 Task: Book an Airbnb in a desert location and explore the unique landscapes.
Action: Mouse pressed left at (592, 84)
Screenshot: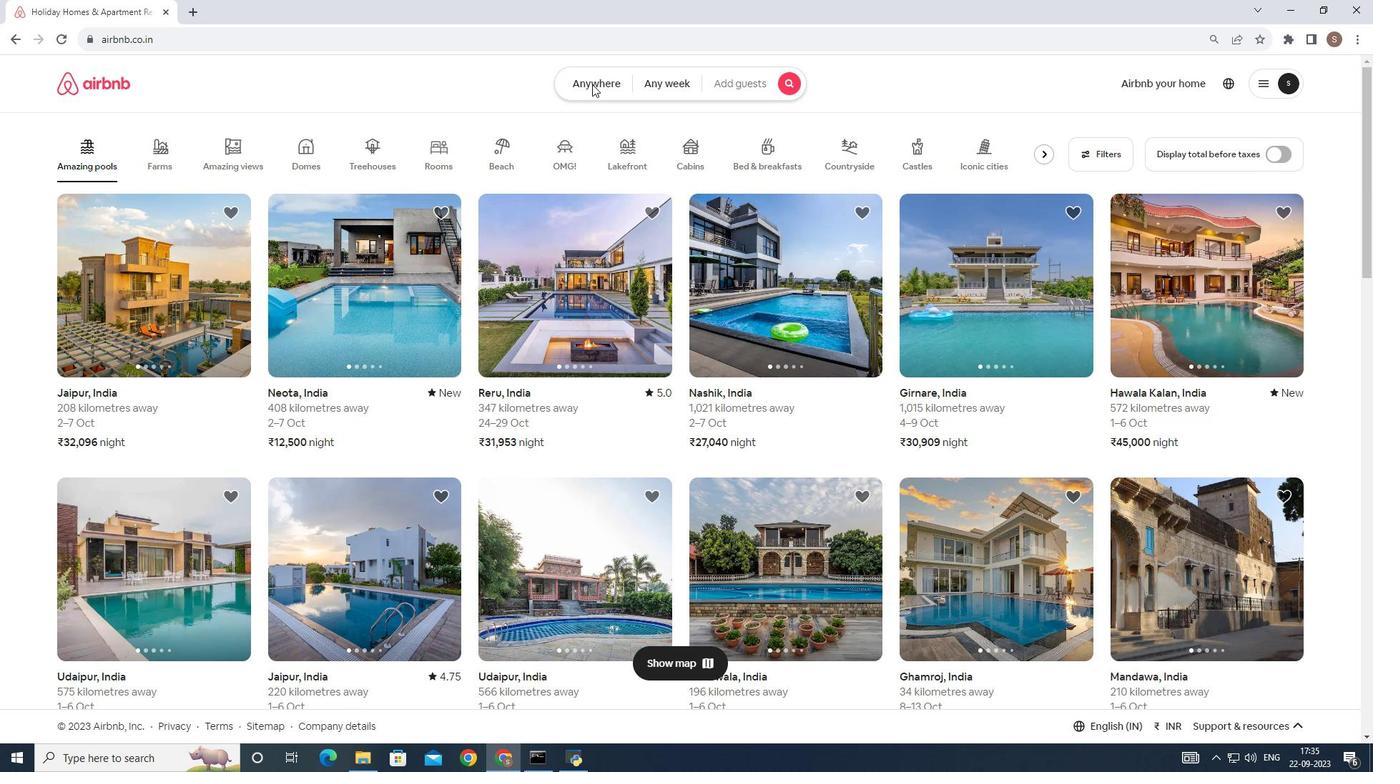 
Action: Mouse moved to (451, 132)
Screenshot: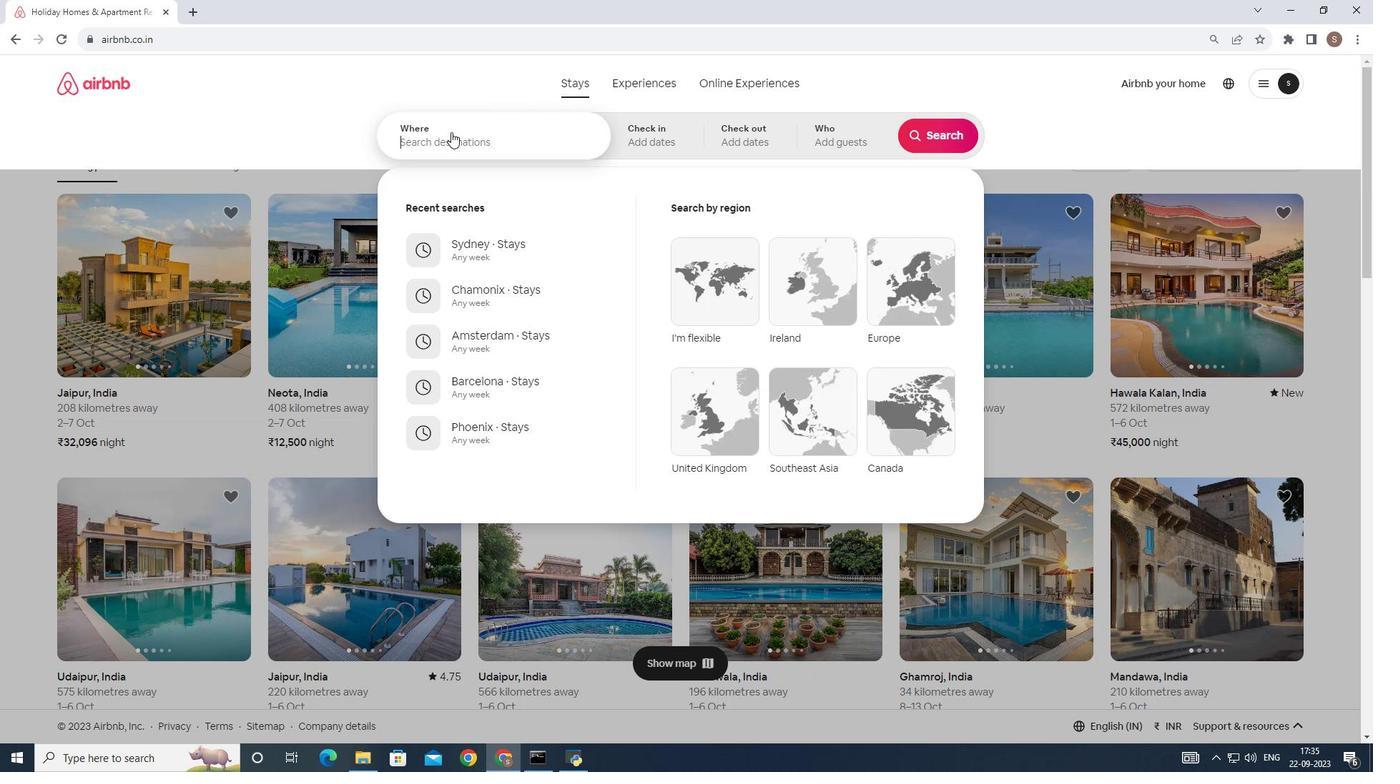 
Action: Mouse pressed left at (451, 132)
Screenshot: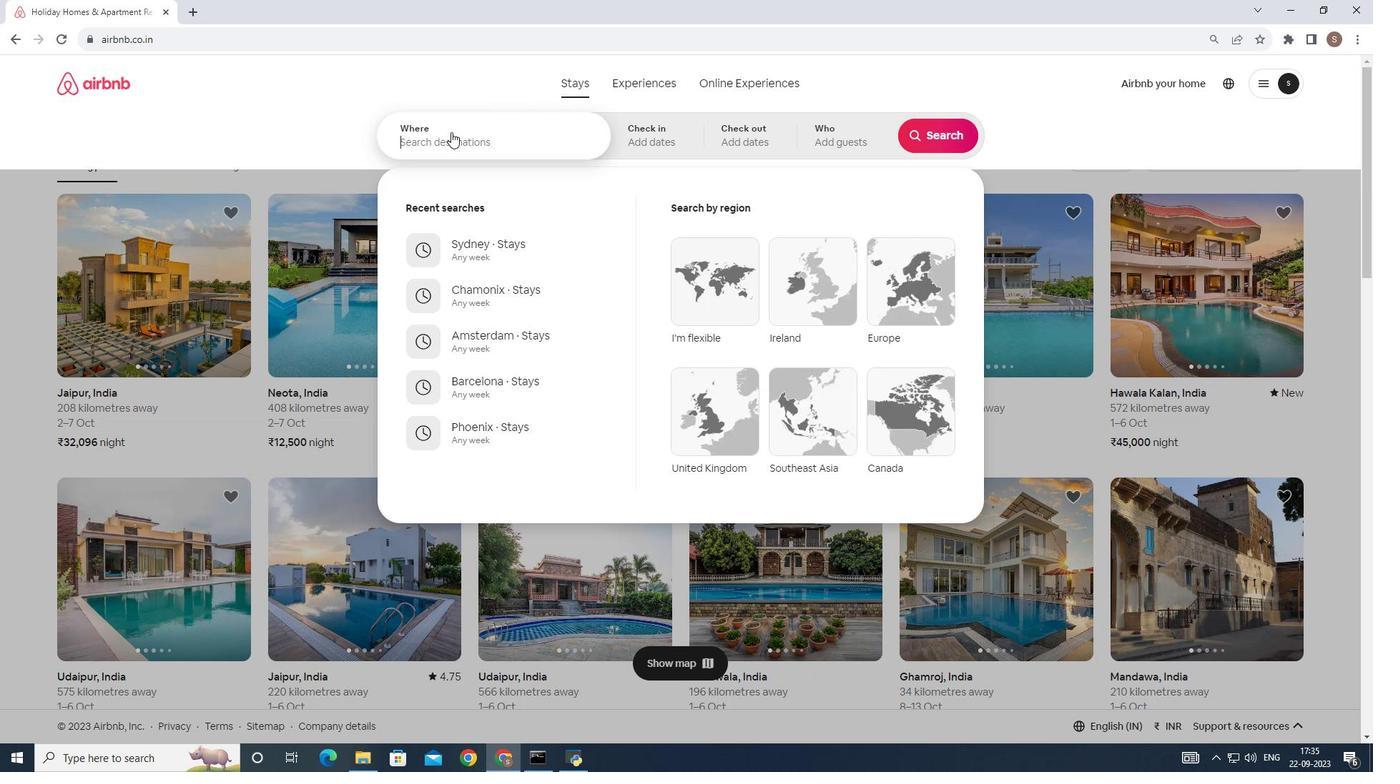 
Action: Key pressed dubai
Screenshot: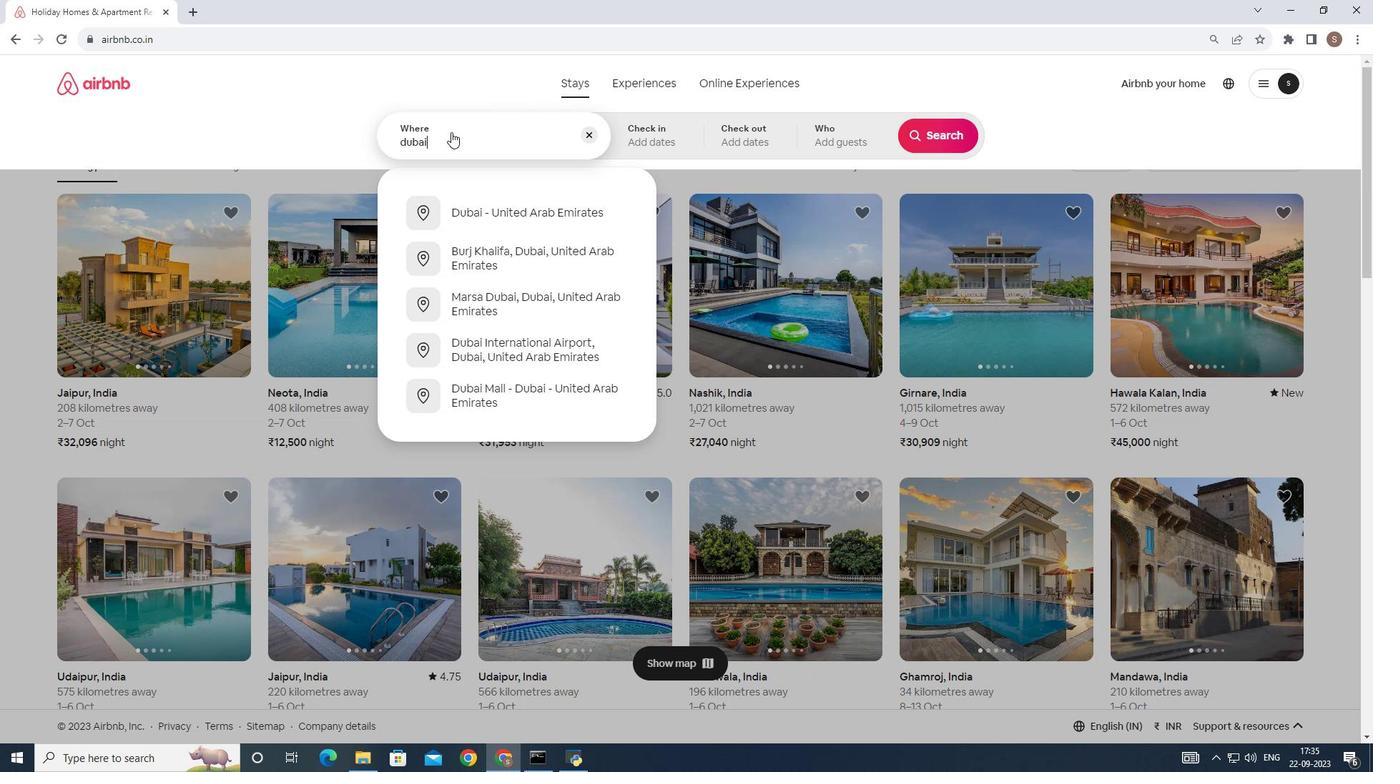 
Action: Mouse moved to (479, 202)
Screenshot: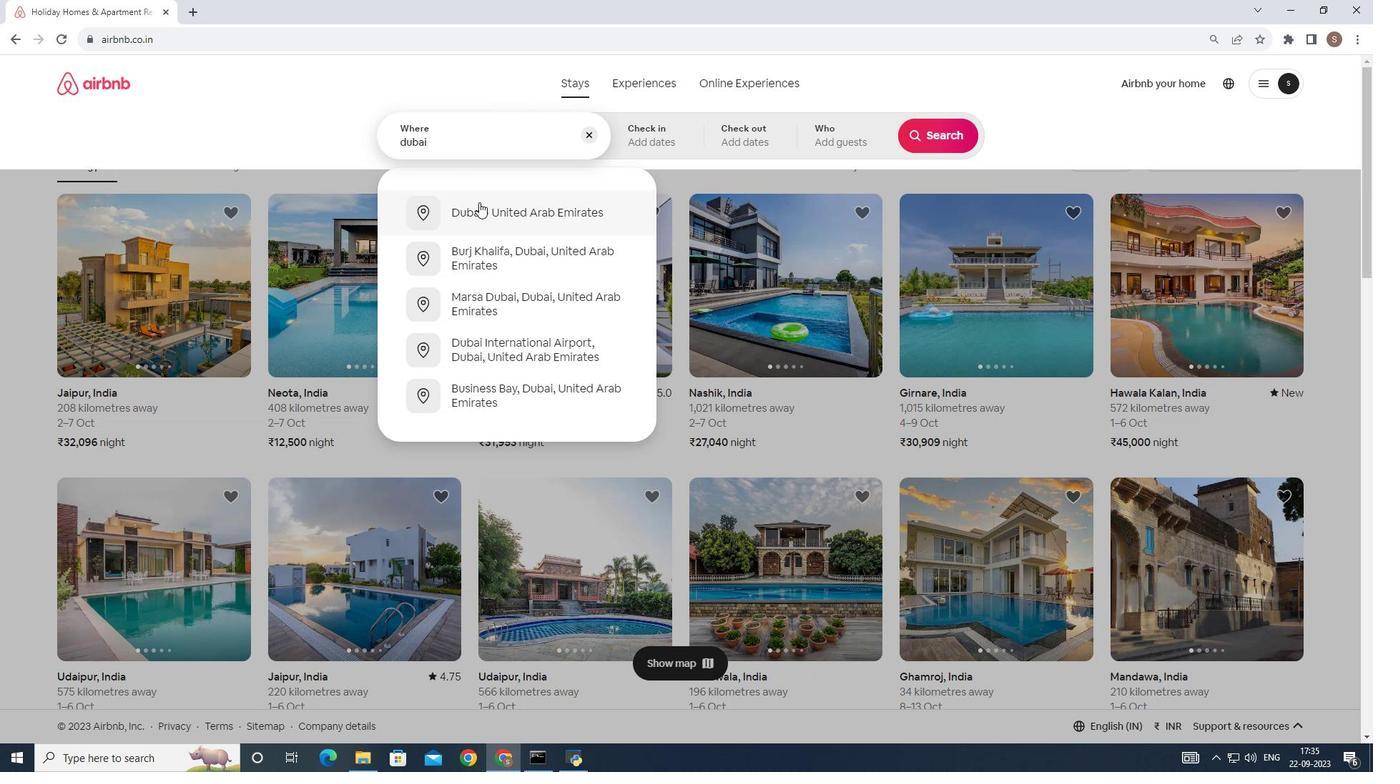 
Action: Mouse pressed left at (479, 202)
Screenshot: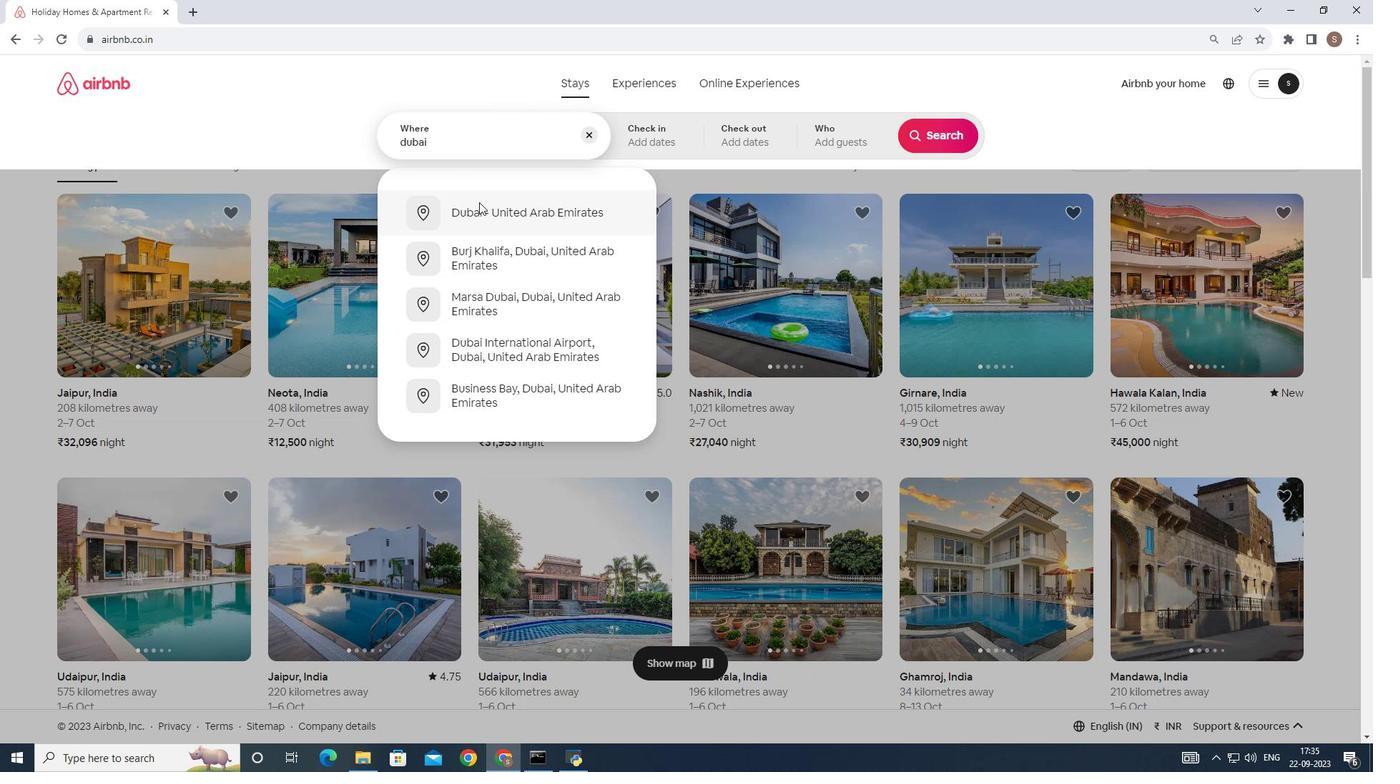 
Action: Mouse moved to (916, 143)
Screenshot: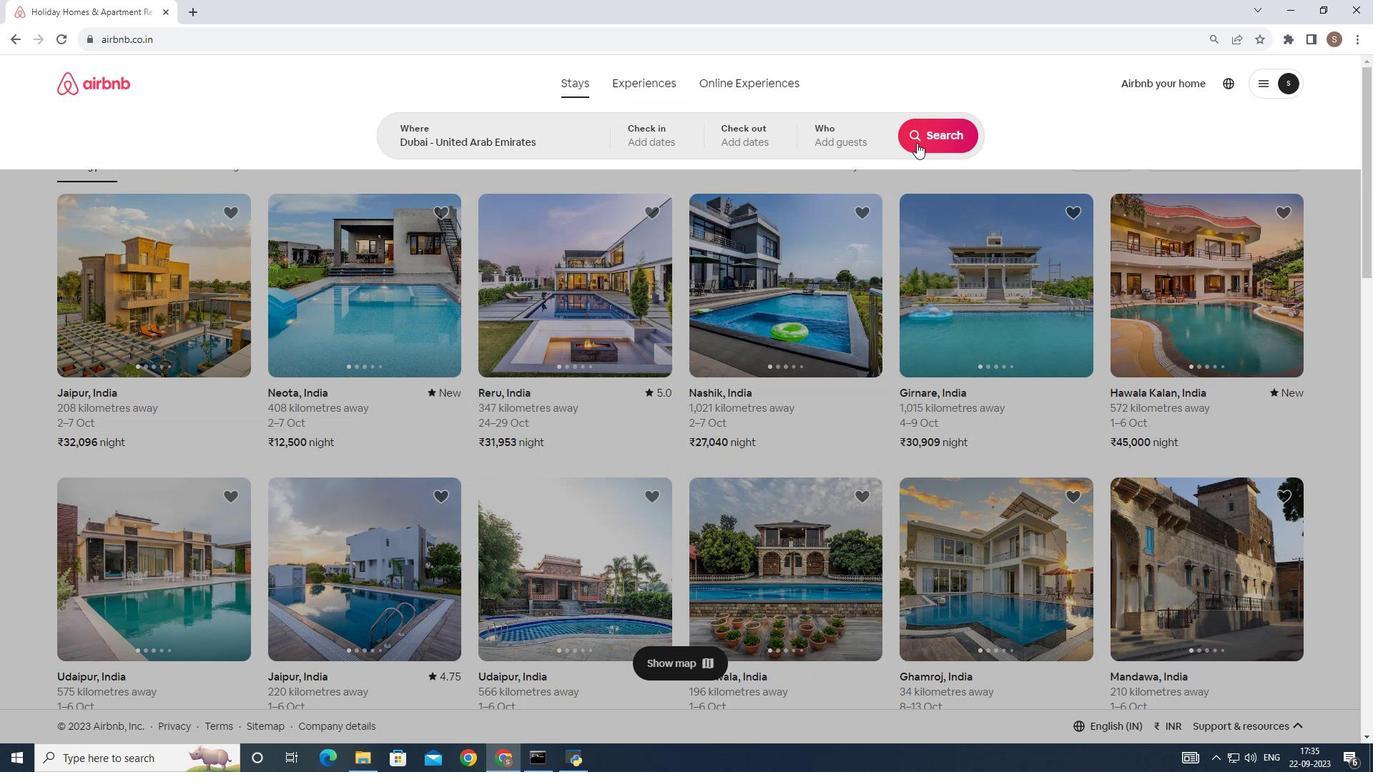 
Action: Mouse pressed left at (916, 143)
Screenshot: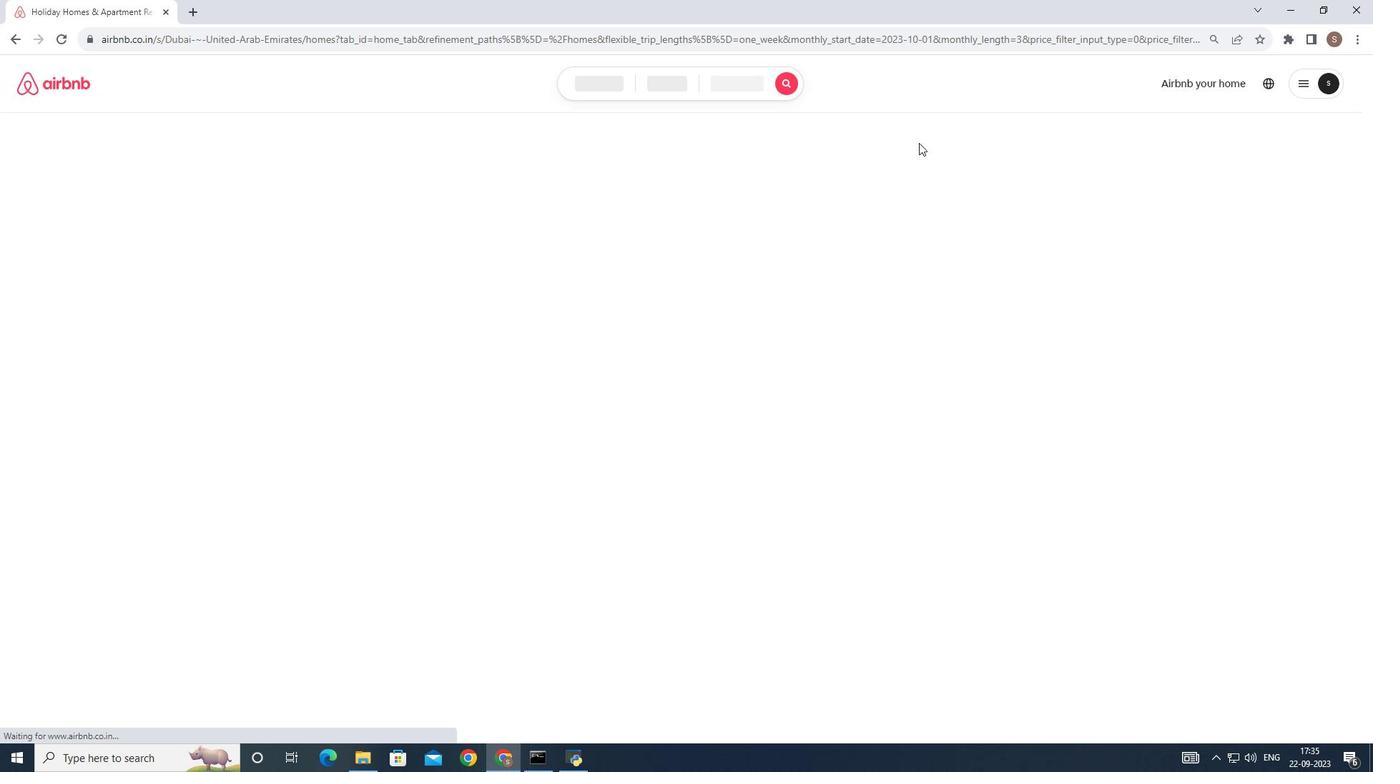 
Action: Mouse moved to (1087, 140)
Screenshot: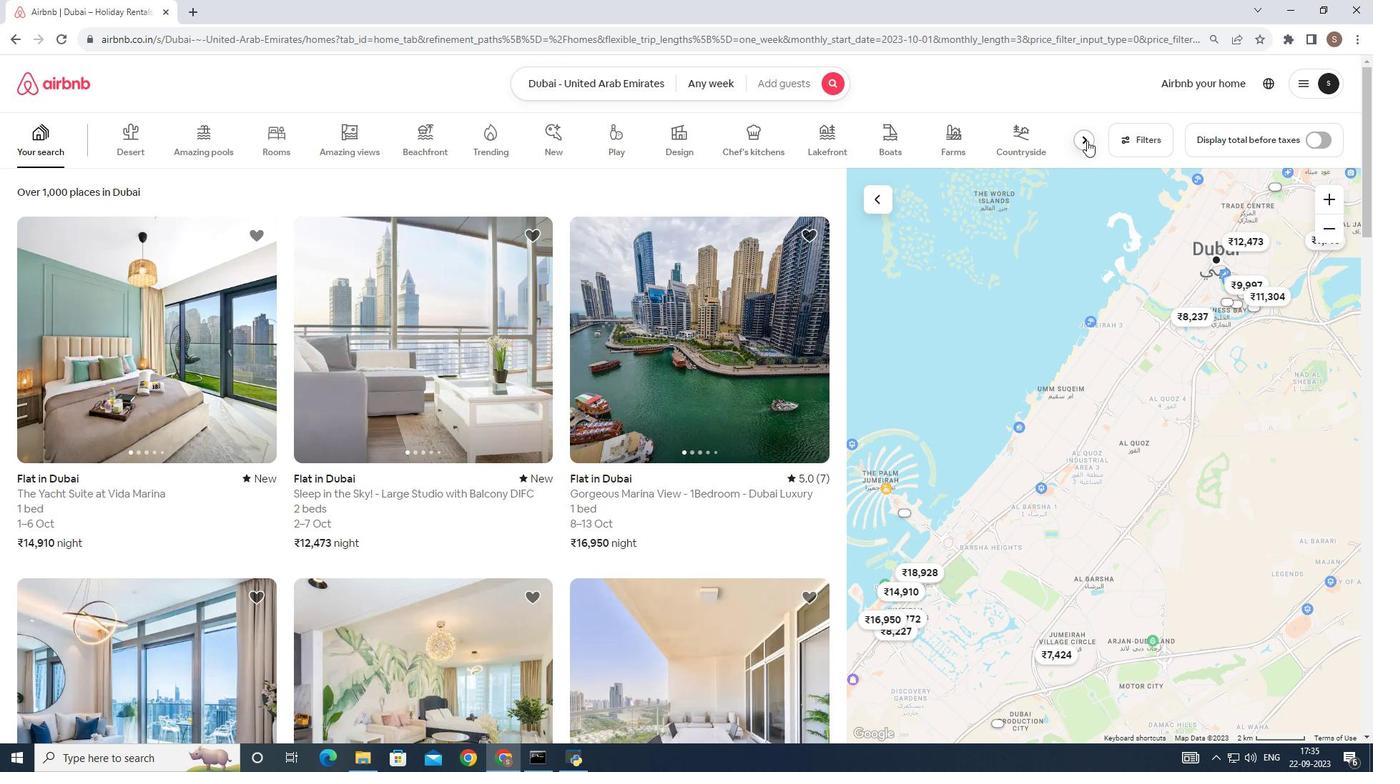 
Action: Mouse pressed left at (1087, 140)
Screenshot: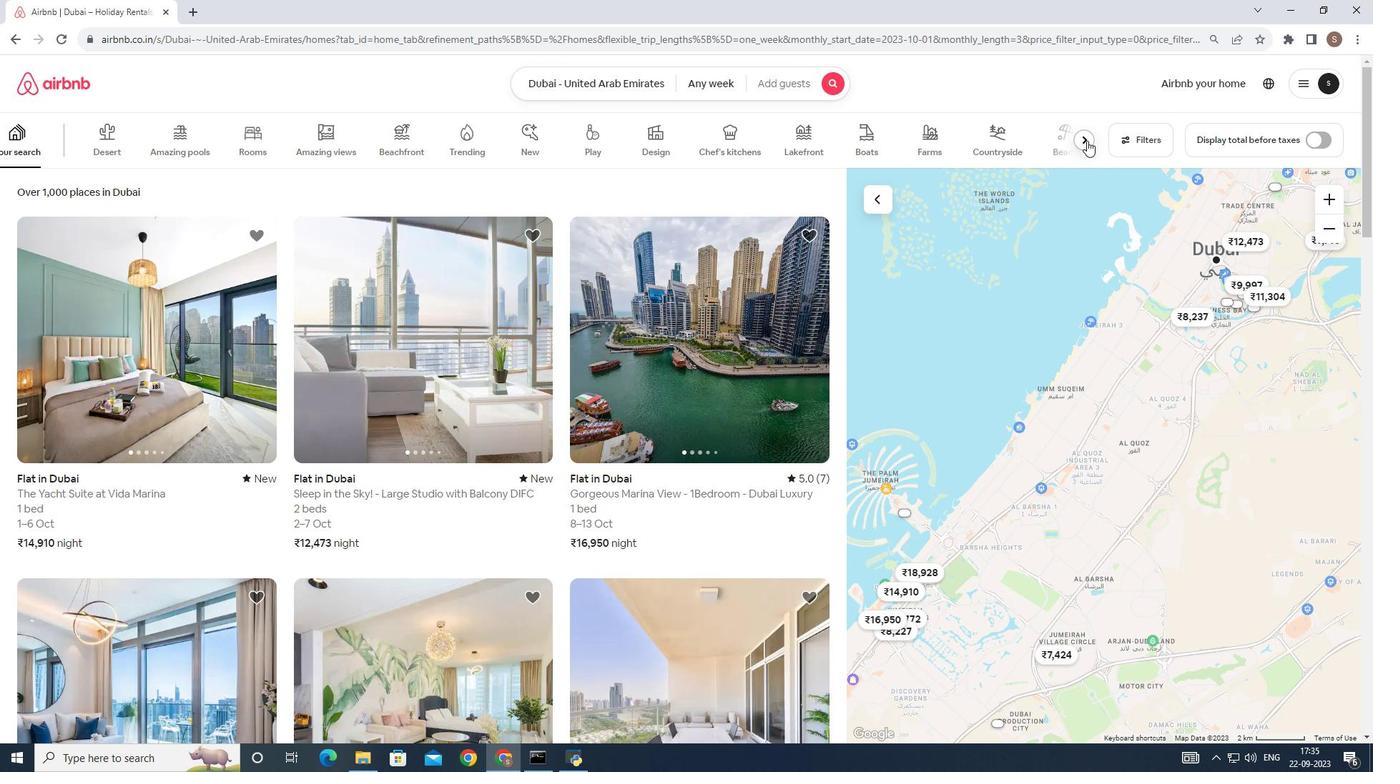 
Action: Mouse moved to (296, 156)
Screenshot: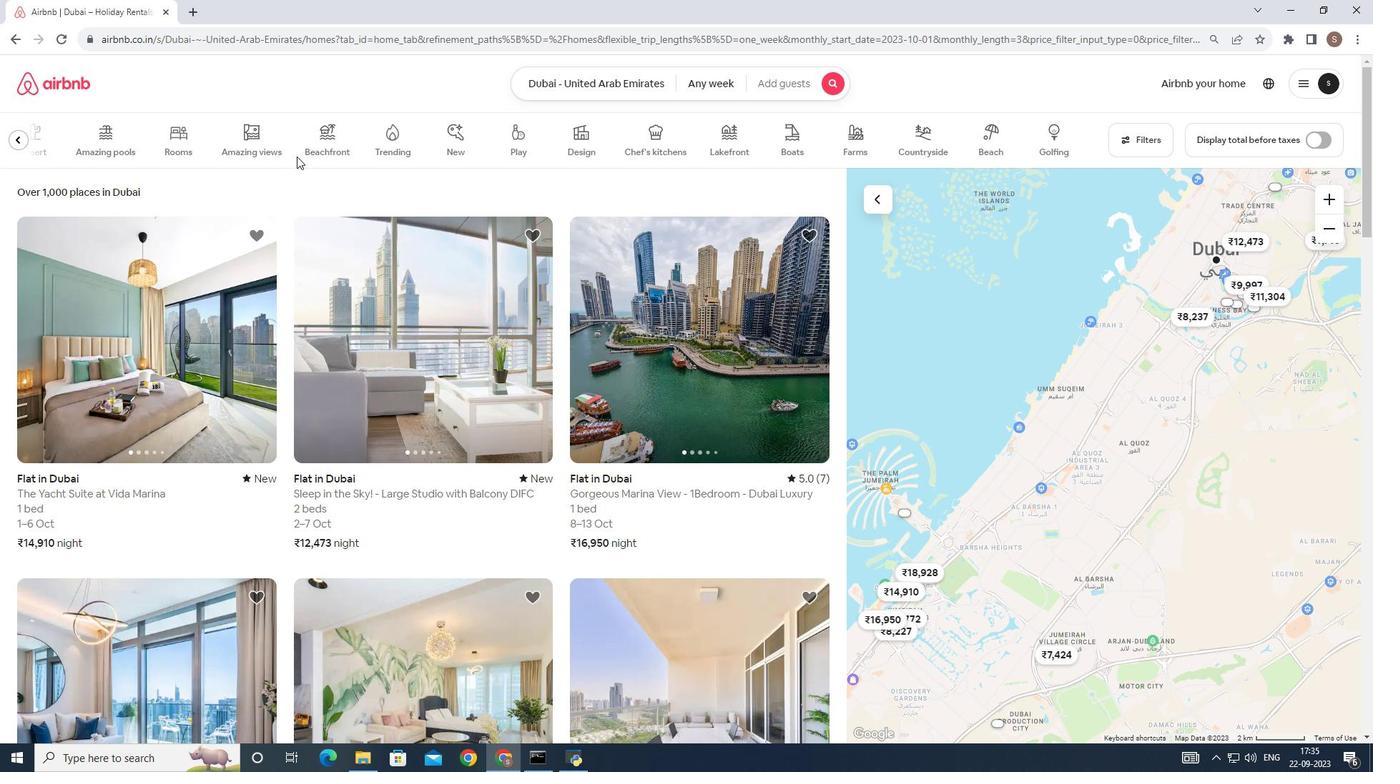 
Action: Mouse pressed left at (296, 156)
Screenshot: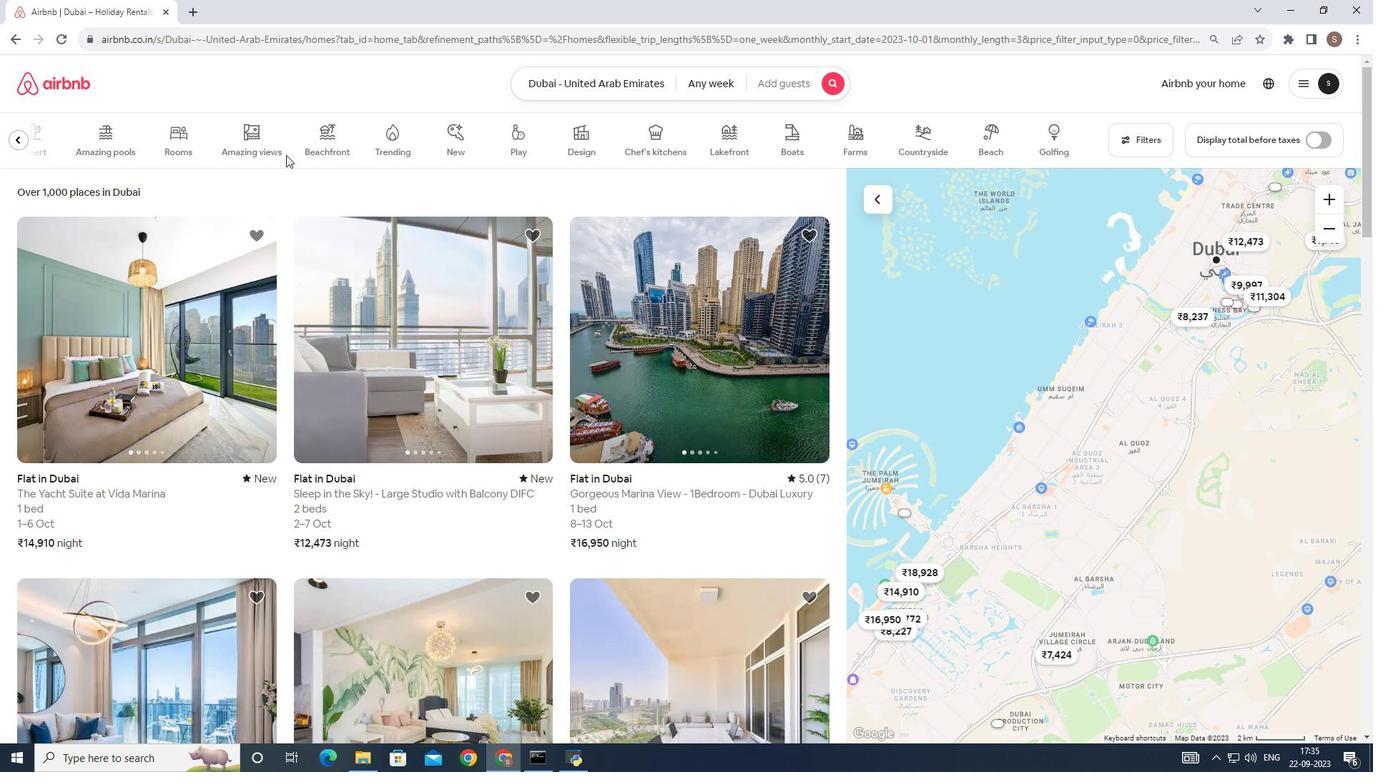 
Action: Mouse moved to (271, 148)
Screenshot: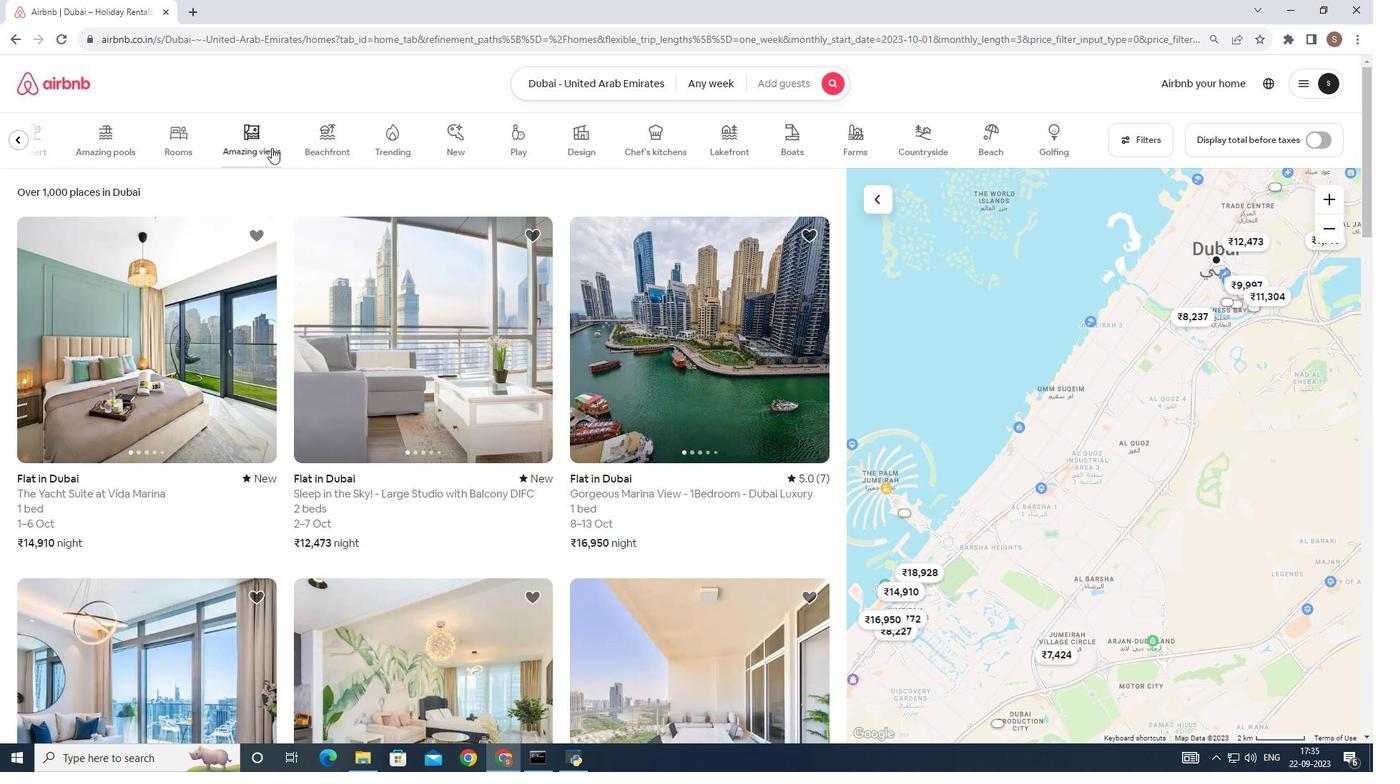 
Action: Mouse pressed left at (271, 148)
Screenshot: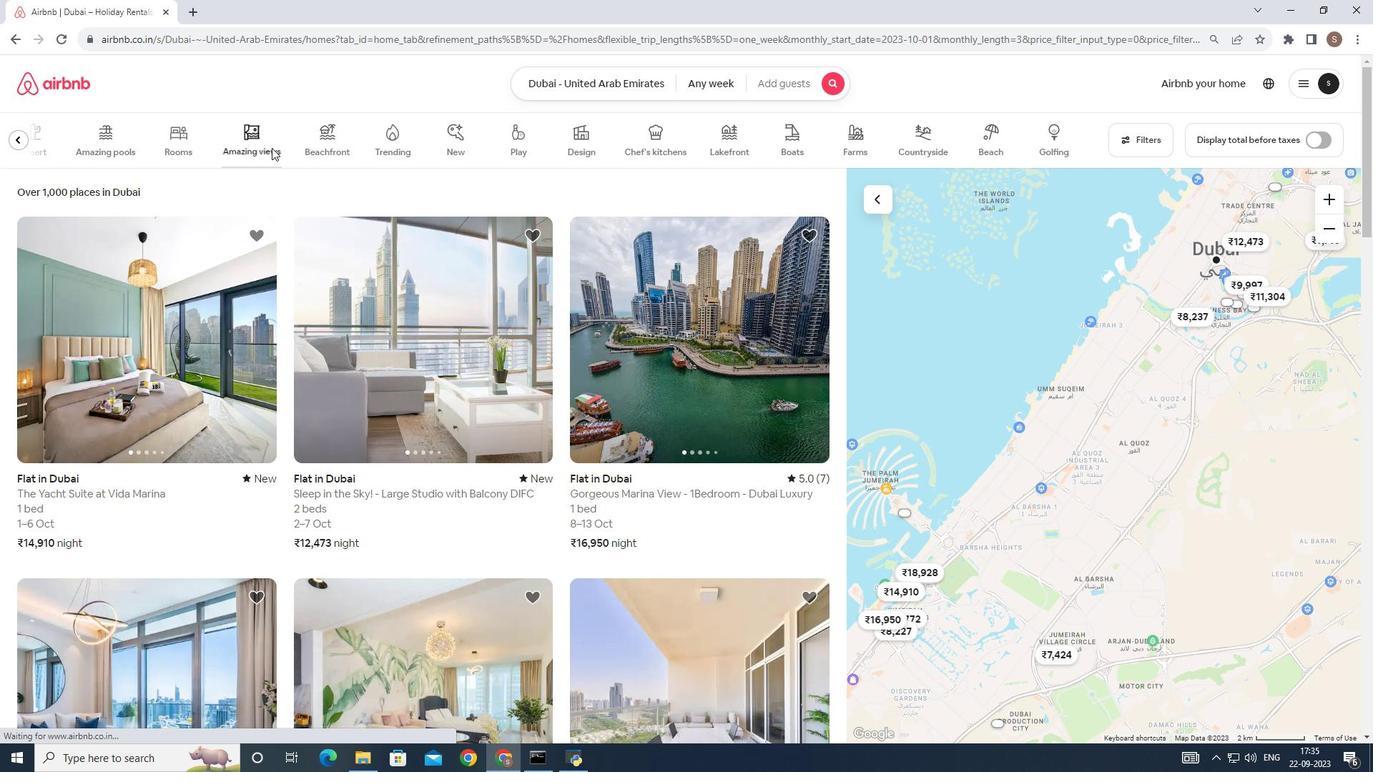 
Action: Mouse moved to (614, 381)
Screenshot: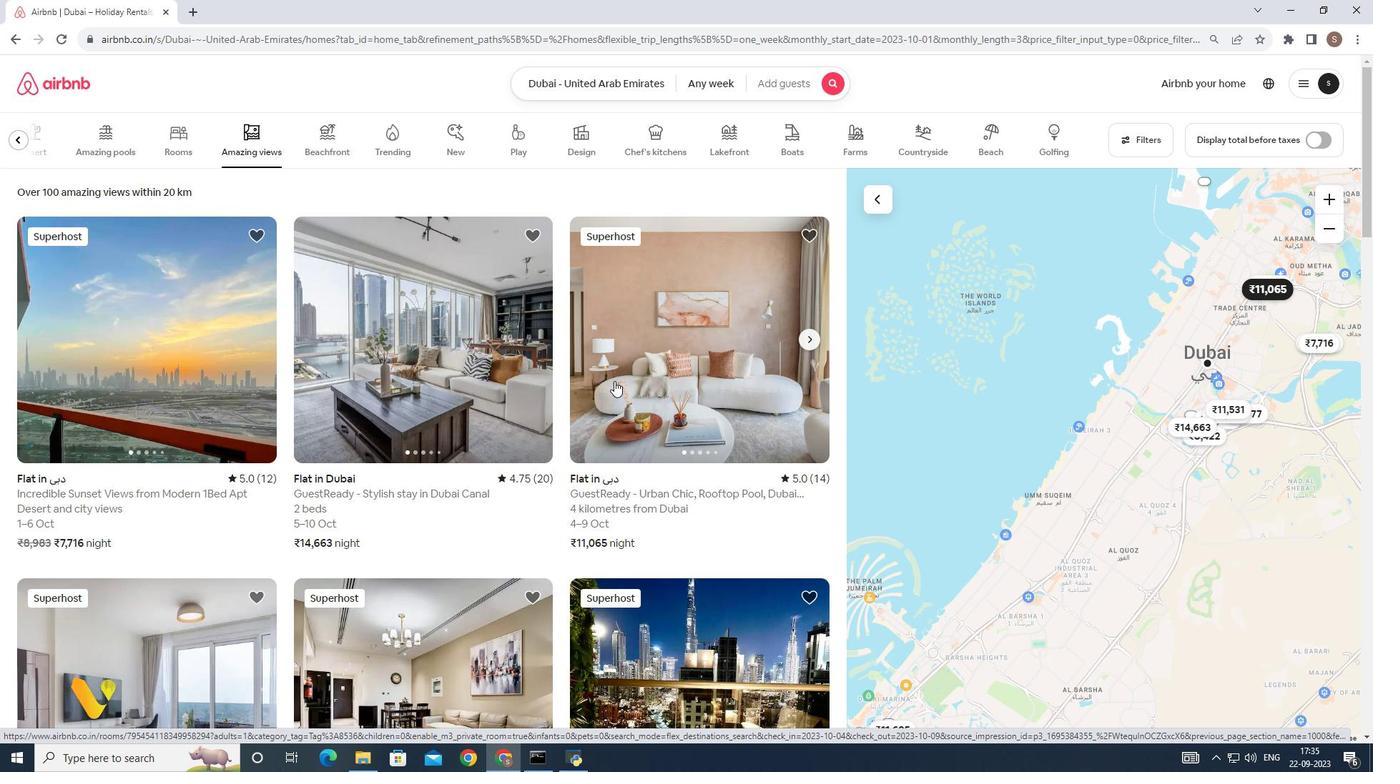 
Action: Mouse pressed left at (614, 381)
Screenshot: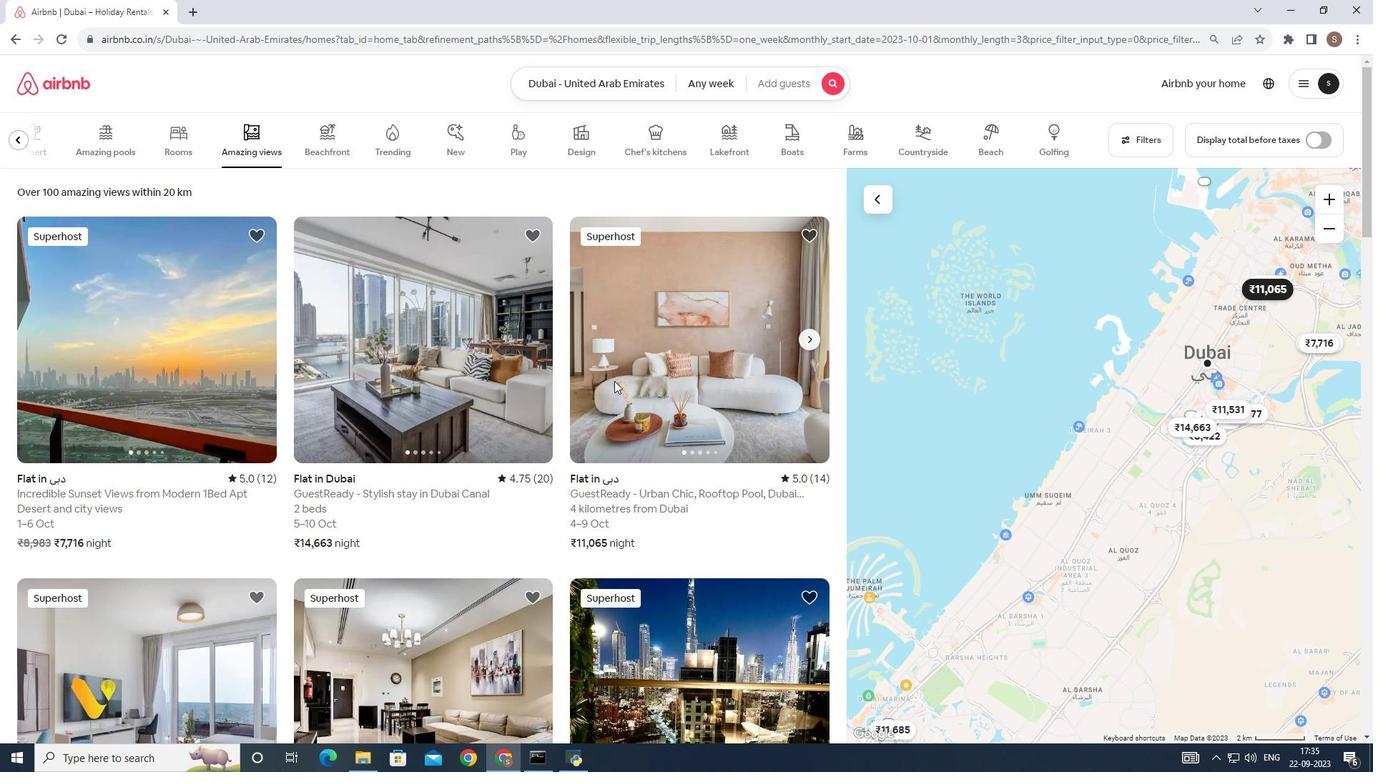 
Action: Mouse scrolled (614, 380) with delta (0, 0)
Screenshot: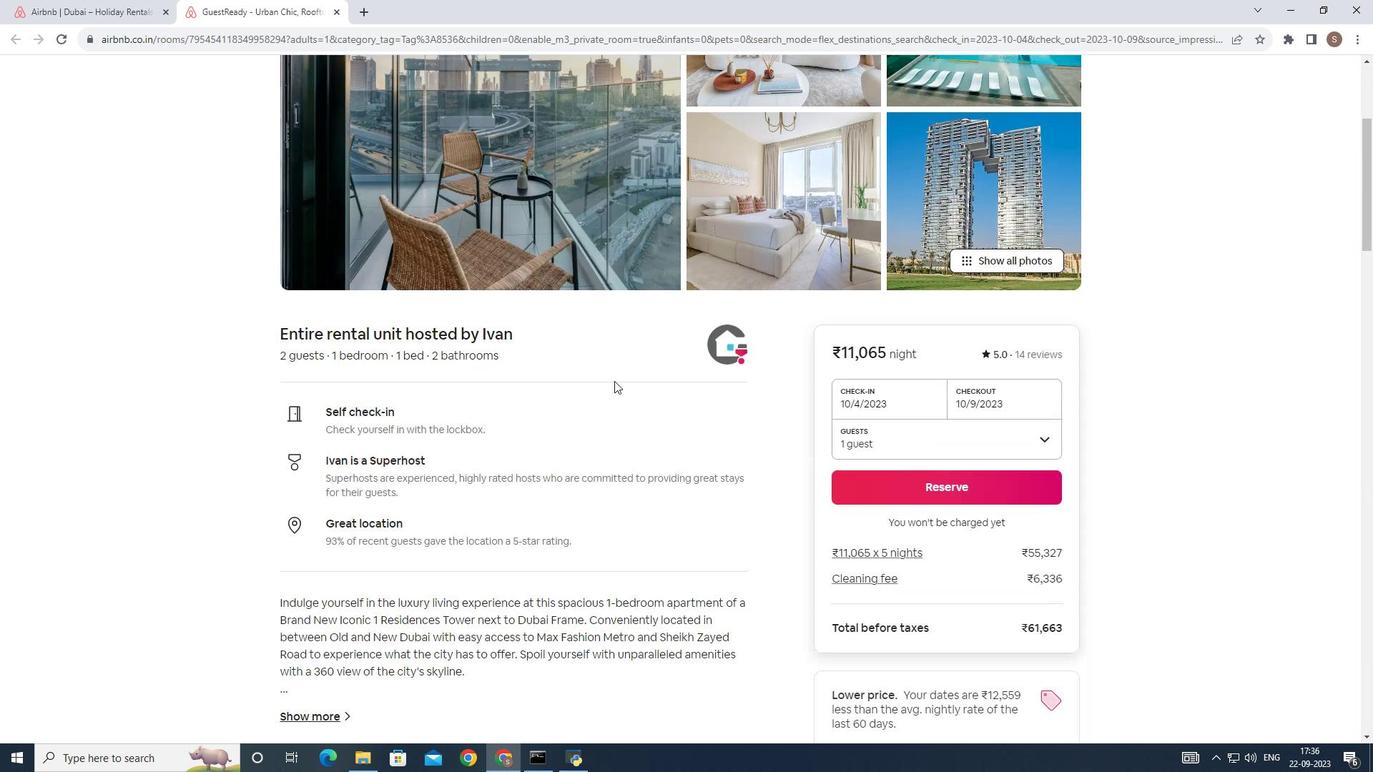 
Action: Mouse scrolled (614, 380) with delta (0, 0)
Screenshot: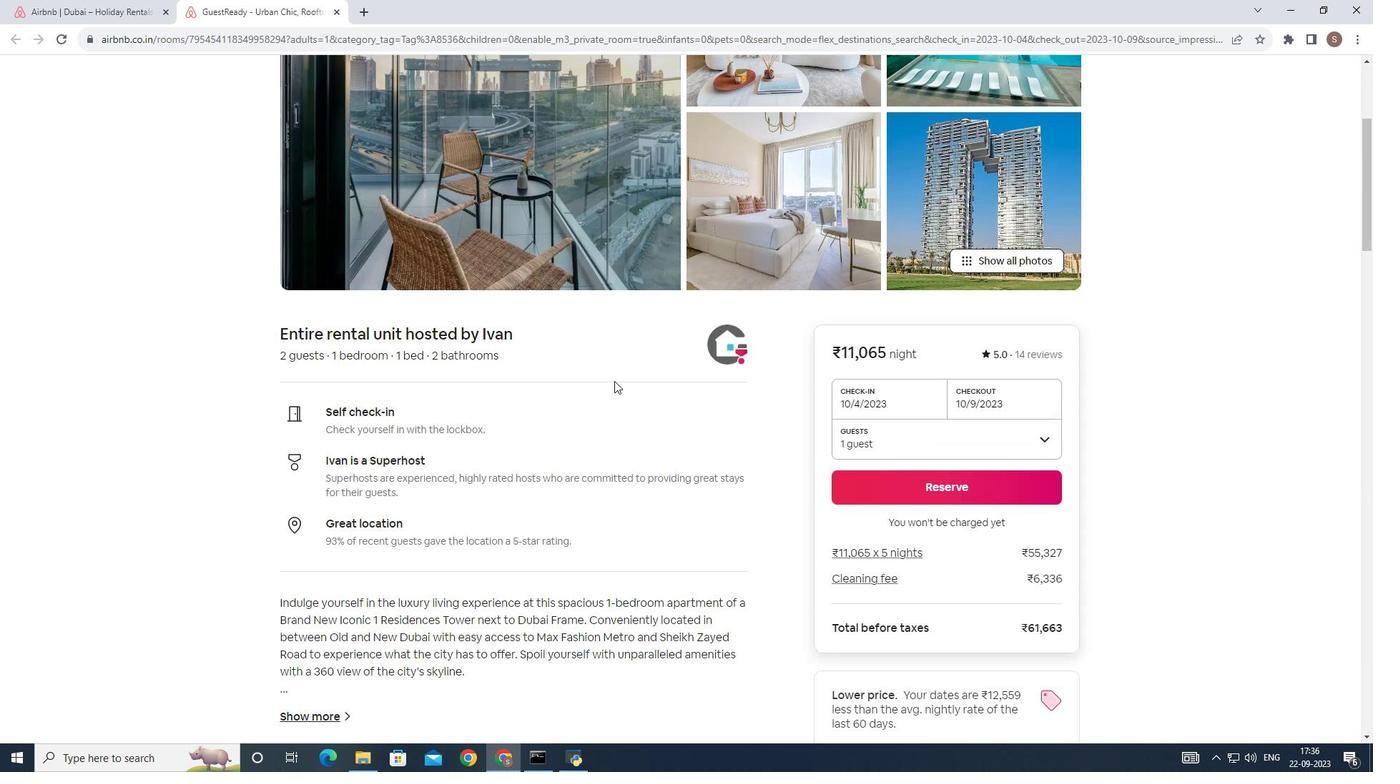 
Action: Mouse scrolled (614, 380) with delta (0, 0)
Screenshot: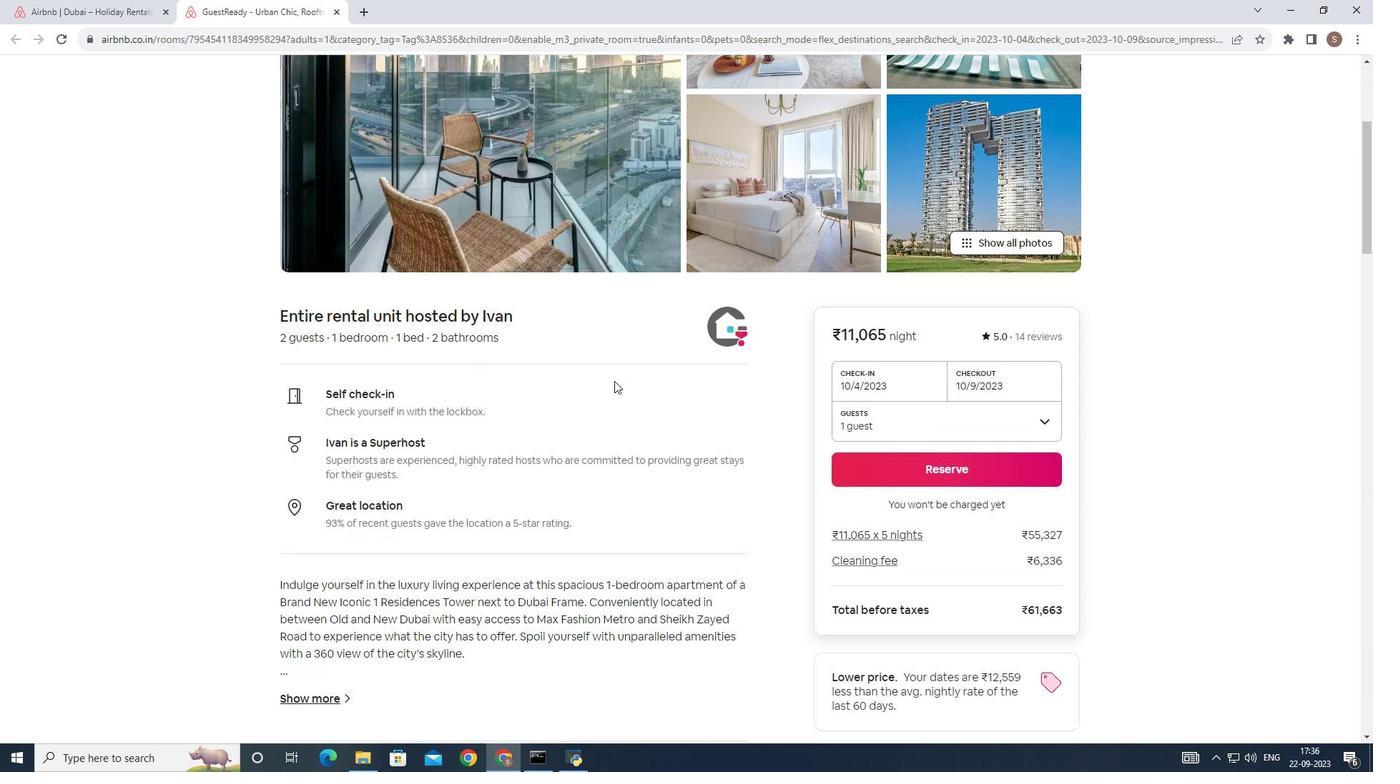 
Action: Mouse scrolled (614, 380) with delta (0, 0)
Screenshot: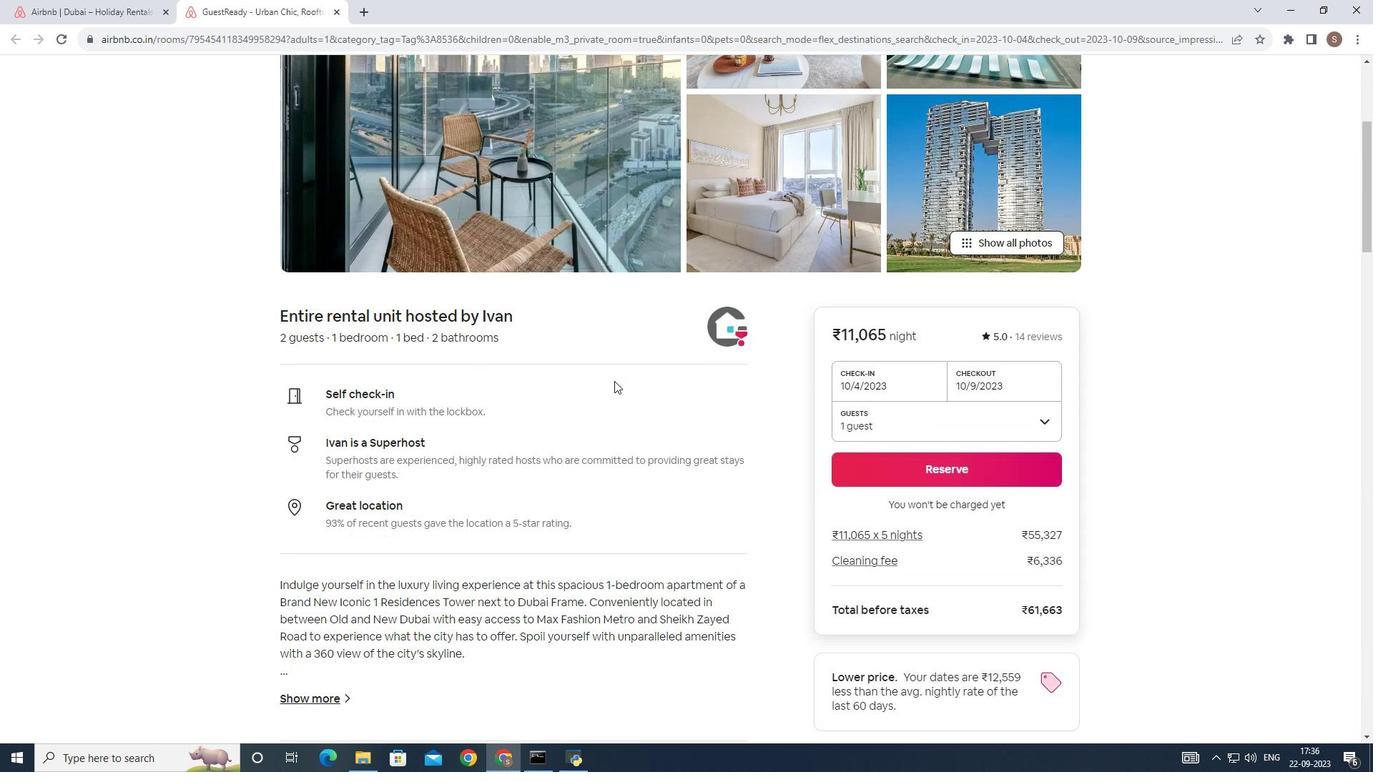 
Action: Mouse scrolled (614, 380) with delta (0, 0)
Screenshot: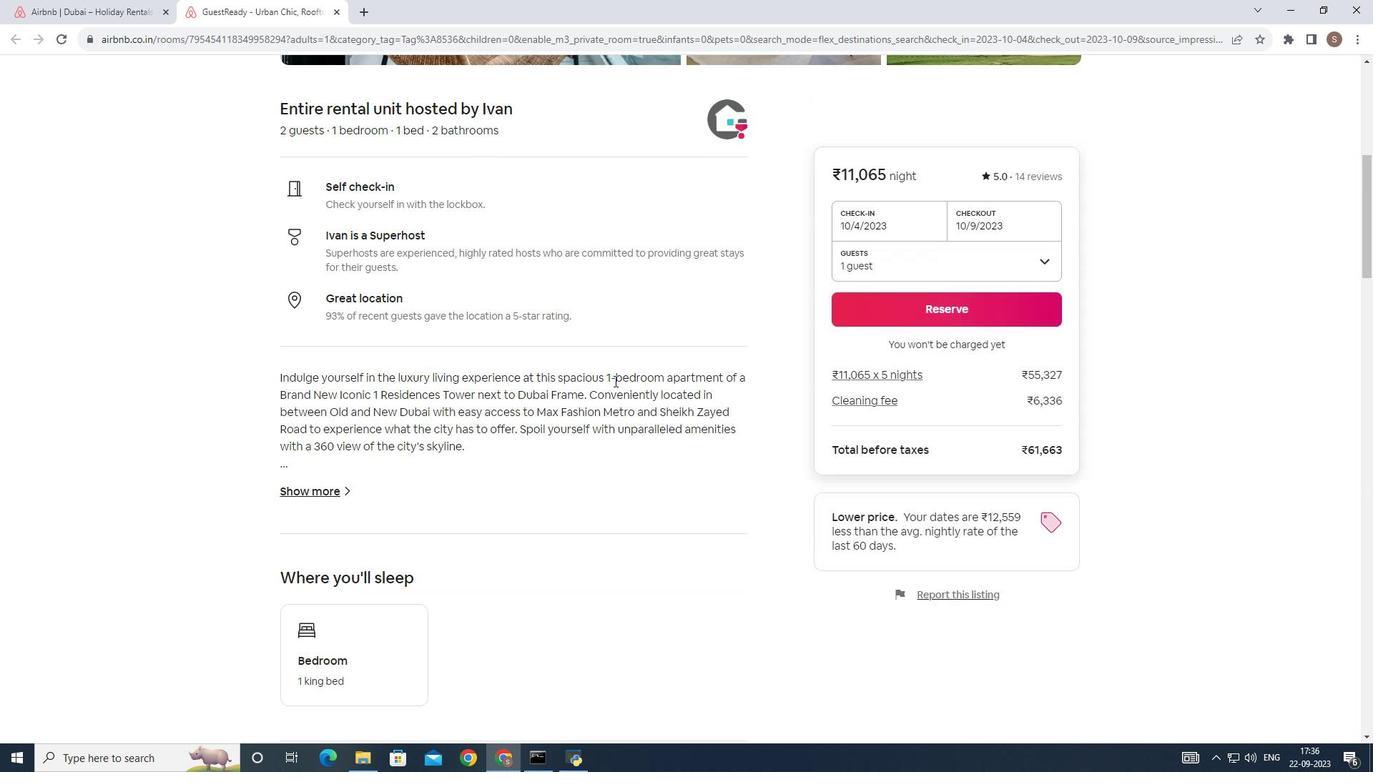 
Action: Mouse scrolled (614, 380) with delta (0, 0)
Screenshot: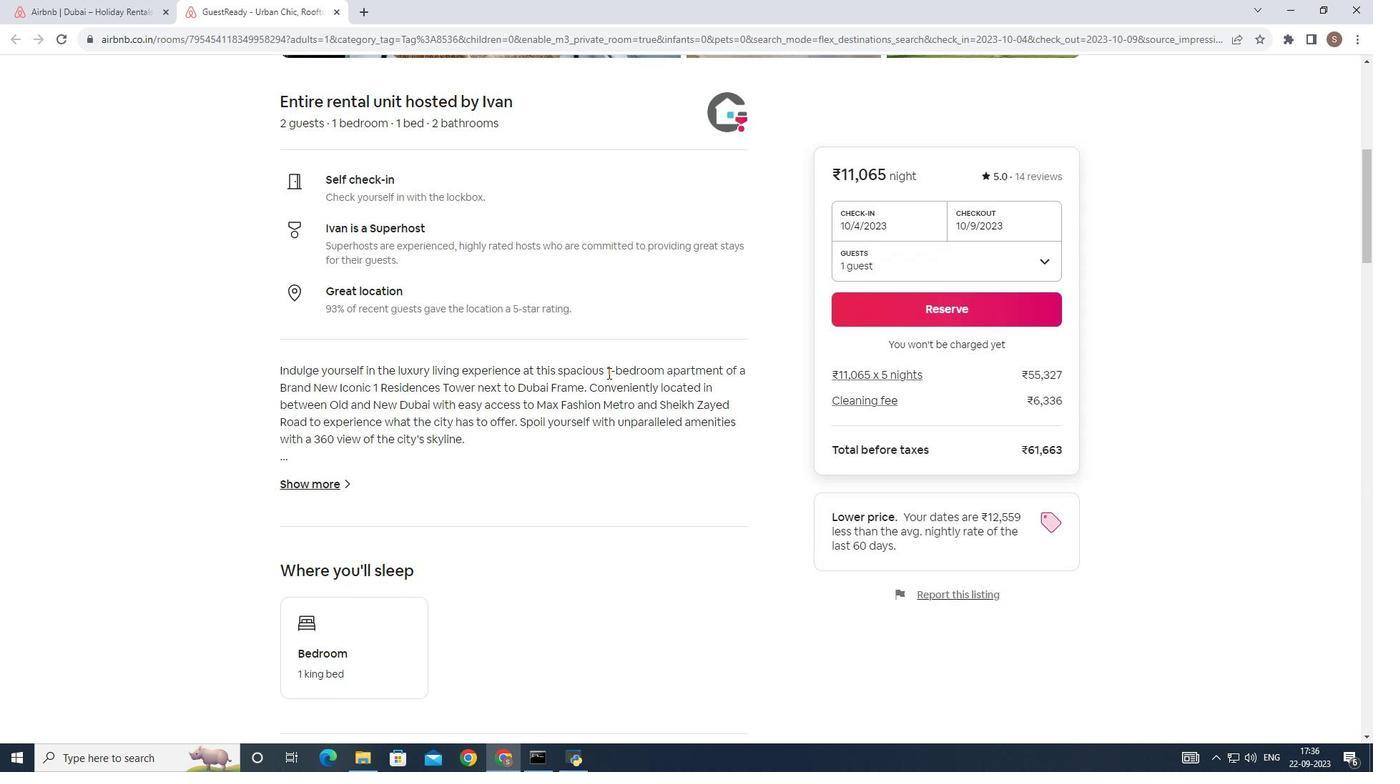 
Action: Mouse scrolled (614, 380) with delta (0, 0)
Screenshot: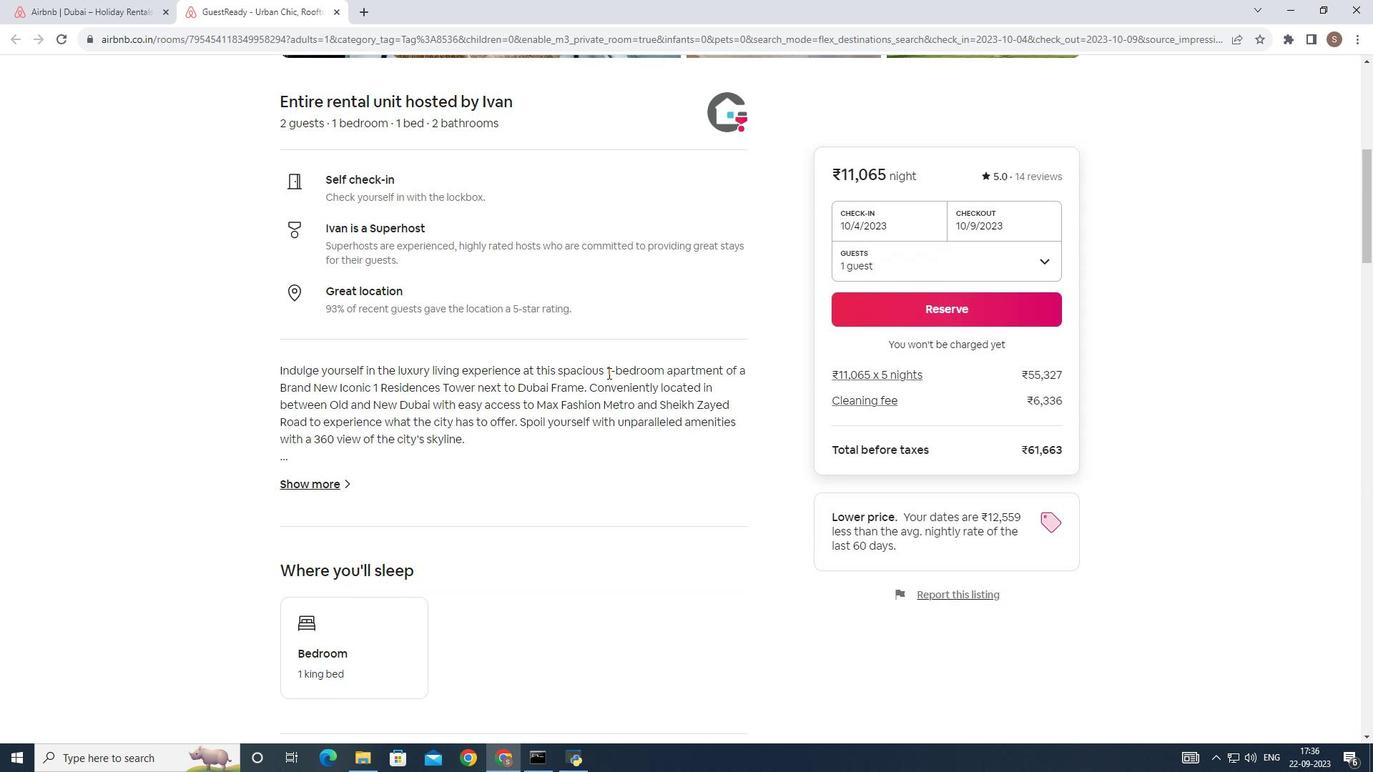
Action: Mouse moved to (350, 482)
Screenshot: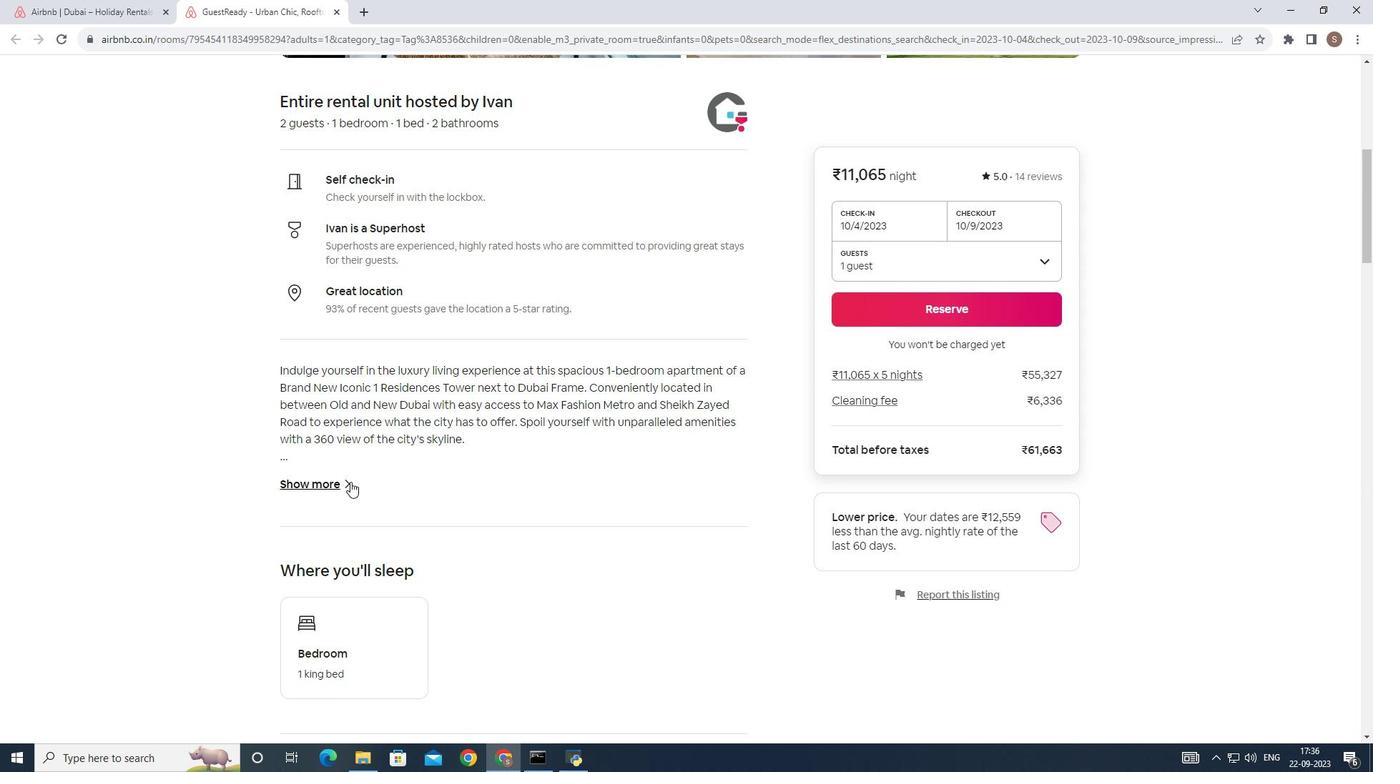 
Action: Mouse pressed left at (350, 482)
Screenshot: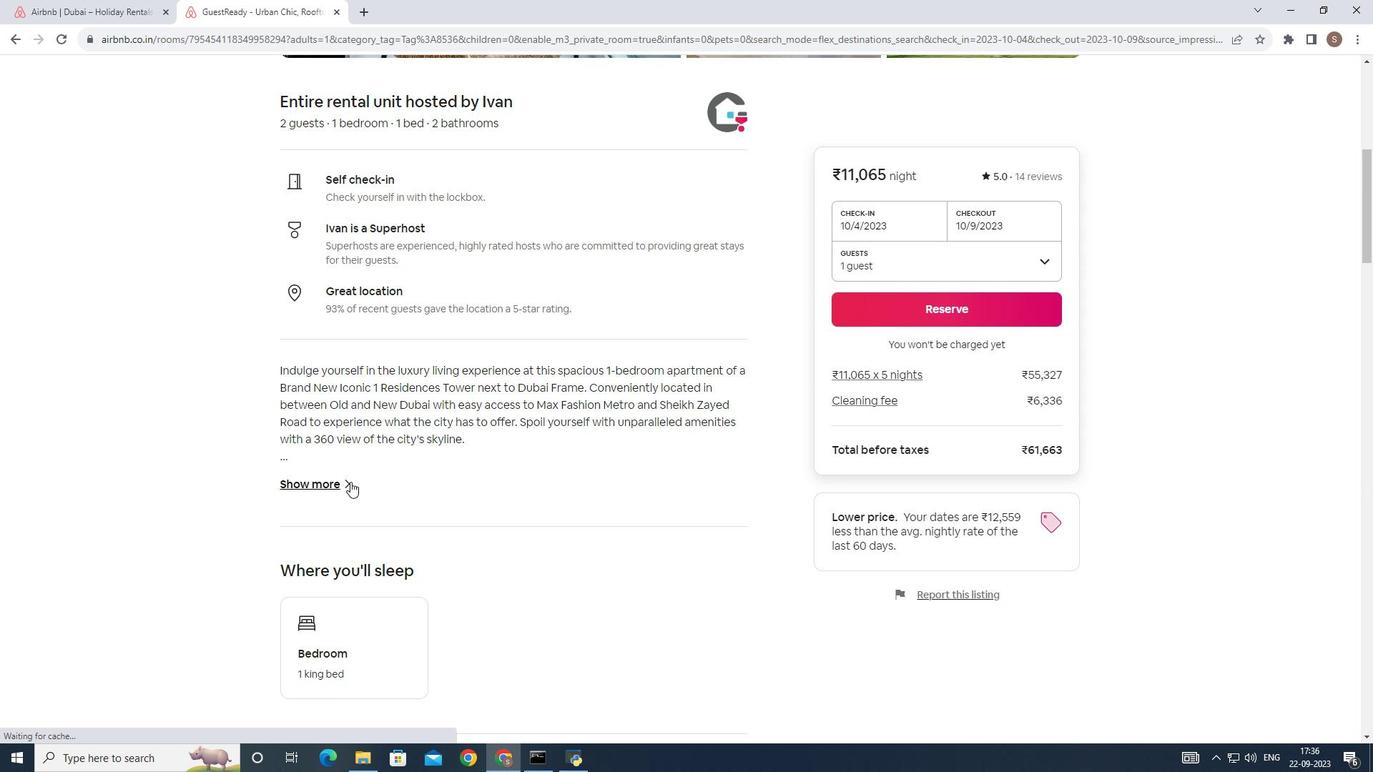 
Action: Mouse moved to (511, 394)
Screenshot: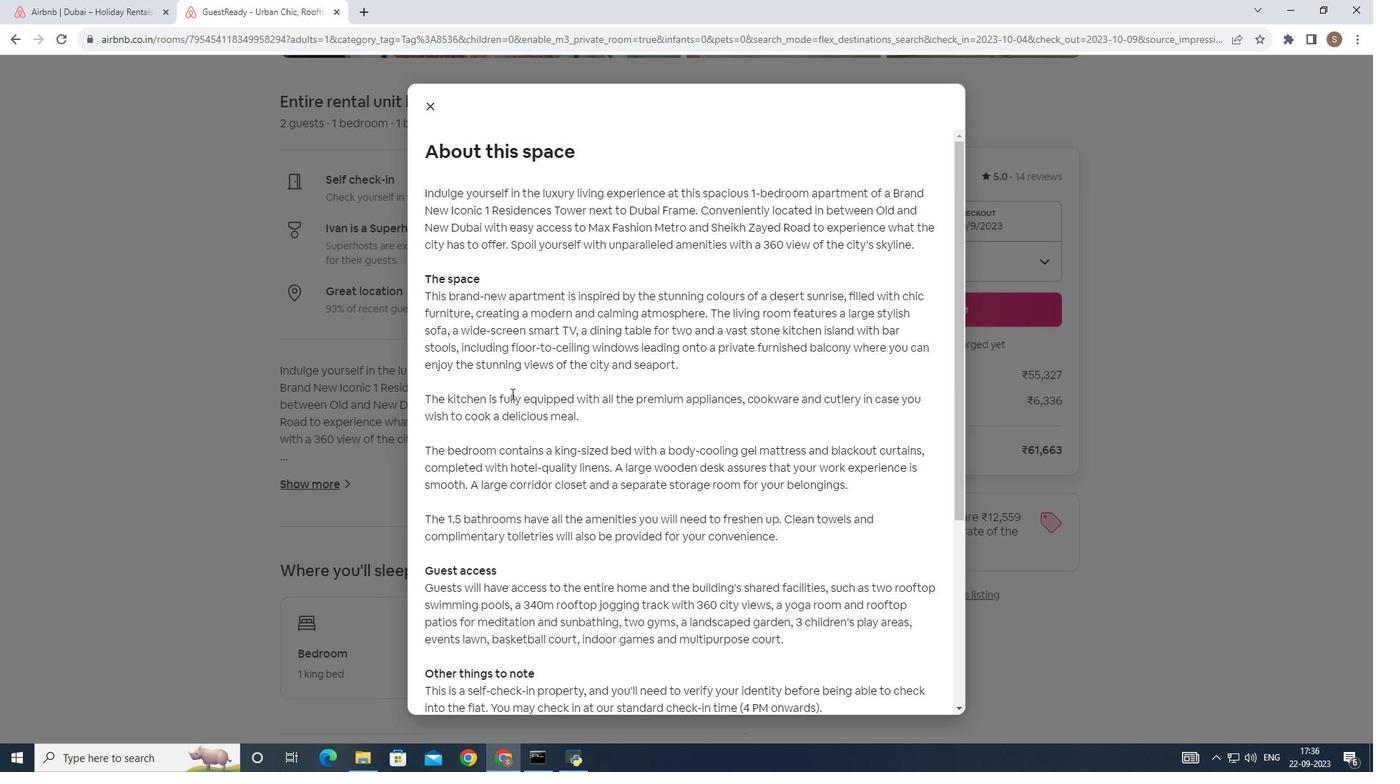 
Action: Mouse scrolled (511, 393) with delta (0, 0)
Screenshot: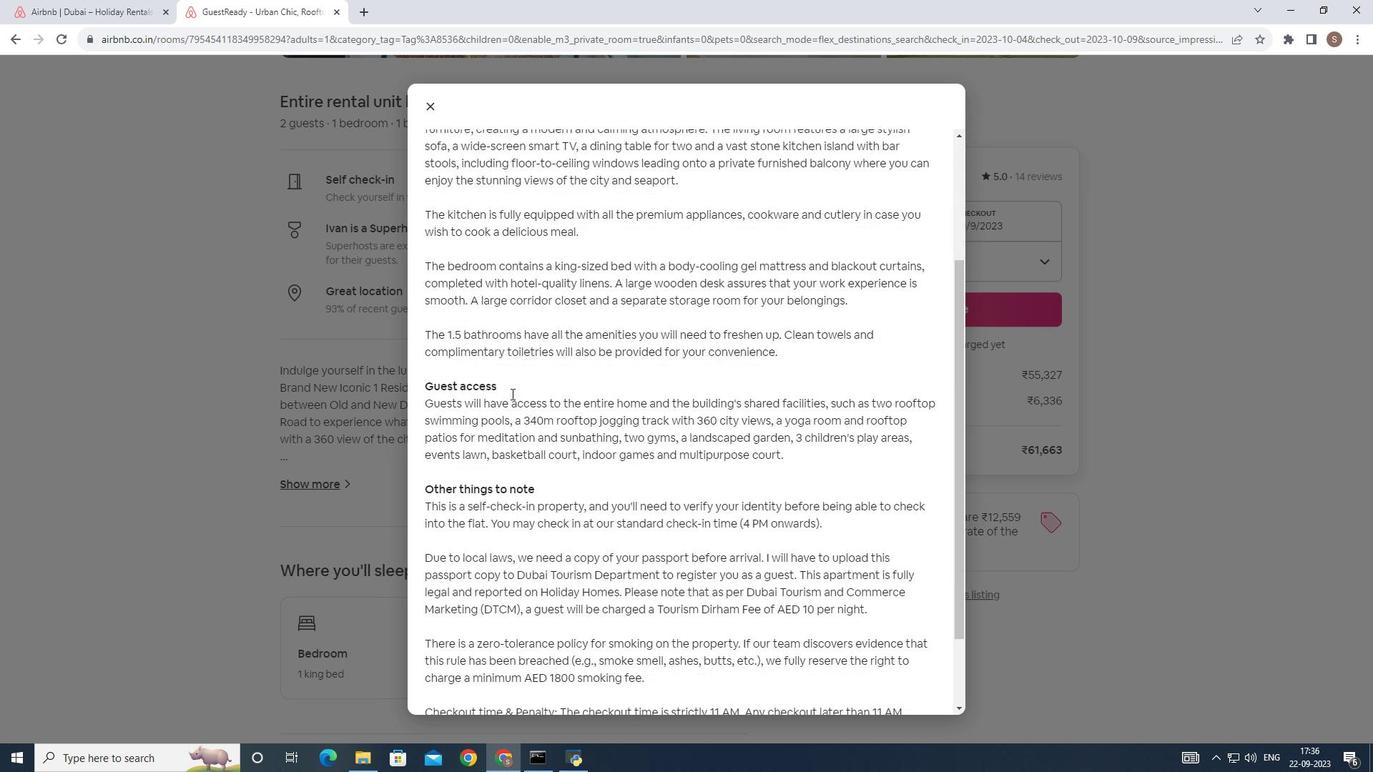 
Action: Mouse scrolled (511, 393) with delta (0, 0)
Screenshot: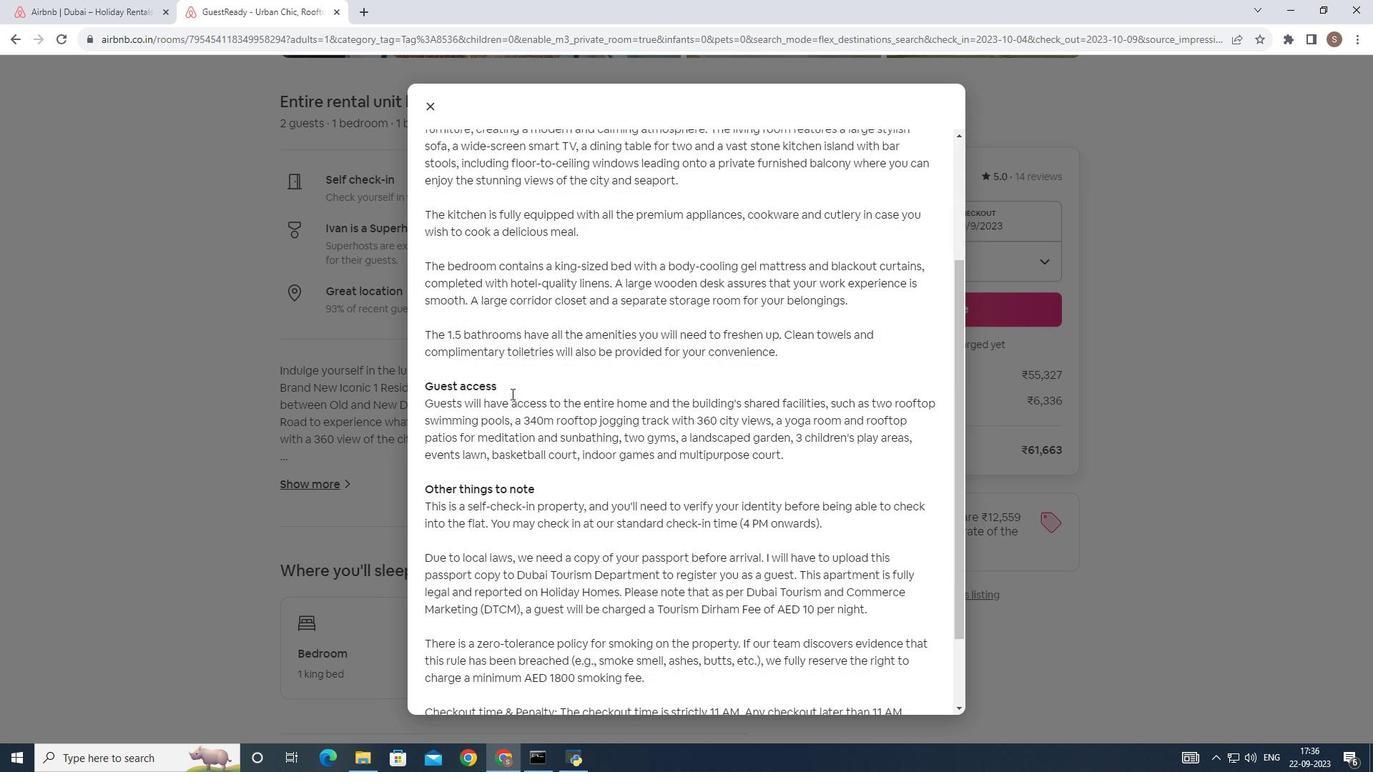 
Action: Mouse scrolled (511, 393) with delta (0, 0)
Screenshot: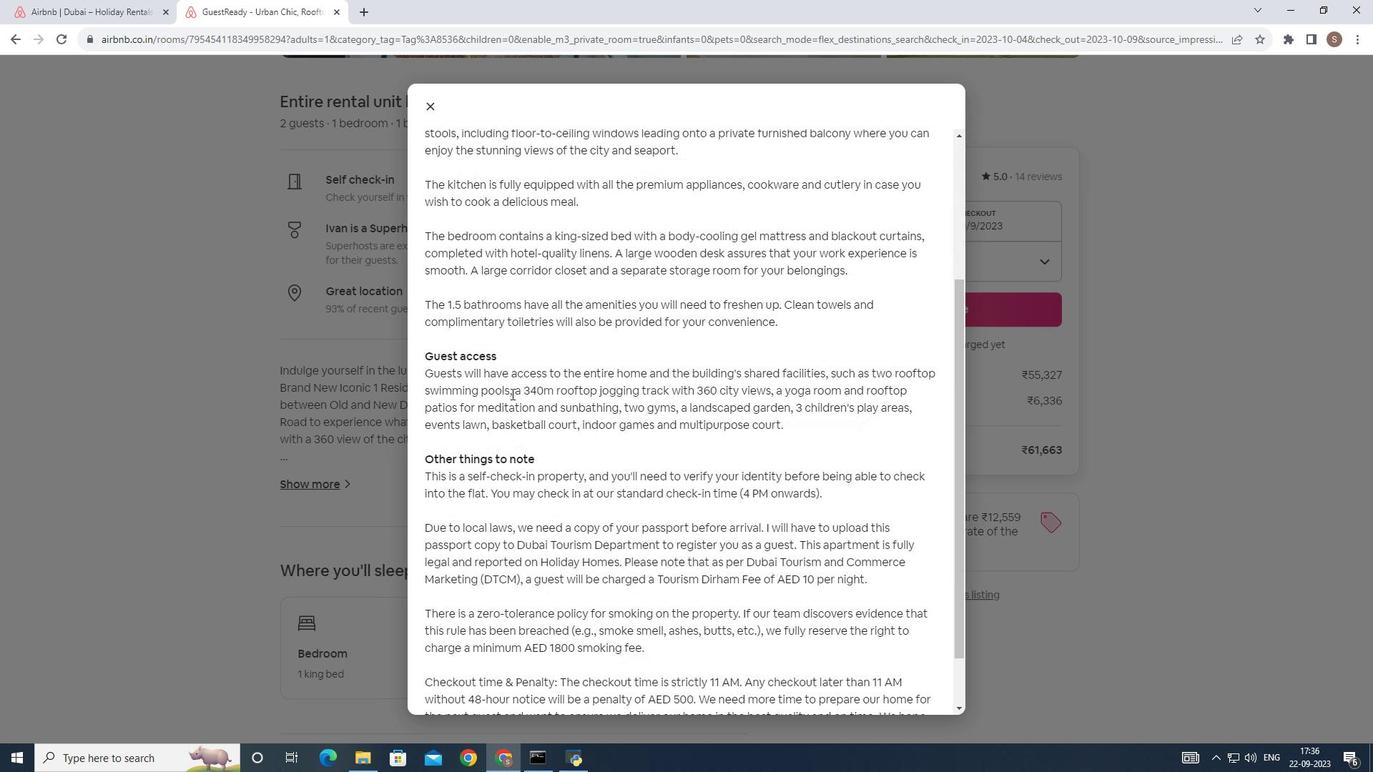 
Action: Mouse scrolled (511, 393) with delta (0, 0)
Screenshot: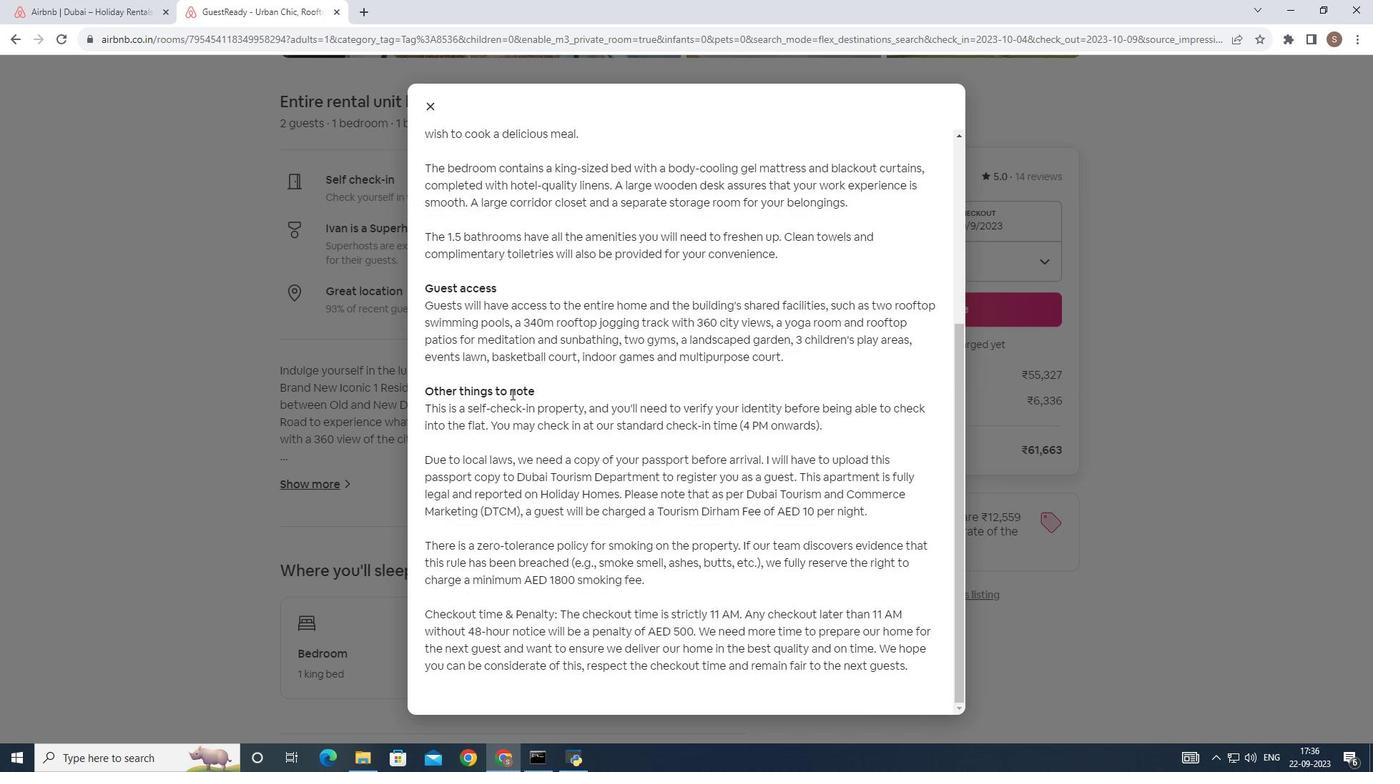 
Action: Mouse scrolled (511, 393) with delta (0, 0)
Screenshot: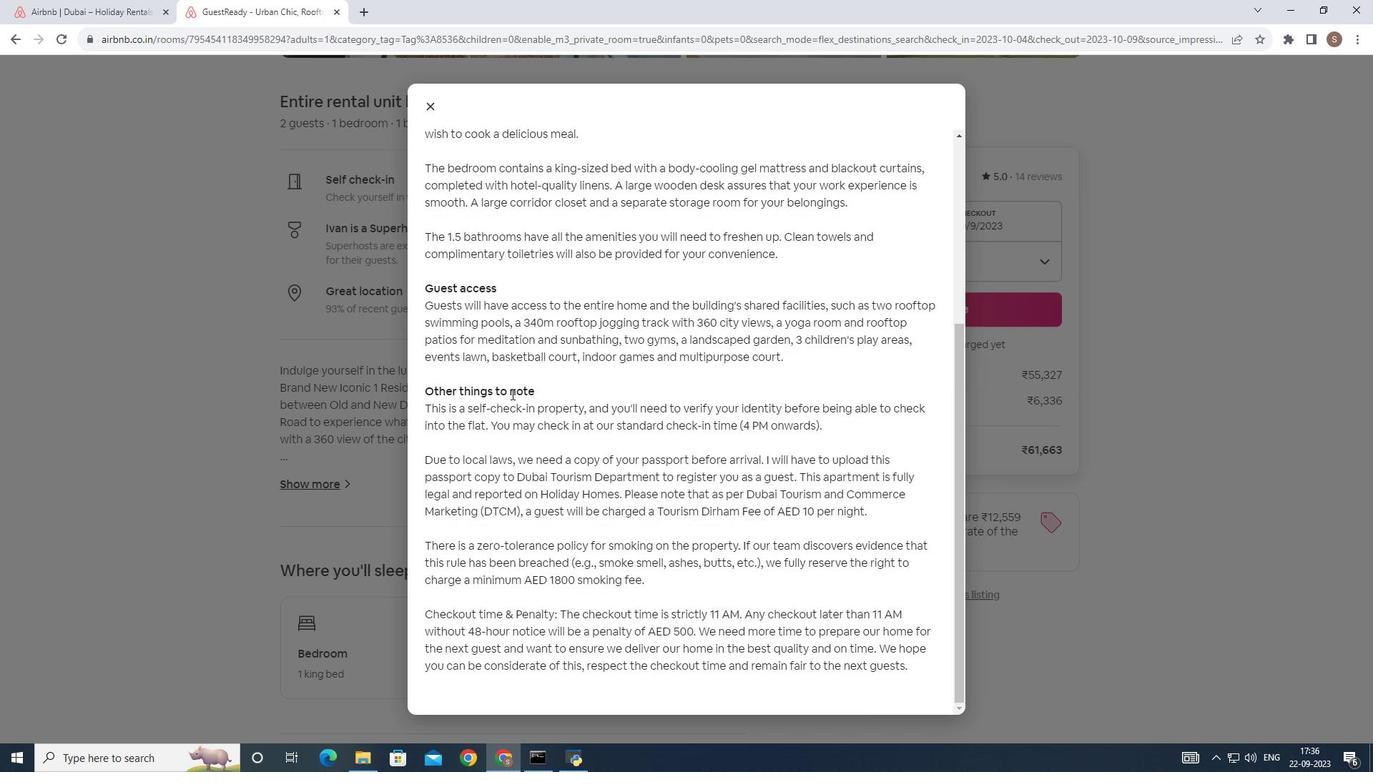 
Action: Mouse scrolled (511, 393) with delta (0, 0)
Screenshot: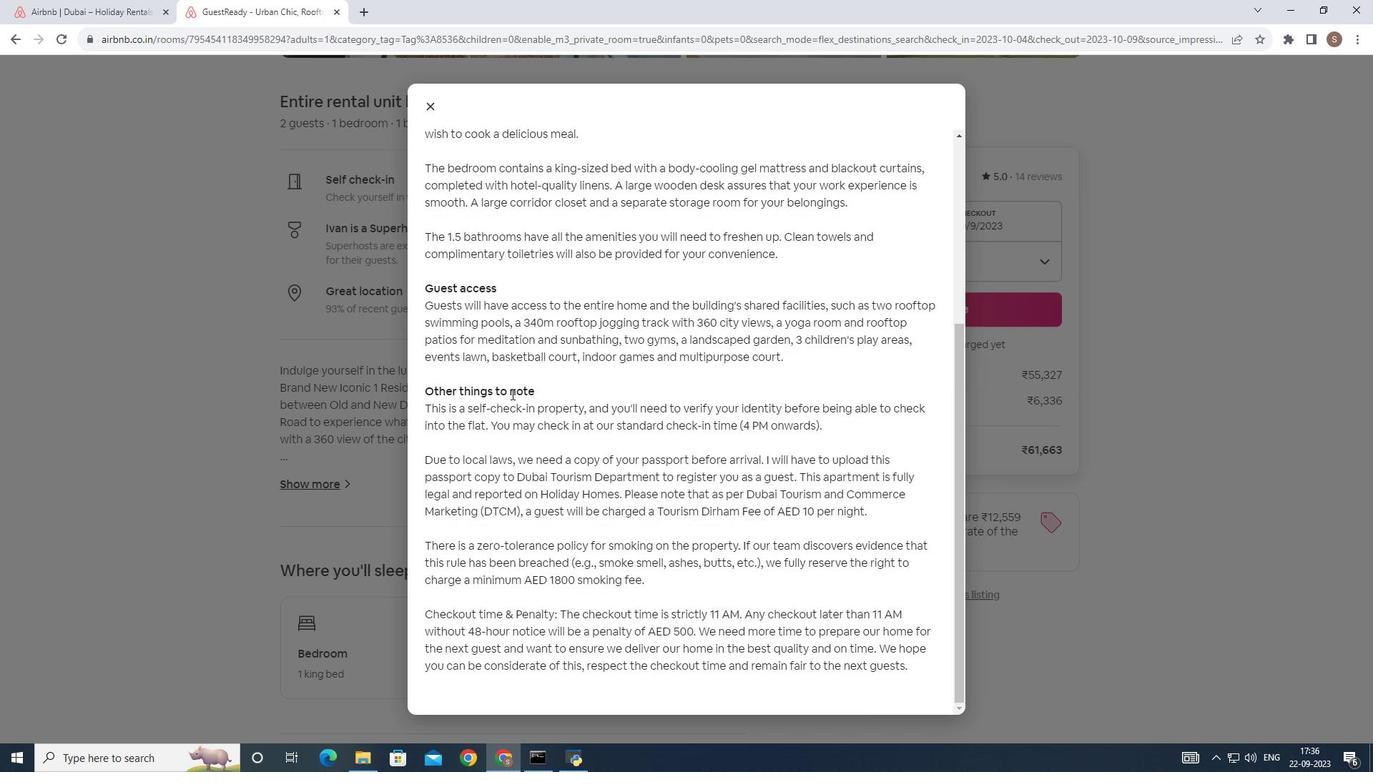 
Action: Mouse scrolled (511, 393) with delta (0, 0)
Screenshot: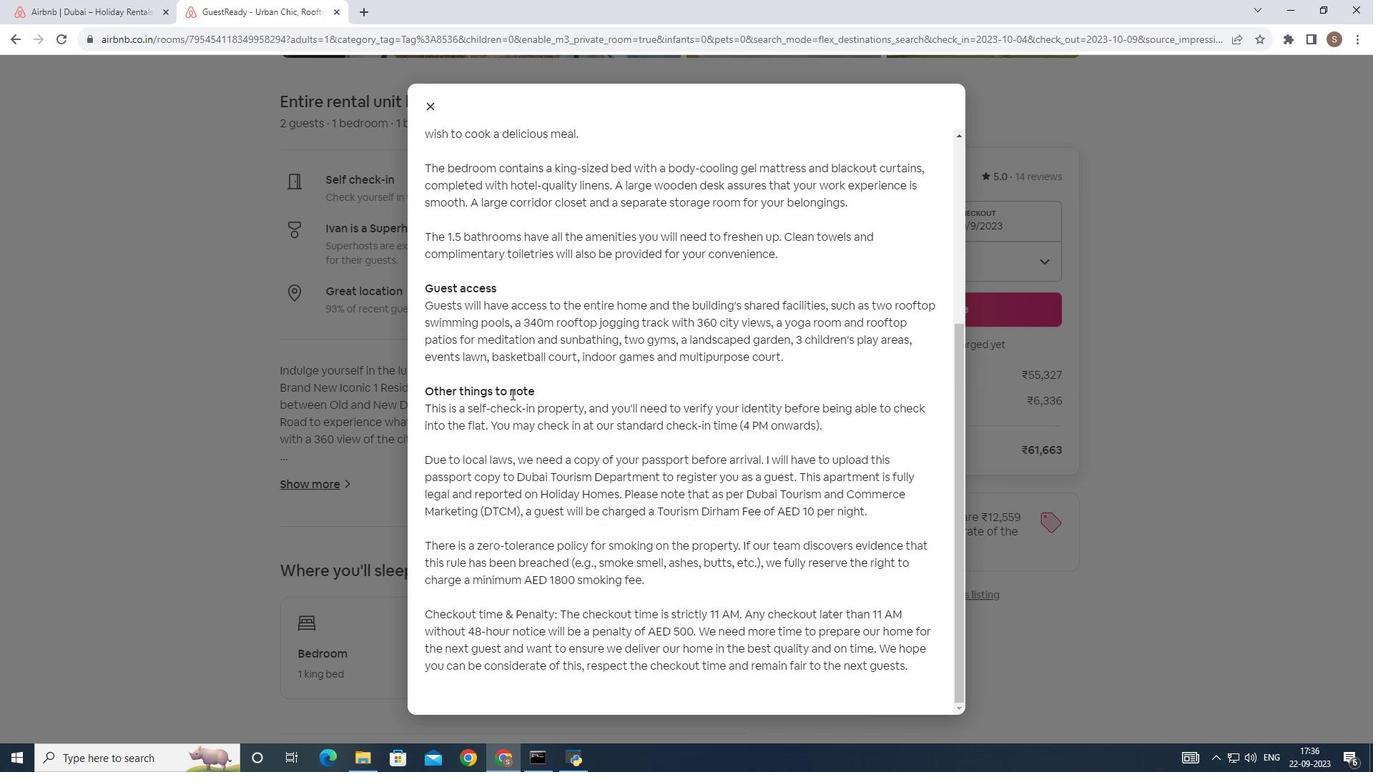 
Action: Mouse scrolled (511, 393) with delta (0, 0)
Screenshot: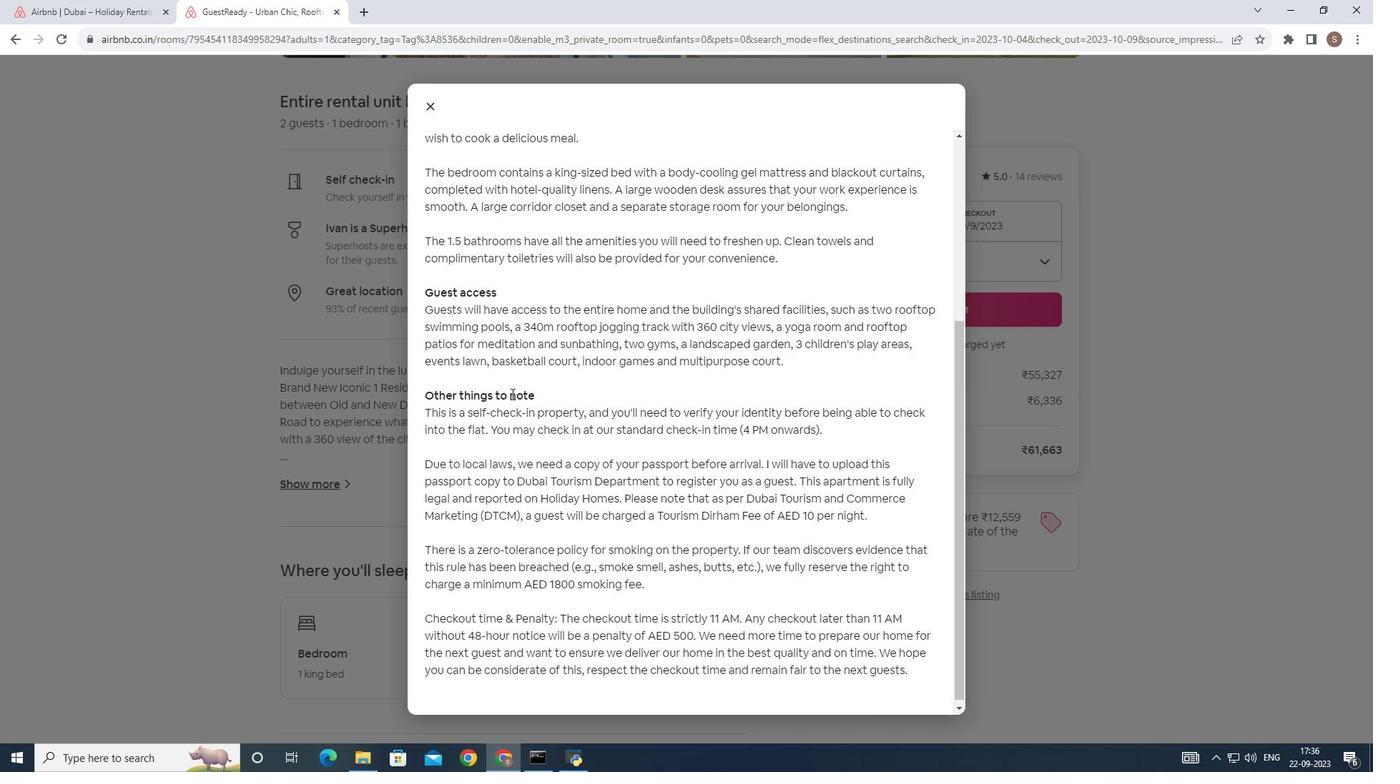
Action: Mouse scrolled (511, 394) with delta (0, 0)
Screenshot: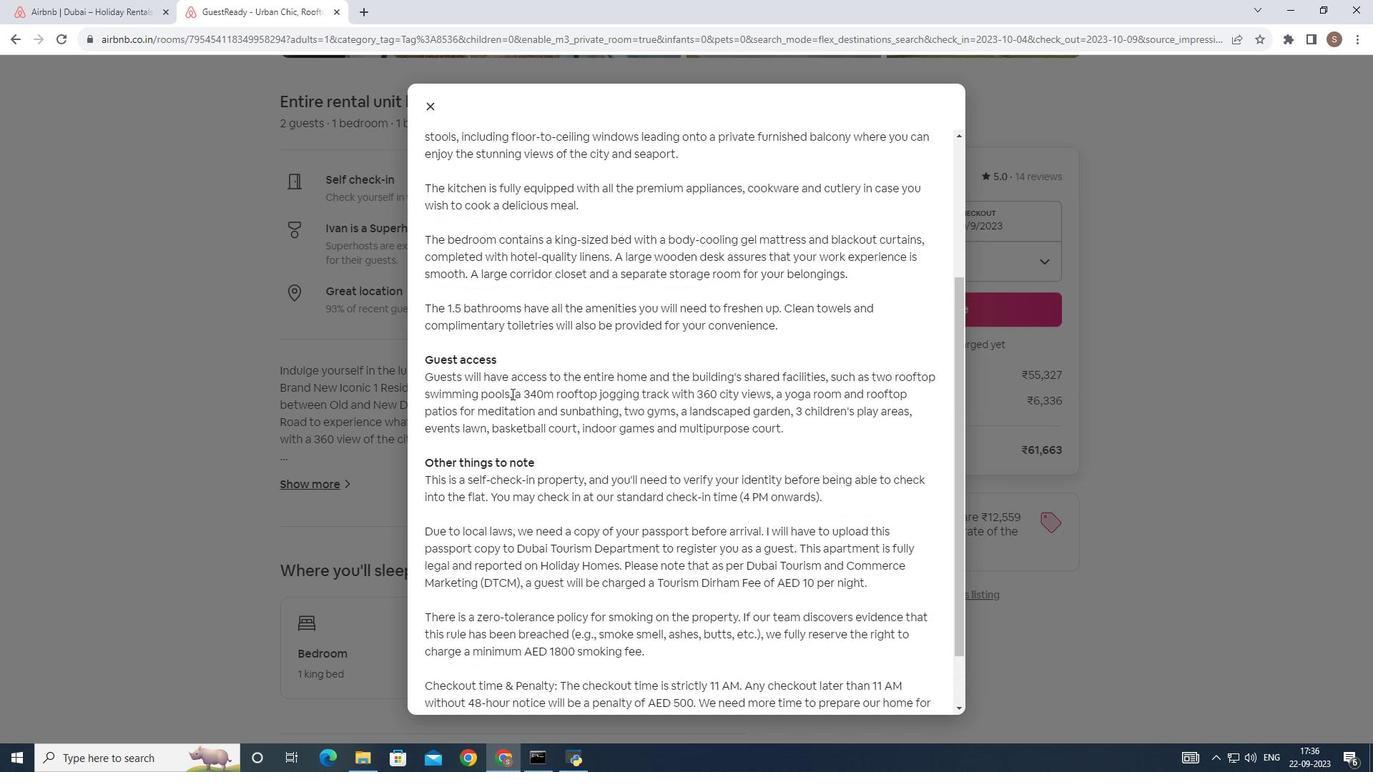 
Action: Mouse scrolled (511, 393) with delta (0, 0)
Screenshot: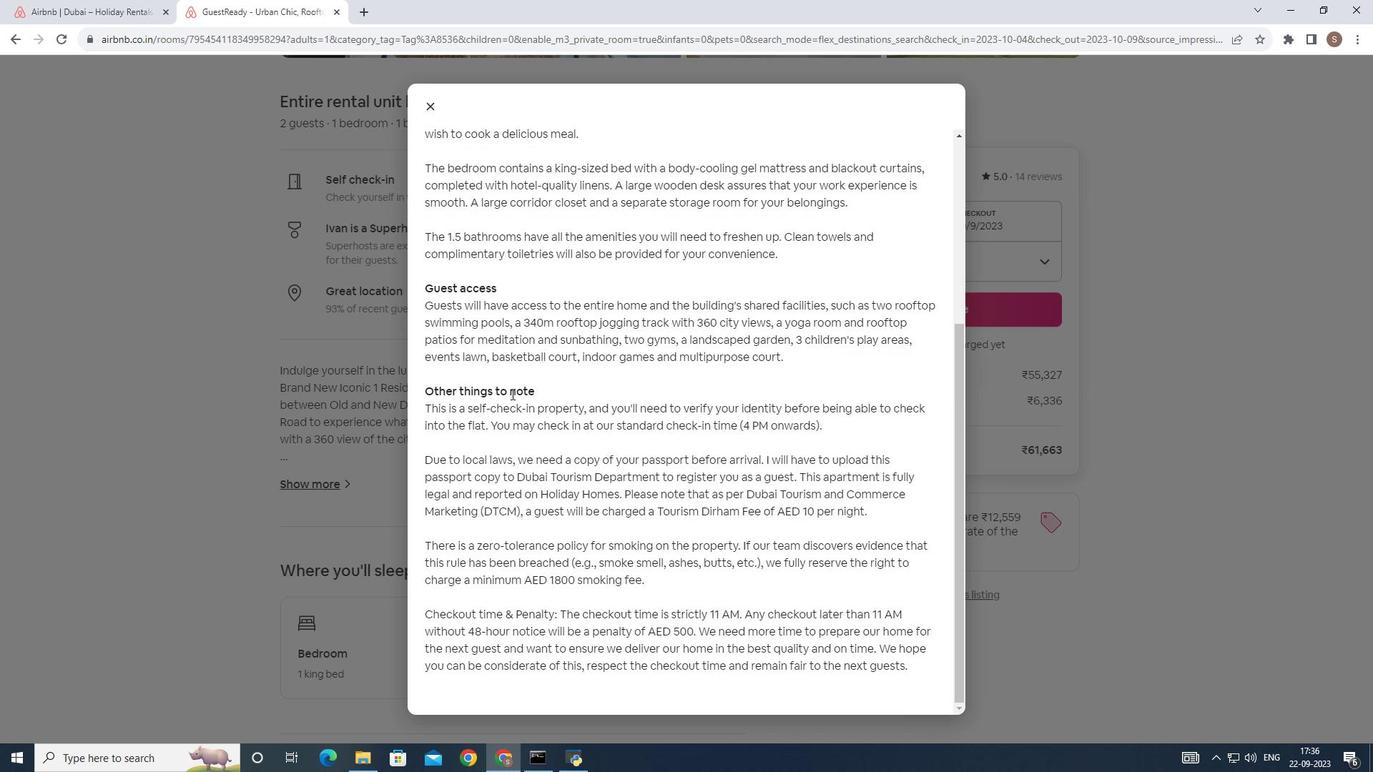 
Action: Mouse scrolled (511, 393) with delta (0, 0)
Screenshot: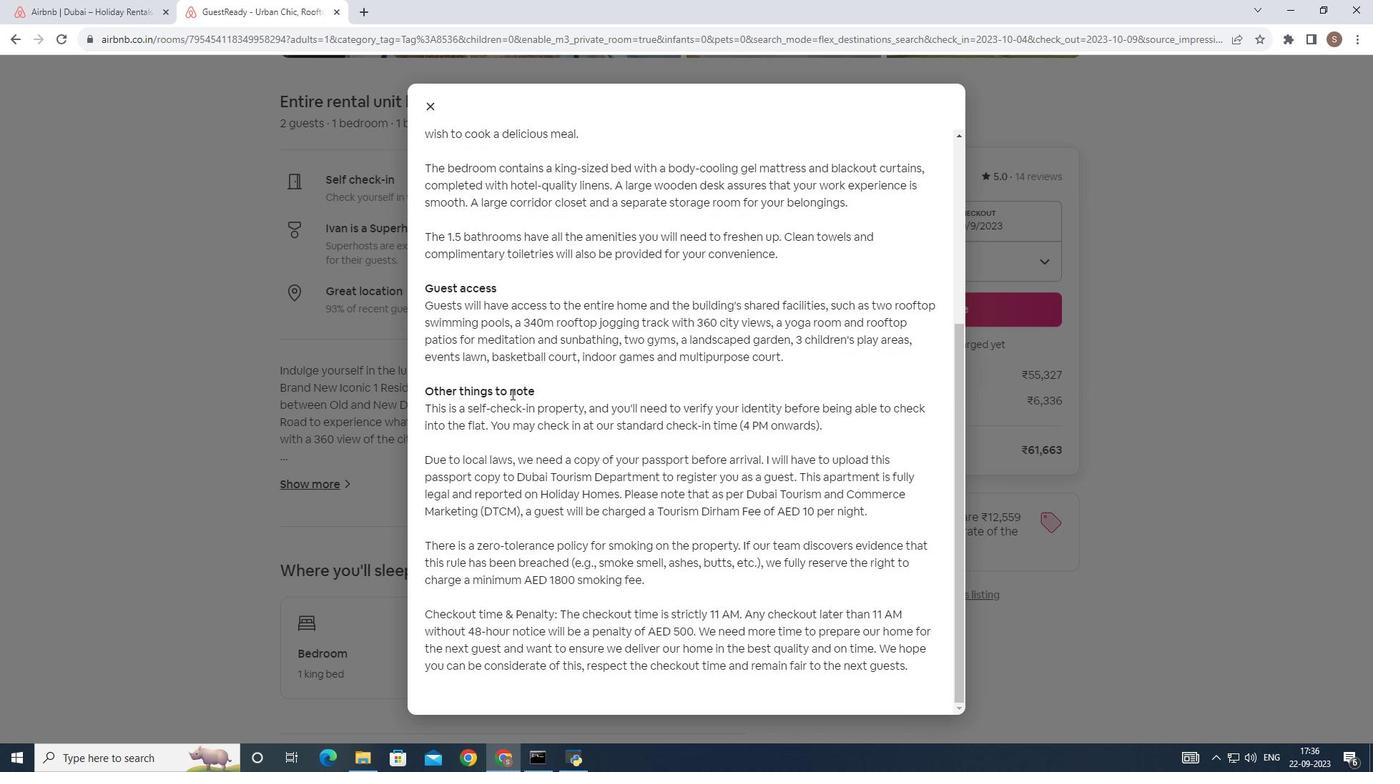 
Action: Mouse scrolled (511, 393) with delta (0, 0)
Screenshot: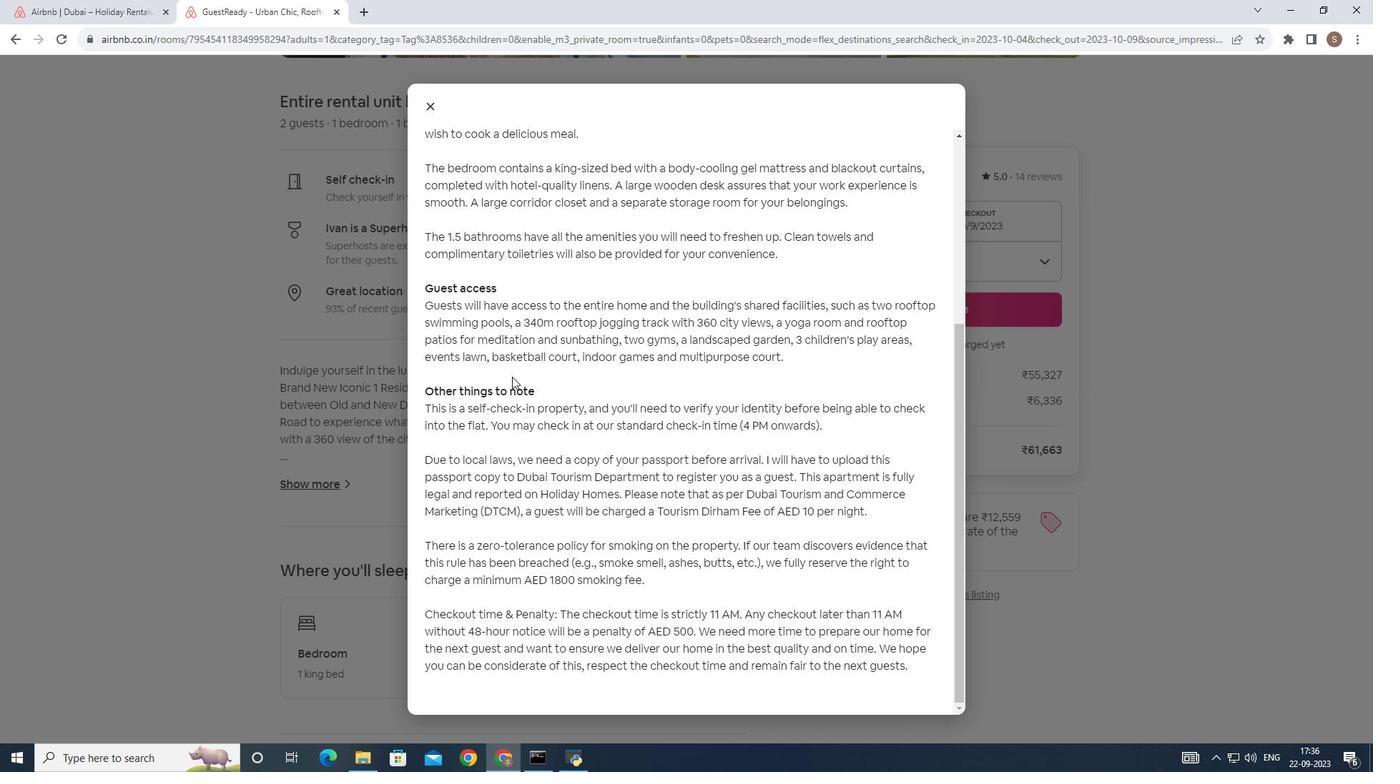 
Action: Mouse moved to (509, 350)
Screenshot: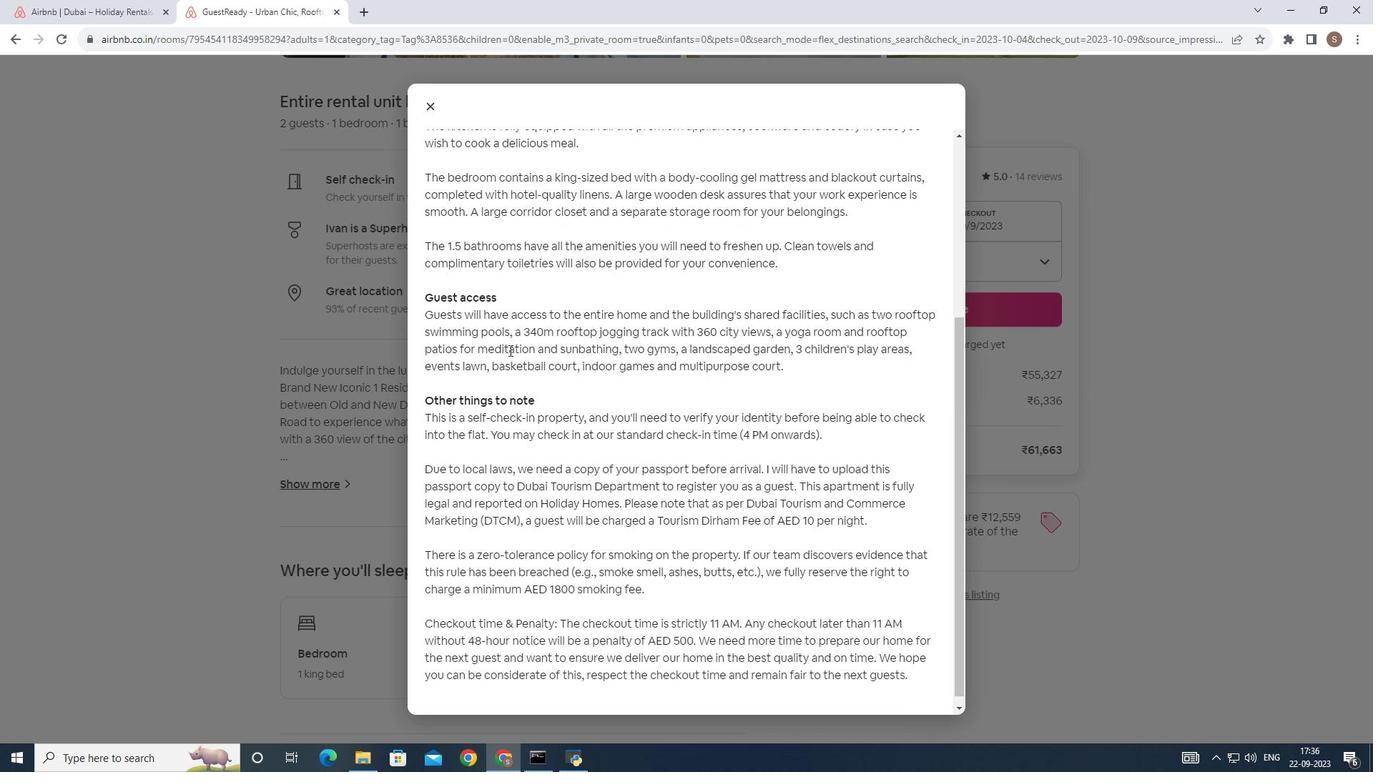 
Action: Mouse scrolled (509, 351) with delta (0, 0)
Screenshot: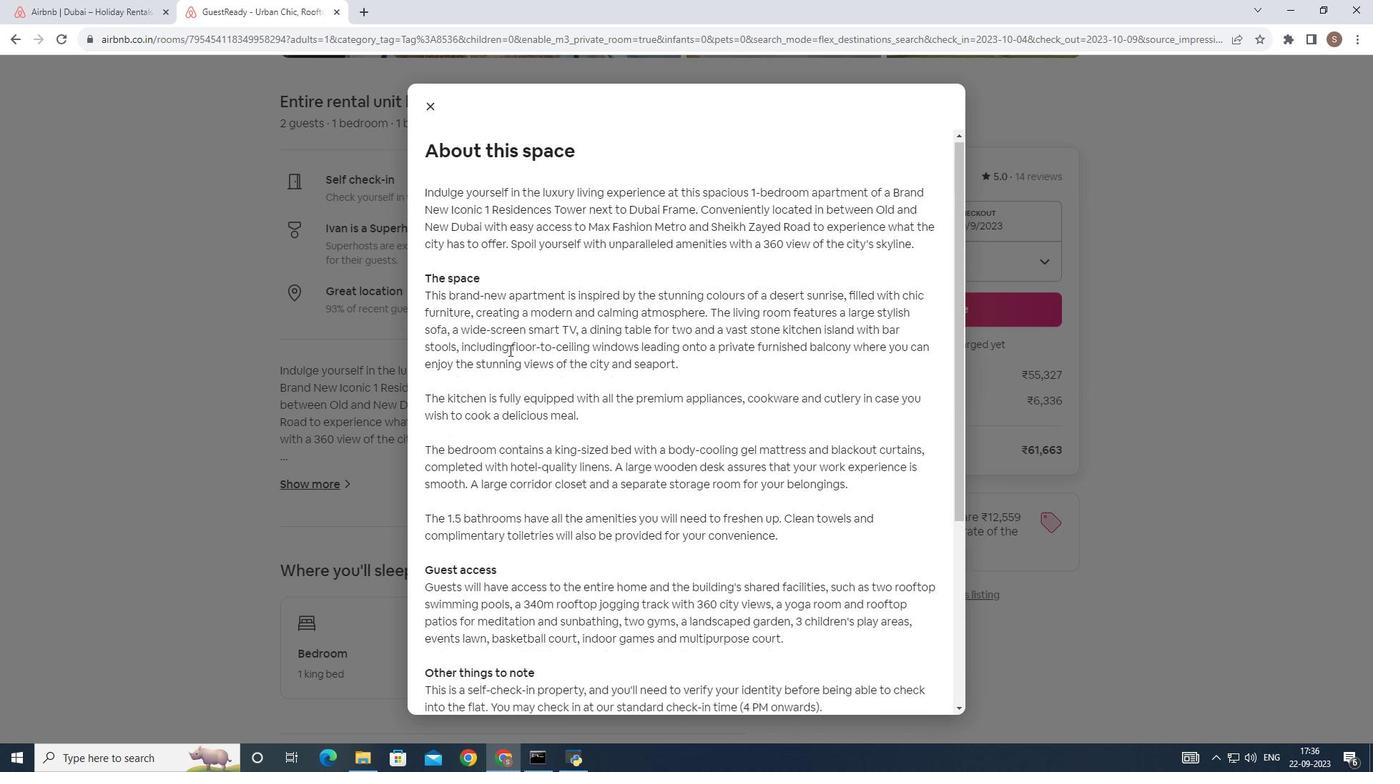 
Action: Mouse scrolled (509, 351) with delta (0, 0)
Screenshot: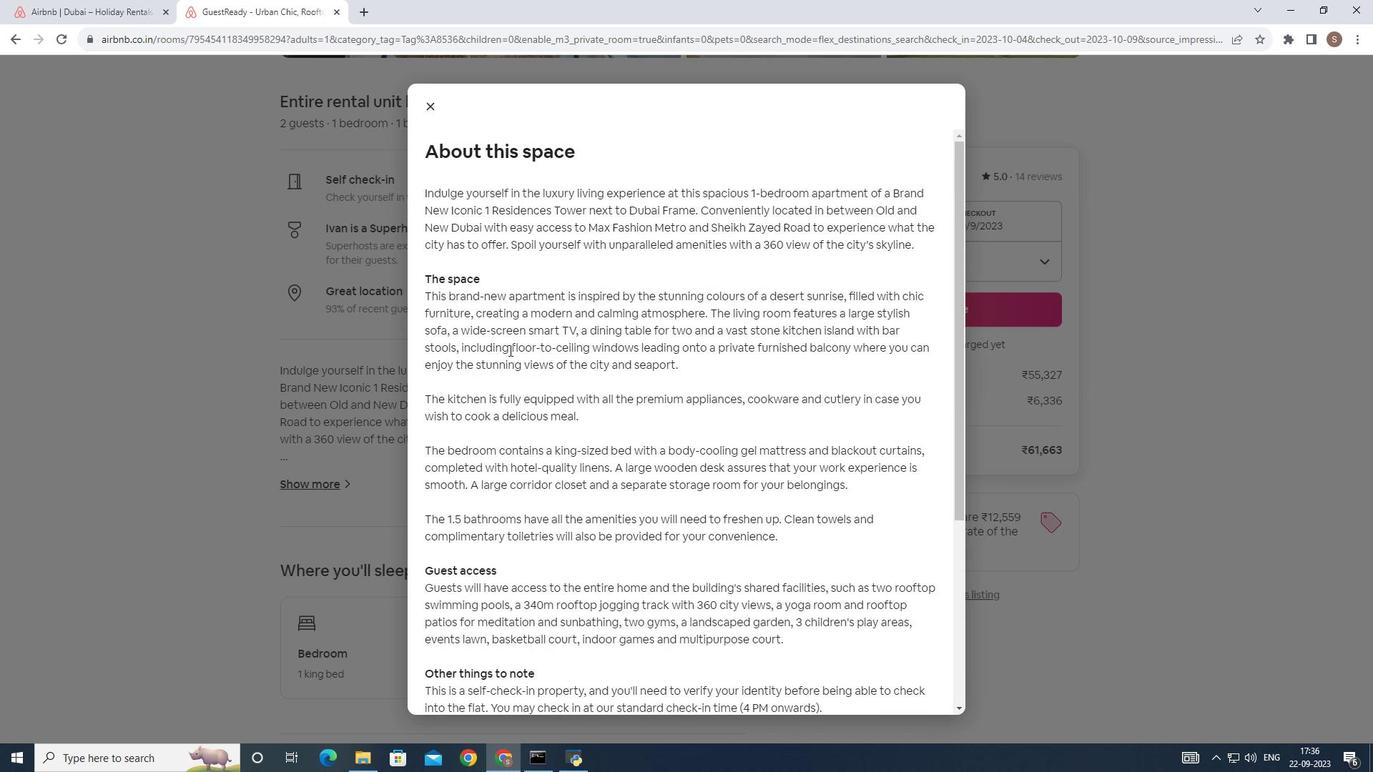 
Action: Mouse scrolled (509, 351) with delta (0, 0)
Screenshot: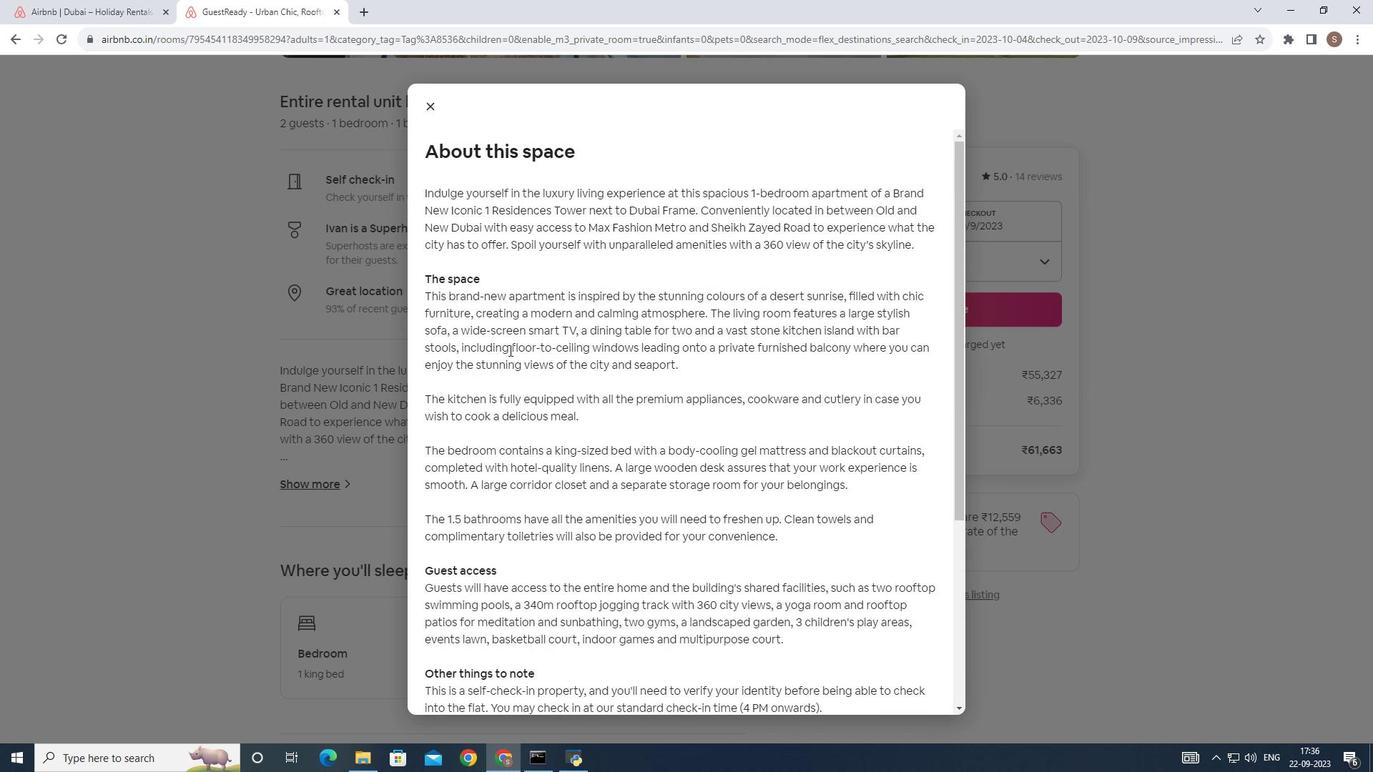 
Action: Mouse scrolled (509, 351) with delta (0, 0)
Screenshot: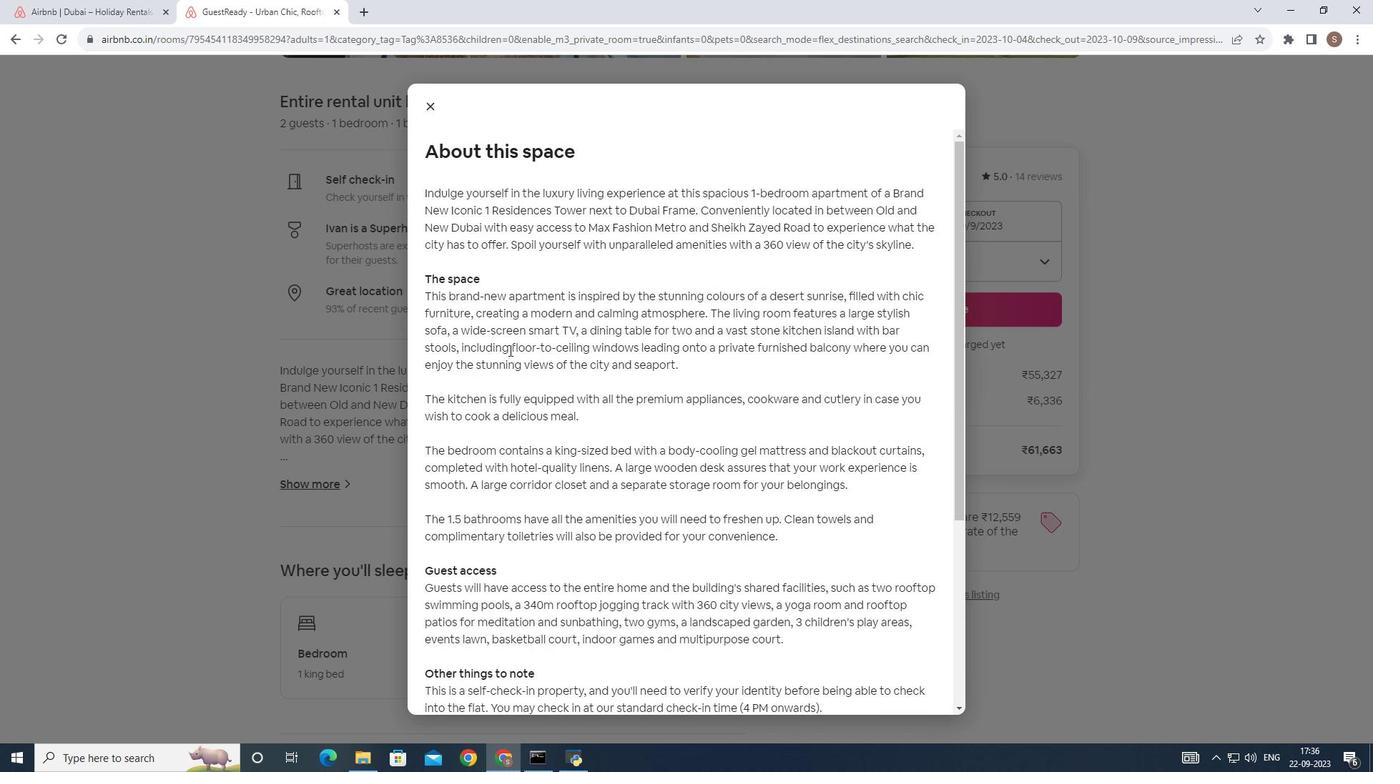 
Action: Mouse scrolled (509, 351) with delta (0, 0)
Screenshot: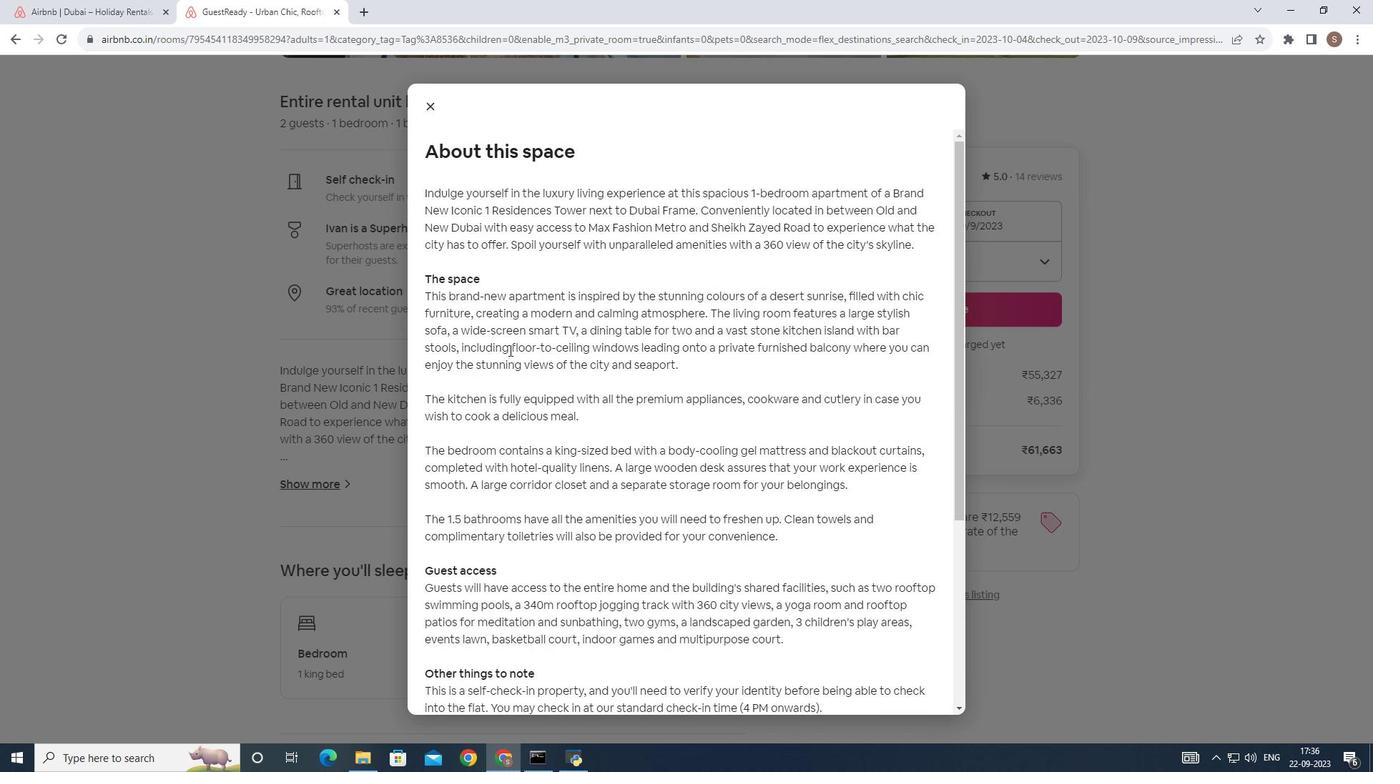 
Action: Mouse scrolled (509, 351) with delta (0, 0)
Screenshot: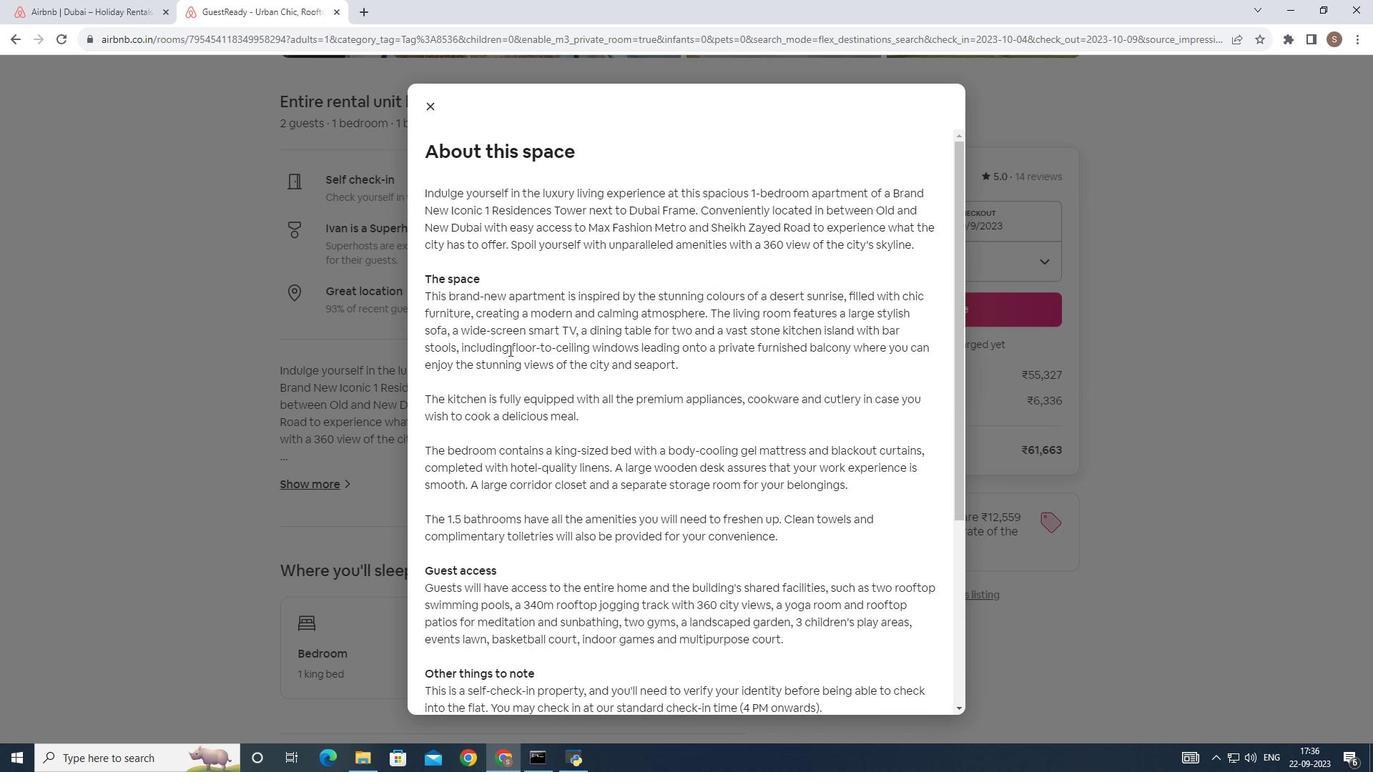
Action: Mouse scrolled (509, 351) with delta (0, 0)
Screenshot: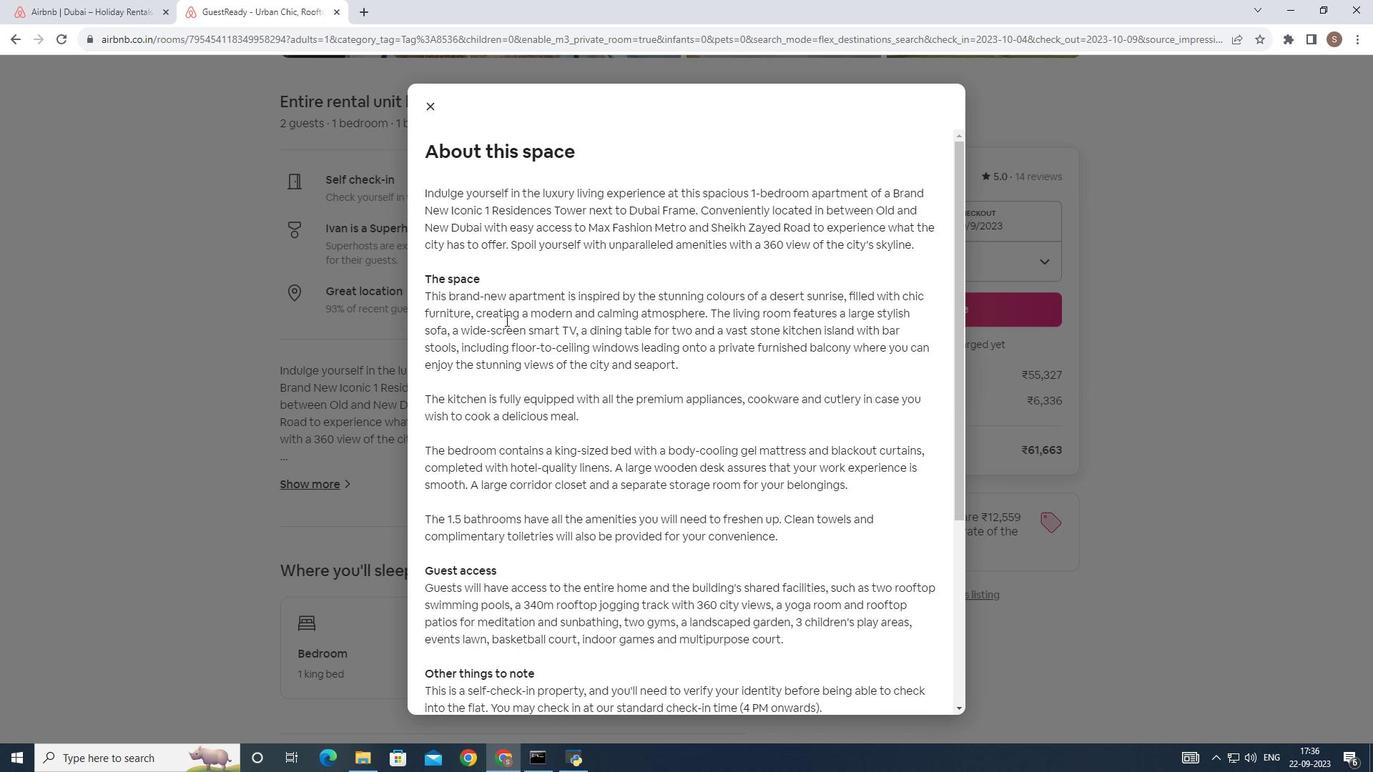 
Action: Mouse scrolled (509, 351) with delta (0, 0)
Screenshot: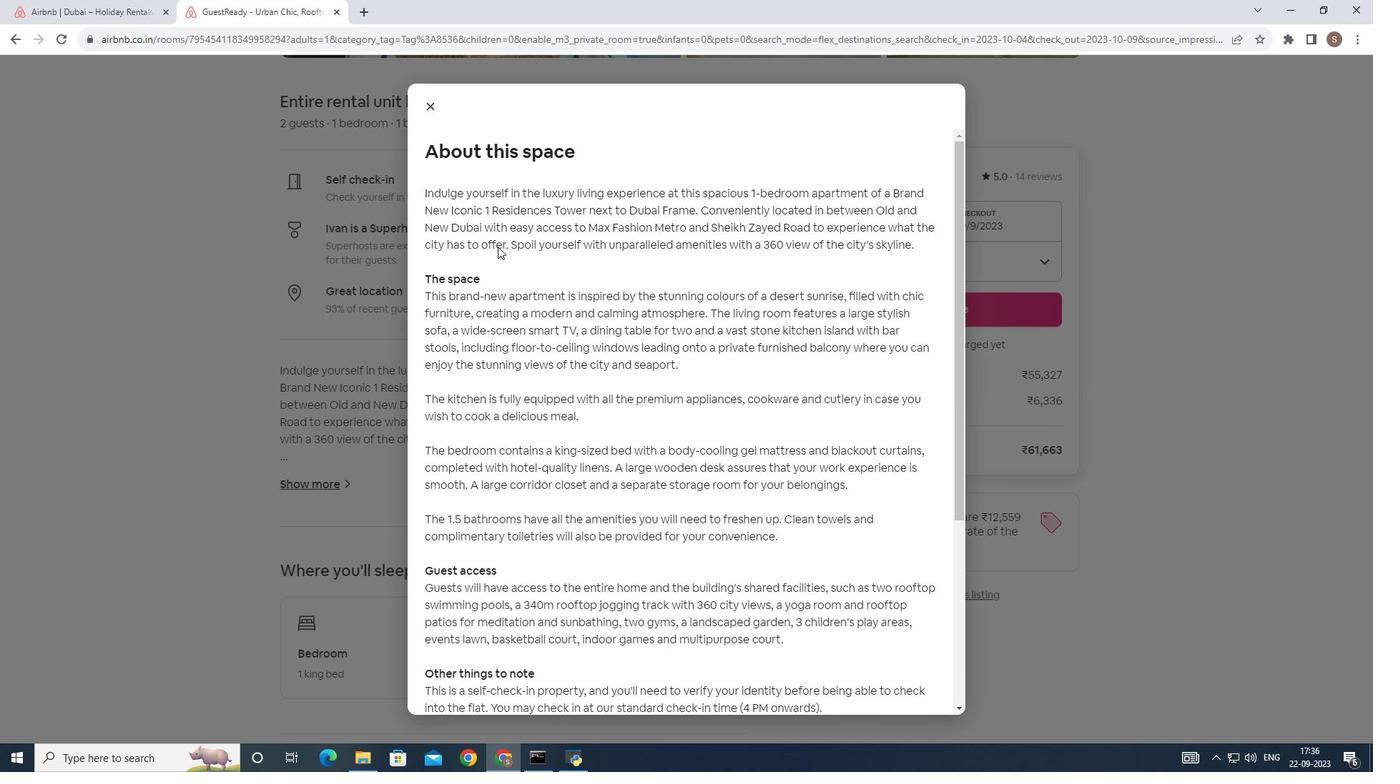 
Action: Mouse scrolled (509, 351) with delta (0, 0)
Screenshot: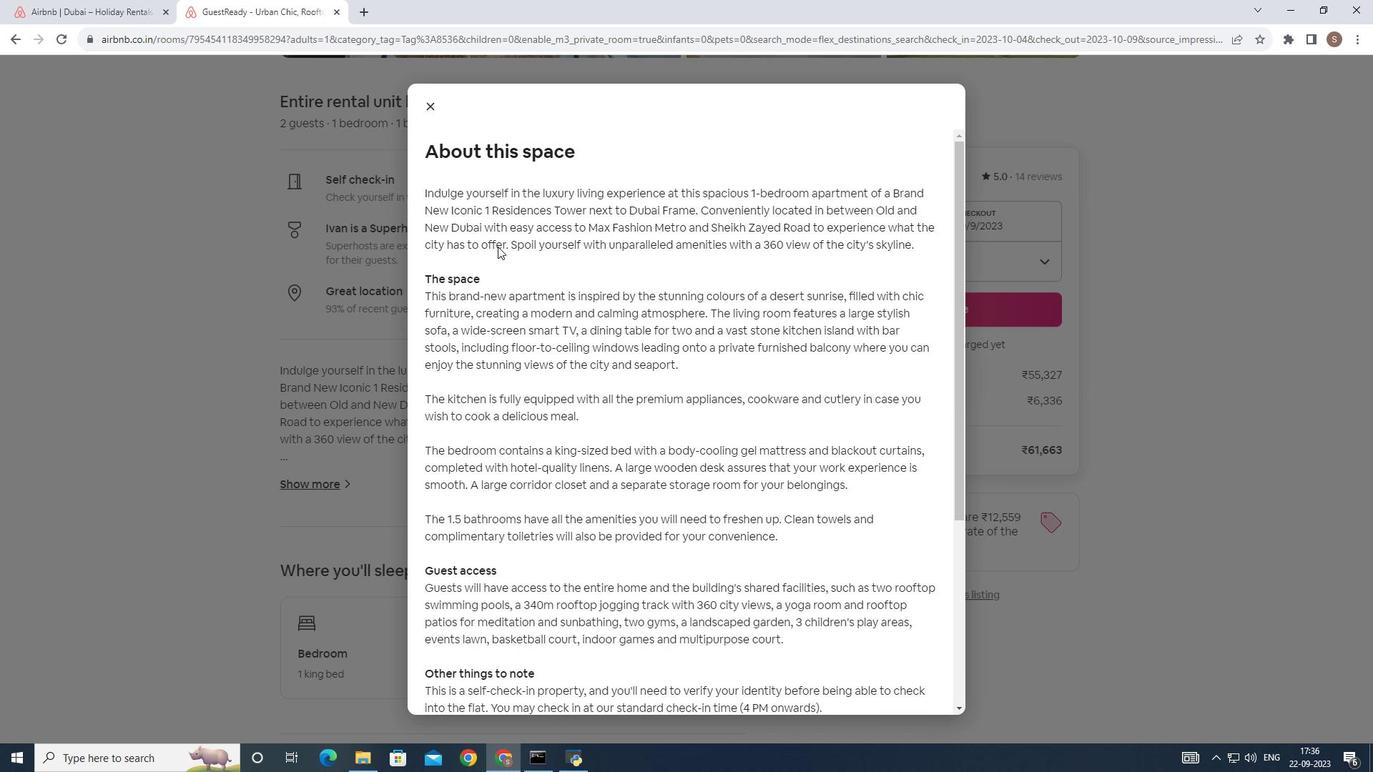 
Action: Mouse scrolled (509, 351) with delta (0, 0)
Screenshot: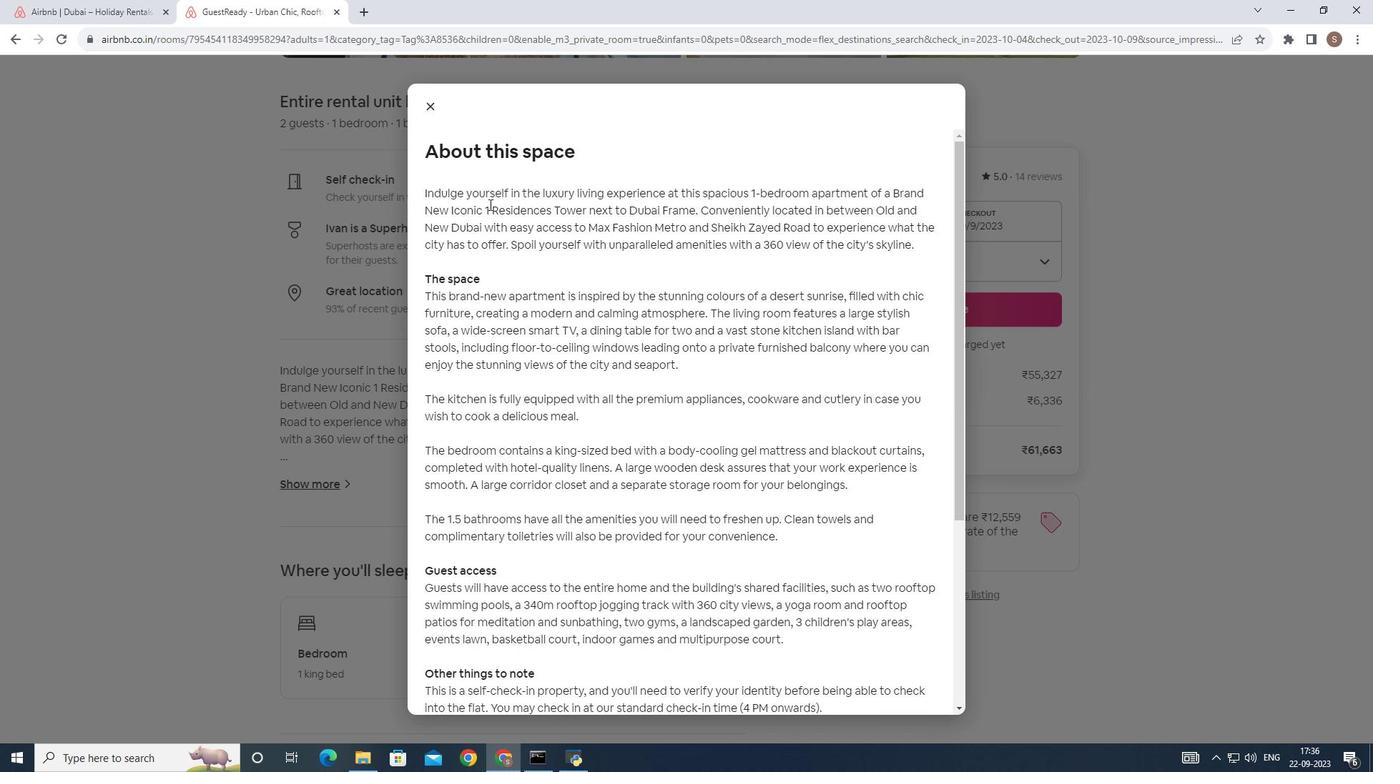 
Action: Mouse moved to (432, 107)
Screenshot: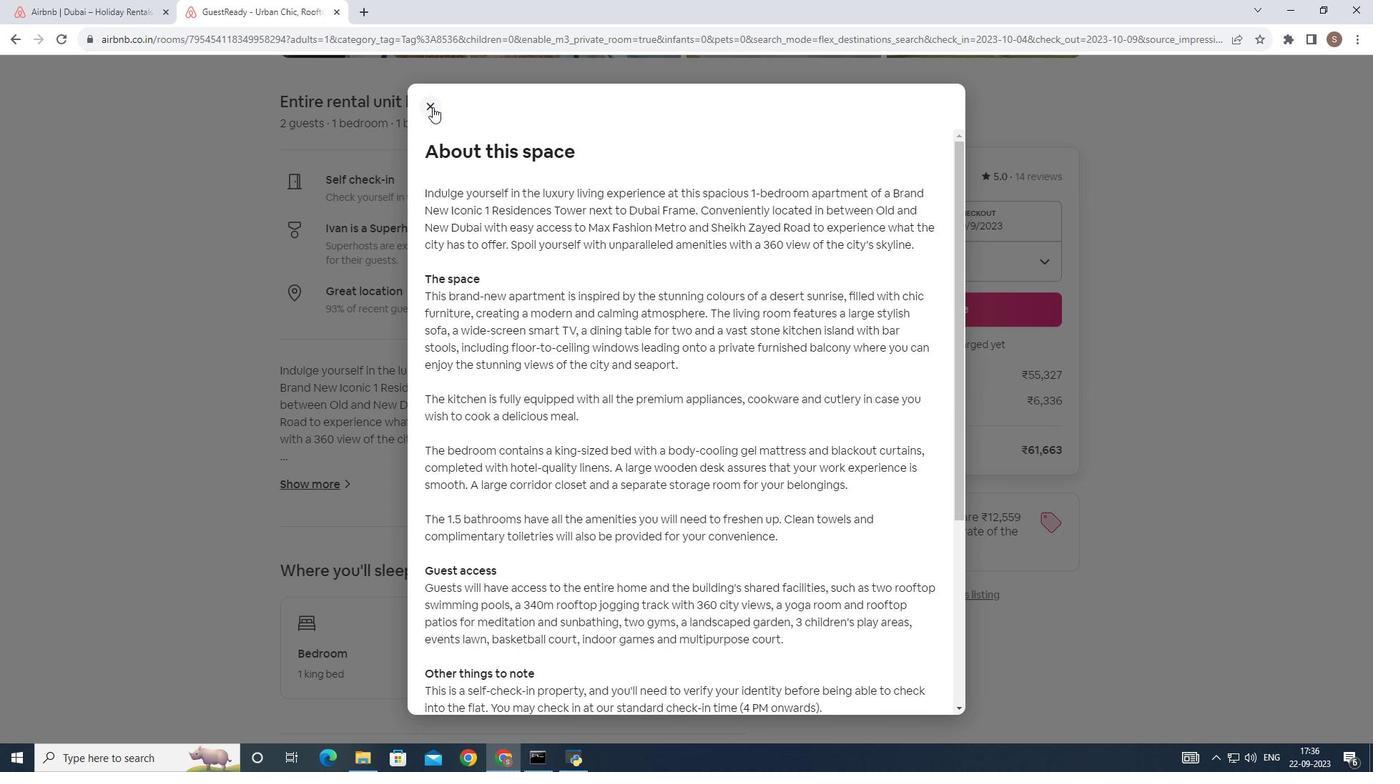 
Action: Mouse pressed left at (432, 107)
Screenshot: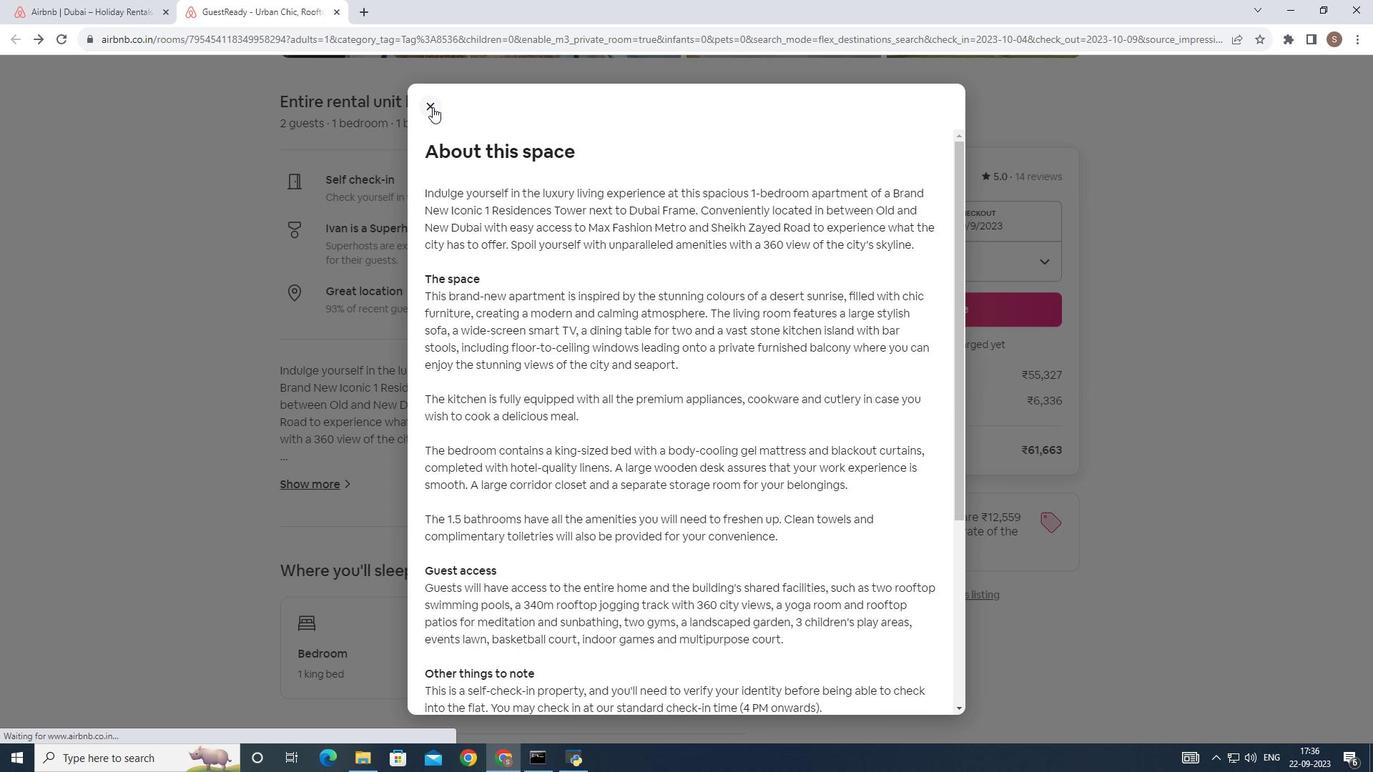 
Action: Mouse moved to (351, 392)
Screenshot: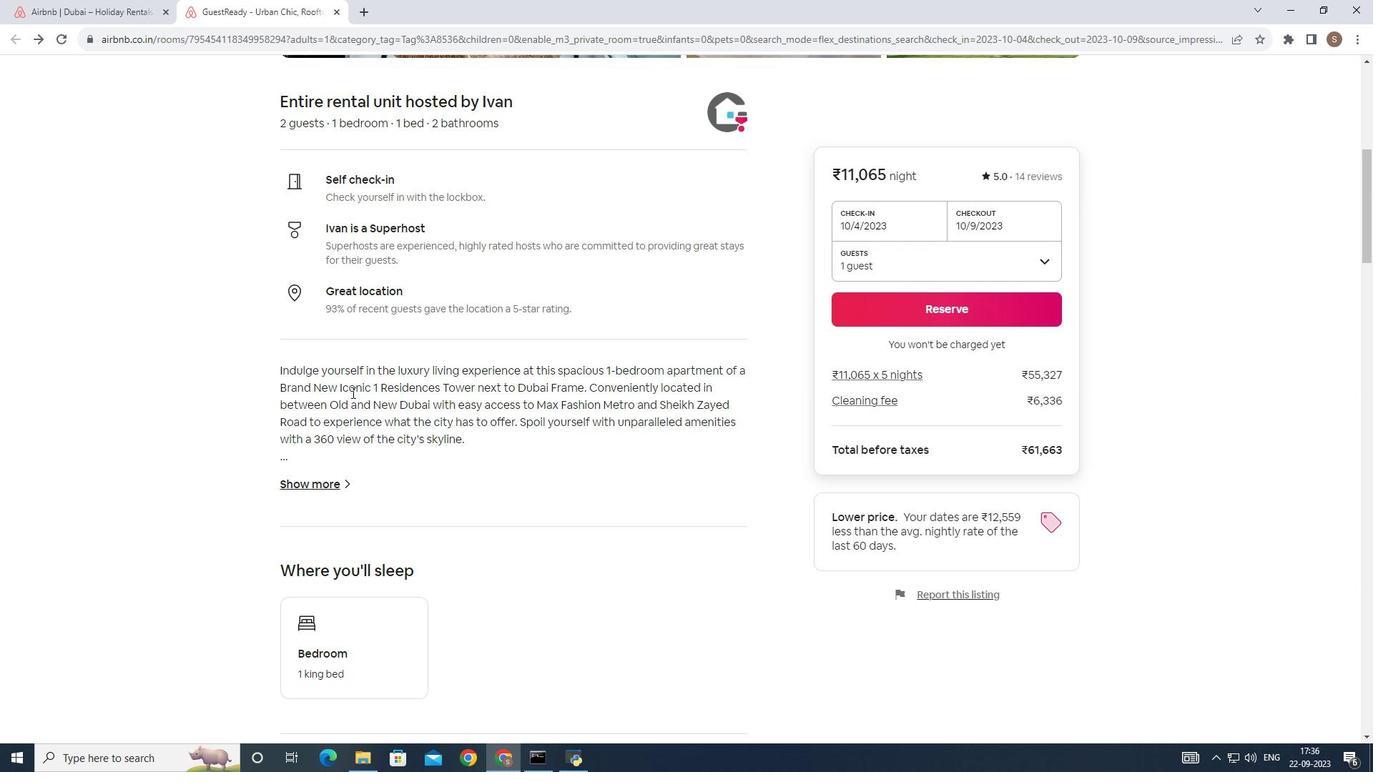 
Action: Mouse scrolled (351, 391) with delta (0, 0)
Screenshot: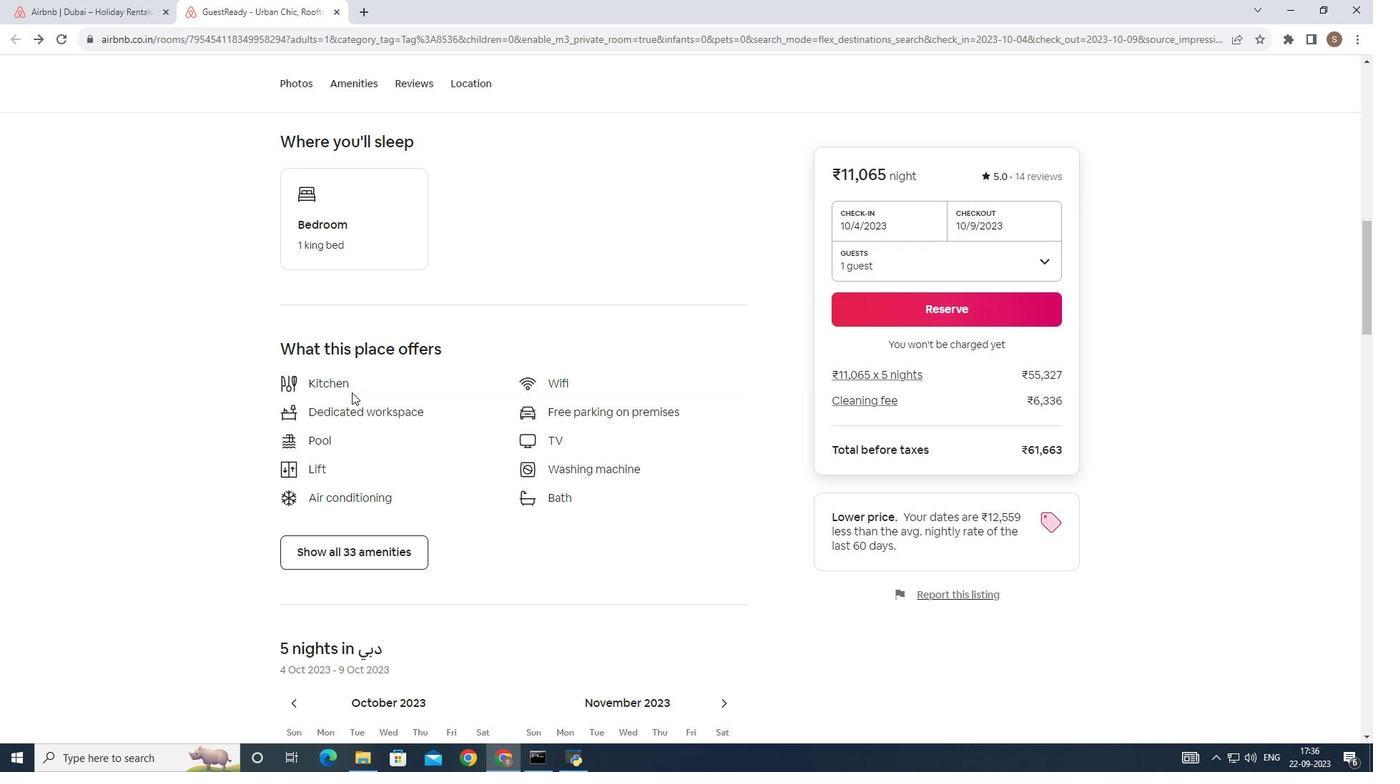 
Action: Mouse scrolled (351, 391) with delta (0, 0)
Screenshot: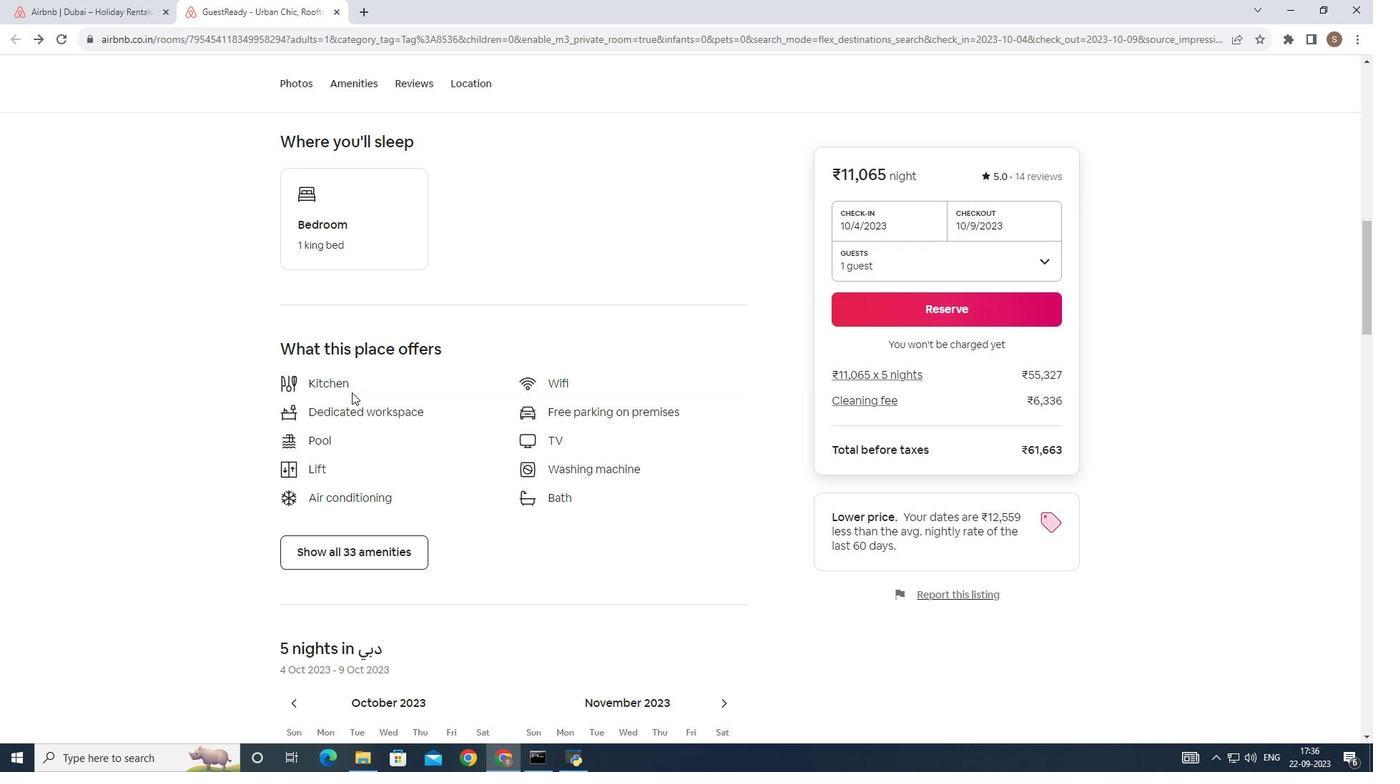 
Action: Mouse scrolled (351, 391) with delta (0, 0)
Screenshot: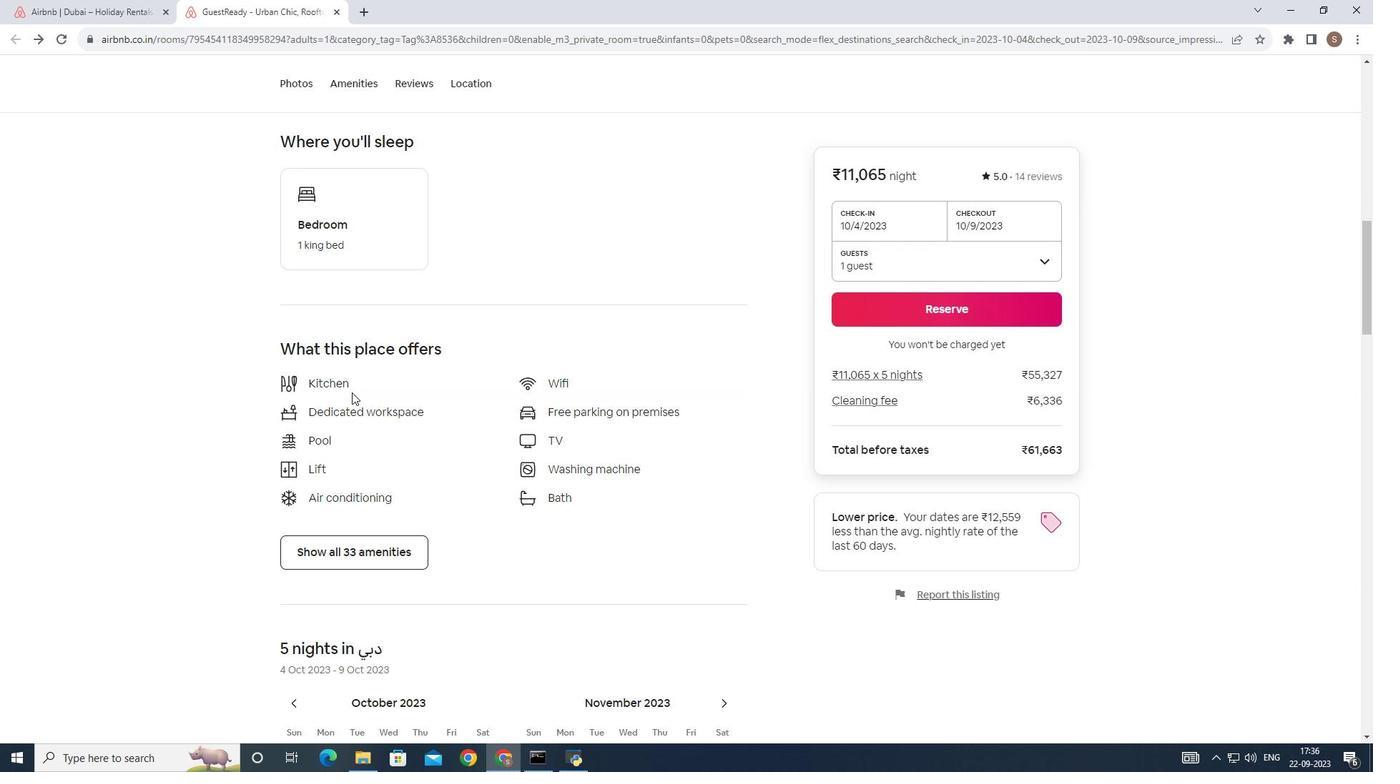 
Action: Mouse scrolled (351, 391) with delta (0, 0)
Screenshot: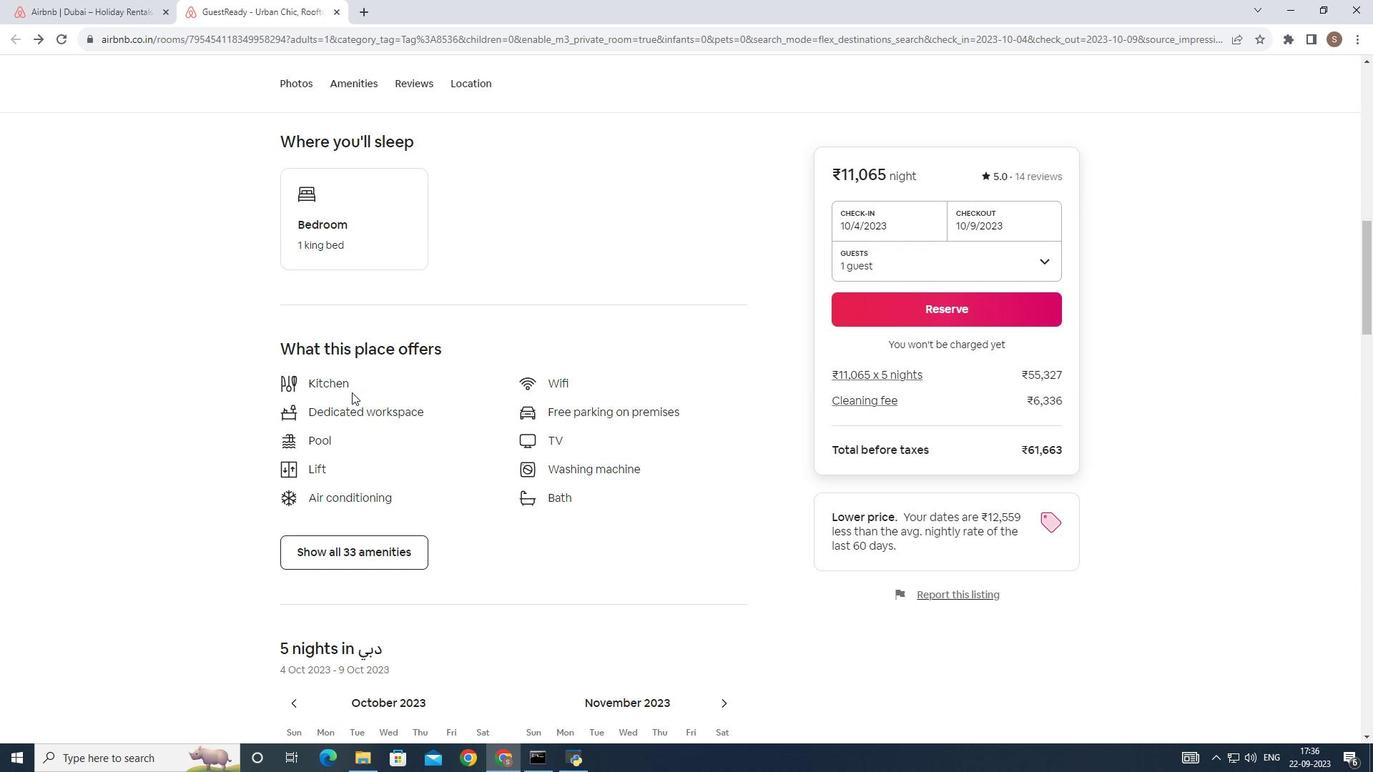 
Action: Mouse scrolled (351, 391) with delta (0, 0)
Screenshot: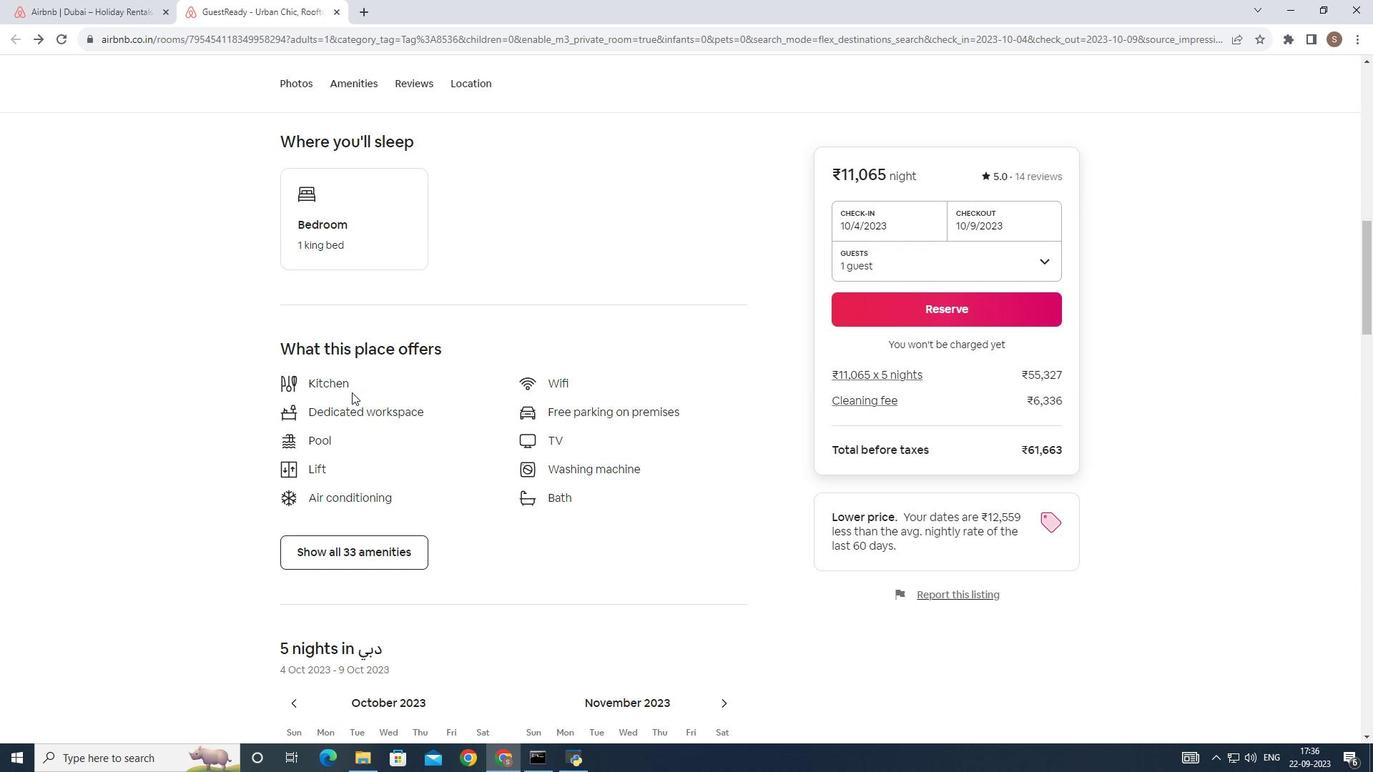 
Action: Mouse scrolled (351, 391) with delta (0, 0)
Screenshot: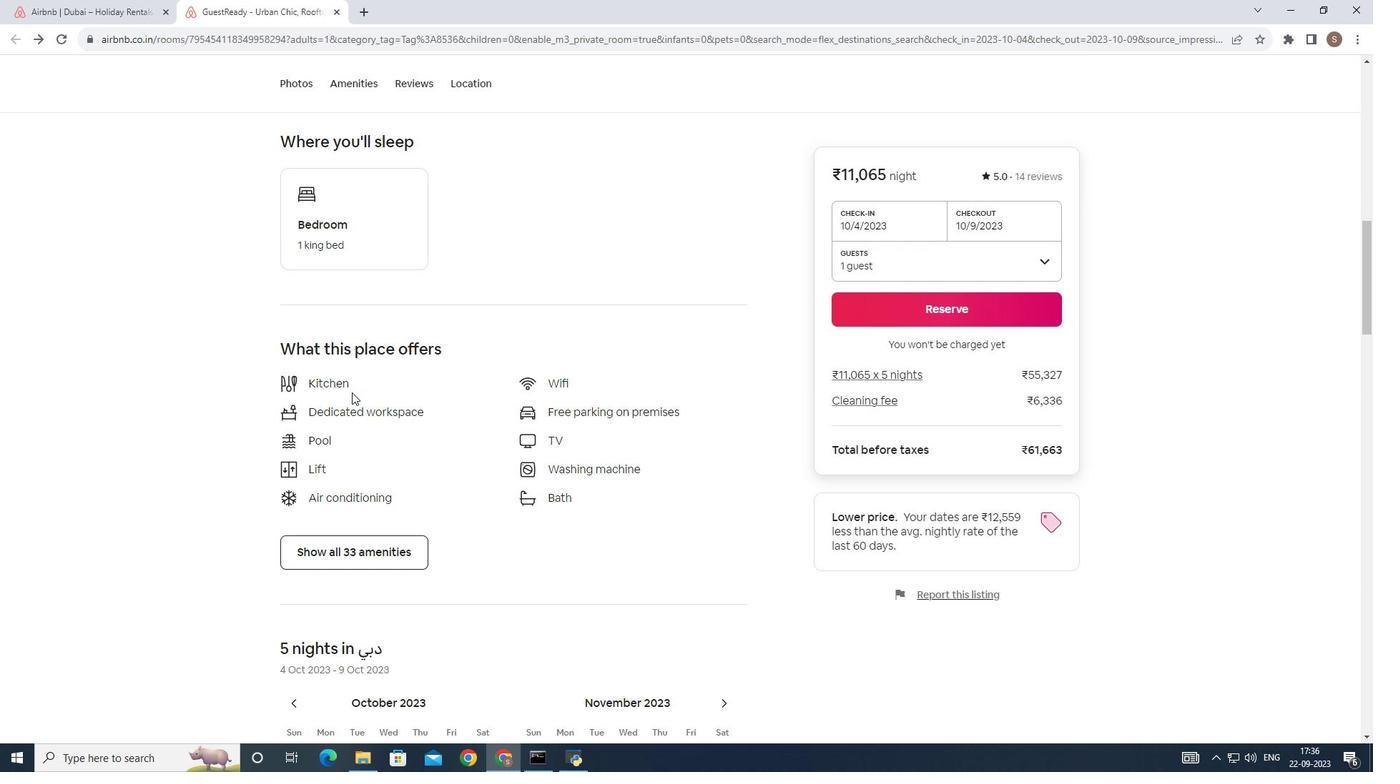 
Action: Mouse scrolled (351, 391) with delta (0, 0)
Screenshot: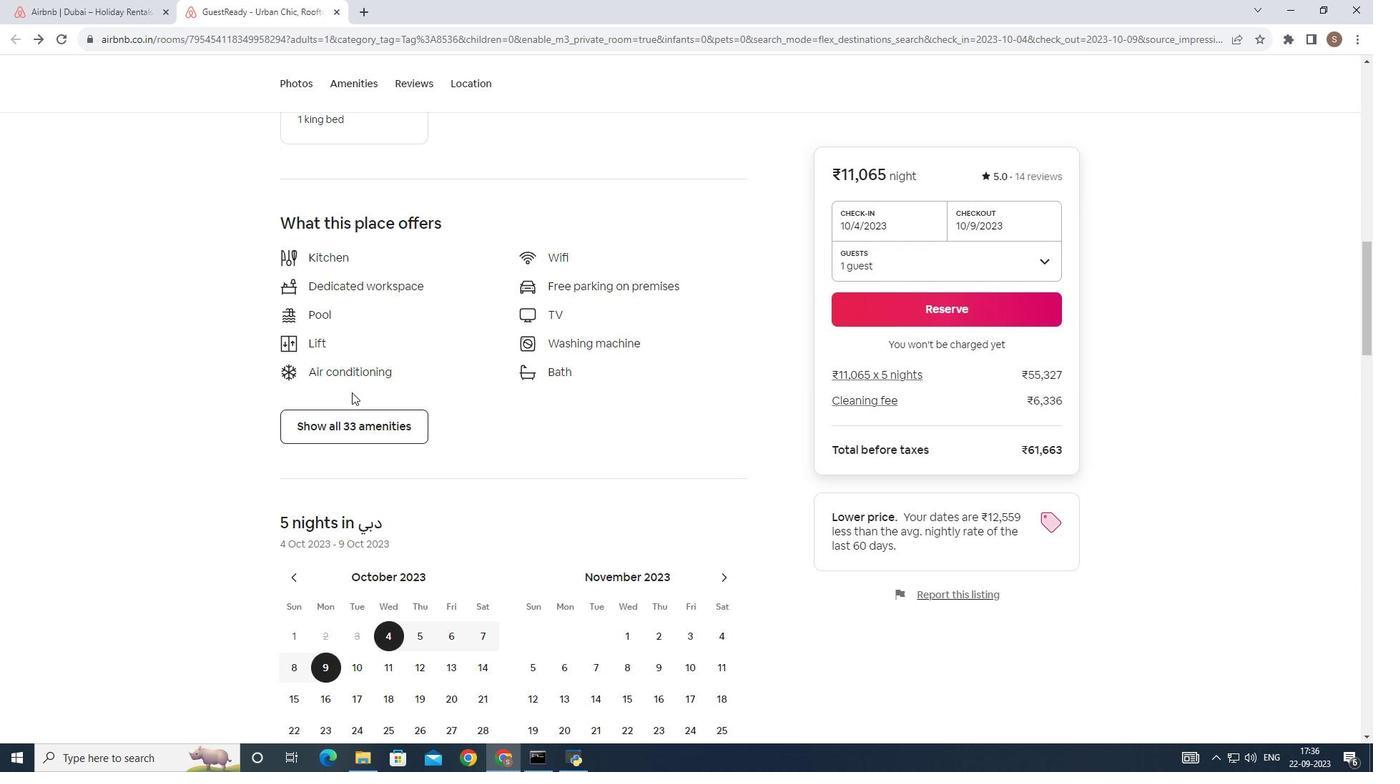 
Action: Mouse scrolled (351, 391) with delta (0, 0)
Screenshot: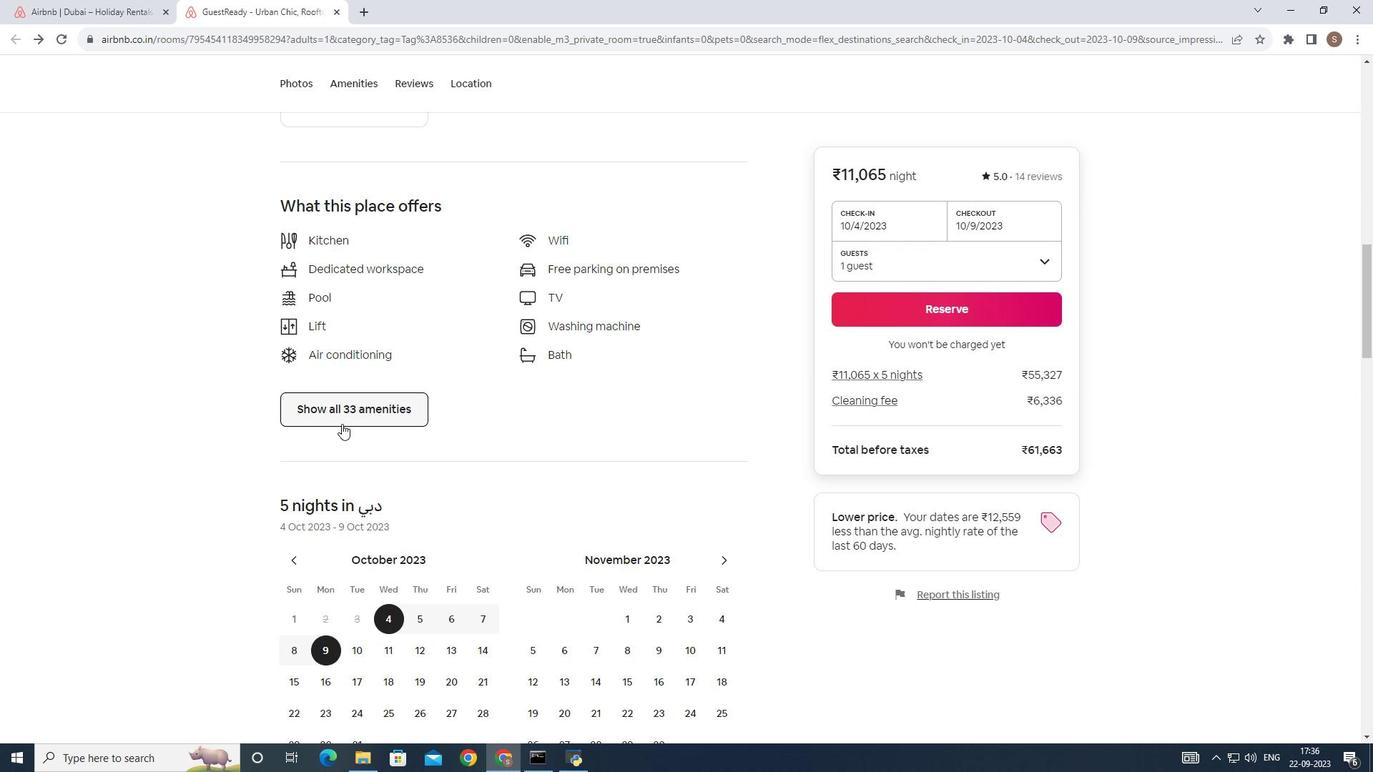 
Action: Mouse moved to (341, 424)
Screenshot: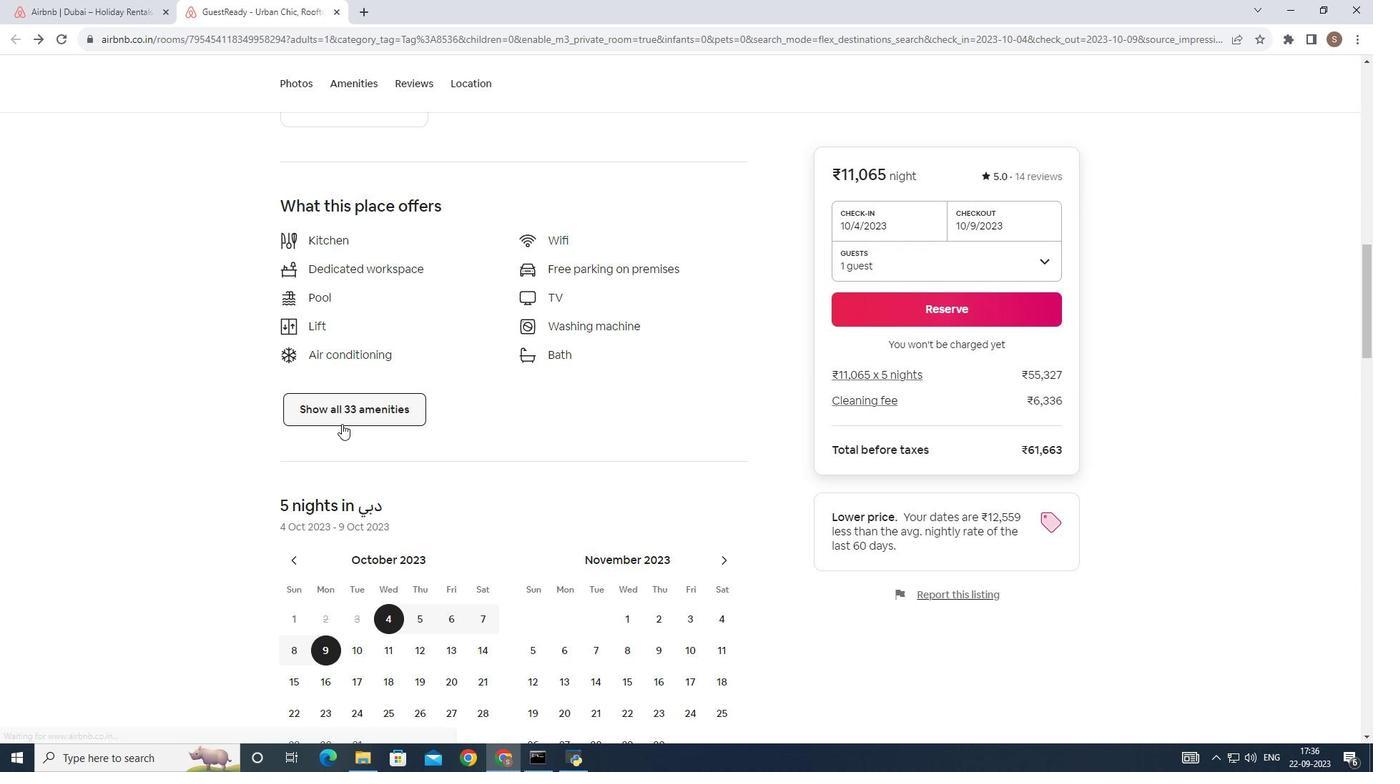
Action: Mouse pressed left at (341, 424)
Screenshot: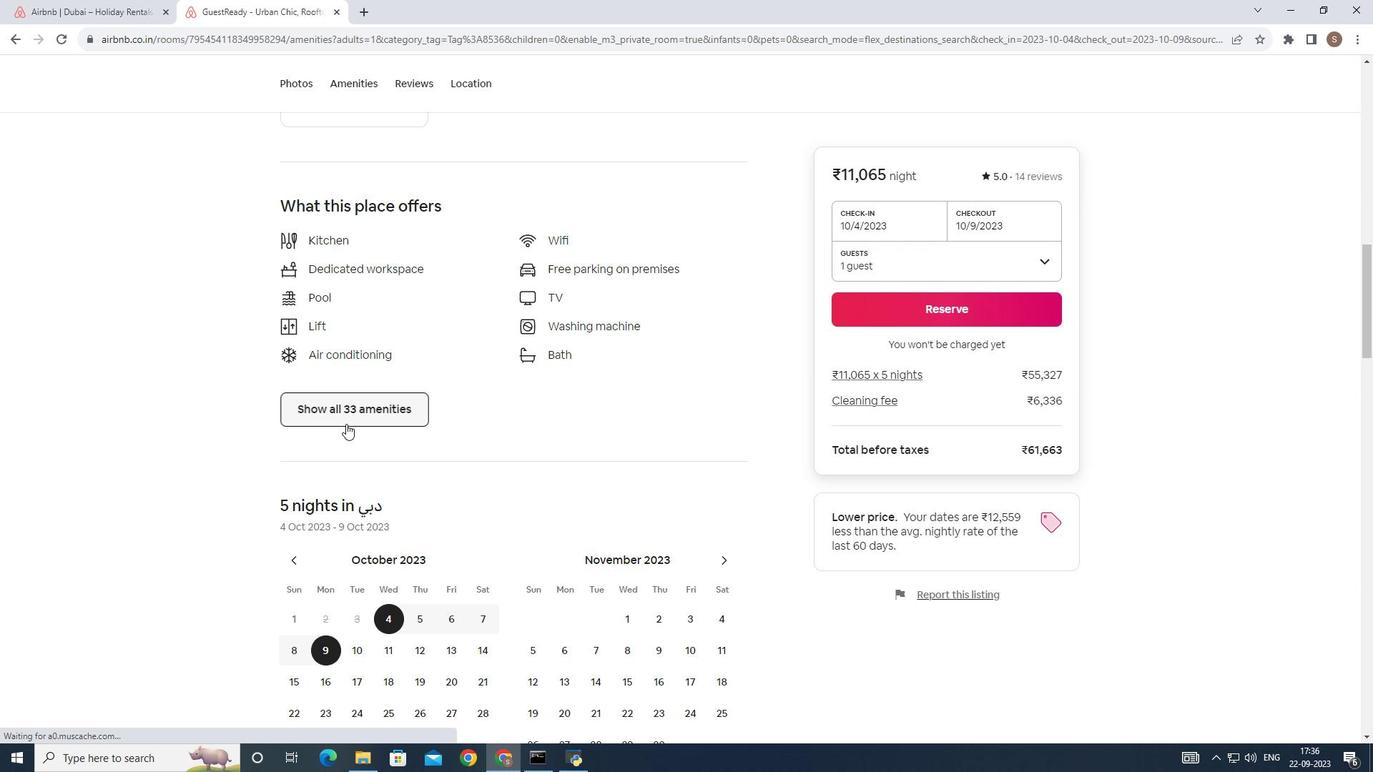 
Action: Mouse moved to (441, 392)
Screenshot: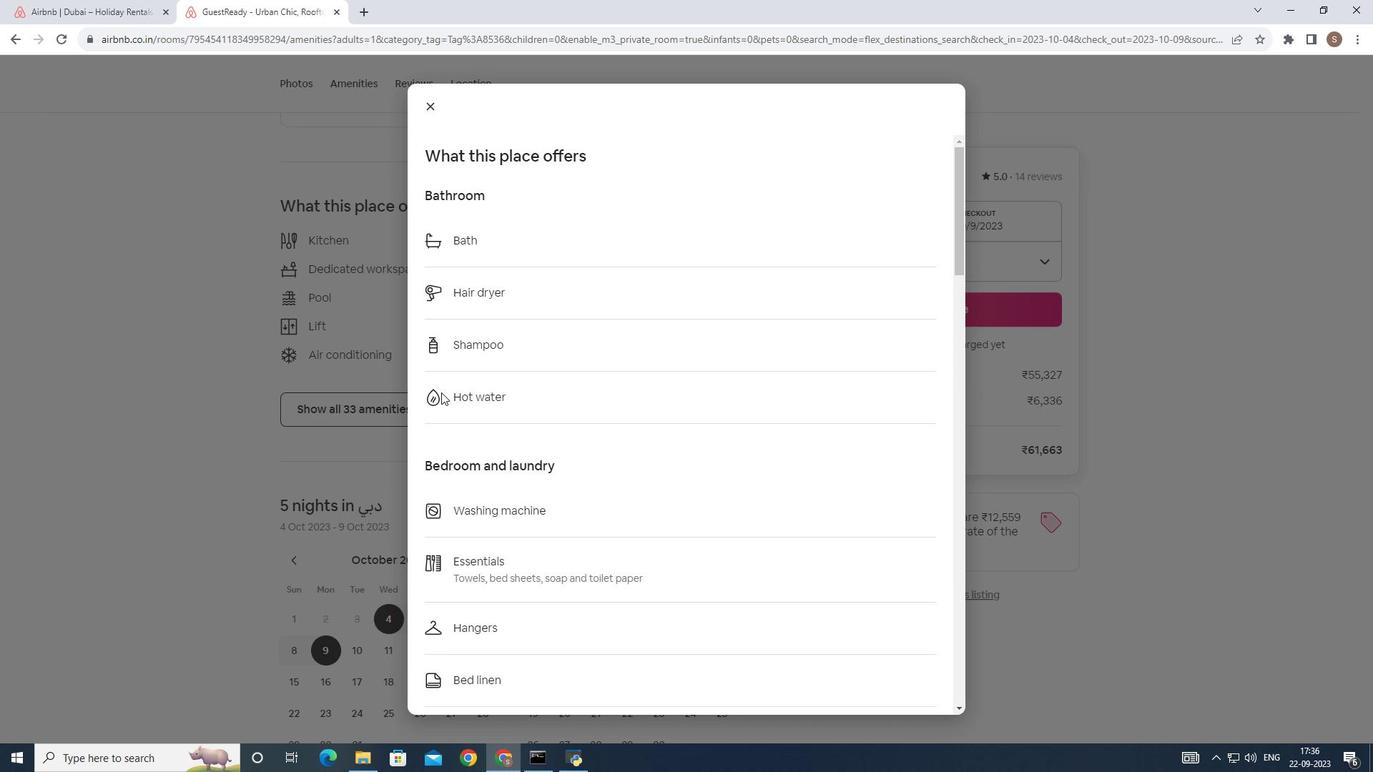 
Action: Mouse scrolled (441, 391) with delta (0, 0)
Screenshot: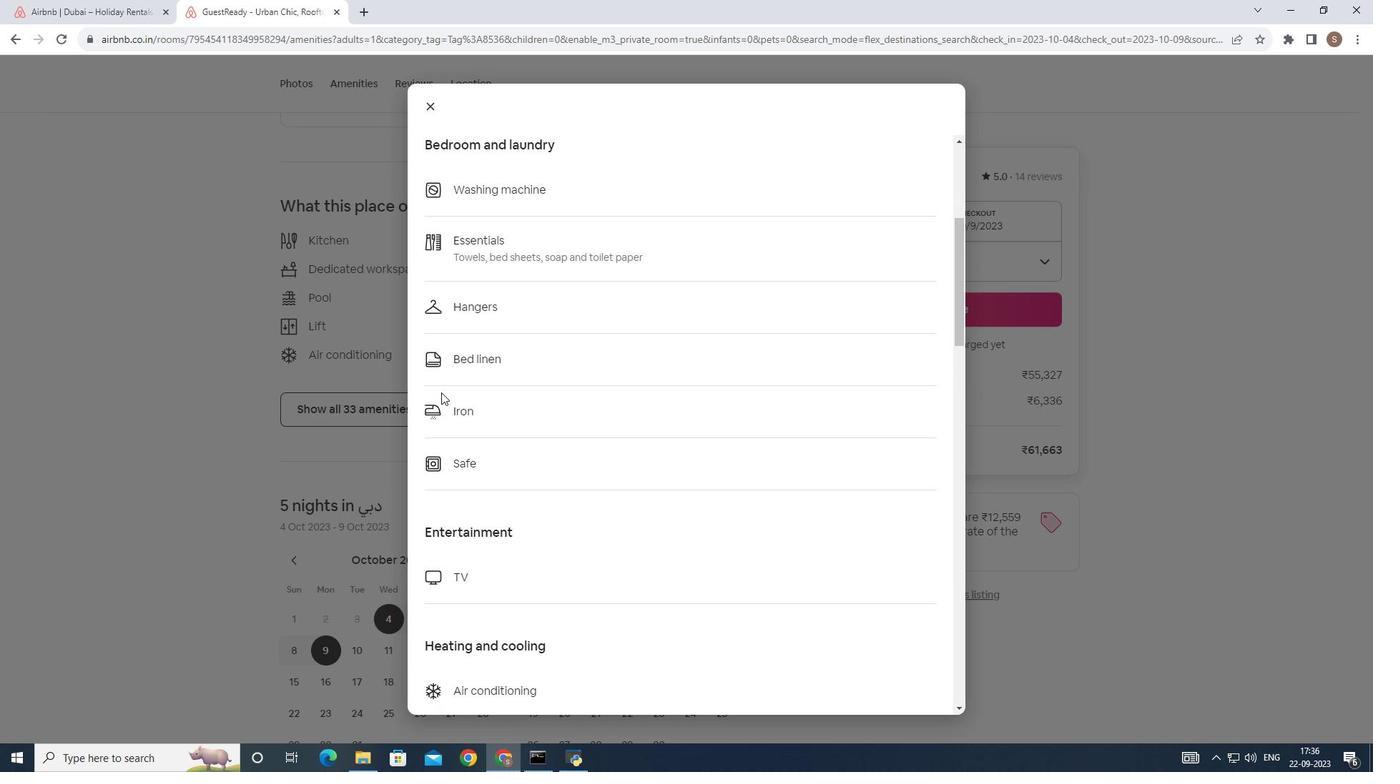 
Action: Mouse scrolled (441, 391) with delta (0, 0)
Screenshot: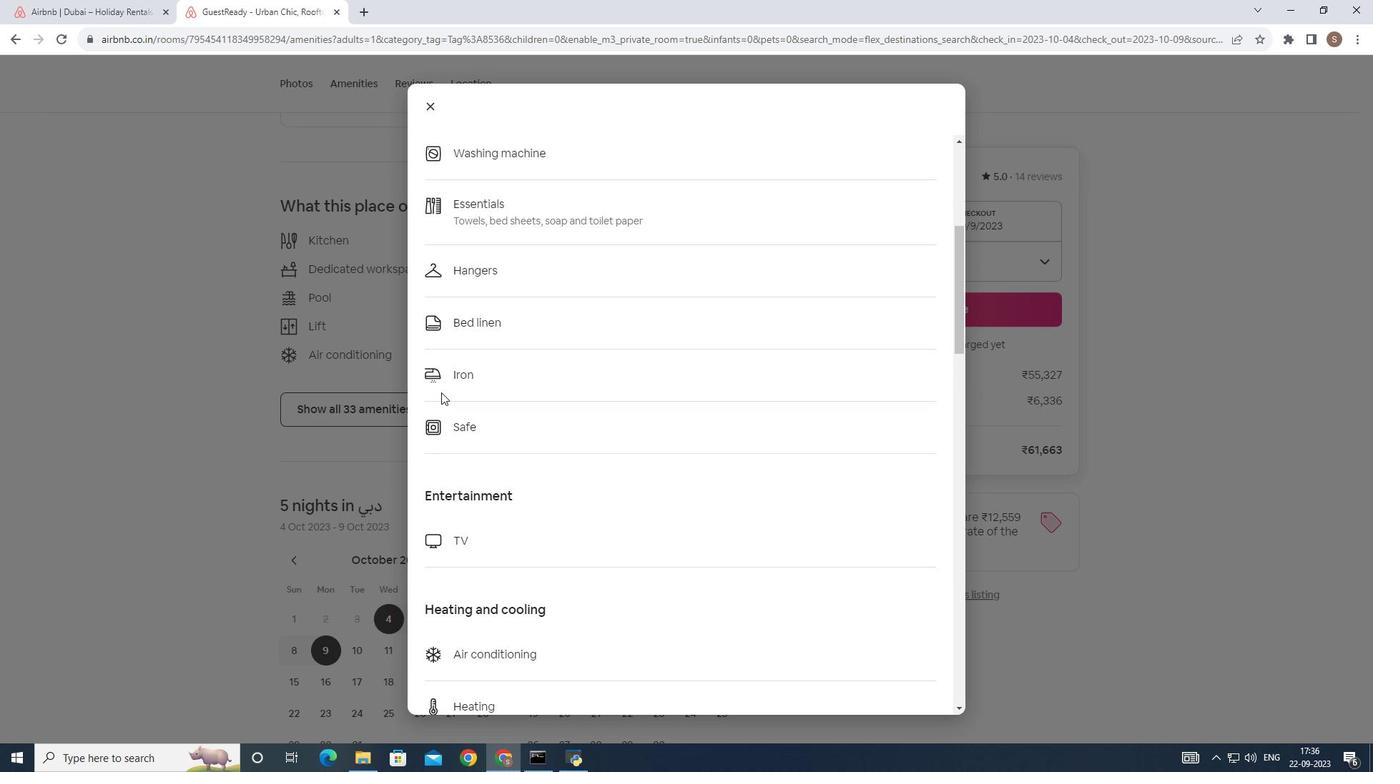 
Action: Mouse scrolled (441, 391) with delta (0, 0)
Screenshot: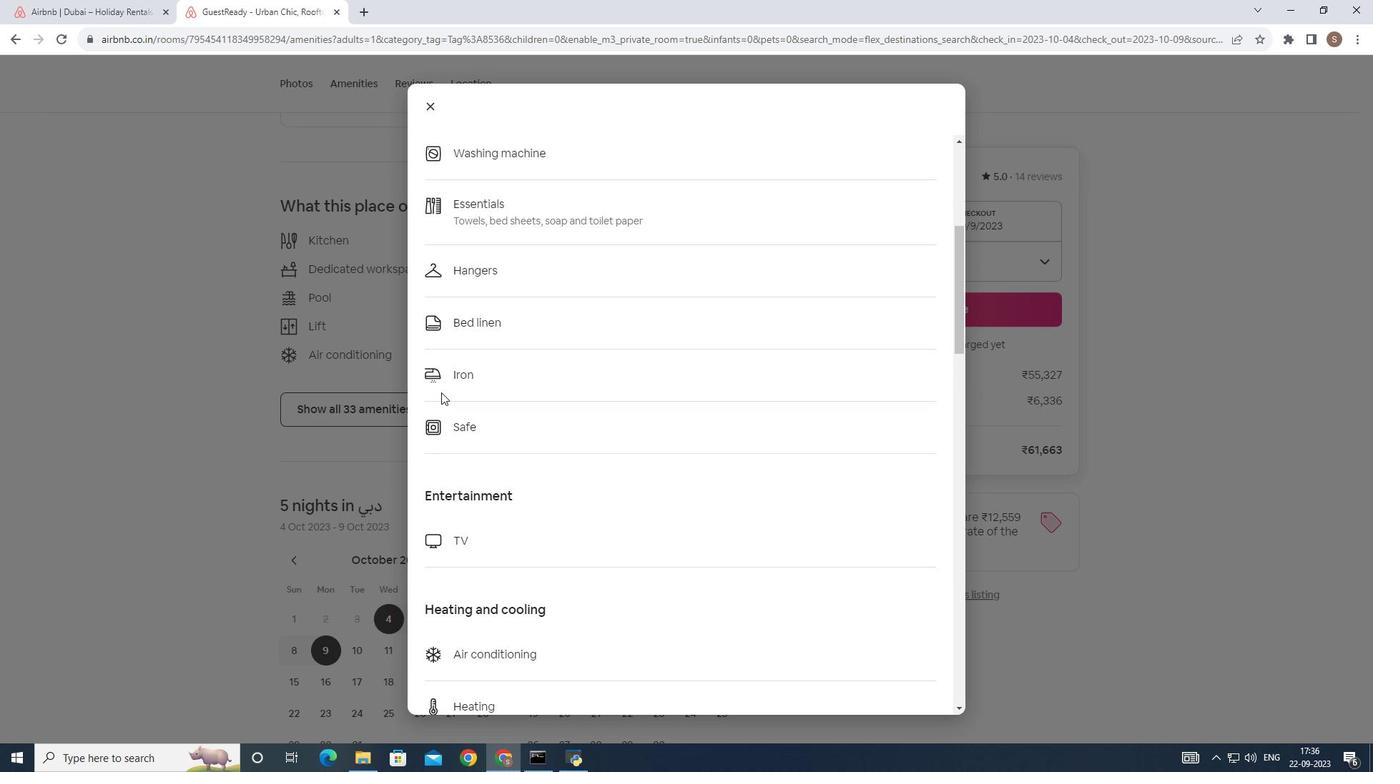 
Action: Mouse scrolled (441, 391) with delta (0, 0)
Screenshot: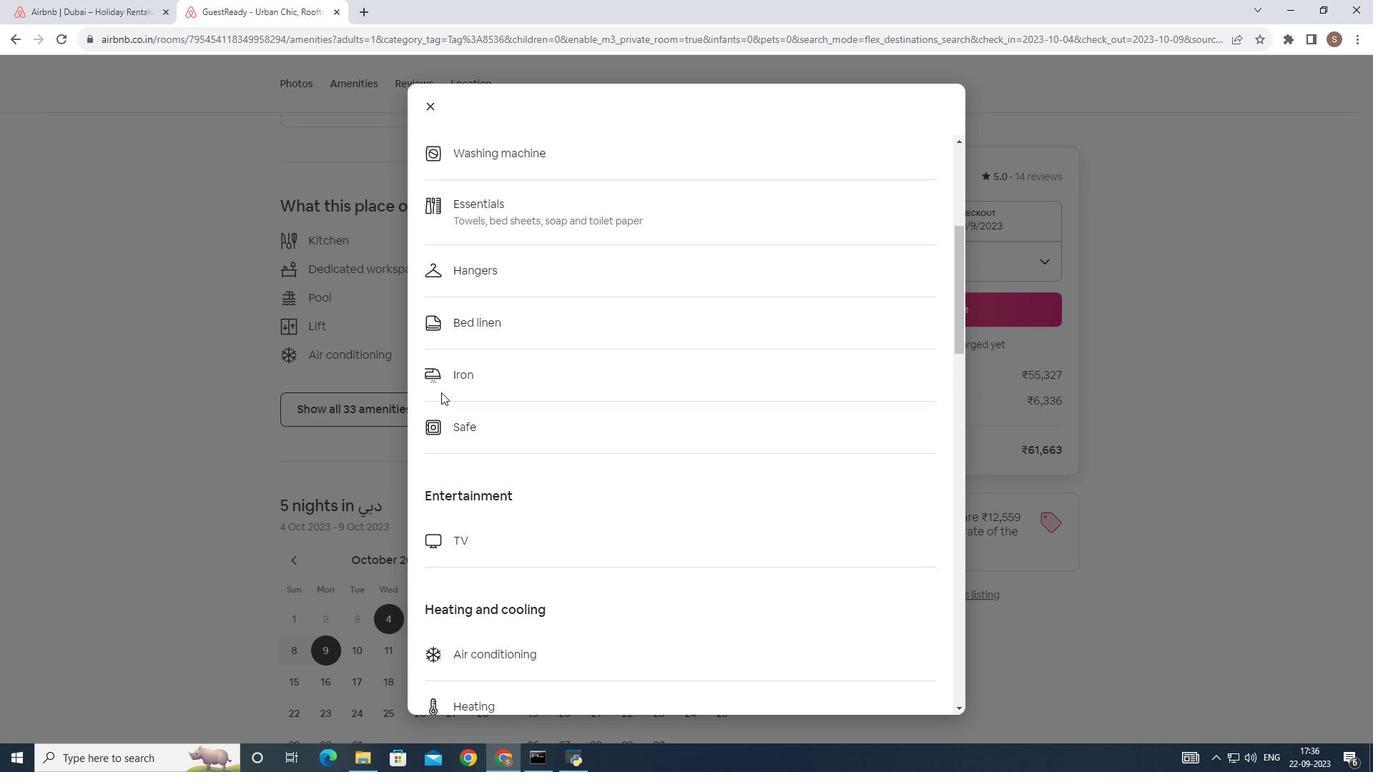 
Action: Mouse scrolled (441, 391) with delta (0, 0)
Screenshot: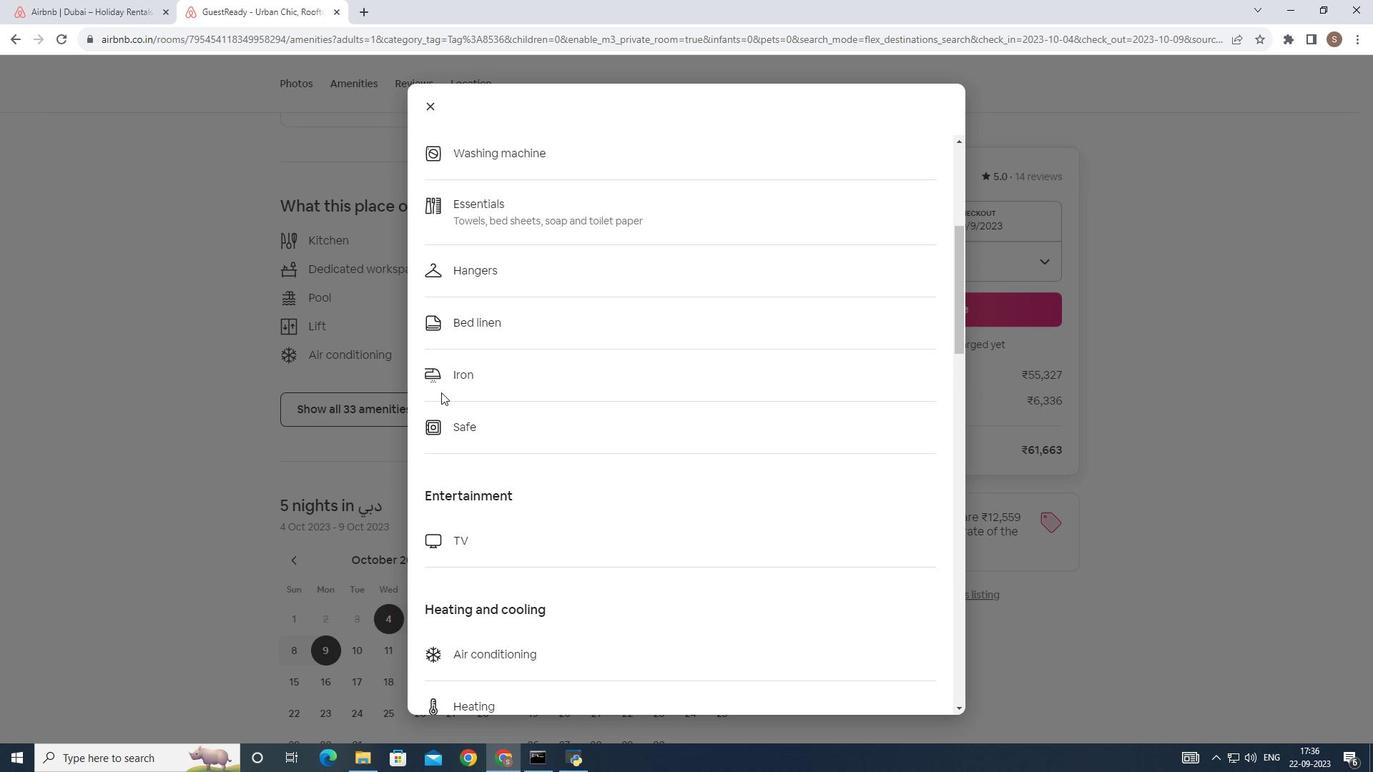 
Action: Mouse scrolled (441, 391) with delta (0, 0)
Screenshot: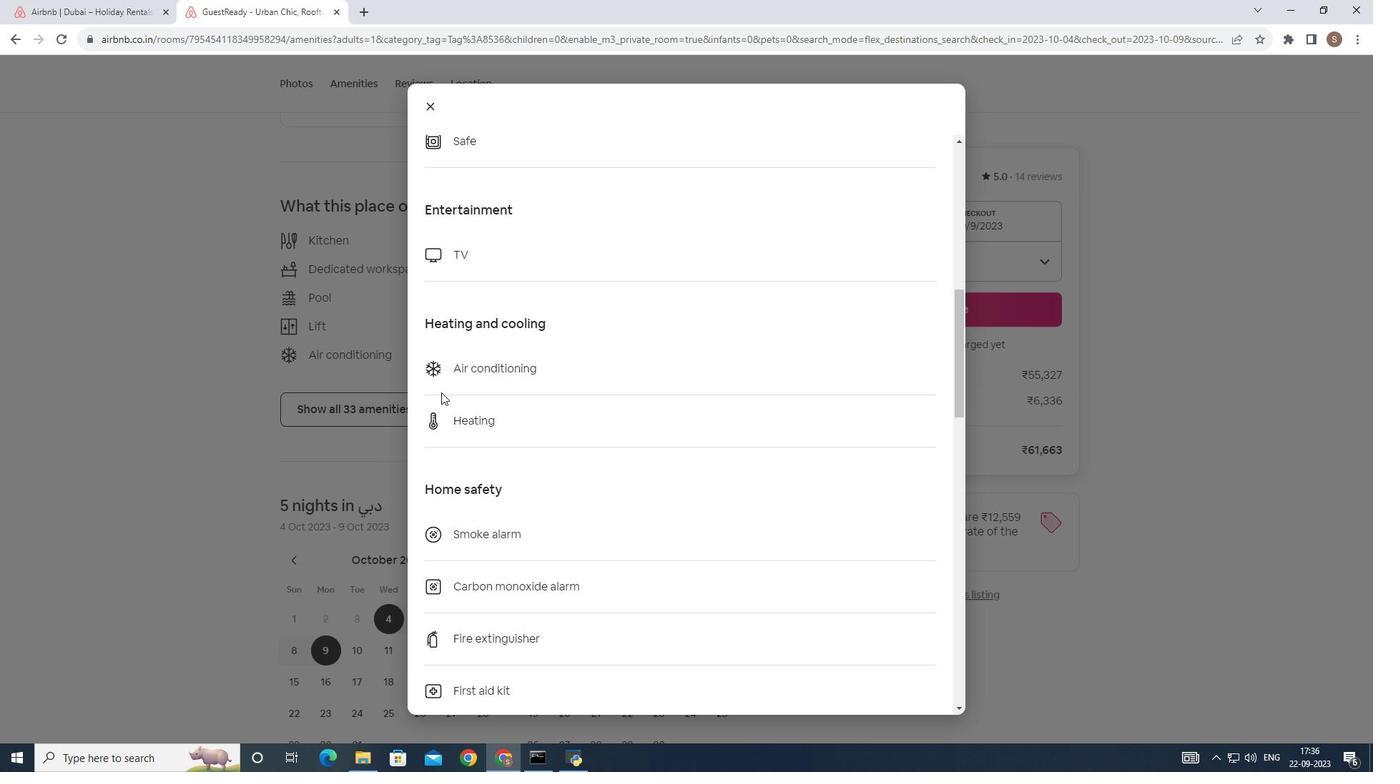
Action: Mouse scrolled (441, 391) with delta (0, 0)
Screenshot: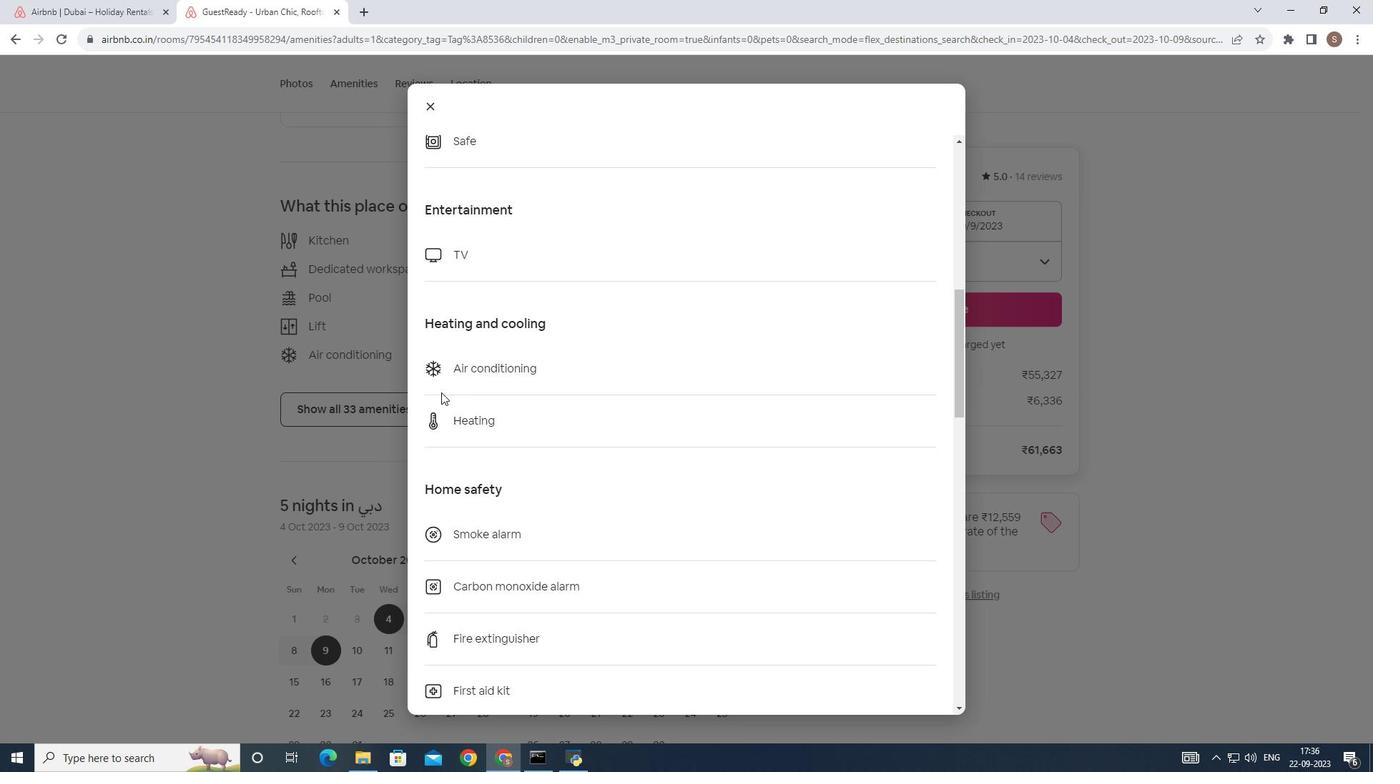 
Action: Mouse scrolled (441, 391) with delta (0, 0)
Screenshot: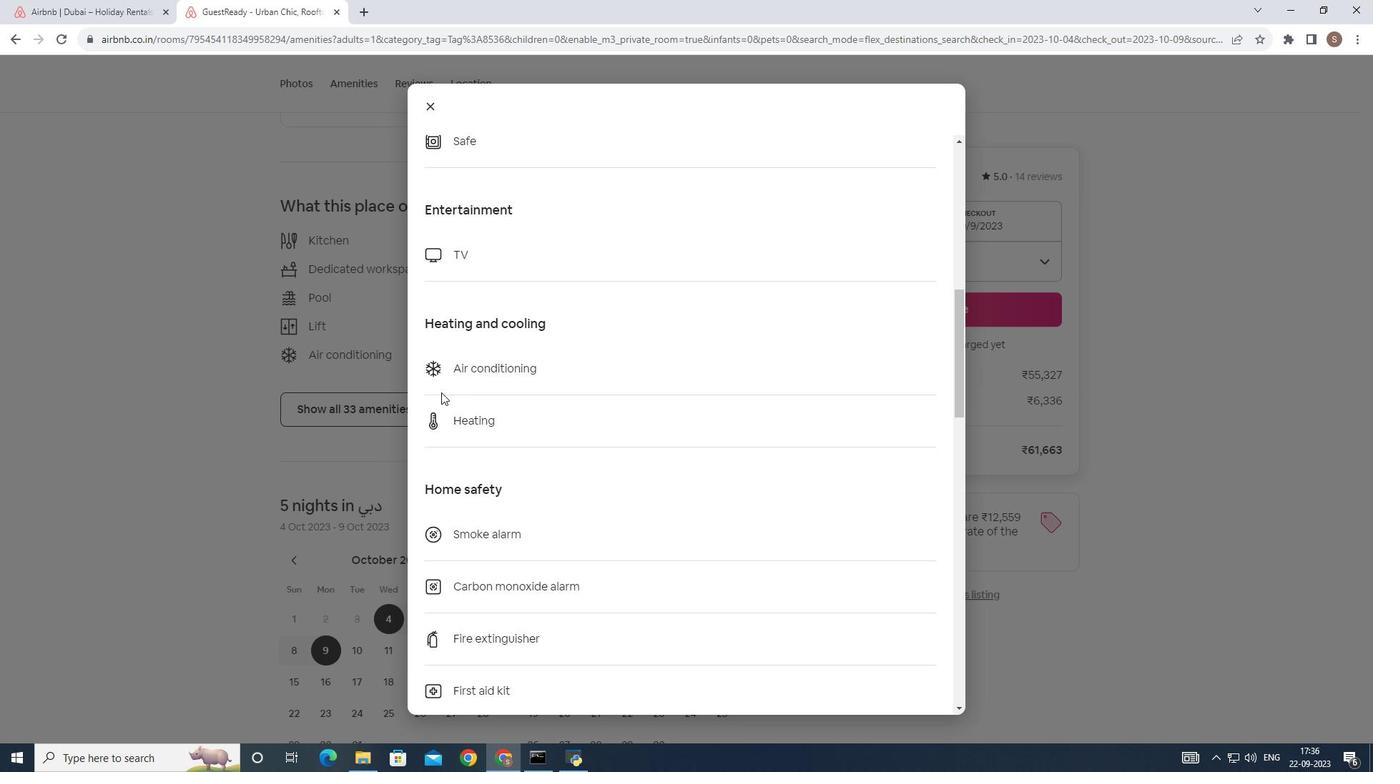 
Action: Mouse scrolled (441, 391) with delta (0, 0)
Screenshot: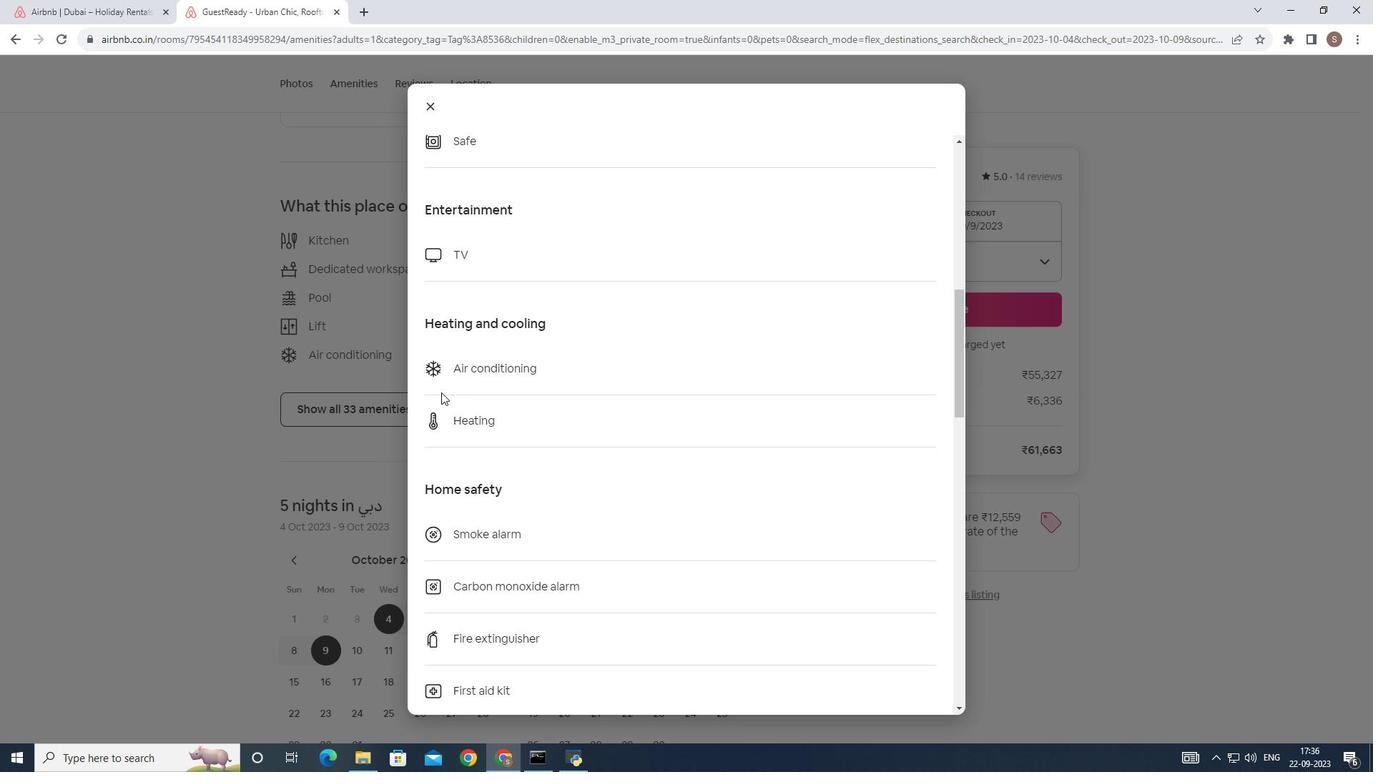 
Action: Mouse scrolled (441, 391) with delta (0, 0)
Screenshot: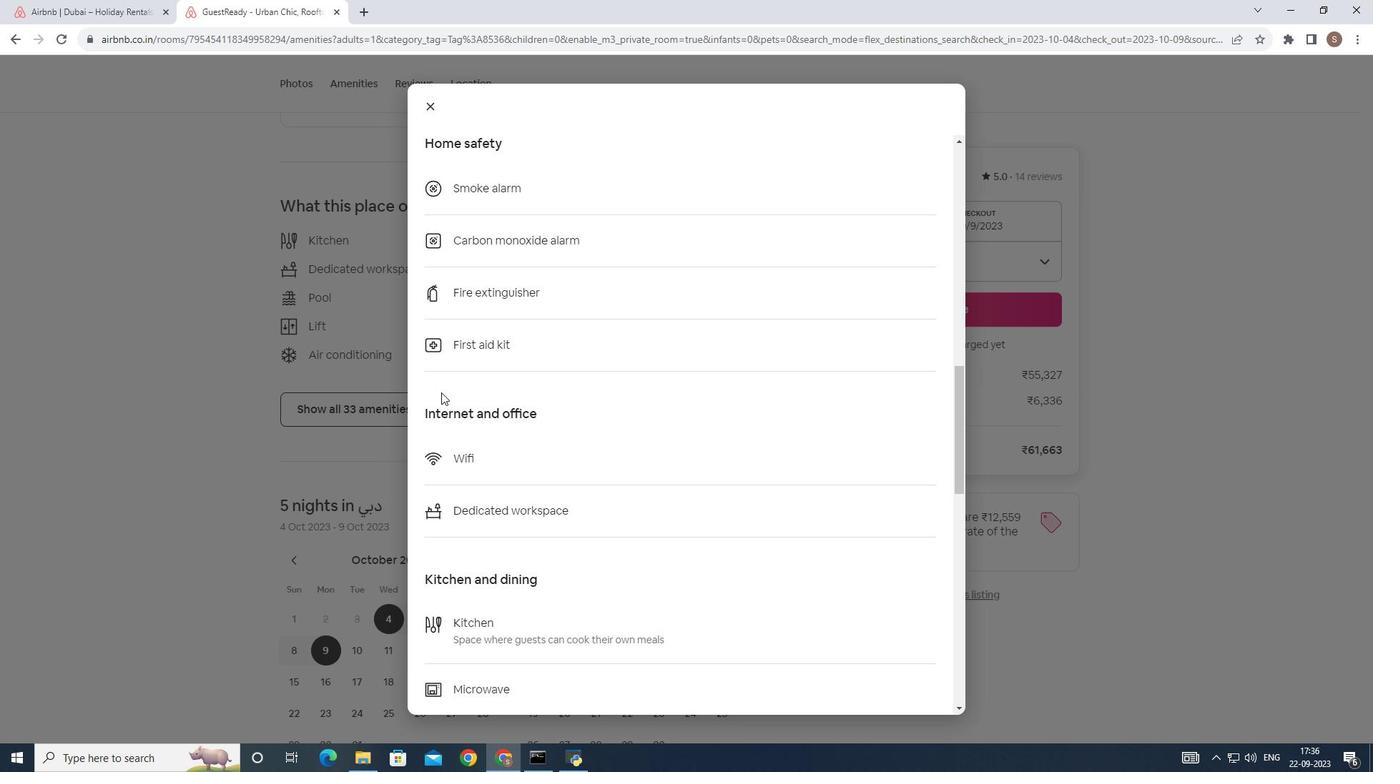
Action: Mouse scrolled (441, 391) with delta (0, 0)
Screenshot: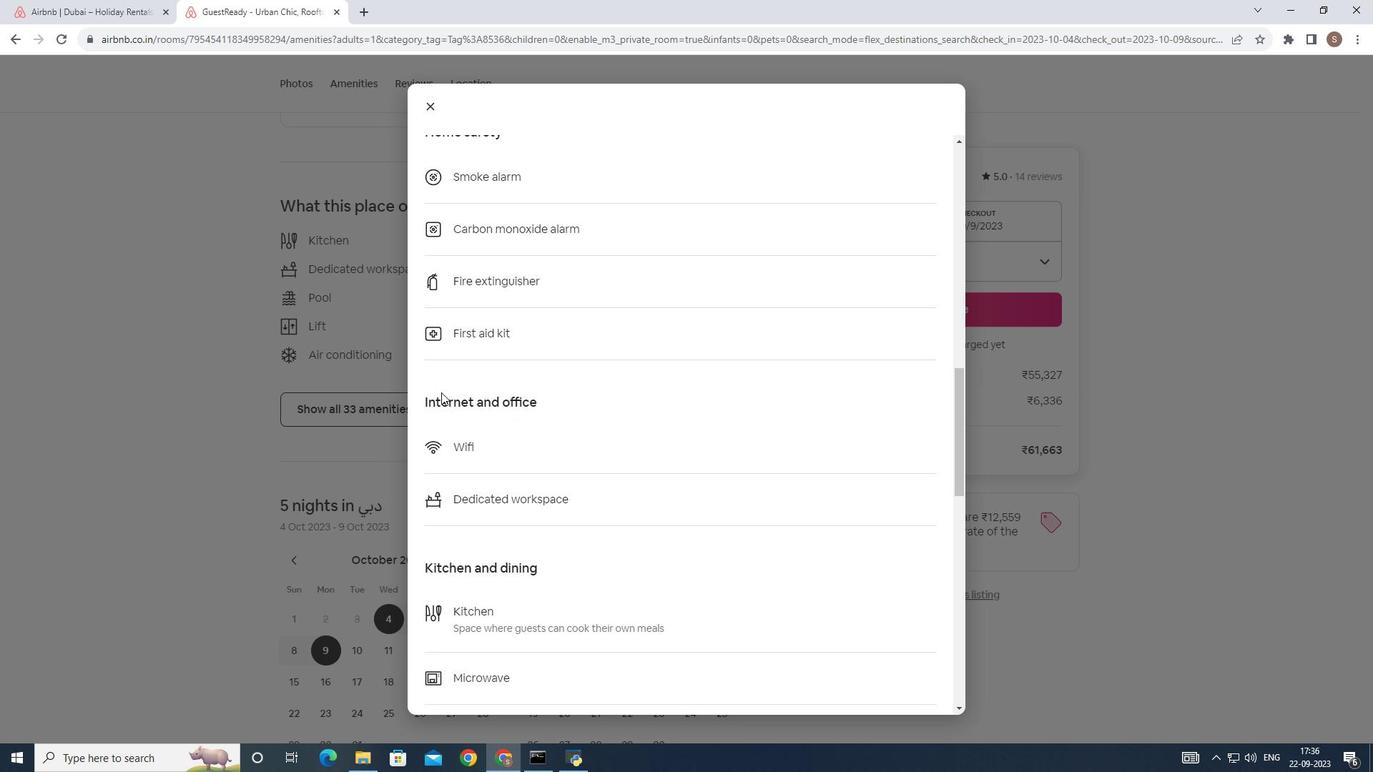 
Action: Mouse scrolled (441, 391) with delta (0, 0)
Screenshot: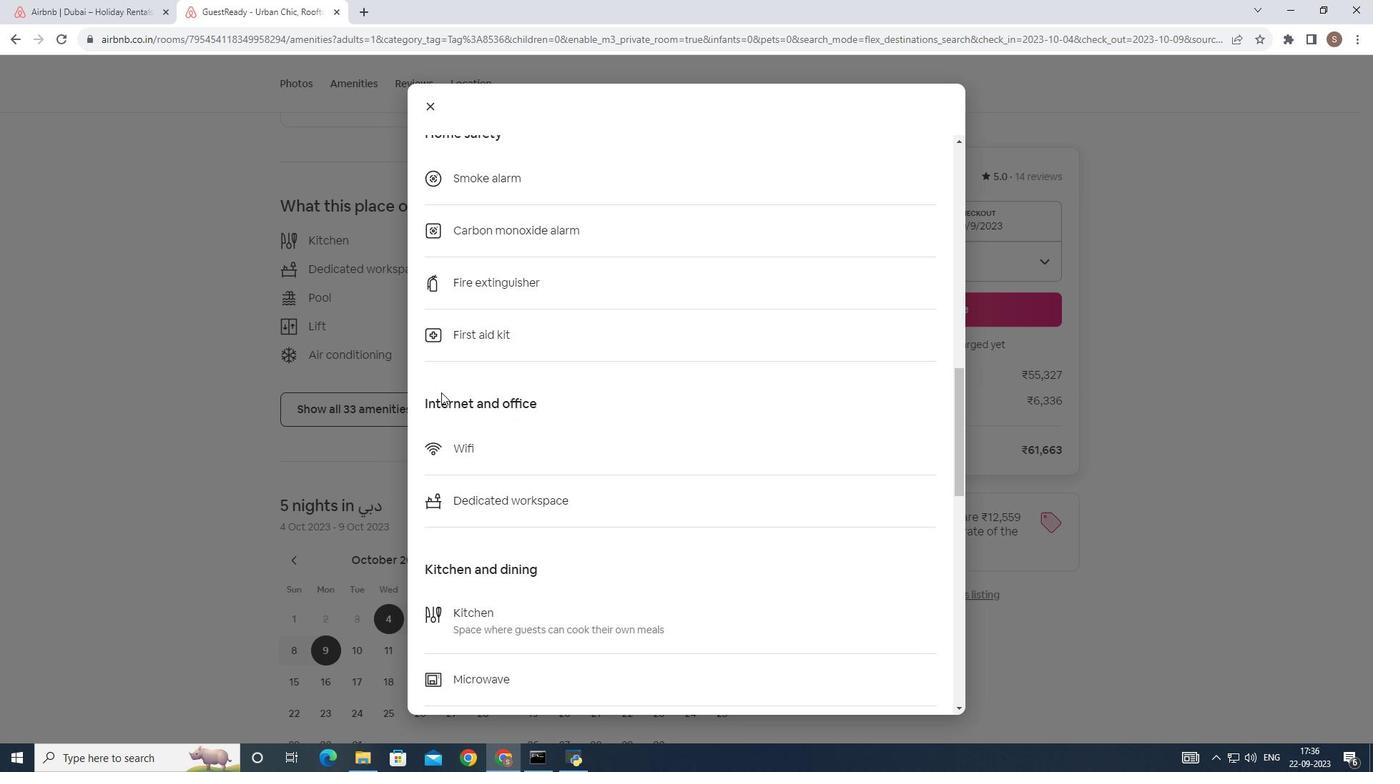
Action: Mouse scrolled (441, 391) with delta (0, 0)
Screenshot: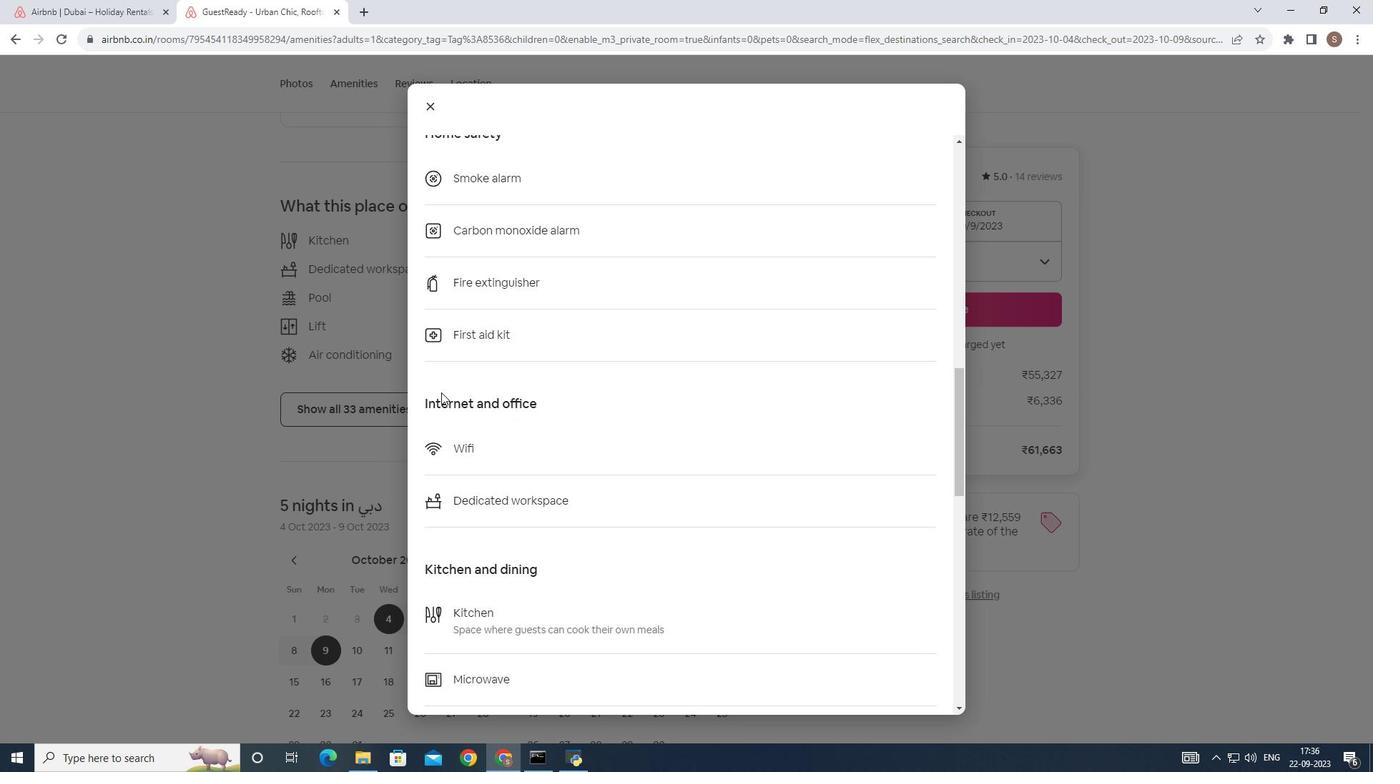 
Action: Mouse scrolled (441, 391) with delta (0, 0)
Screenshot: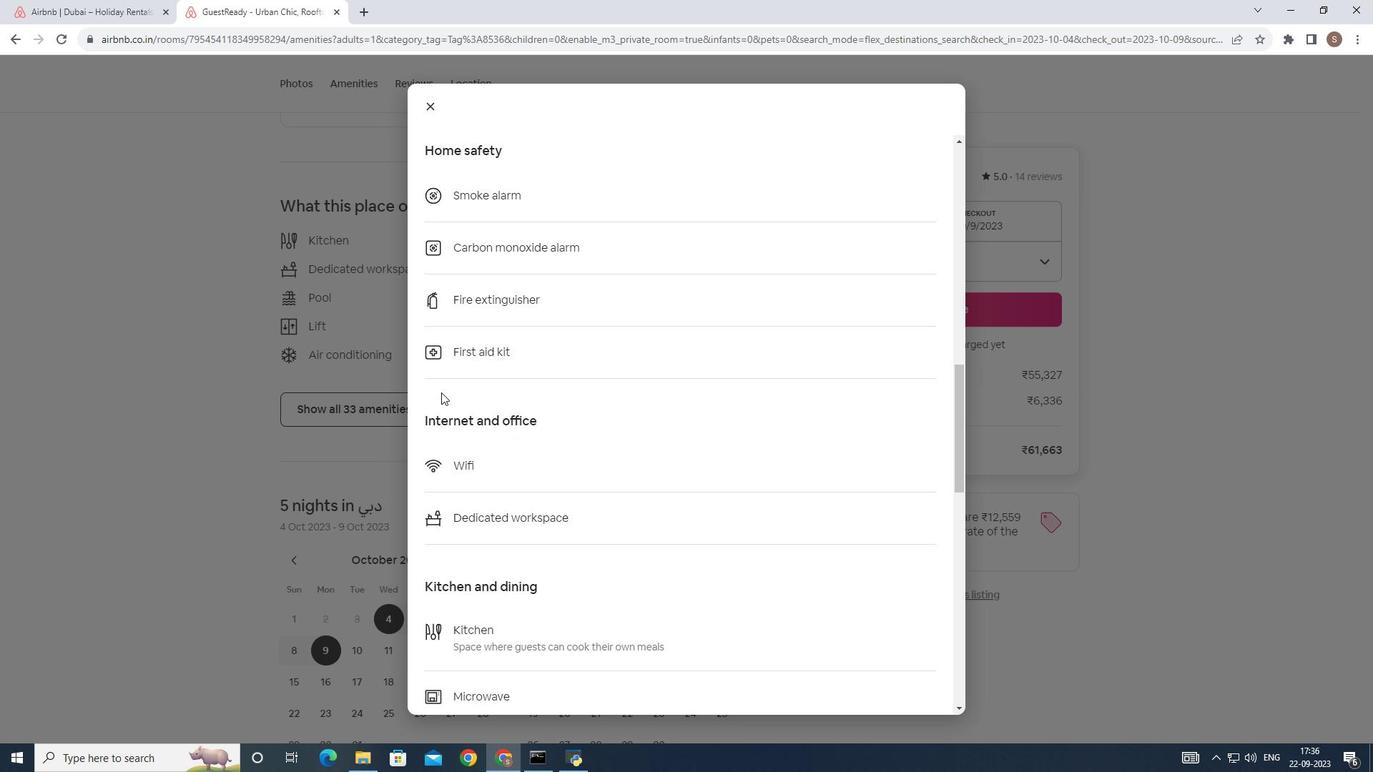 
Action: Mouse scrolled (441, 393) with delta (0, 0)
Screenshot: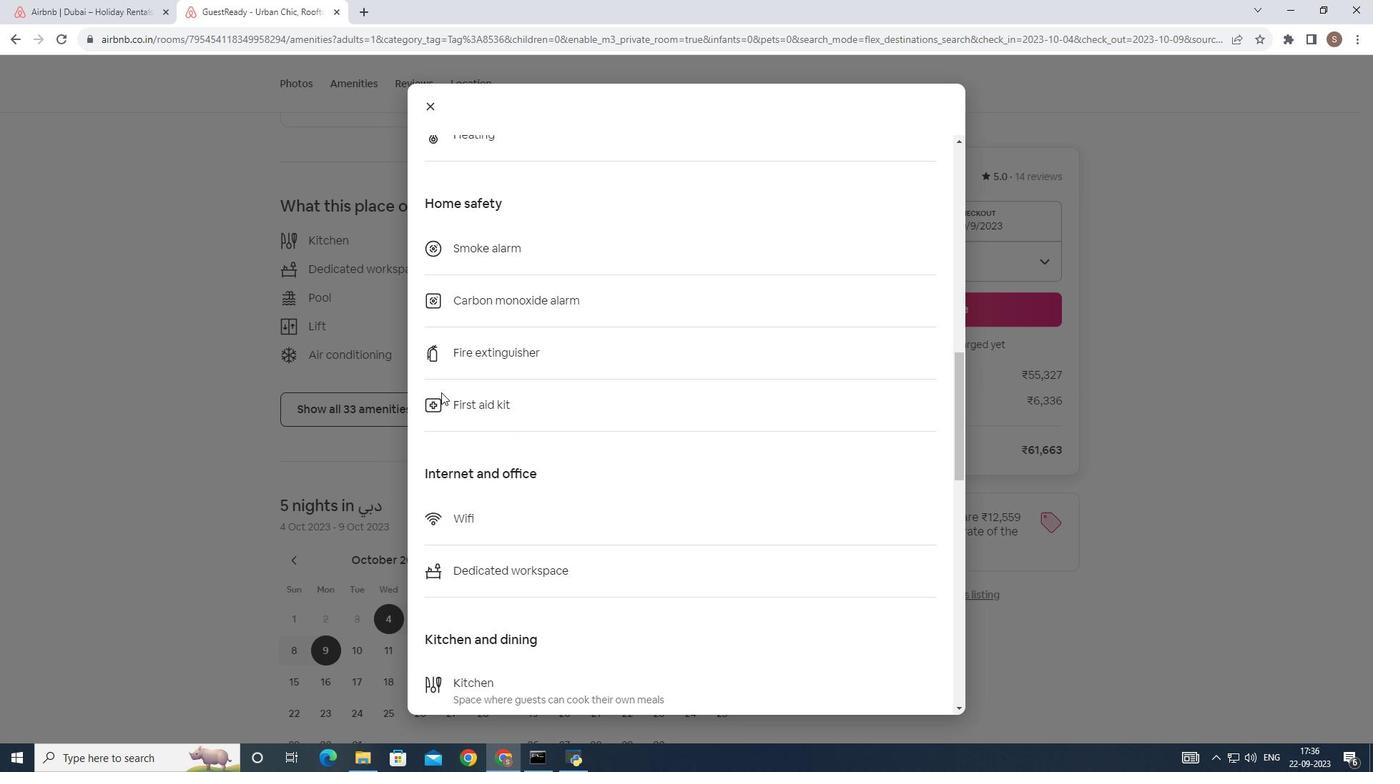 
Action: Mouse scrolled (441, 391) with delta (0, 0)
Screenshot: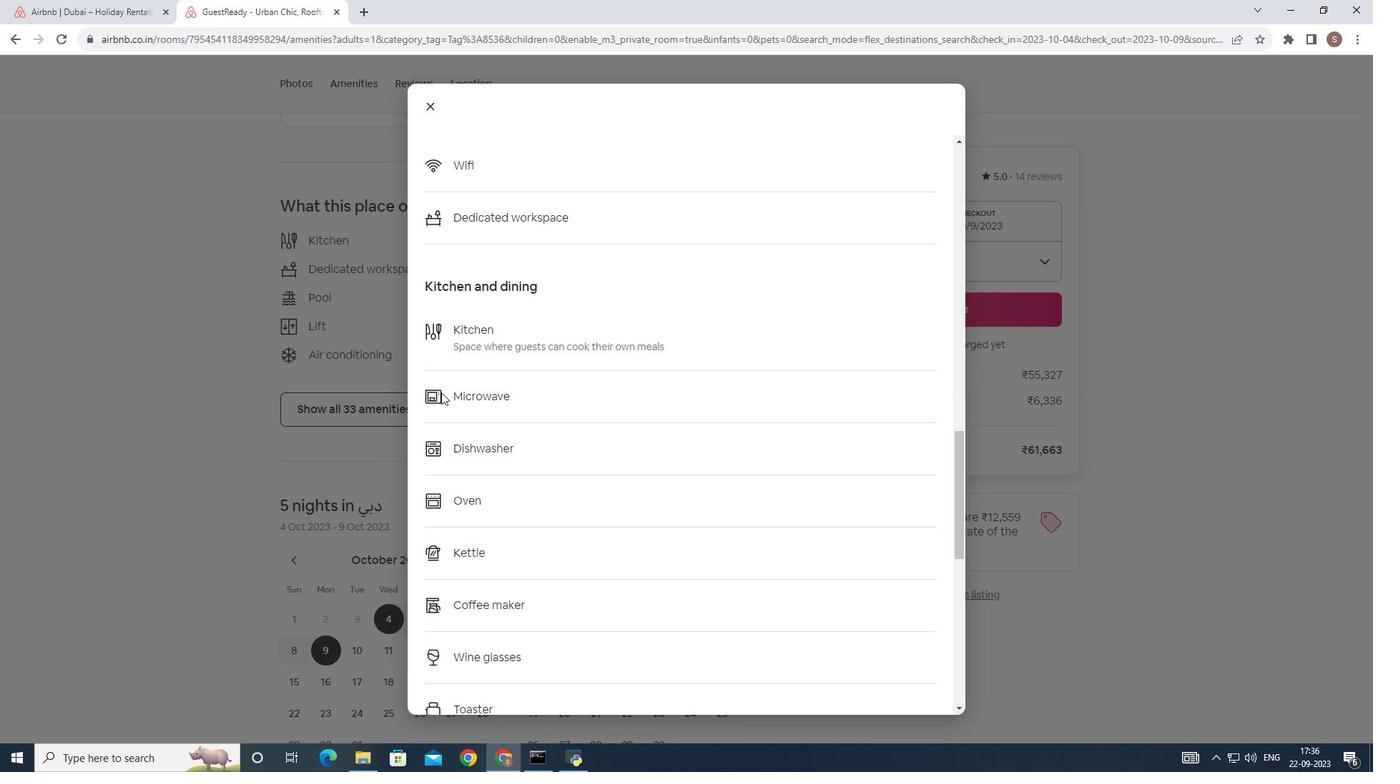 
Action: Mouse scrolled (441, 391) with delta (0, 0)
Screenshot: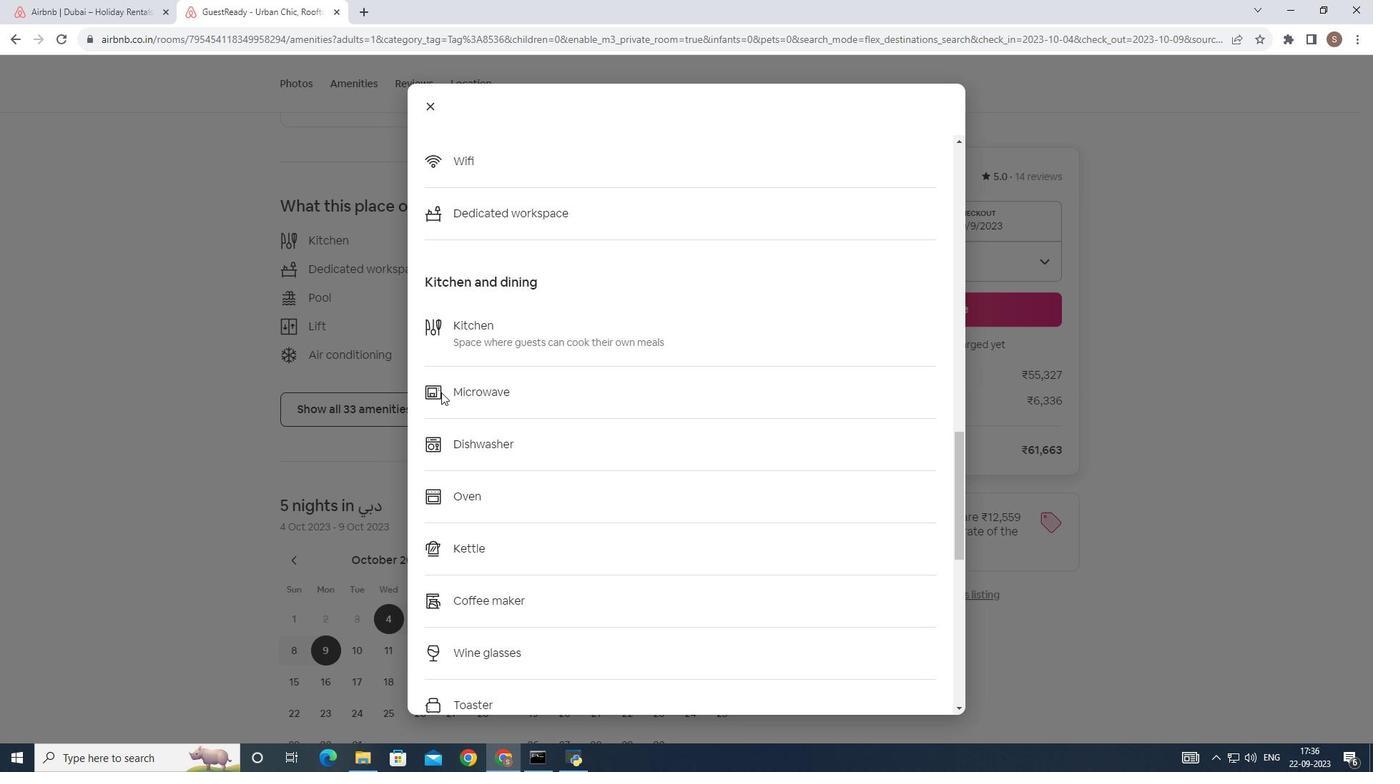 
Action: Mouse scrolled (441, 391) with delta (0, 0)
Screenshot: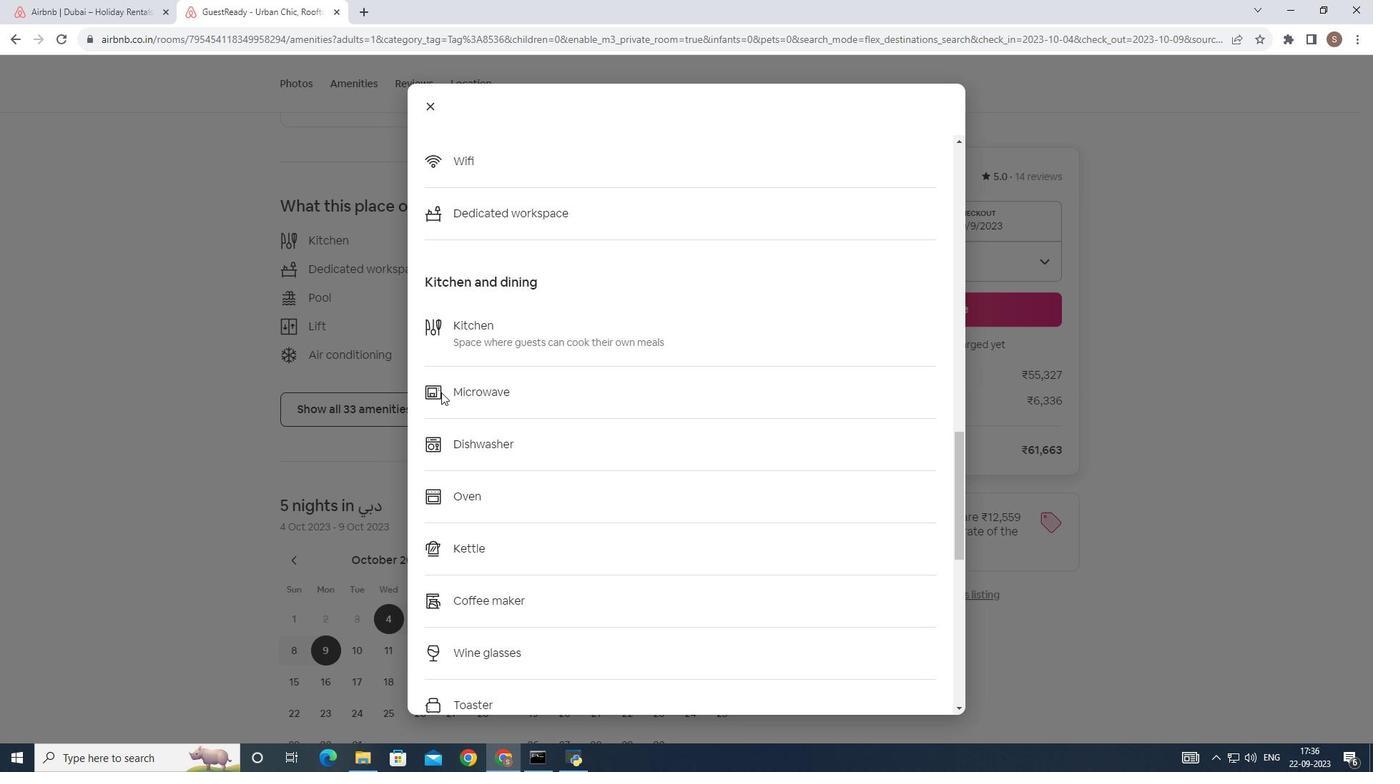 
Action: Mouse scrolled (441, 391) with delta (0, 0)
Screenshot: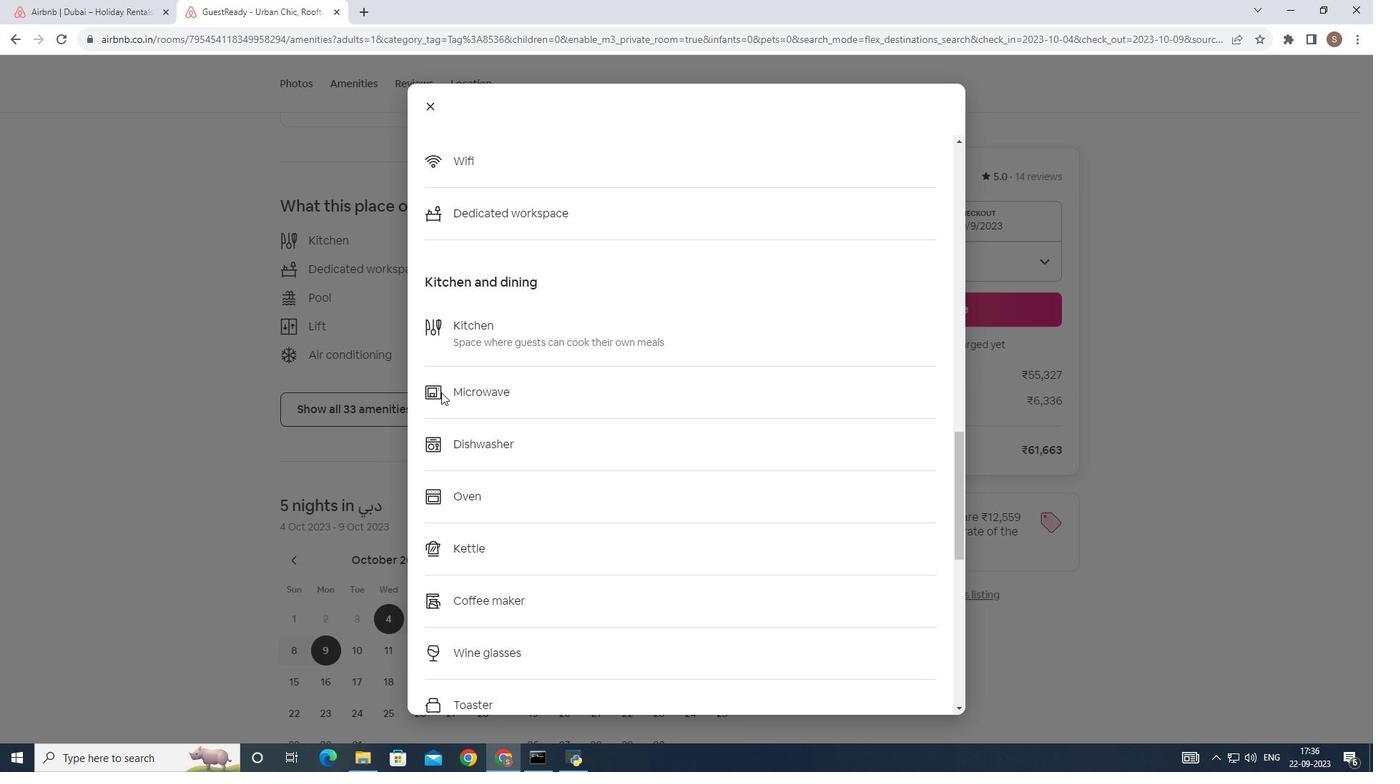 
Action: Mouse scrolled (441, 391) with delta (0, 0)
Screenshot: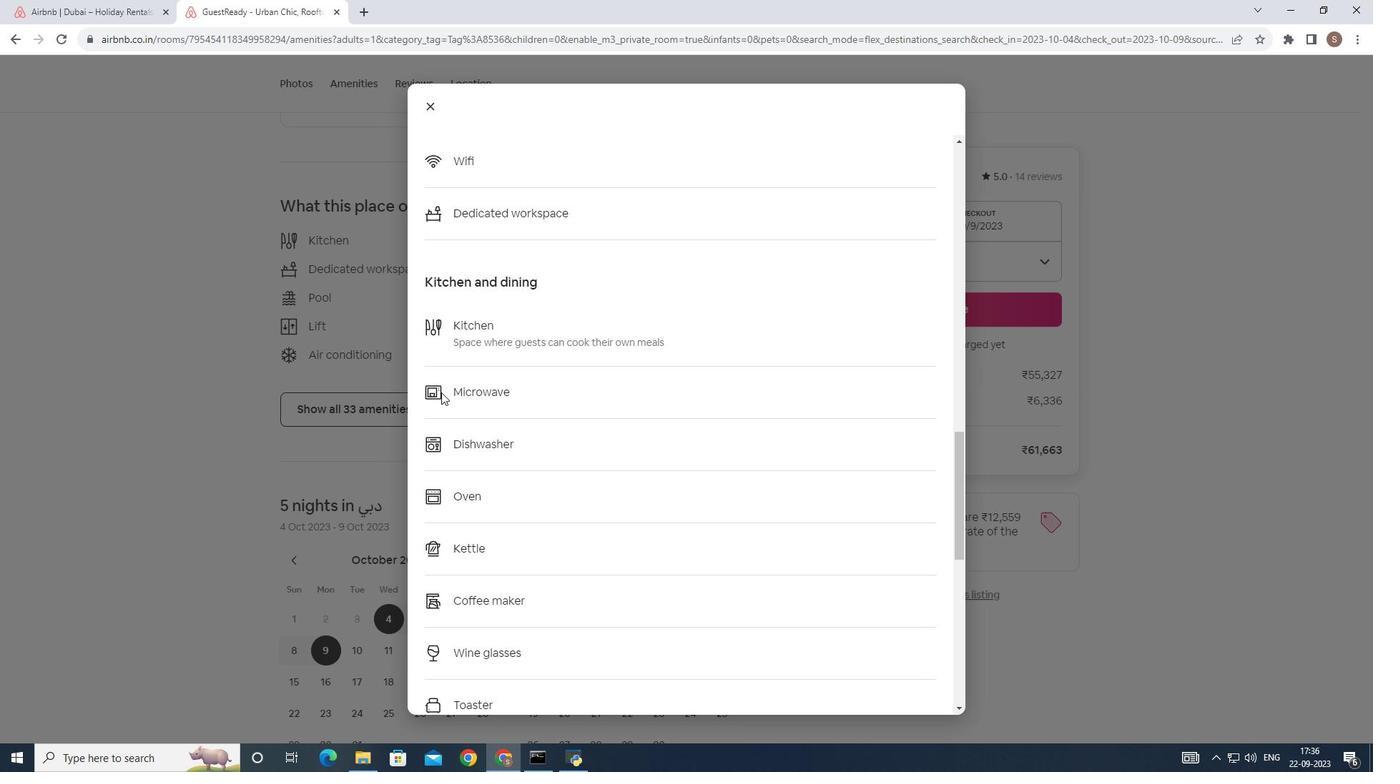 
Action: Mouse scrolled (441, 391) with delta (0, 0)
Screenshot: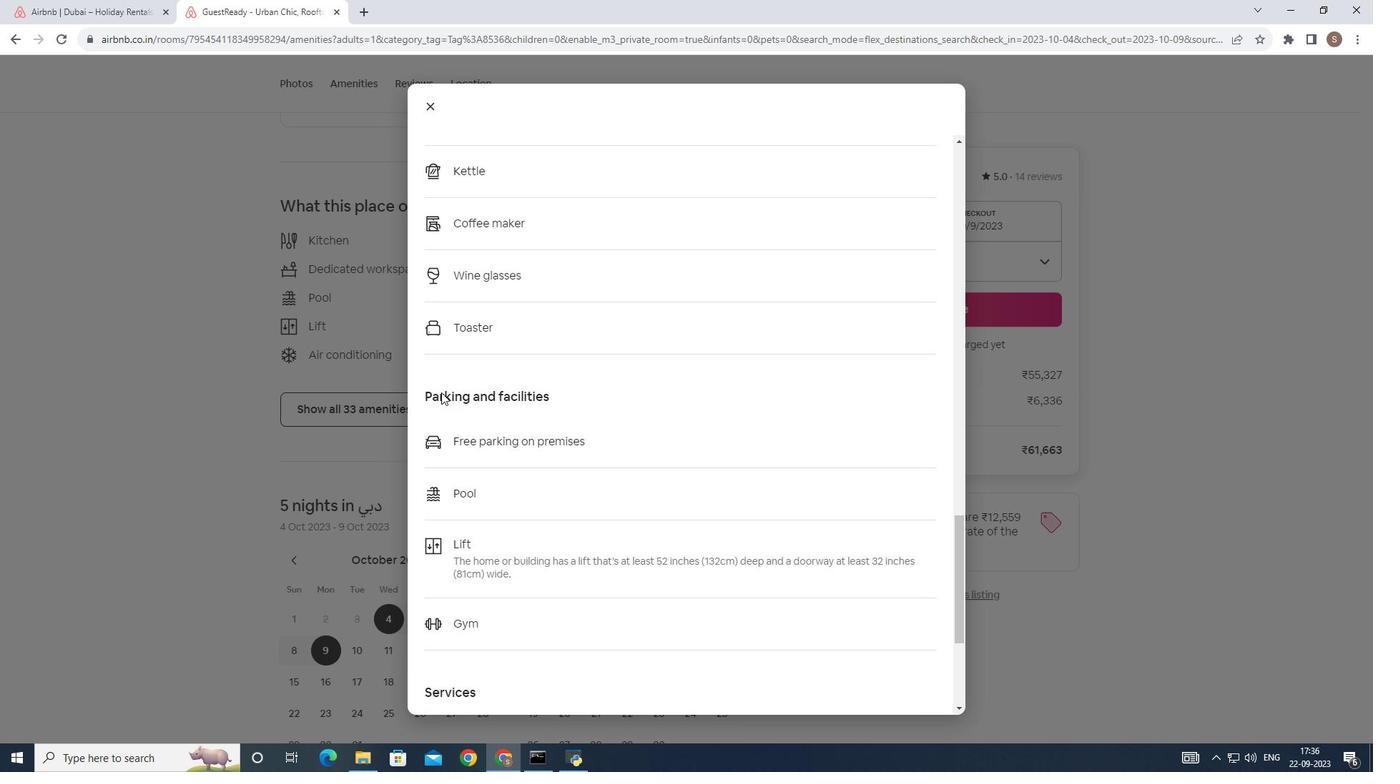 
Action: Mouse scrolled (441, 391) with delta (0, 0)
Screenshot: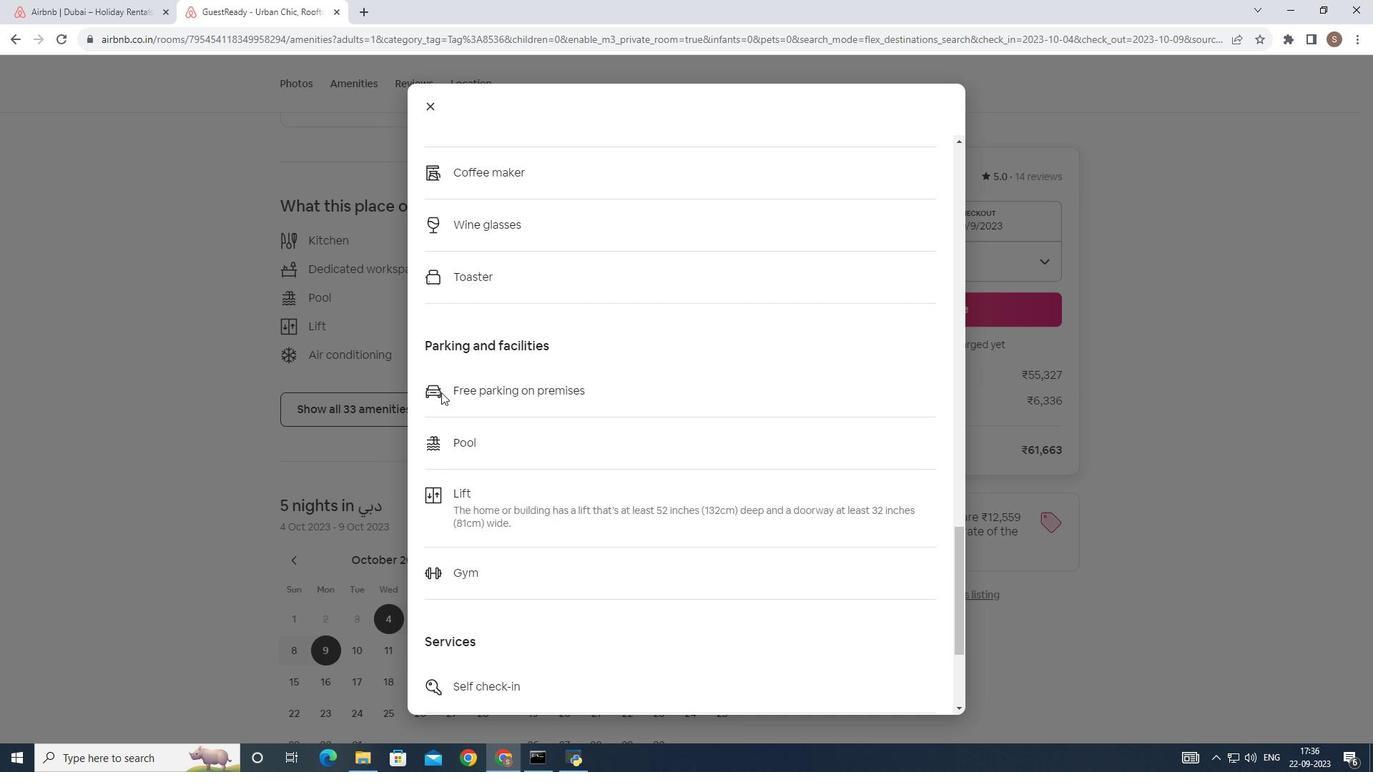 
Action: Mouse scrolled (441, 391) with delta (0, 0)
Screenshot: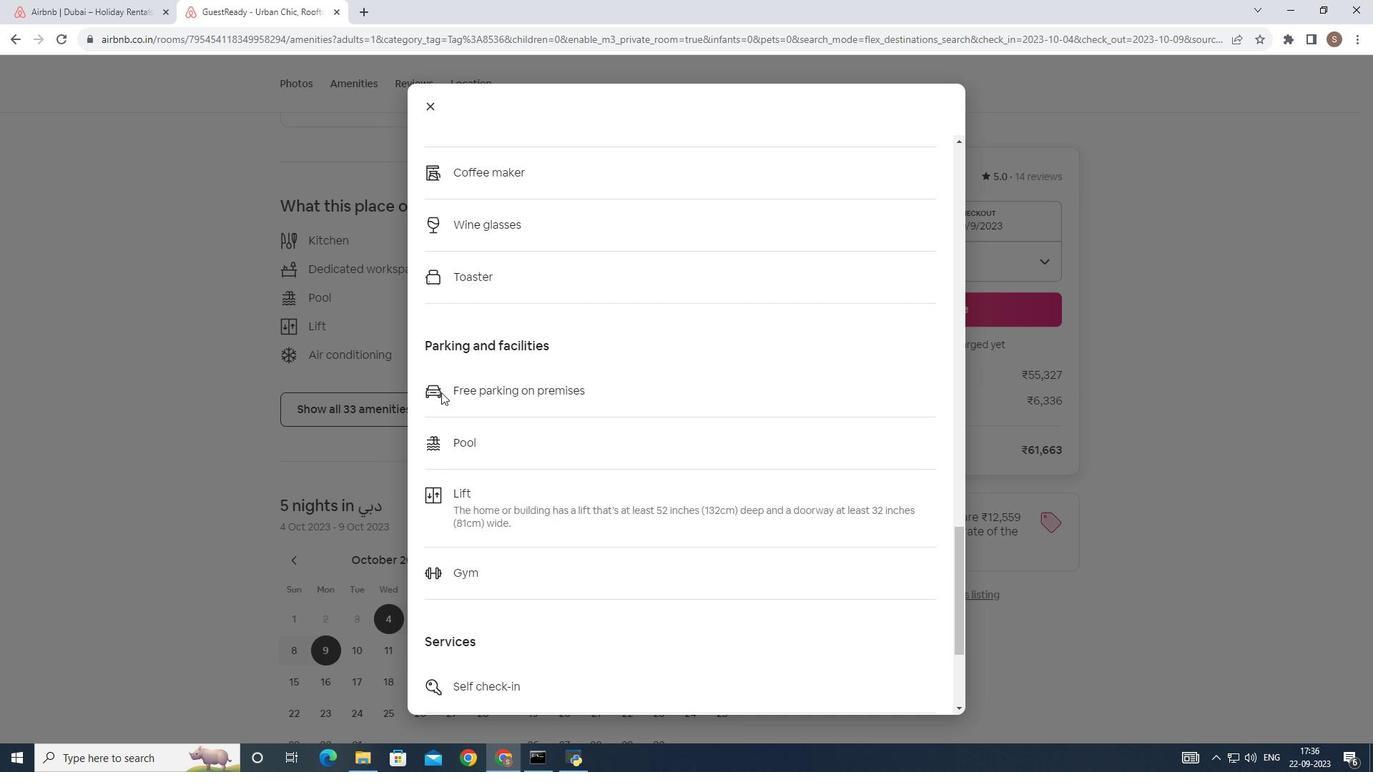 
Action: Mouse scrolled (441, 391) with delta (0, 0)
Screenshot: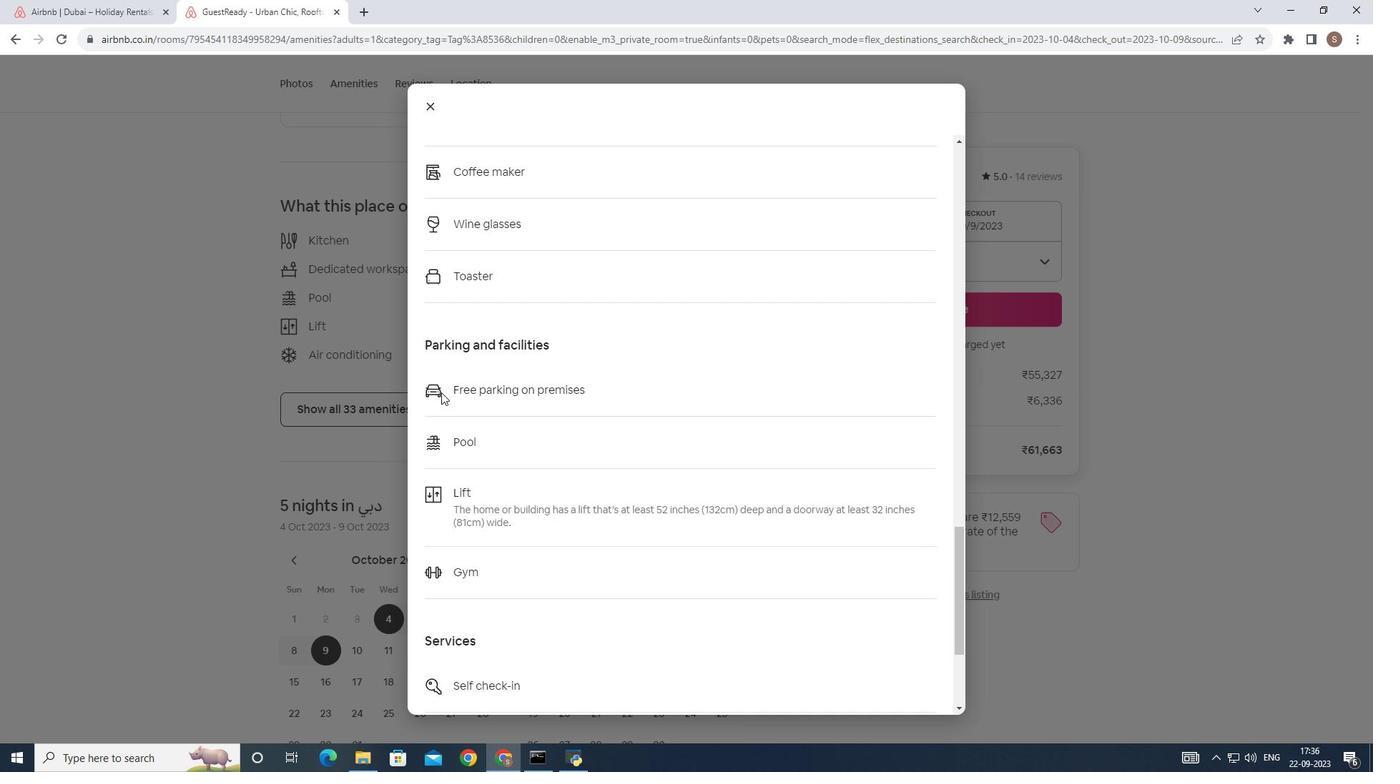 
Action: Mouse scrolled (441, 391) with delta (0, 0)
Screenshot: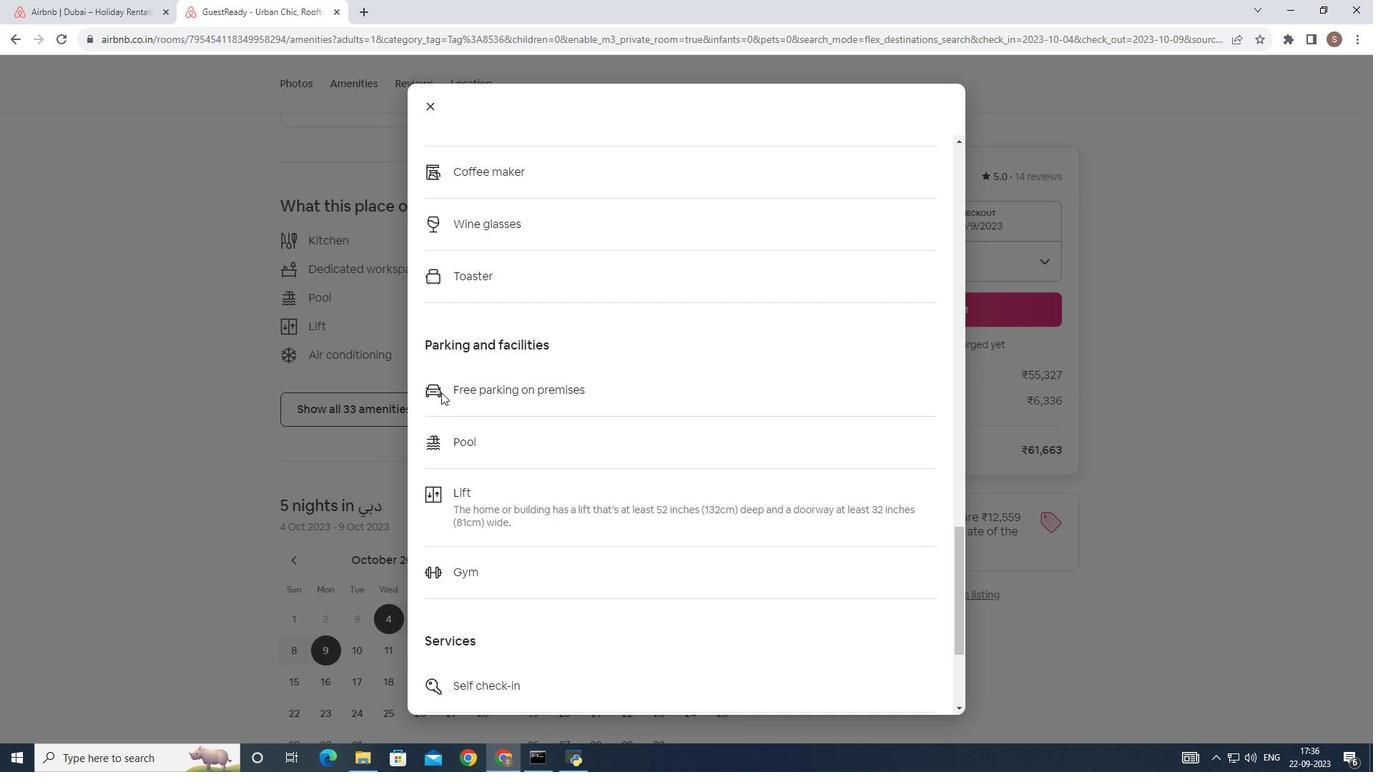 
Action: Mouse scrolled (441, 391) with delta (0, 0)
Screenshot: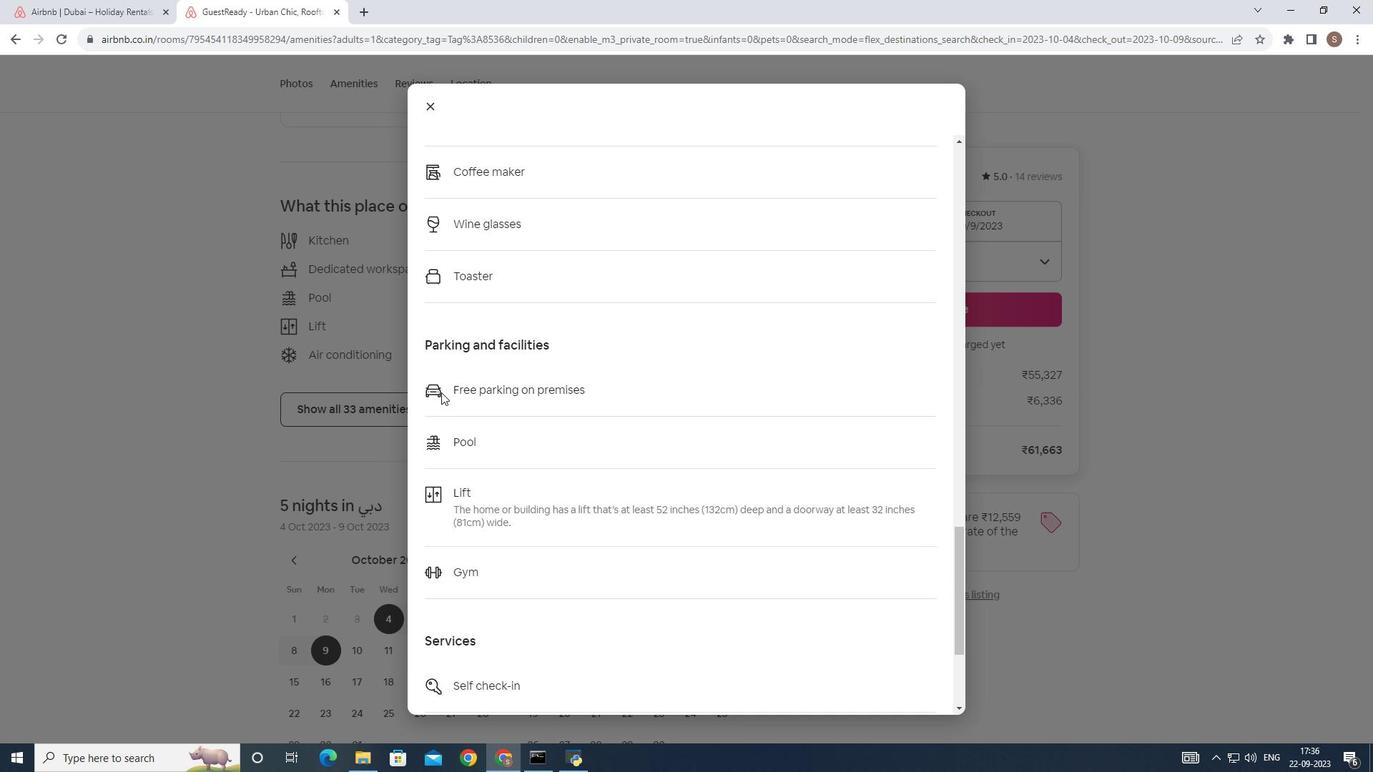 
Action: Mouse scrolled (441, 391) with delta (0, 0)
Screenshot: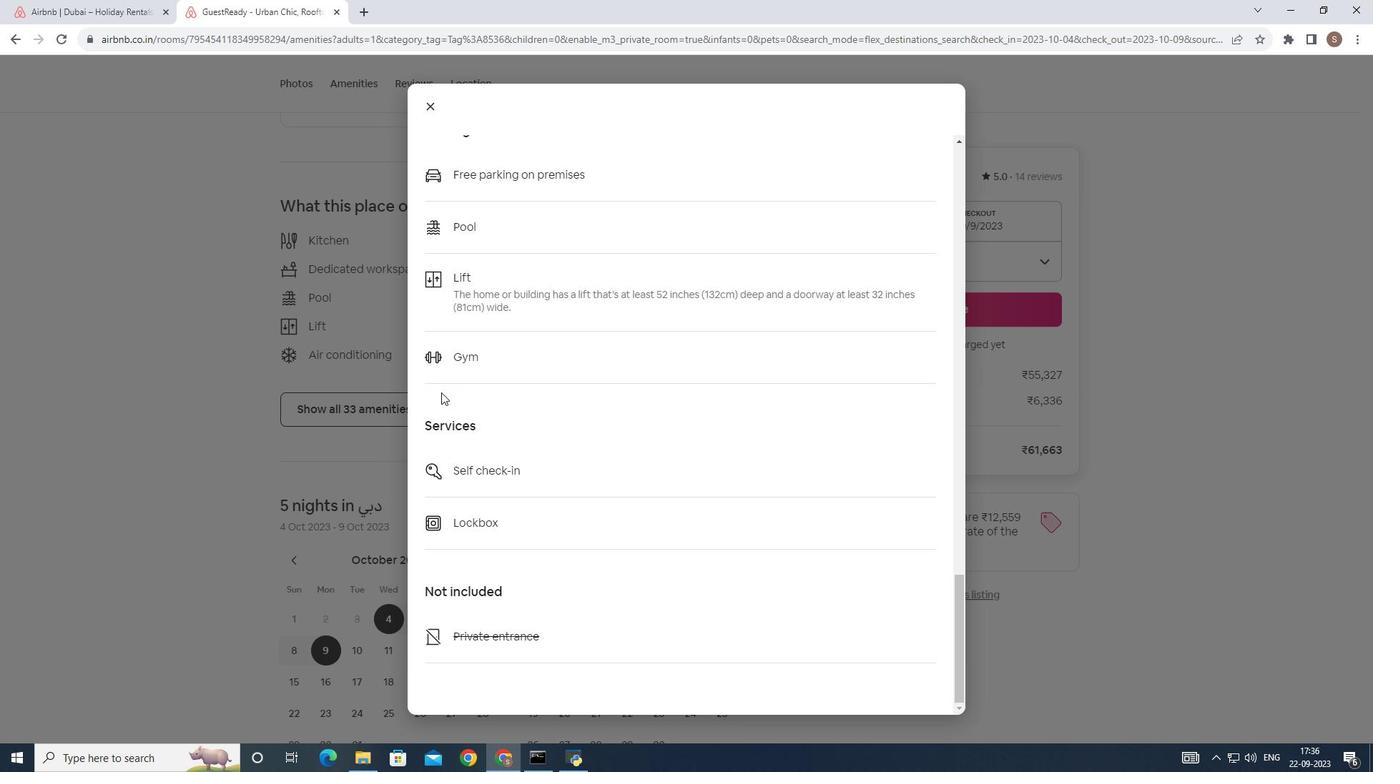 
Action: Mouse scrolled (441, 391) with delta (0, 0)
Screenshot: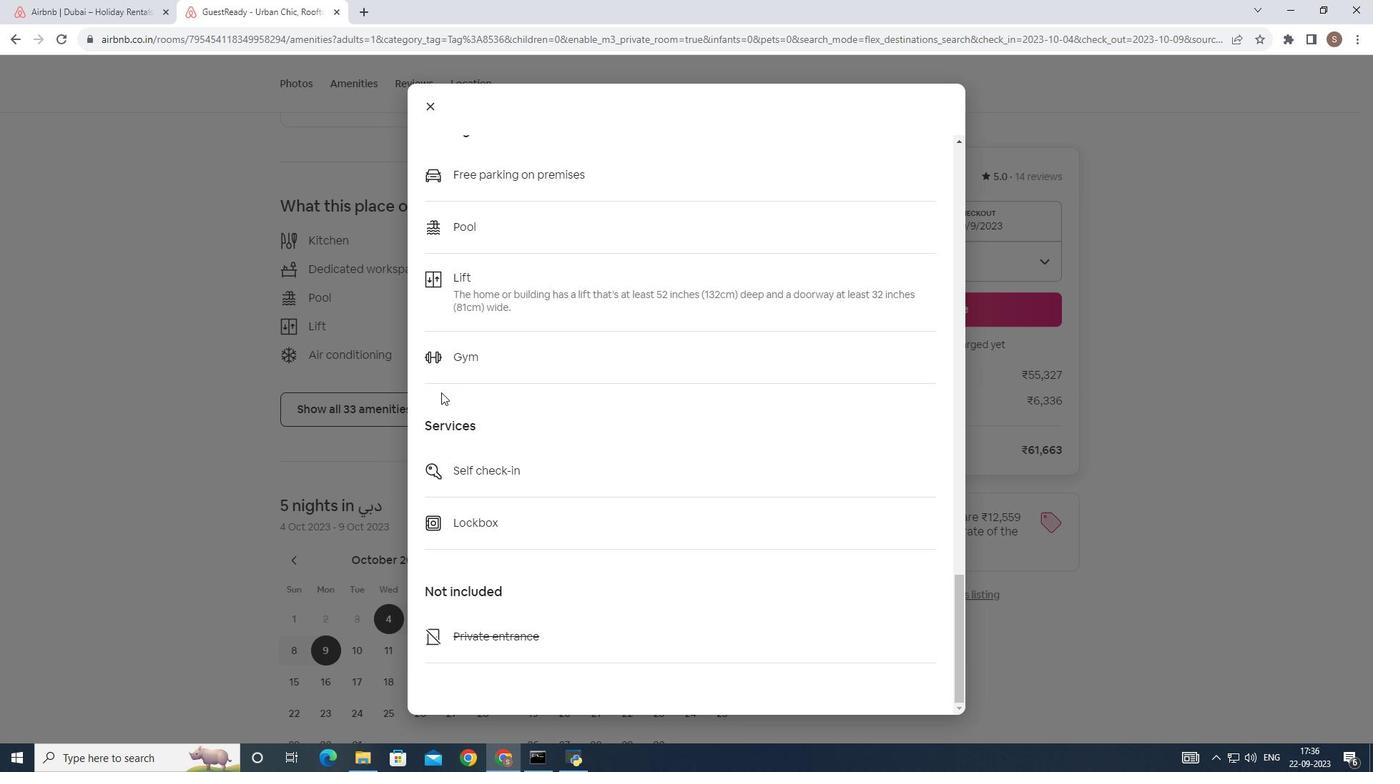 
Action: Mouse scrolled (441, 391) with delta (0, 0)
Screenshot: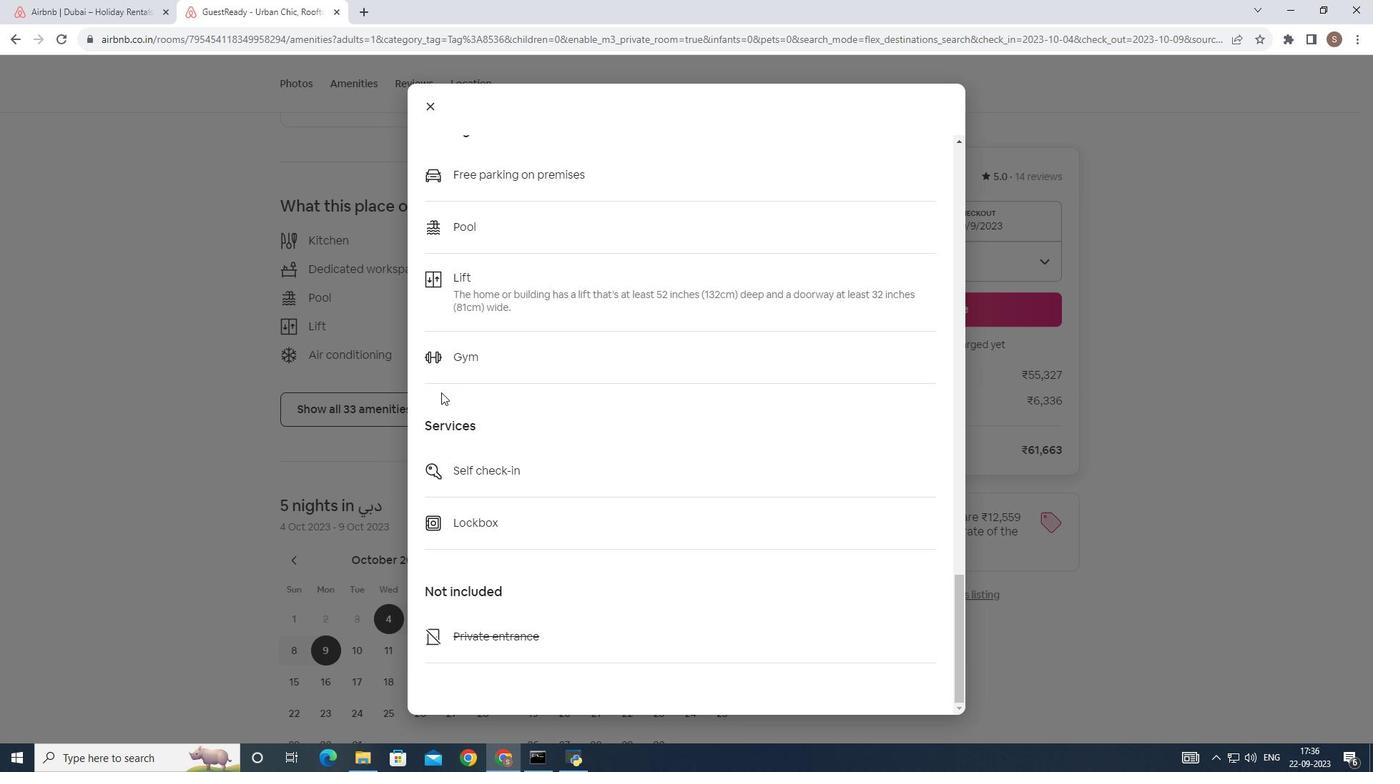 
Action: Mouse scrolled (441, 391) with delta (0, 0)
Screenshot: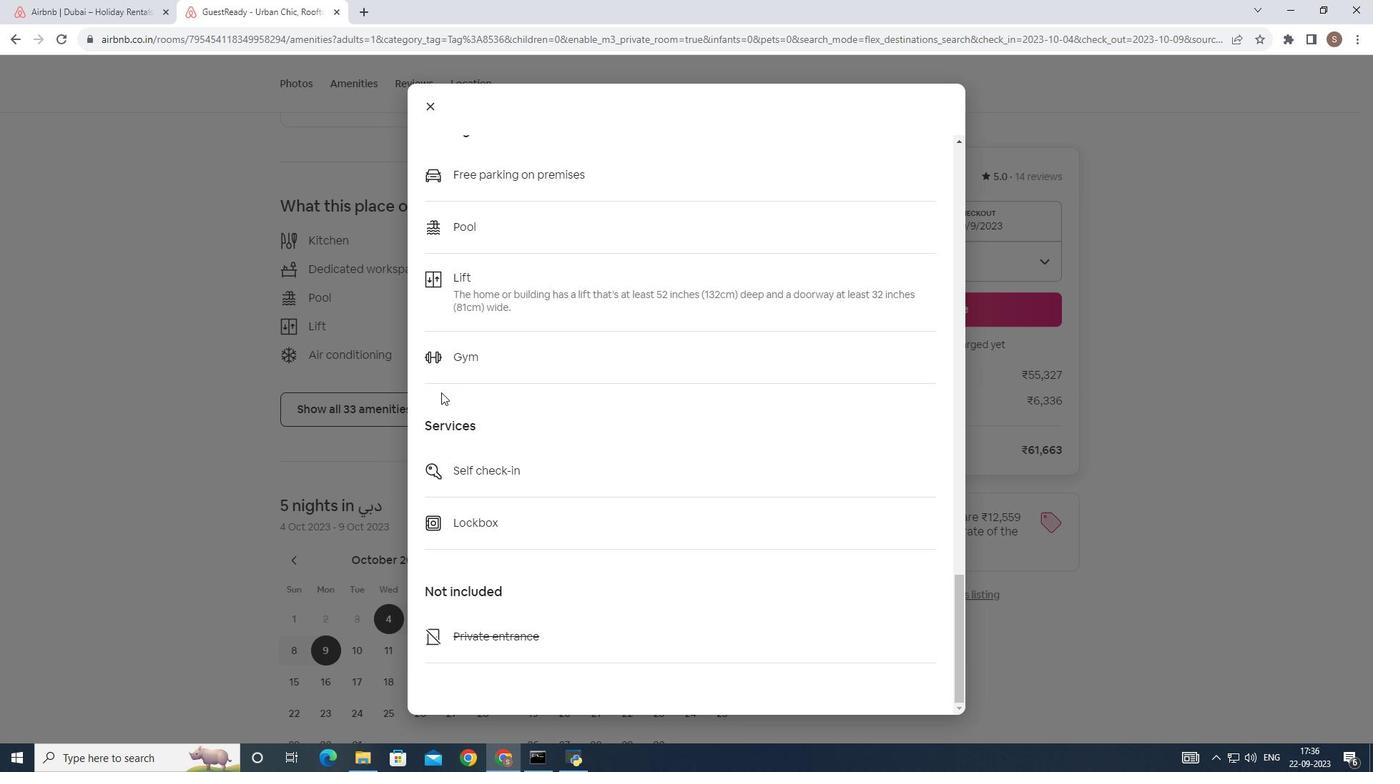
Action: Mouse scrolled (441, 391) with delta (0, 0)
Screenshot: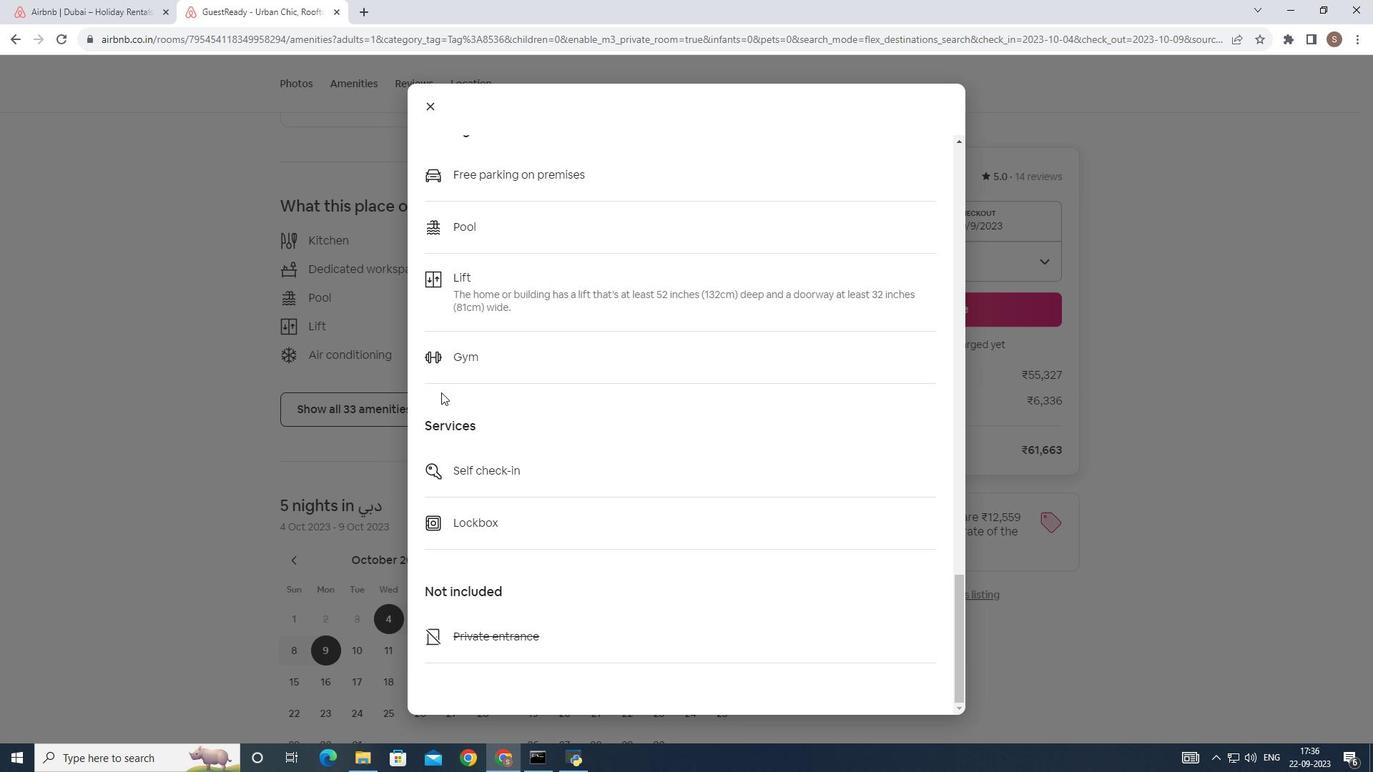 
Action: Mouse scrolled (441, 391) with delta (0, 0)
Screenshot: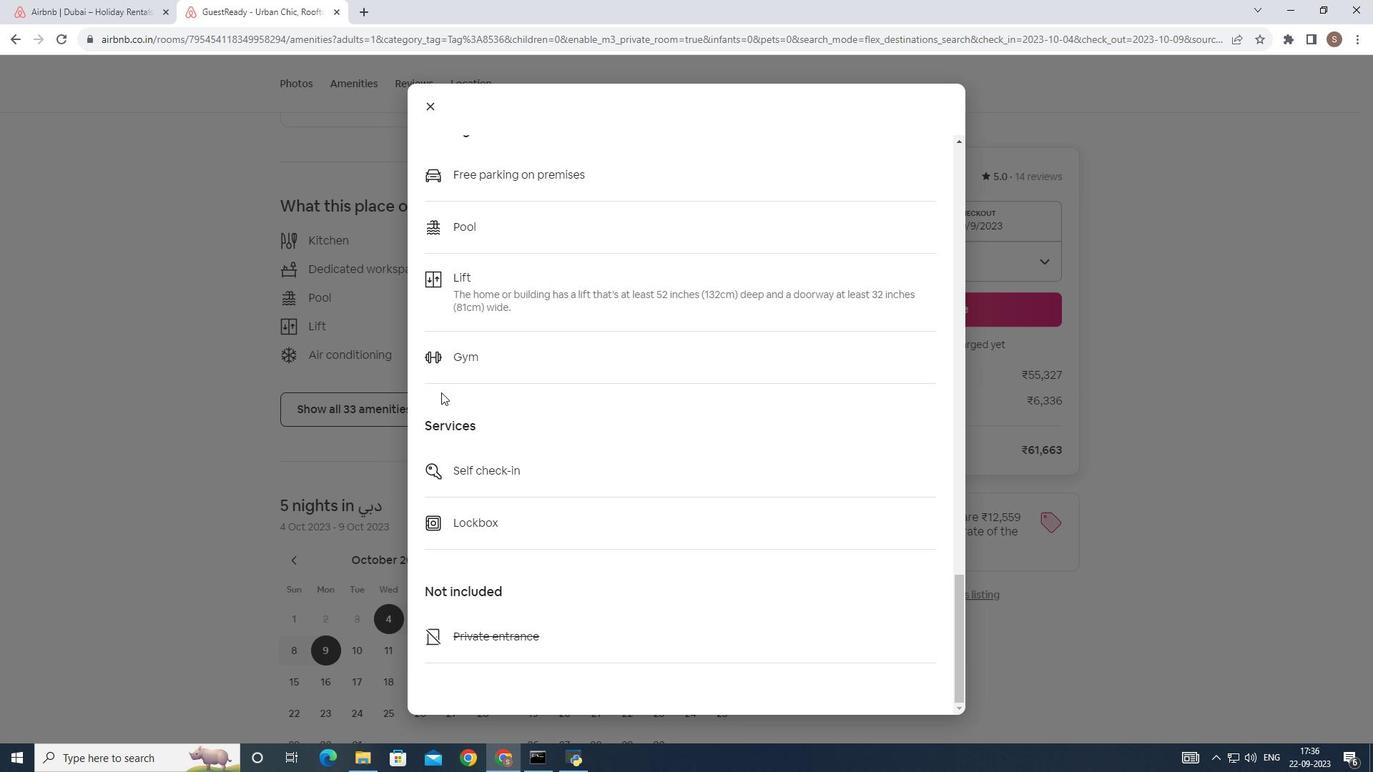 
Action: Mouse scrolled (441, 391) with delta (0, 0)
Screenshot: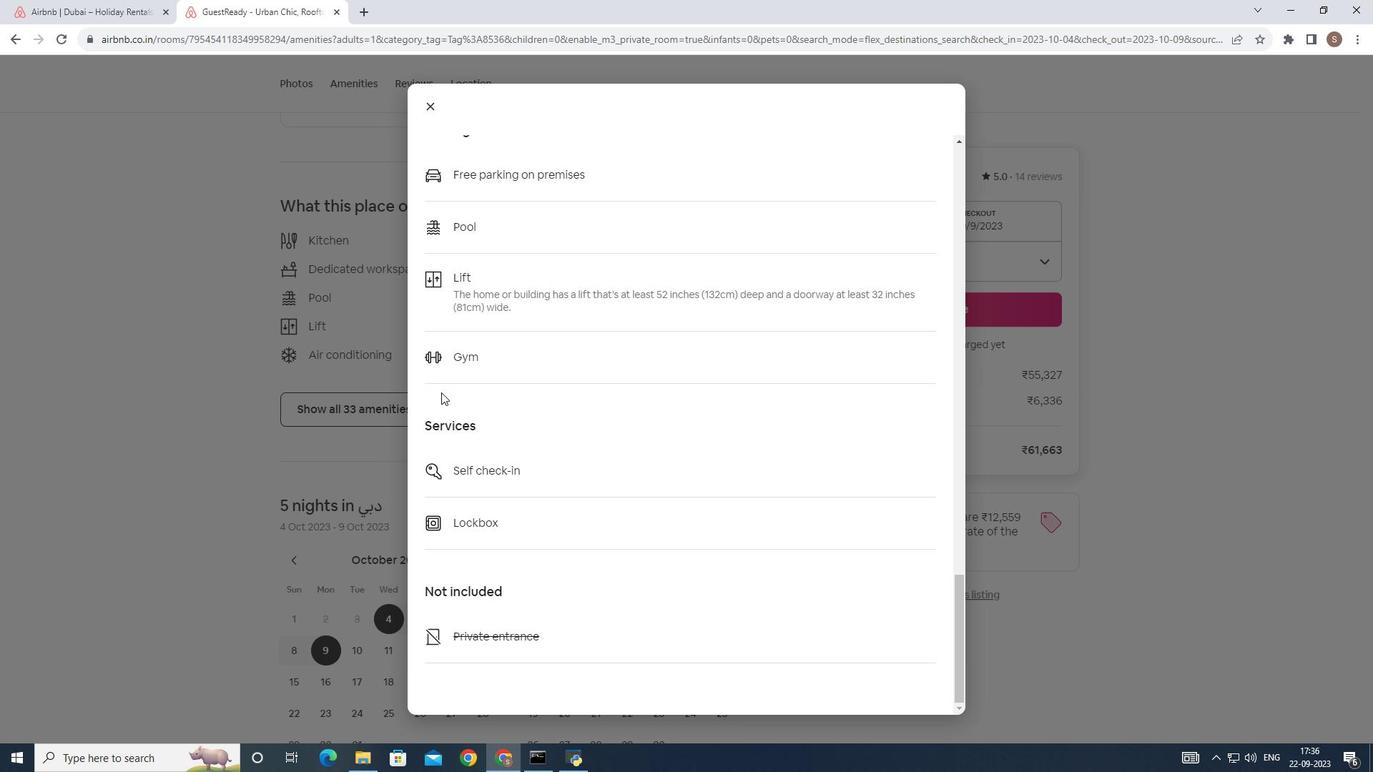 
Action: Mouse moved to (442, 391)
Screenshot: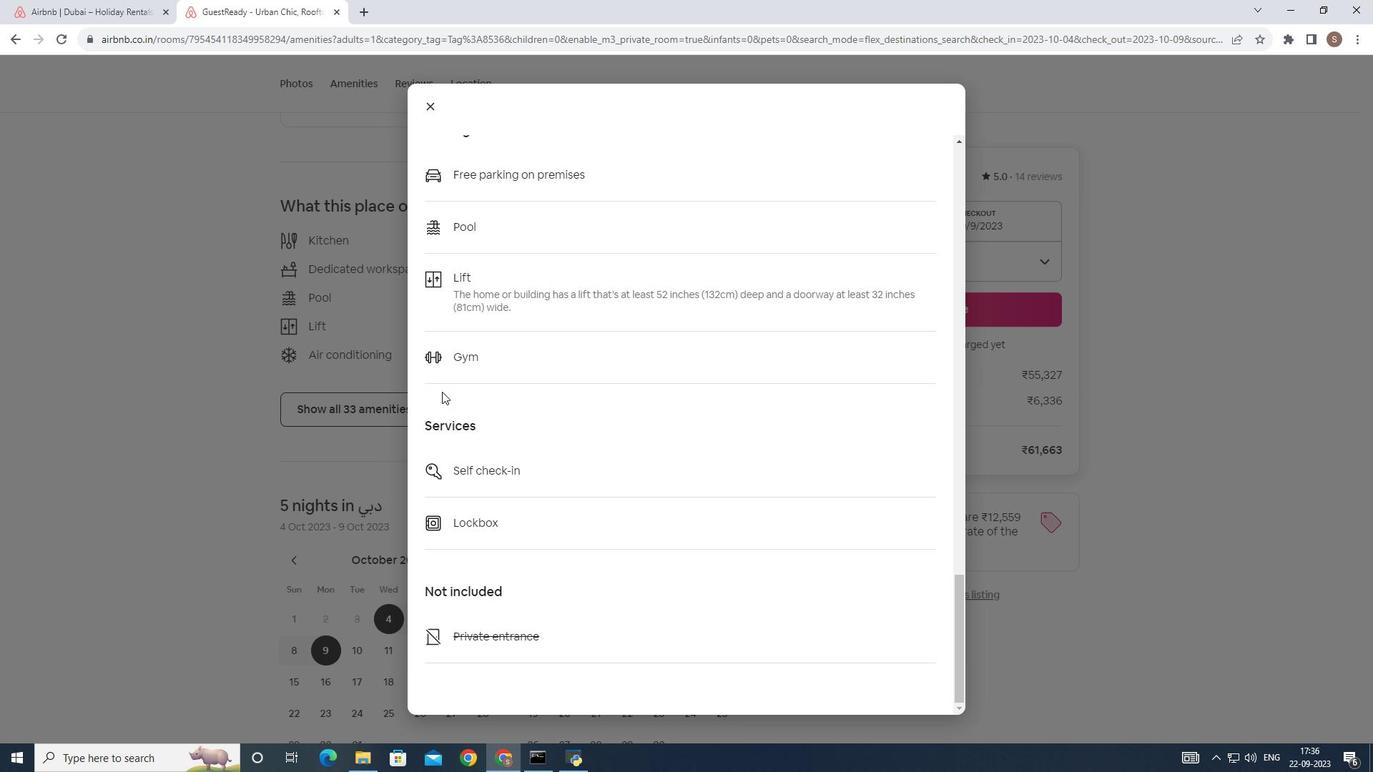 
Action: Mouse scrolled (442, 391) with delta (0, 0)
Screenshot: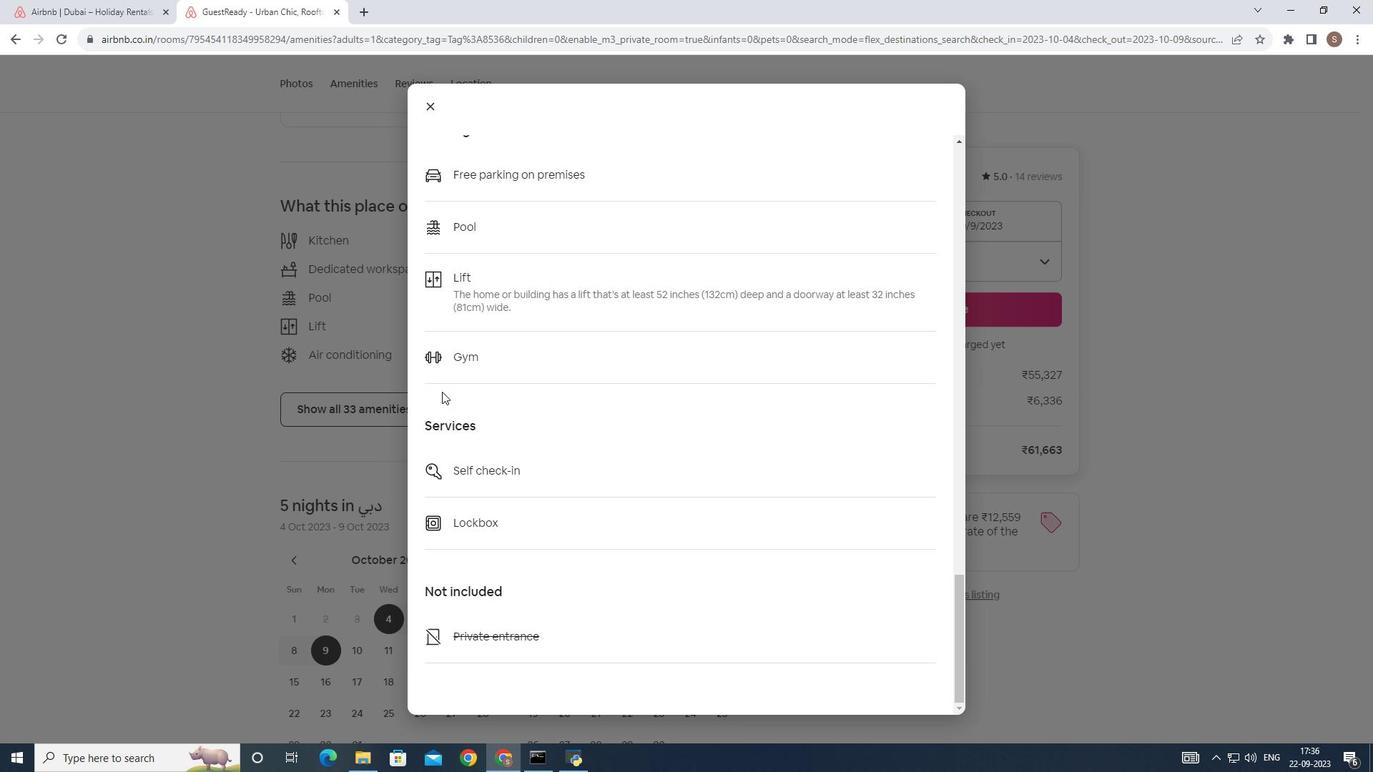 
Action: Mouse scrolled (442, 391) with delta (0, 0)
Screenshot: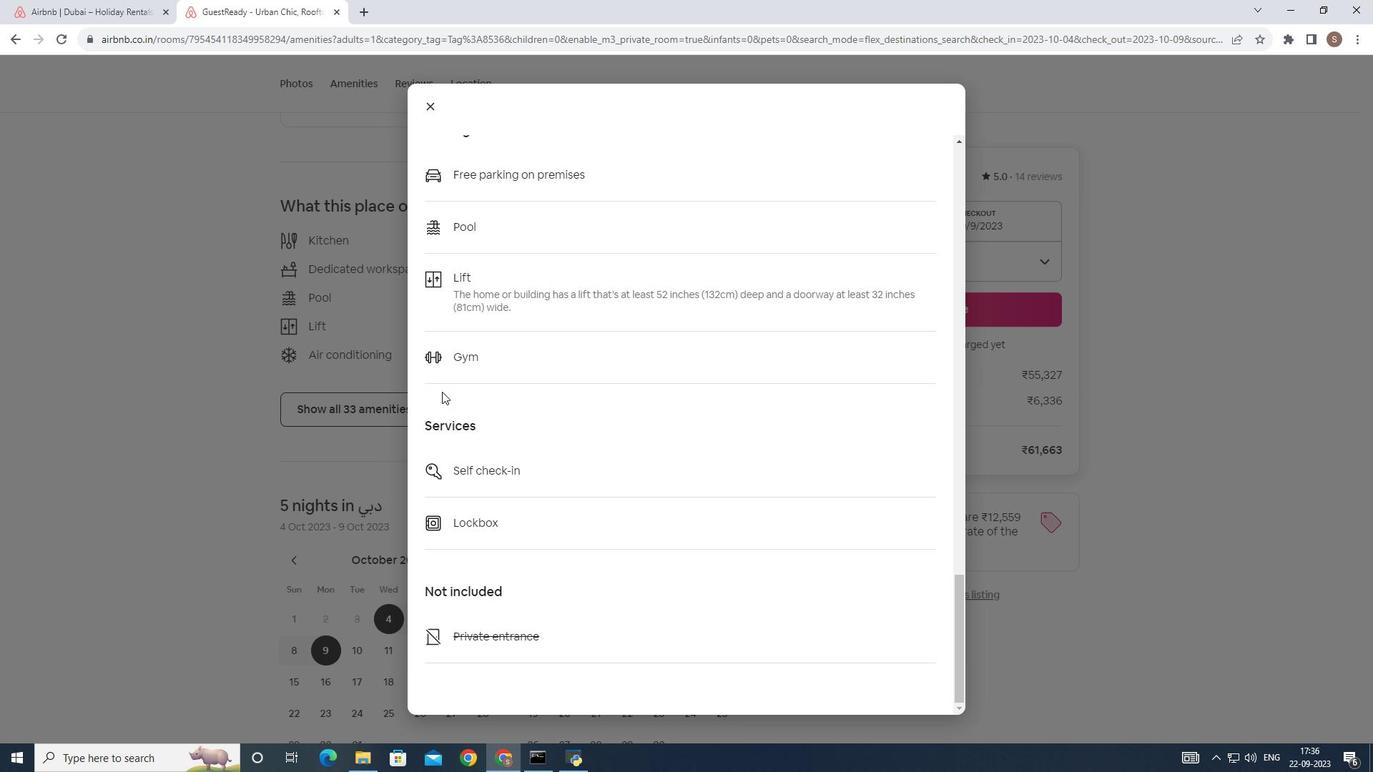 
Action: Mouse scrolled (442, 391) with delta (0, 0)
Screenshot: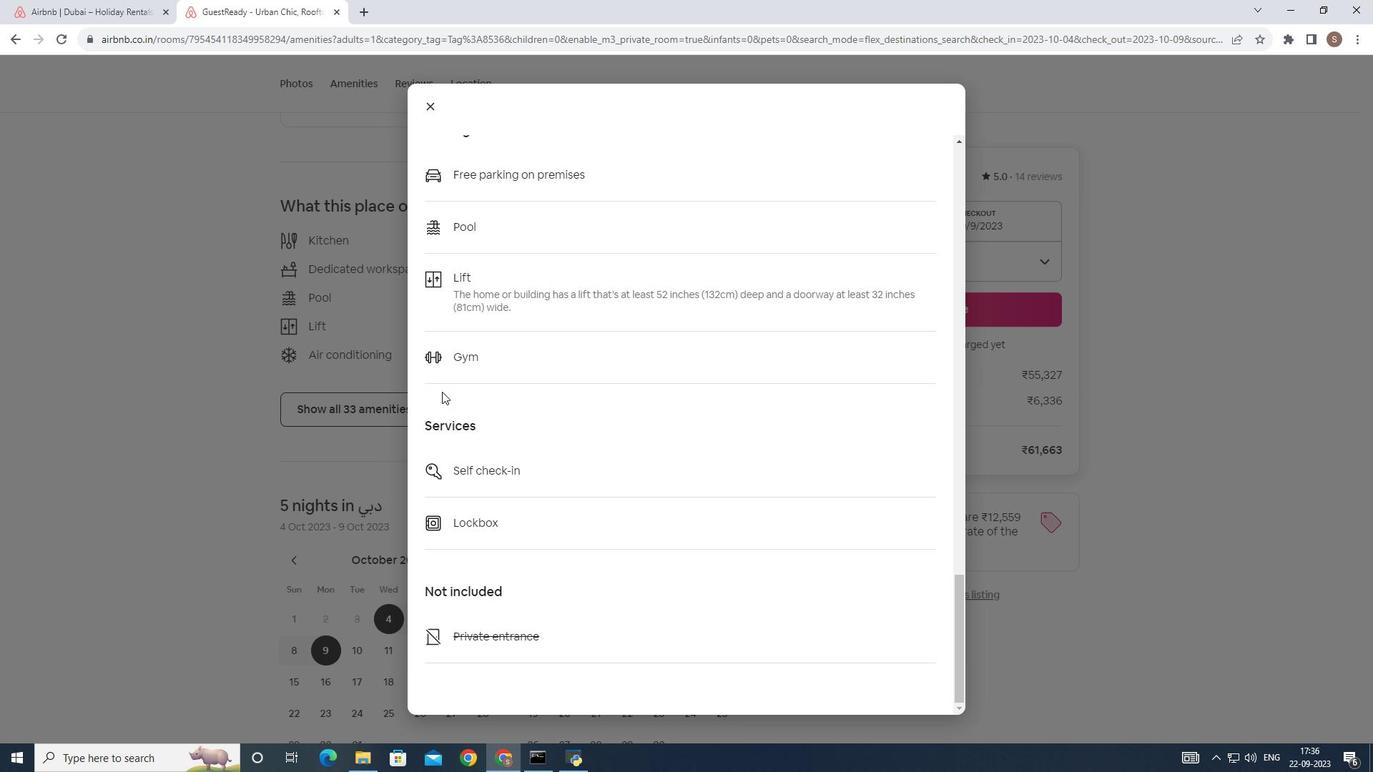 
Action: Mouse scrolled (442, 391) with delta (0, 0)
Screenshot: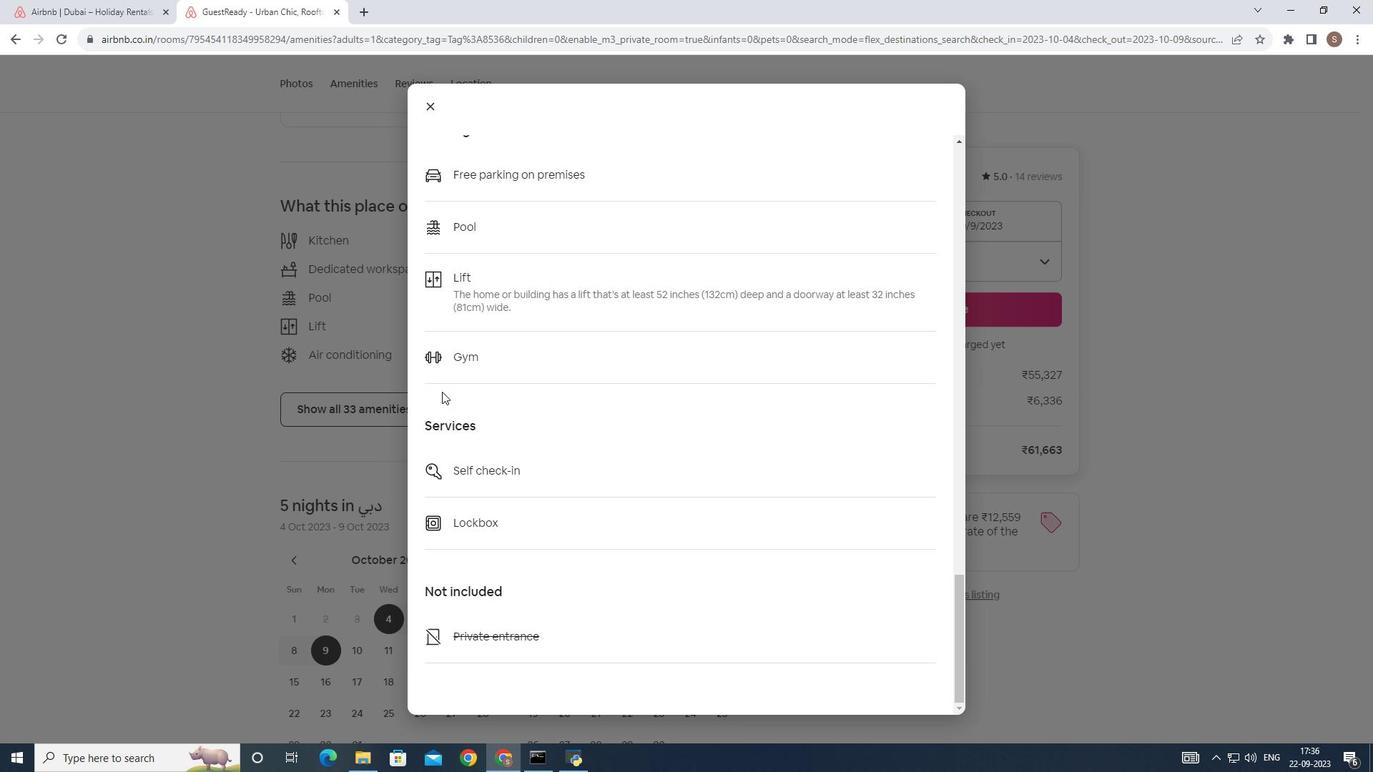
Action: Mouse scrolled (442, 391) with delta (0, 0)
Screenshot: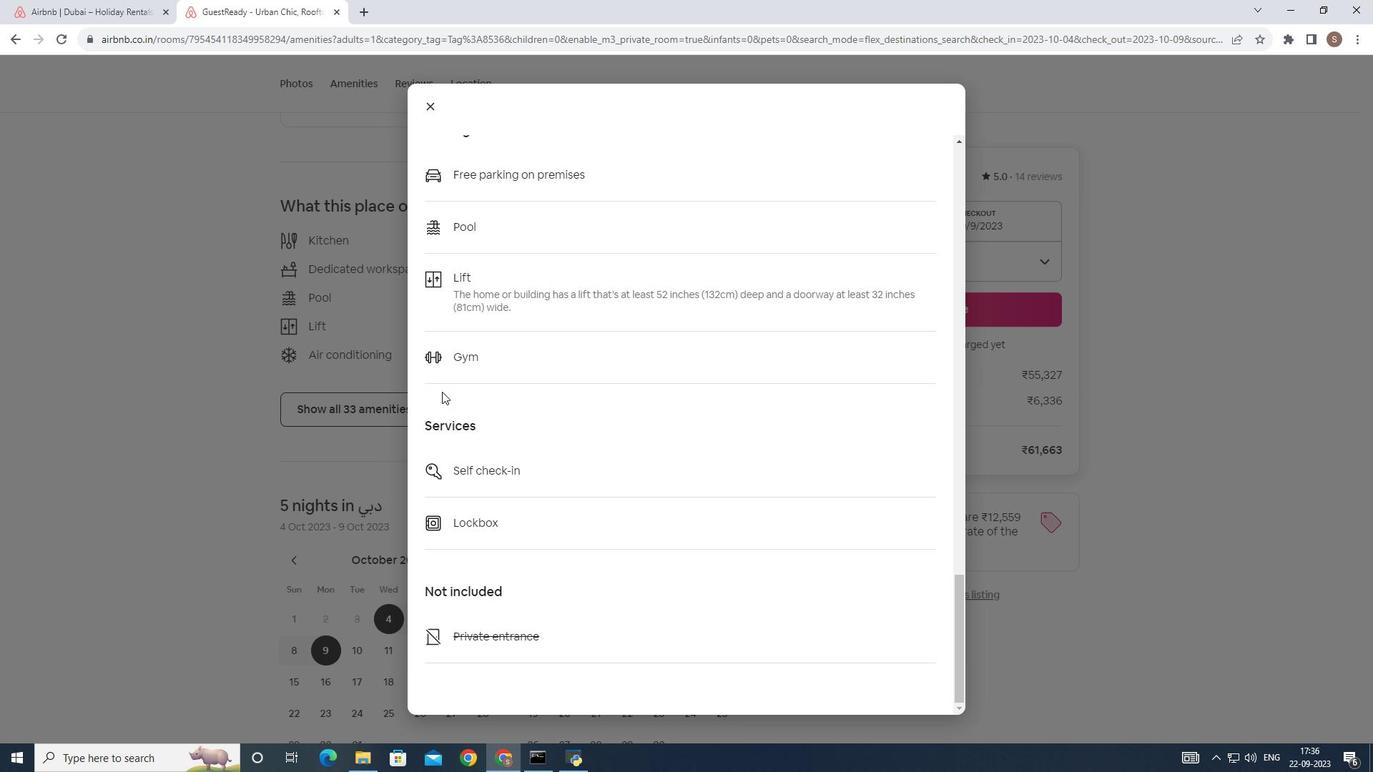 
Action: Mouse moved to (426, 105)
Screenshot: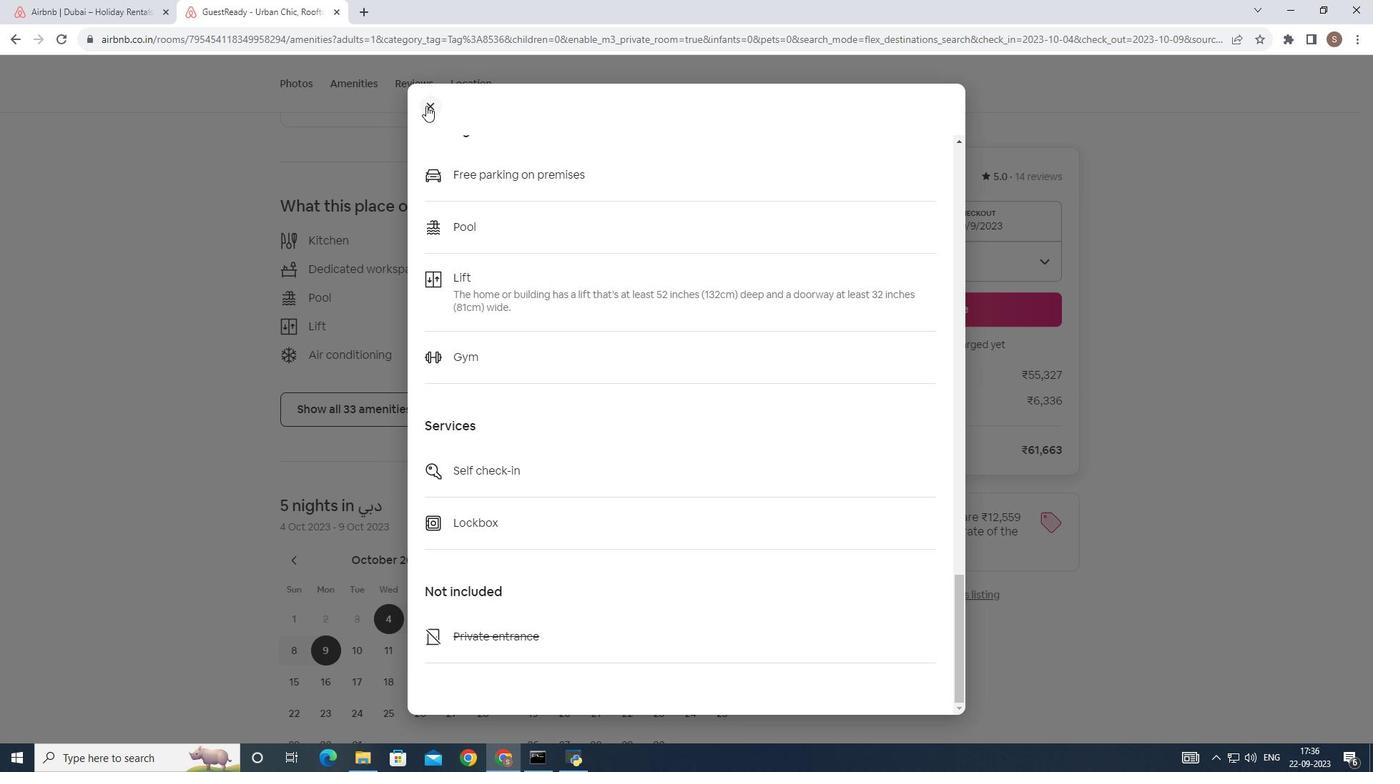 
Action: Mouse pressed left at (426, 105)
Screenshot: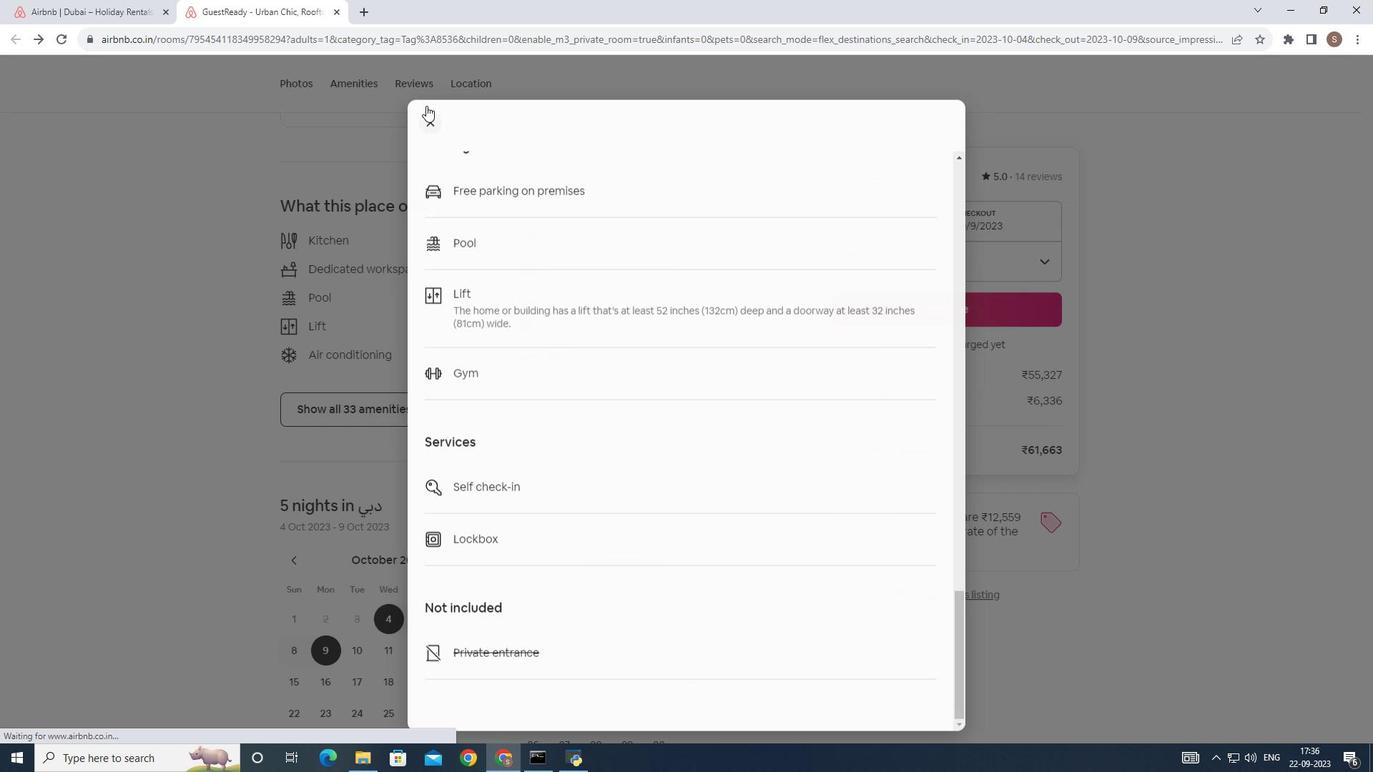
Action: Mouse moved to (417, 246)
Screenshot: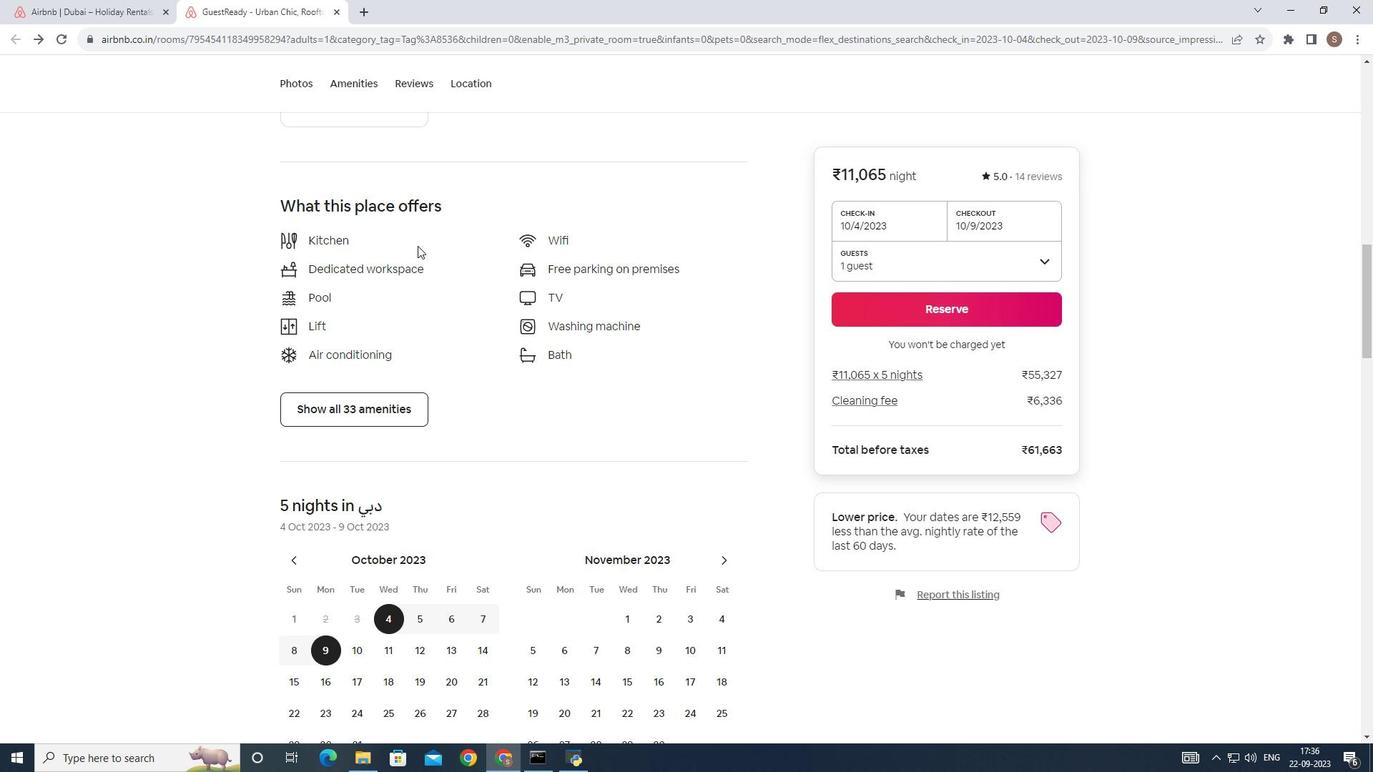 
Action: Mouse scrolled (417, 245) with delta (0, 0)
Screenshot: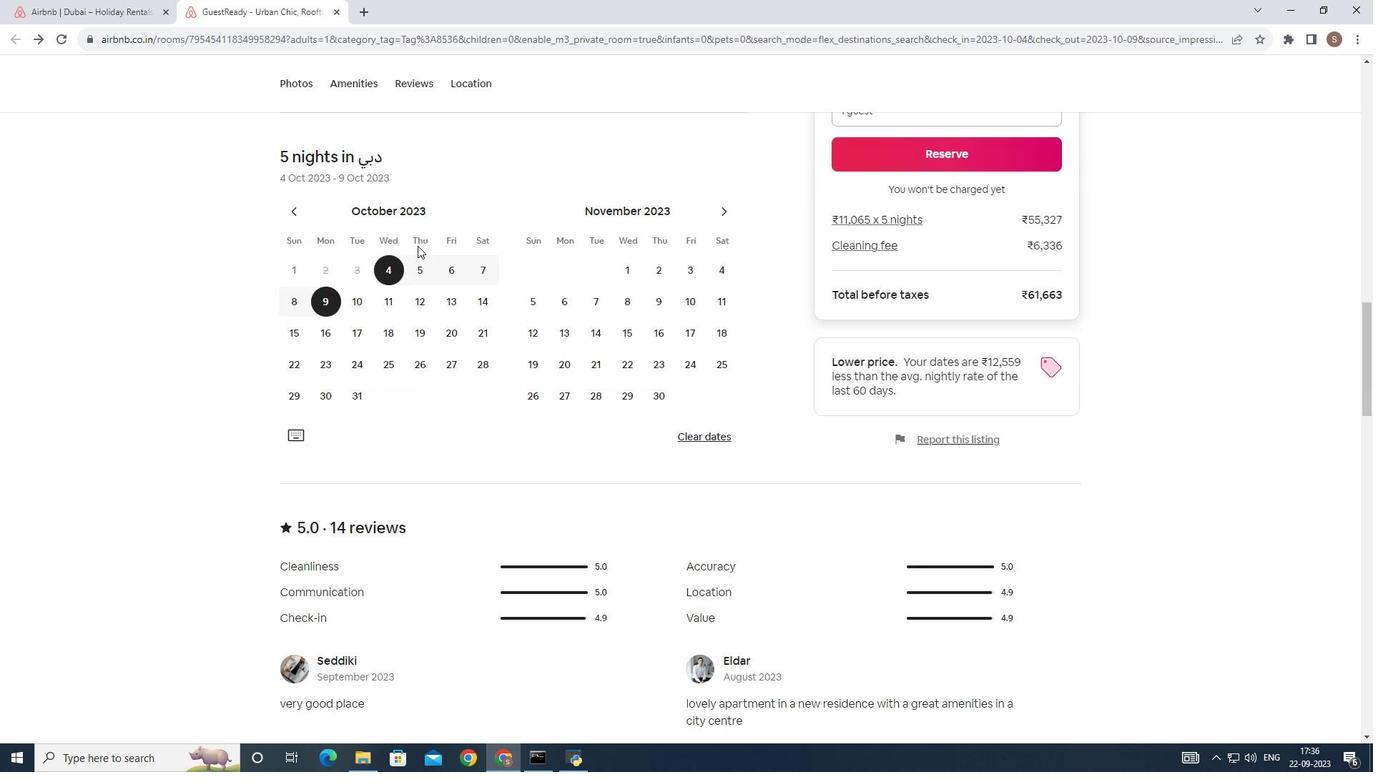 
Action: Mouse scrolled (417, 245) with delta (0, 0)
Screenshot: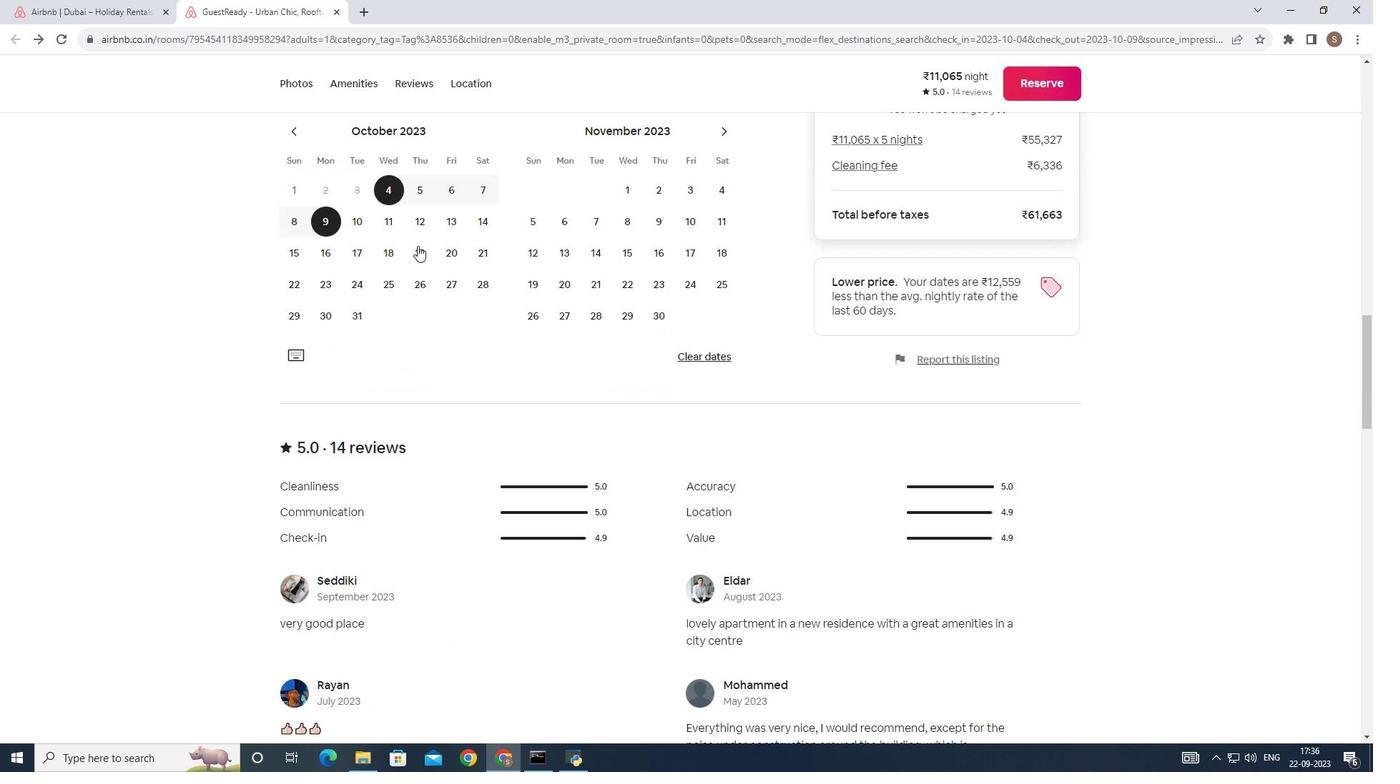 
Action: Mouse scrolled (417, 245) with delta (0, 0)
Screenshot: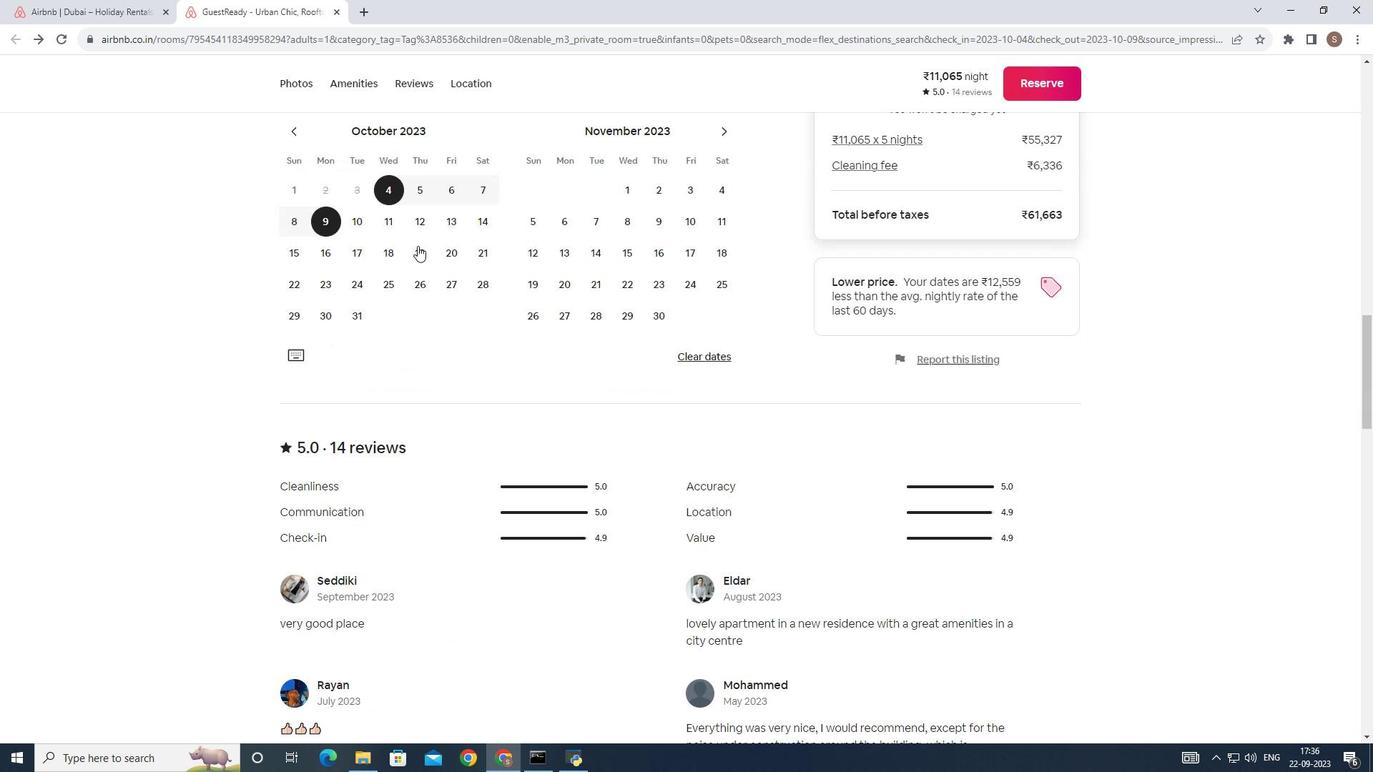 
Action: Mouse scrolled (417, 245) with delta (0, 0)
Screenshot: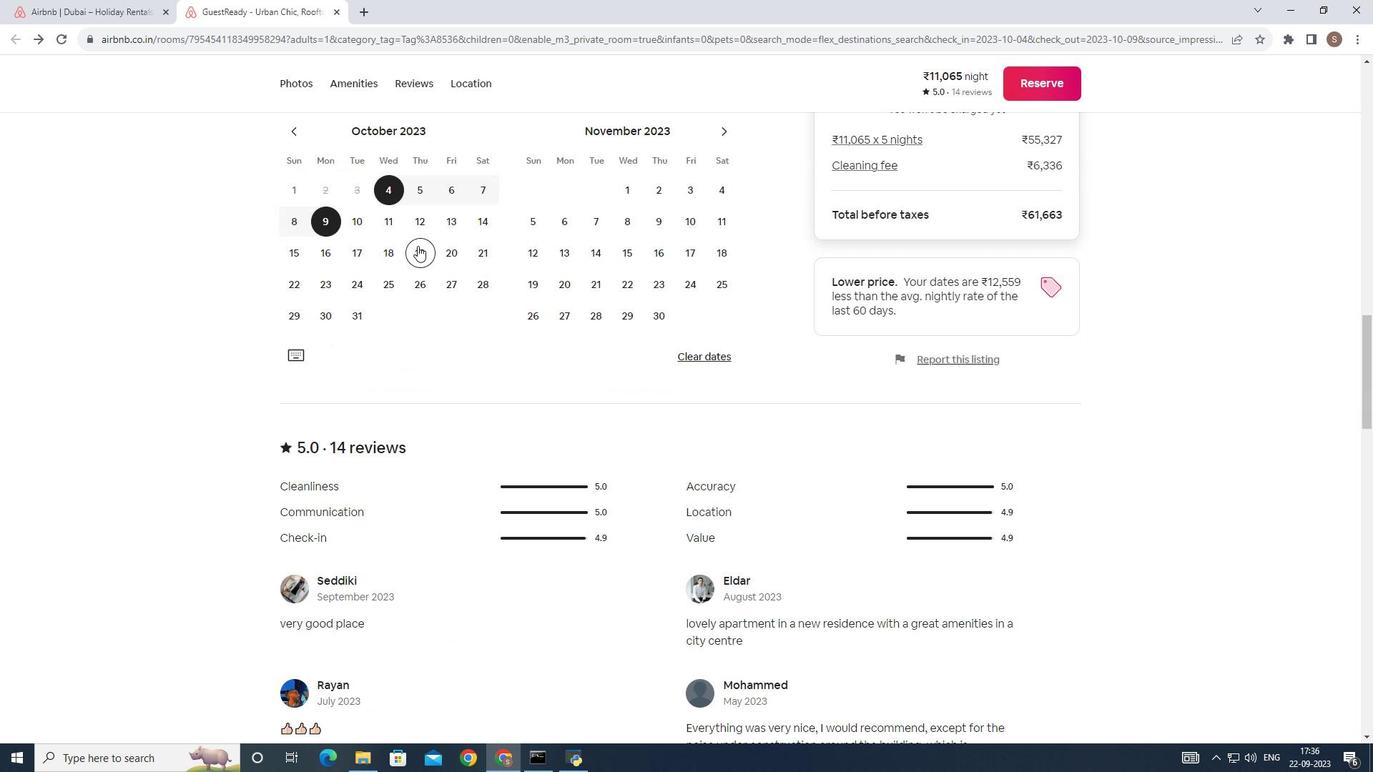 
Action: Mouse scrolled (417, 245) with delta (0, 0)
Screenshot: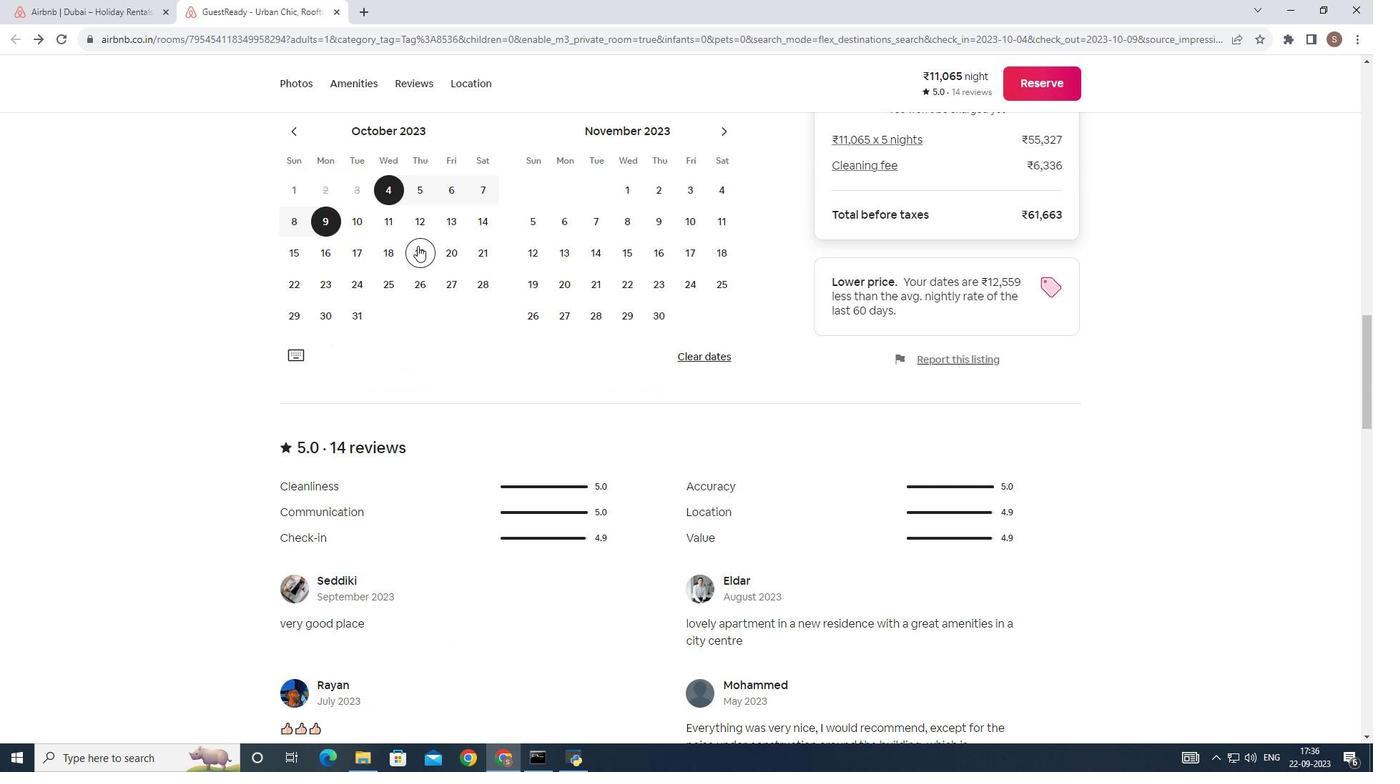 
Action: Mouse scrolled (417, 245) with delta (0, 0)
Screenshot: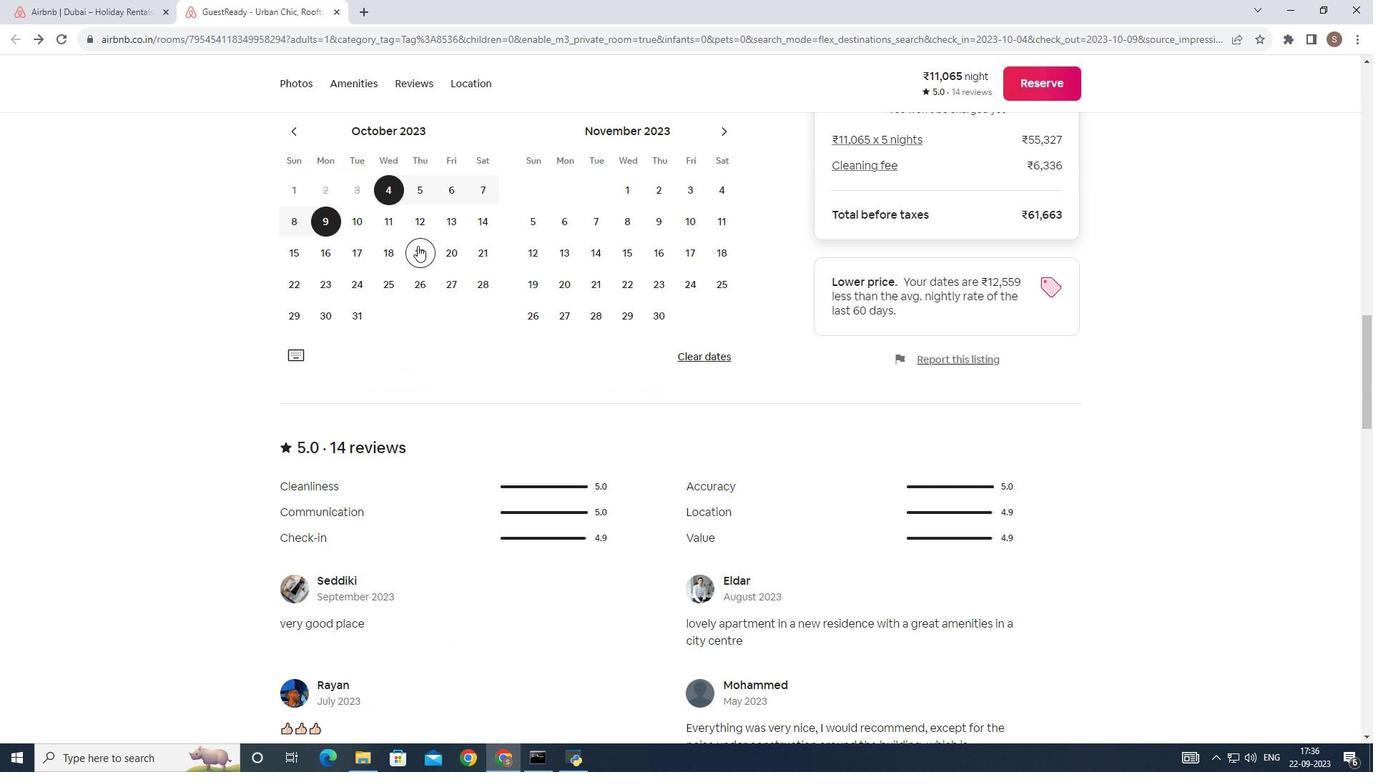 
Action: Mouse scrolled (417, 245) with delta (0, 0)
Screenshot: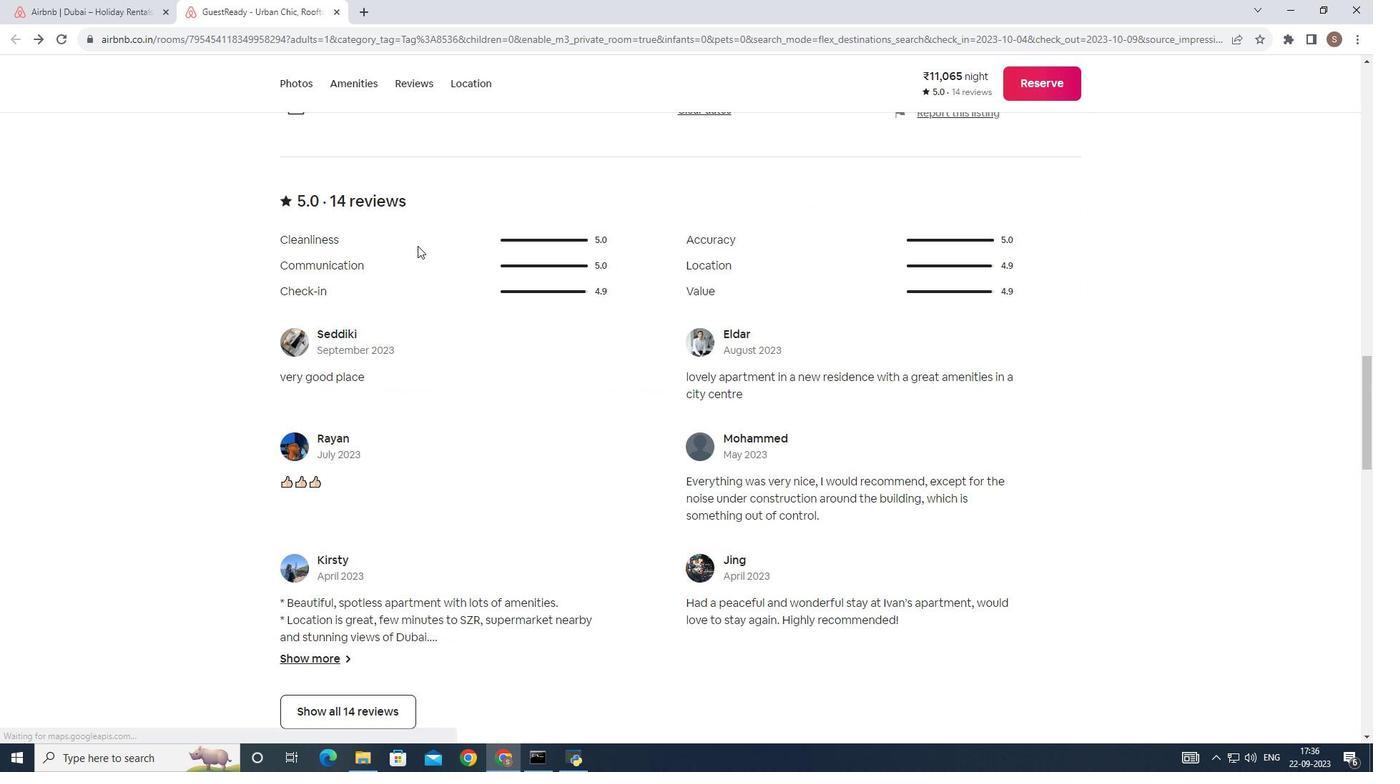 
Action: Mouse scrolled (417, 245) with delta (0, 0)
Screenshot: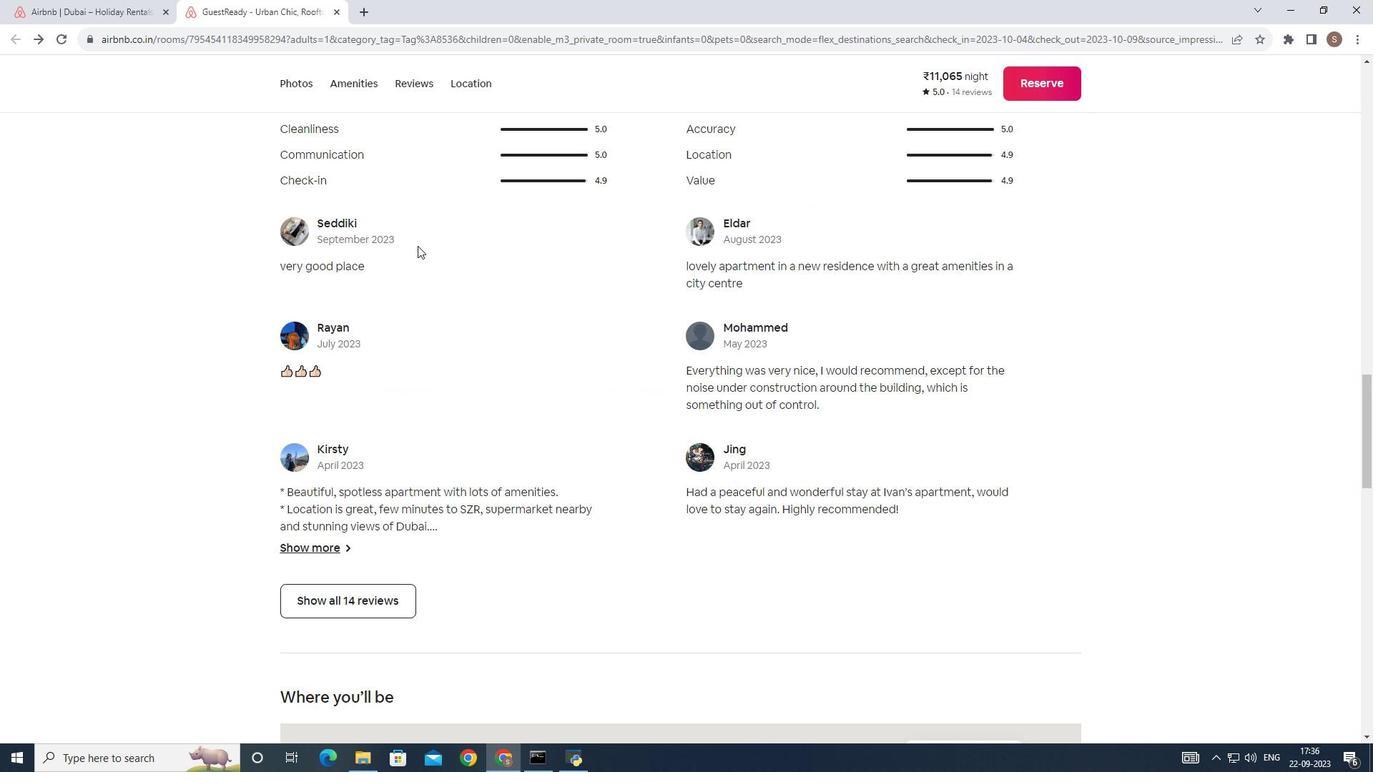 
Action: Mouse scrolled (417, 245) with delta (0, 0)
Screenshot: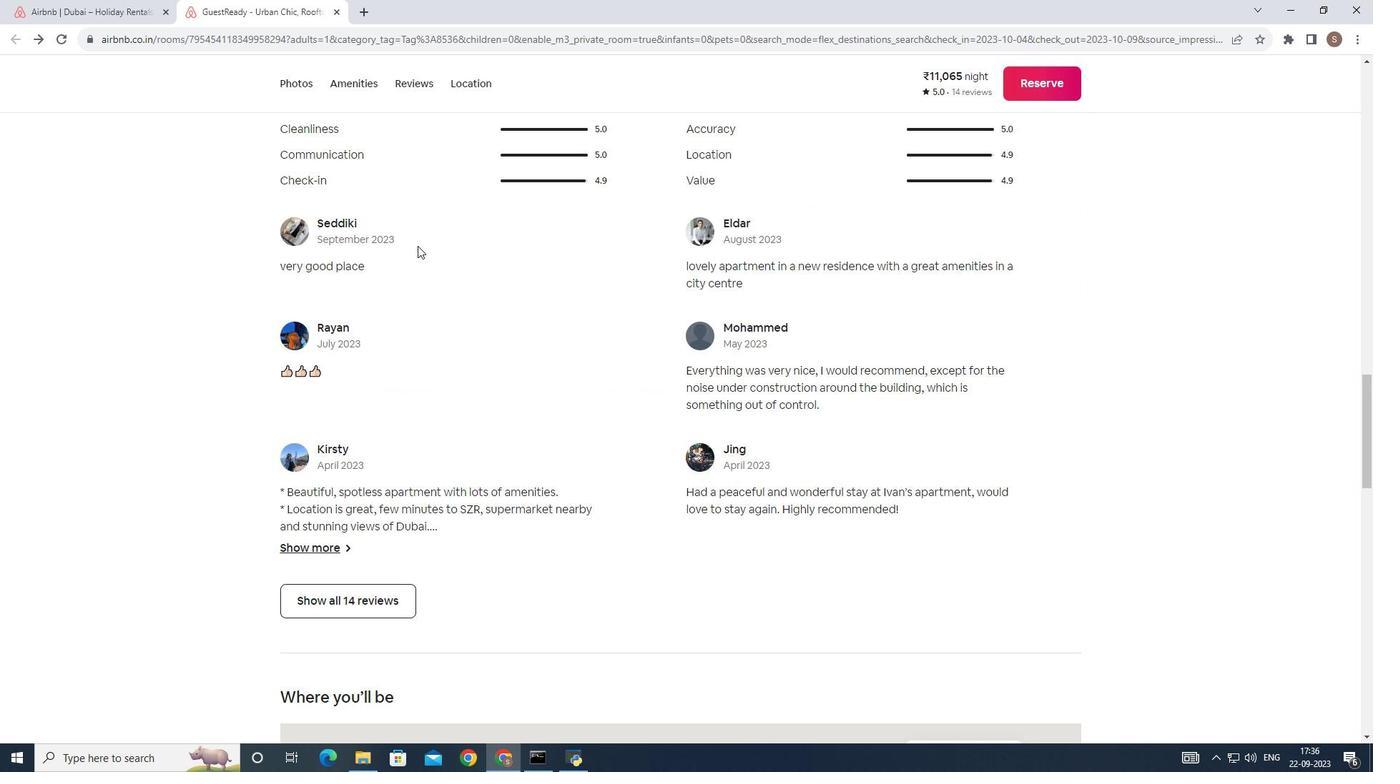 
Action: Mouse scrolled (417, 245) with delta (0, 0)
Screenshot: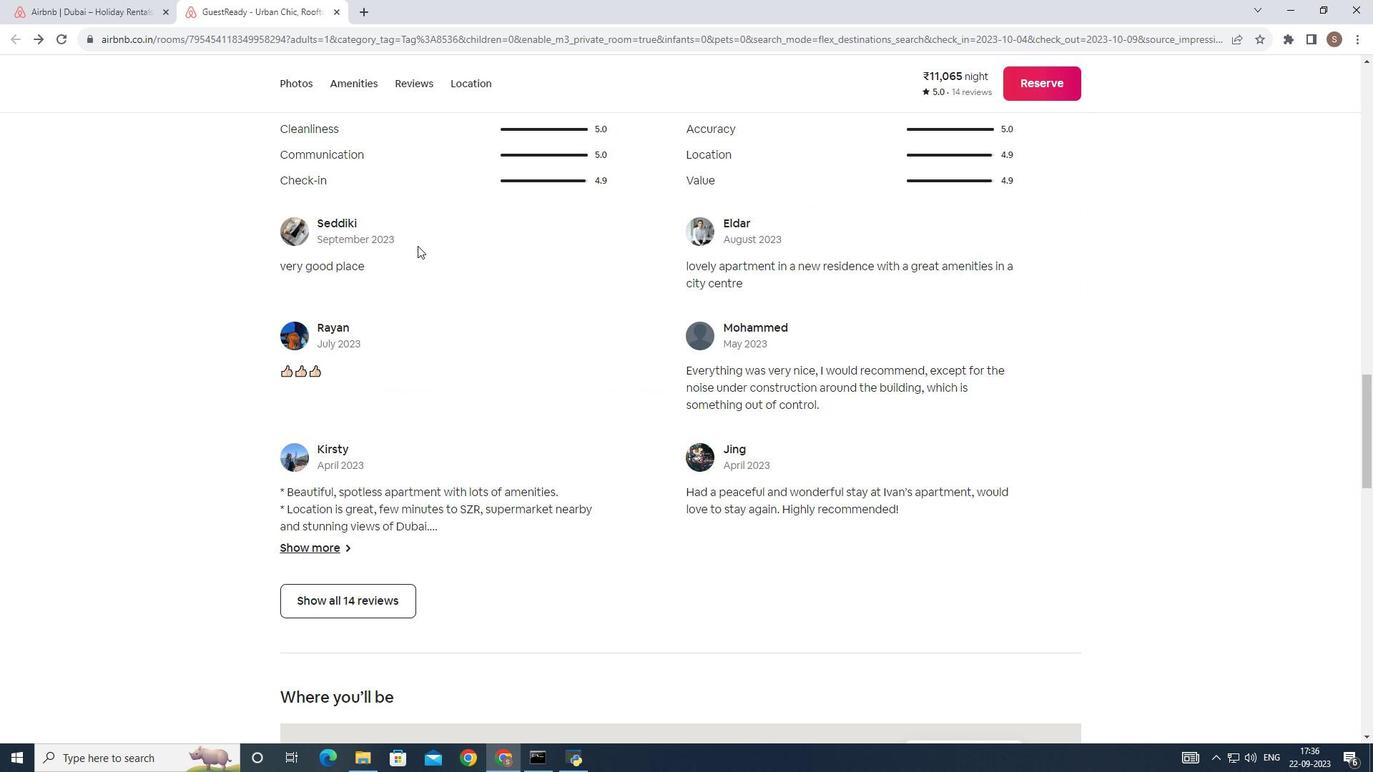 
Action: Mouse scrolled (417, 245) with delta (0, 0)
Screenshot: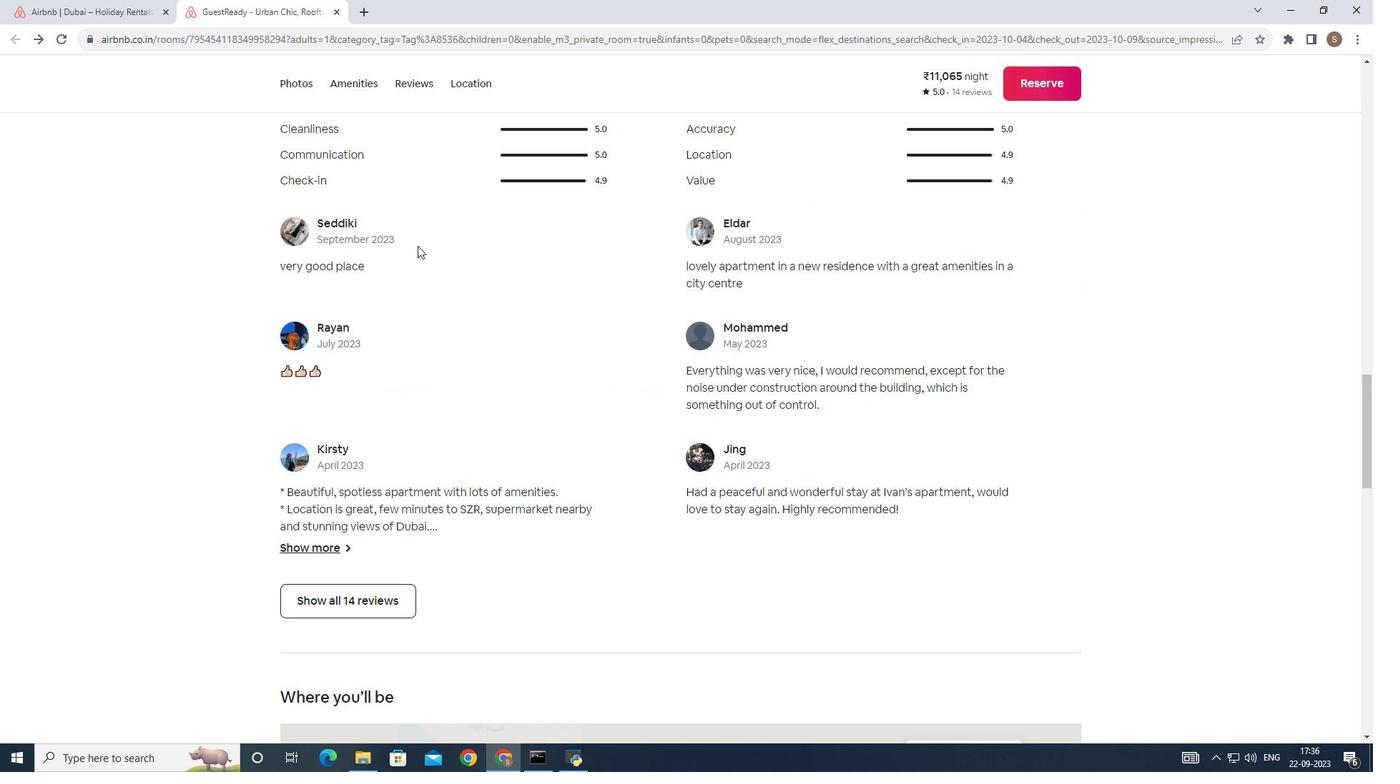 
Action: Mouse scrolled (417, 245) with delta (0, 0)
Screenshot: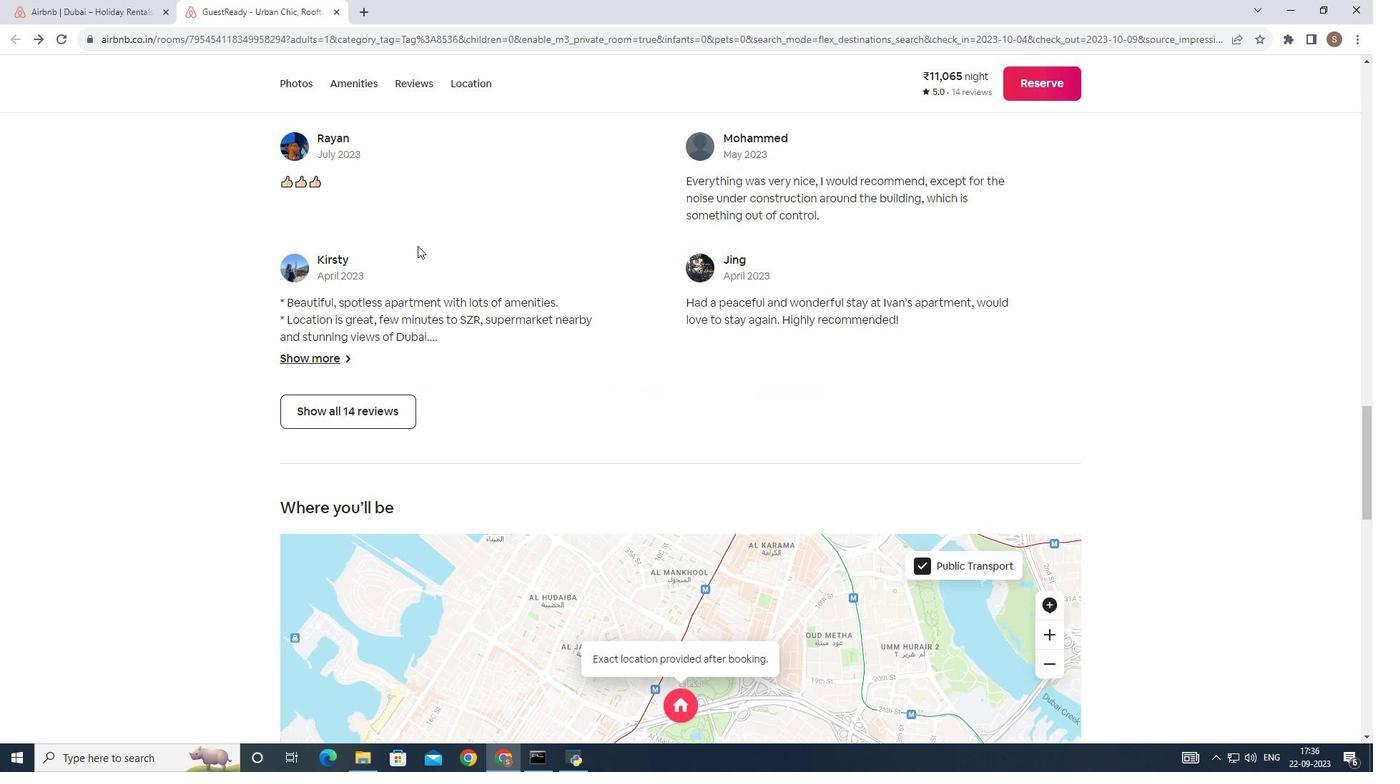 
Action: Mouse scrolled (417, 245) with delta (0, 0)
Screenshot: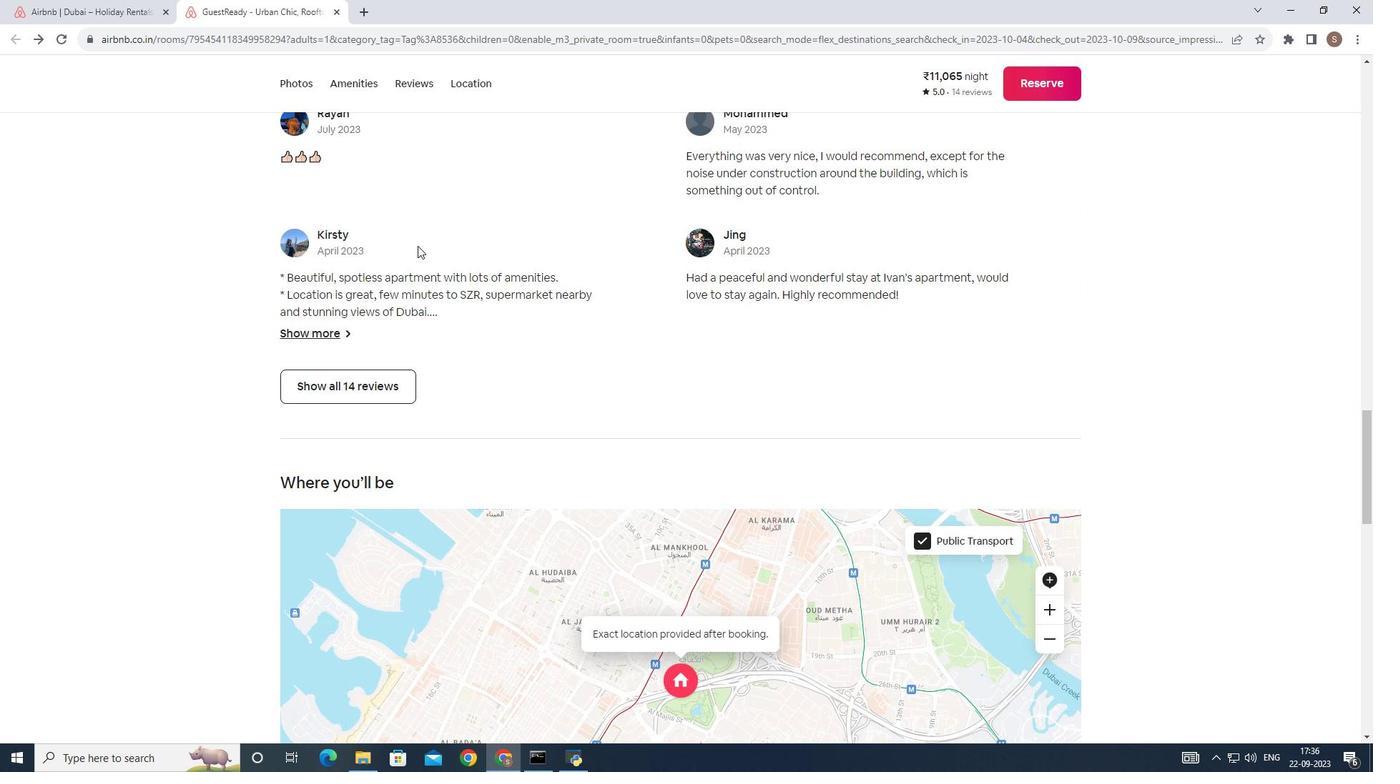 
Action: Mouse scrolled (417, 245) with delta (0, 0)
Screenshot: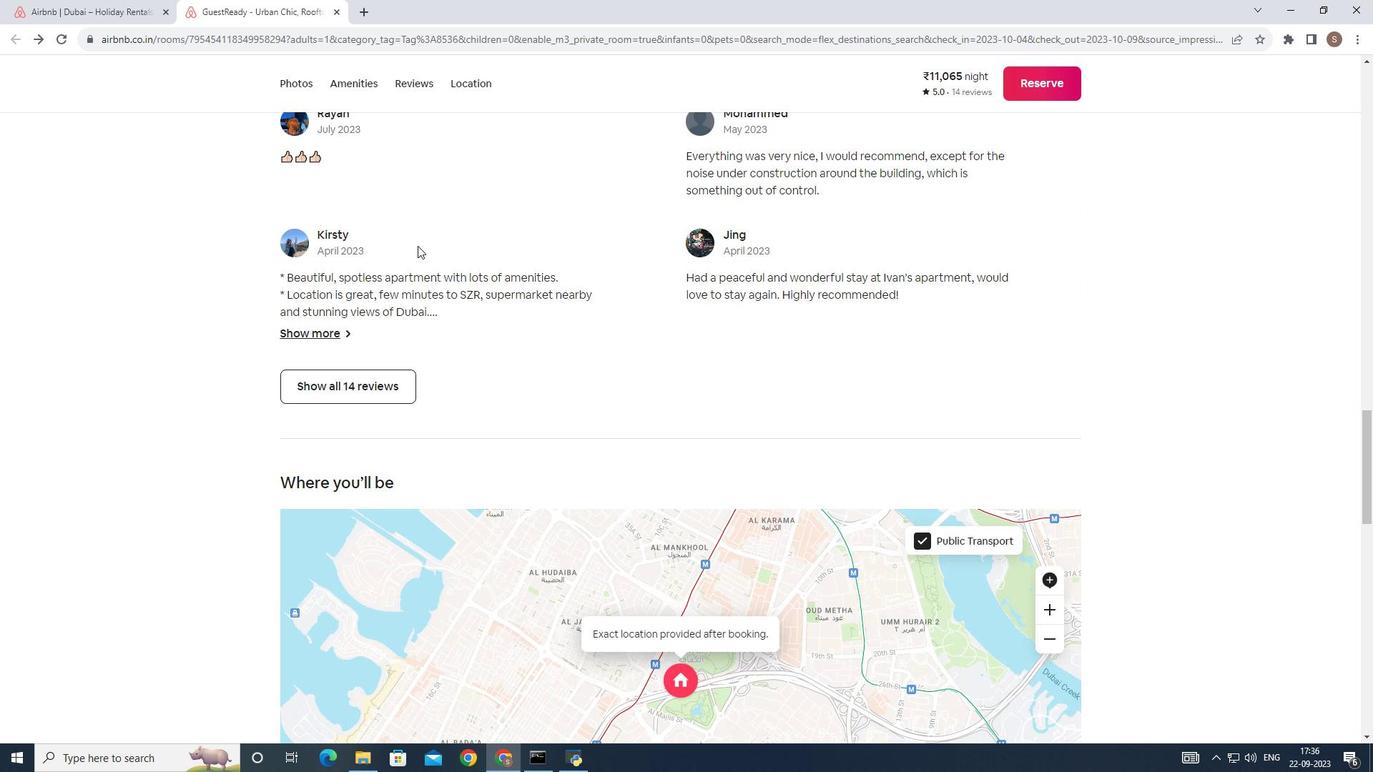 
Action: Mouse moved to (362, 399)
Screenshot: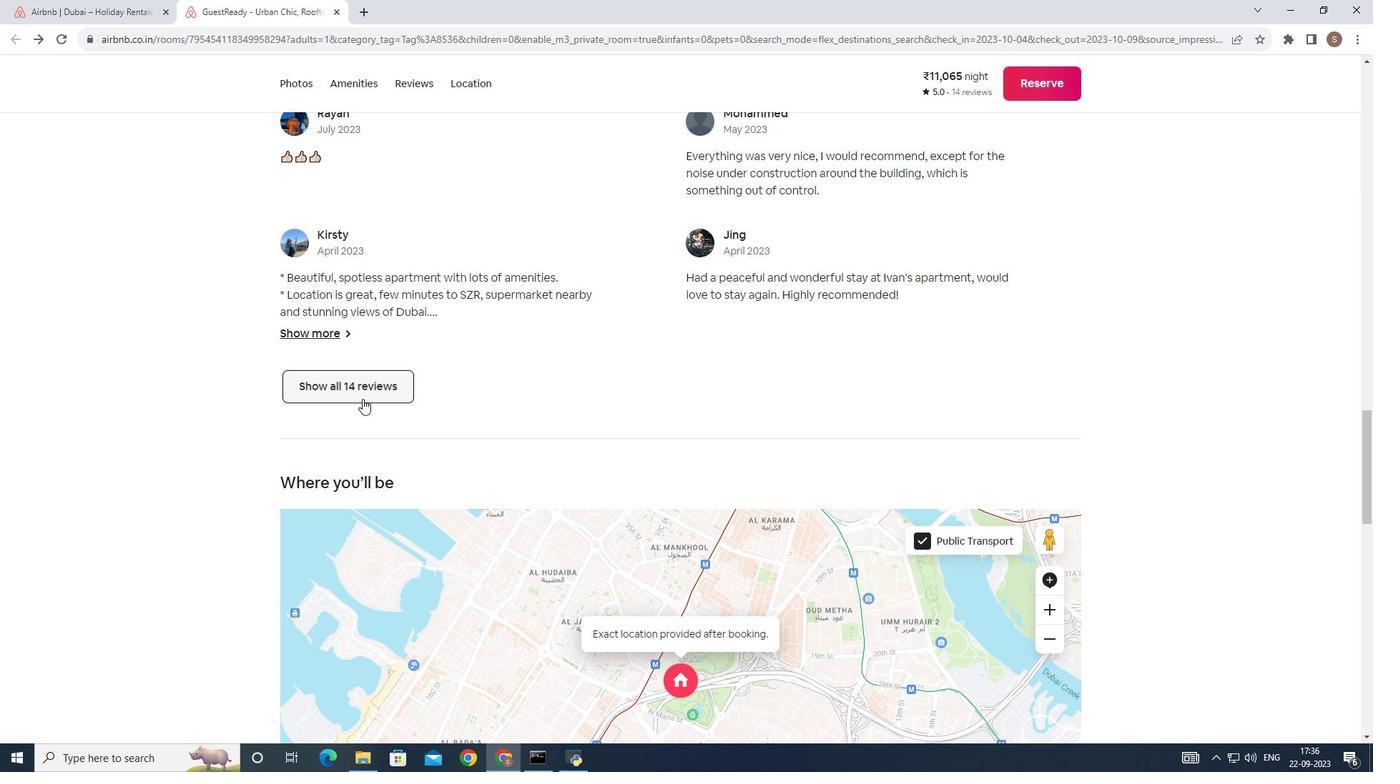 
Action: Mouse pressed left at (362, 399)
Screenshot: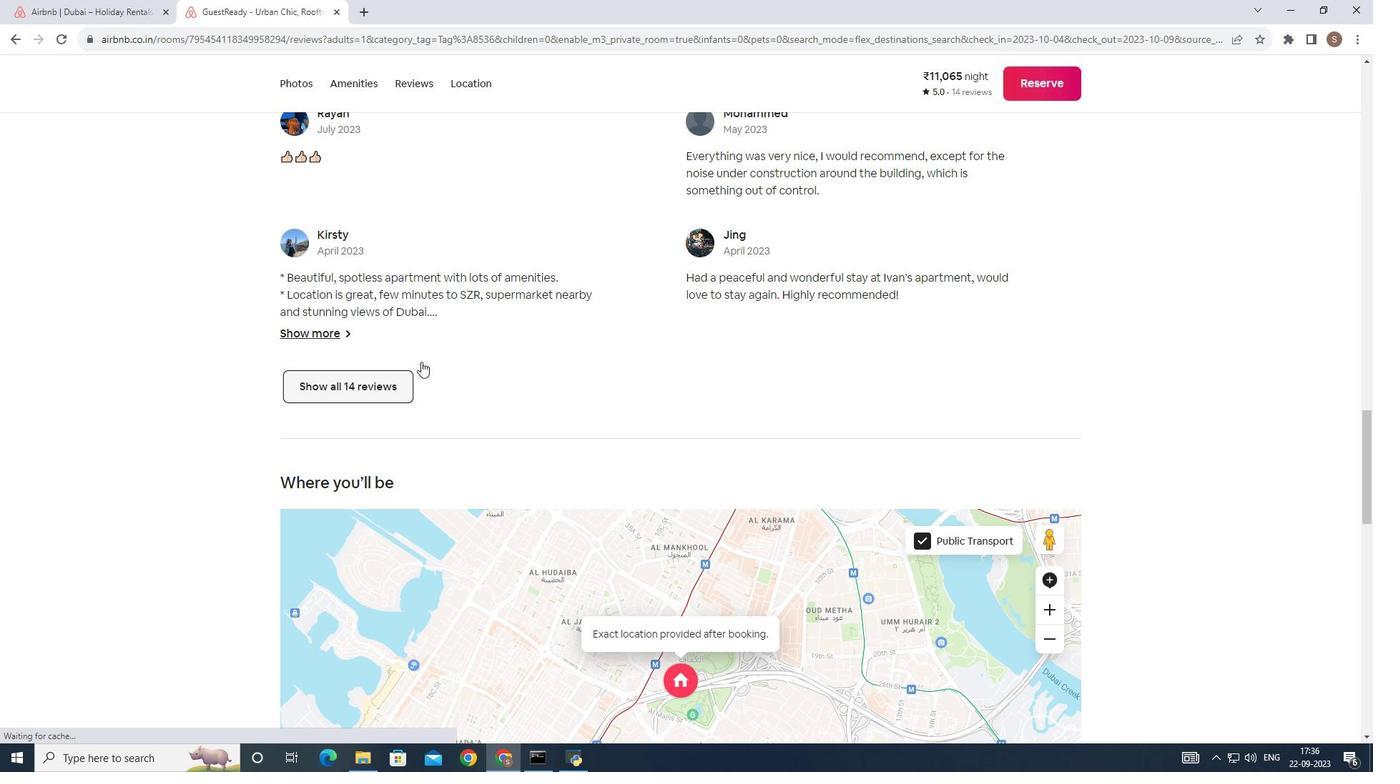 
Action: Mouse moved to (504, 311)
Screenshot: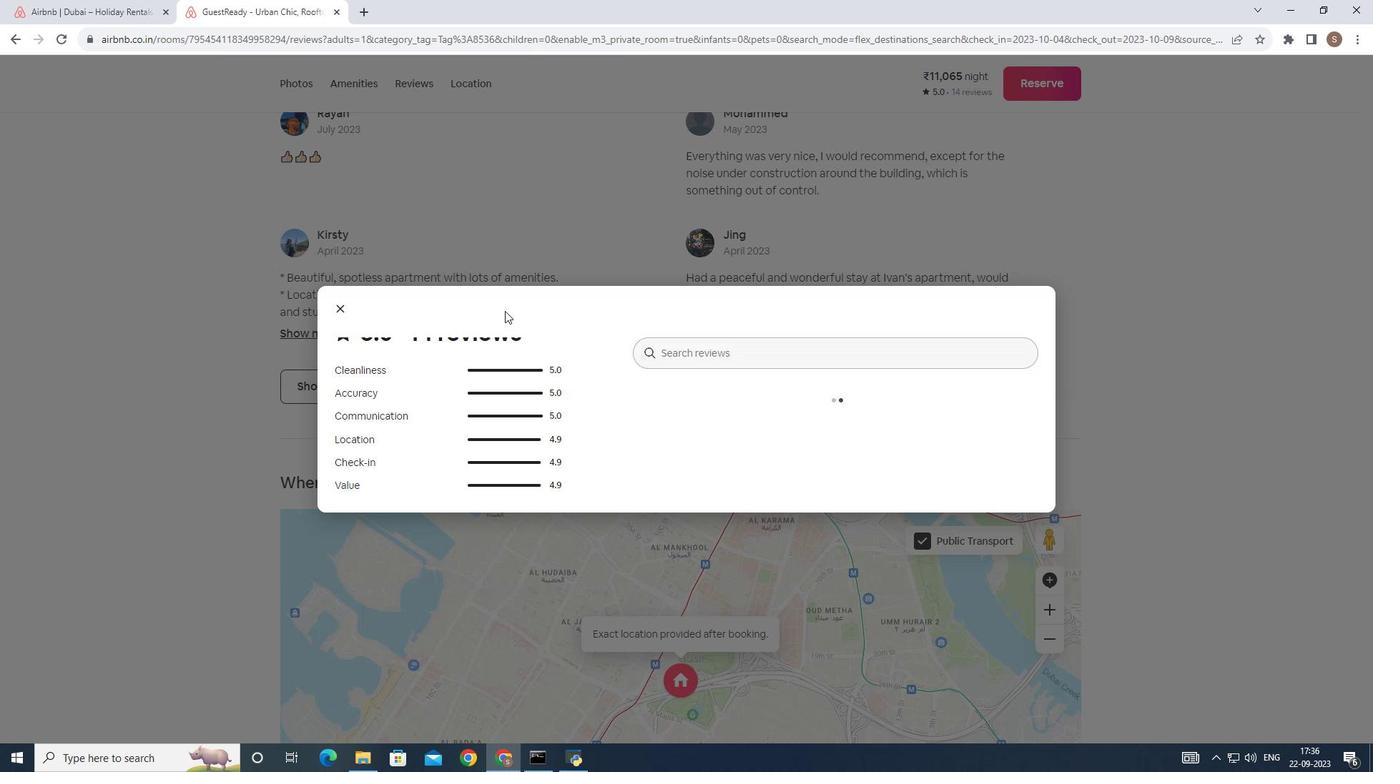 
Action: Mouse scrolled (504, 310) with delta (0, 0)
Screenshot: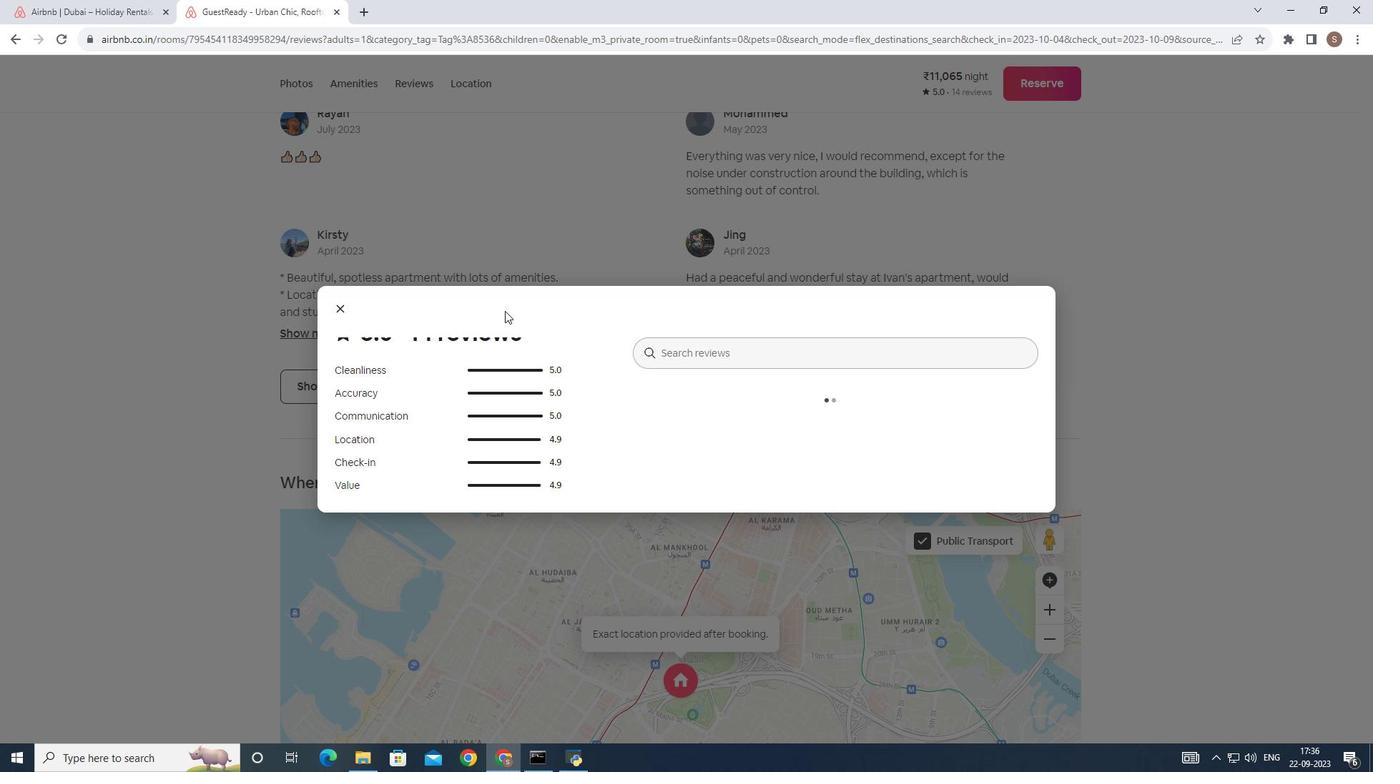 
Action: Mouse scrolled (504, 310) with delta (0, 0)
Screenshot: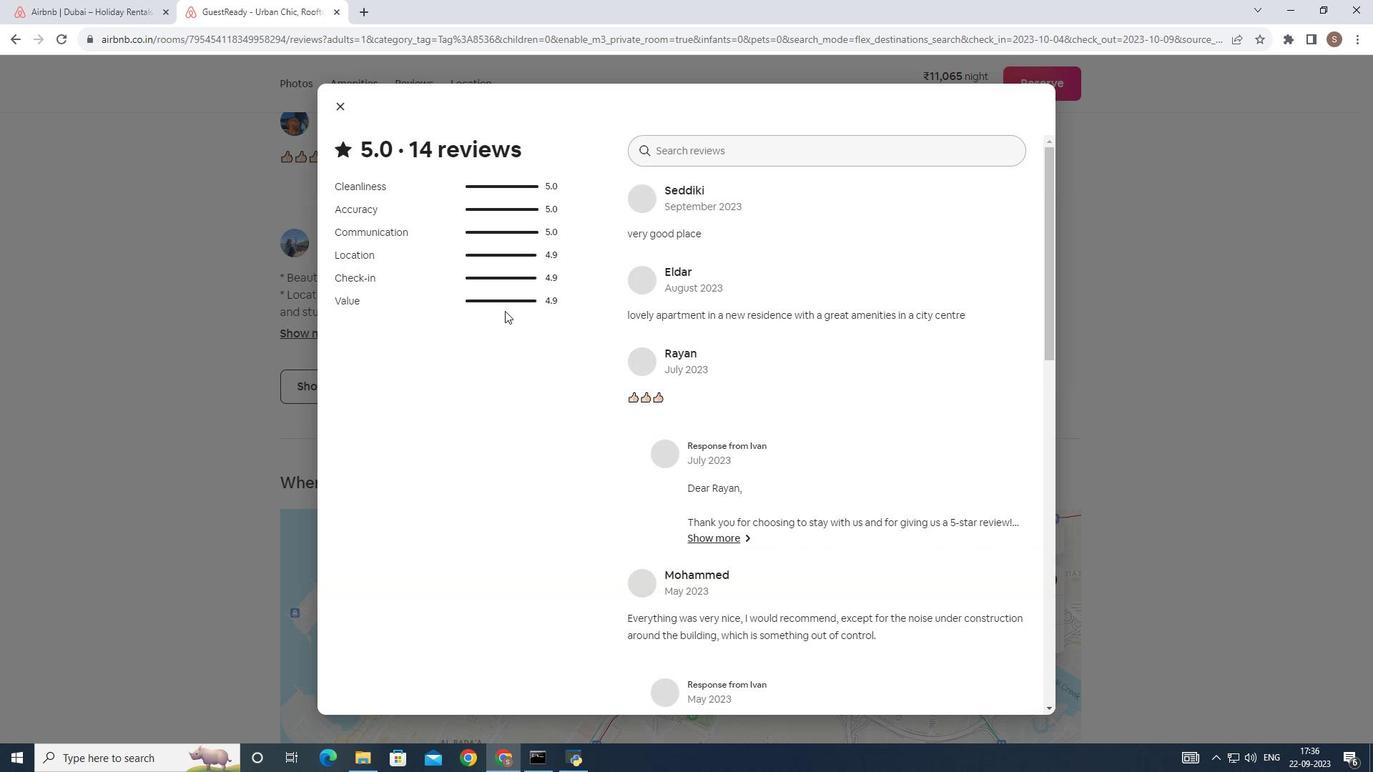 
Action: Mouse moved to (620, 336)
Screenshot: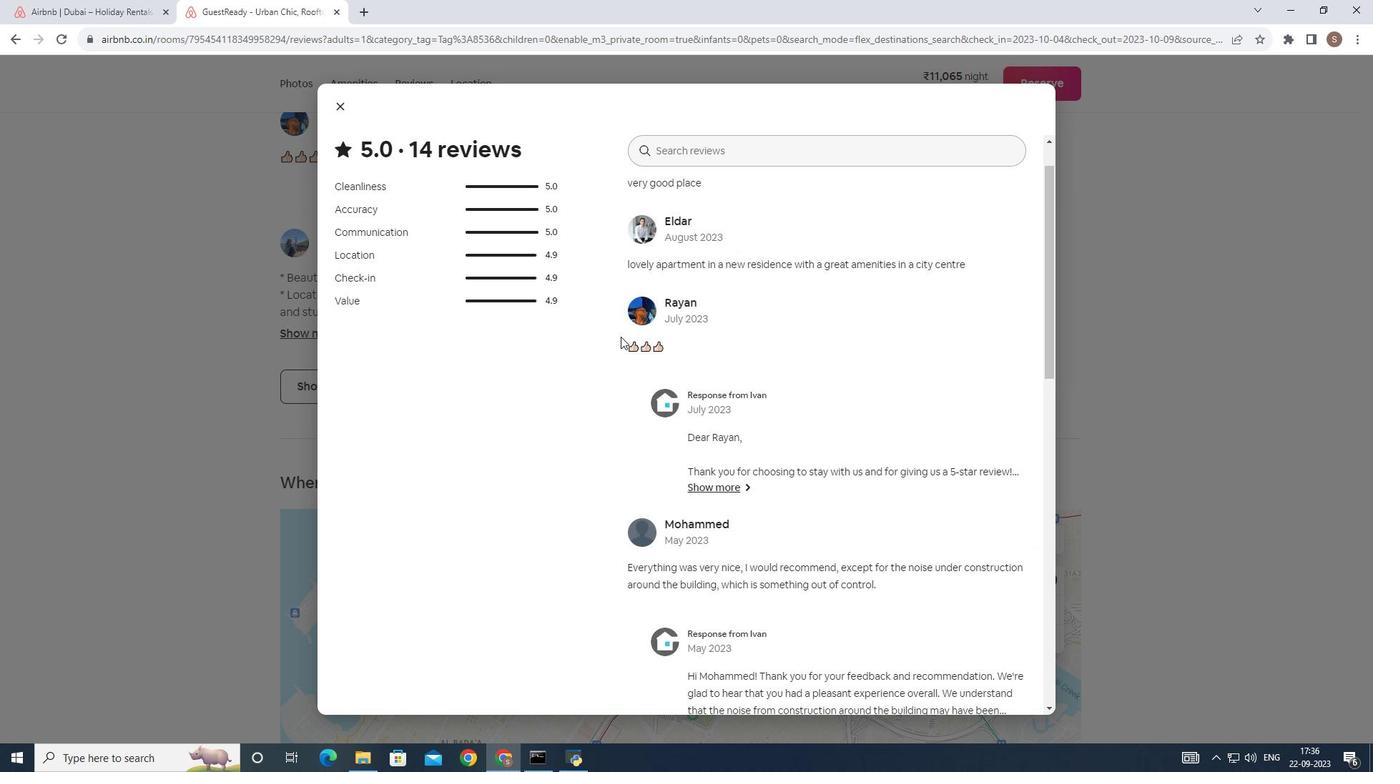 
Action: Mouse scrolled (620, 336) with delta (0, 0)
Screenshot: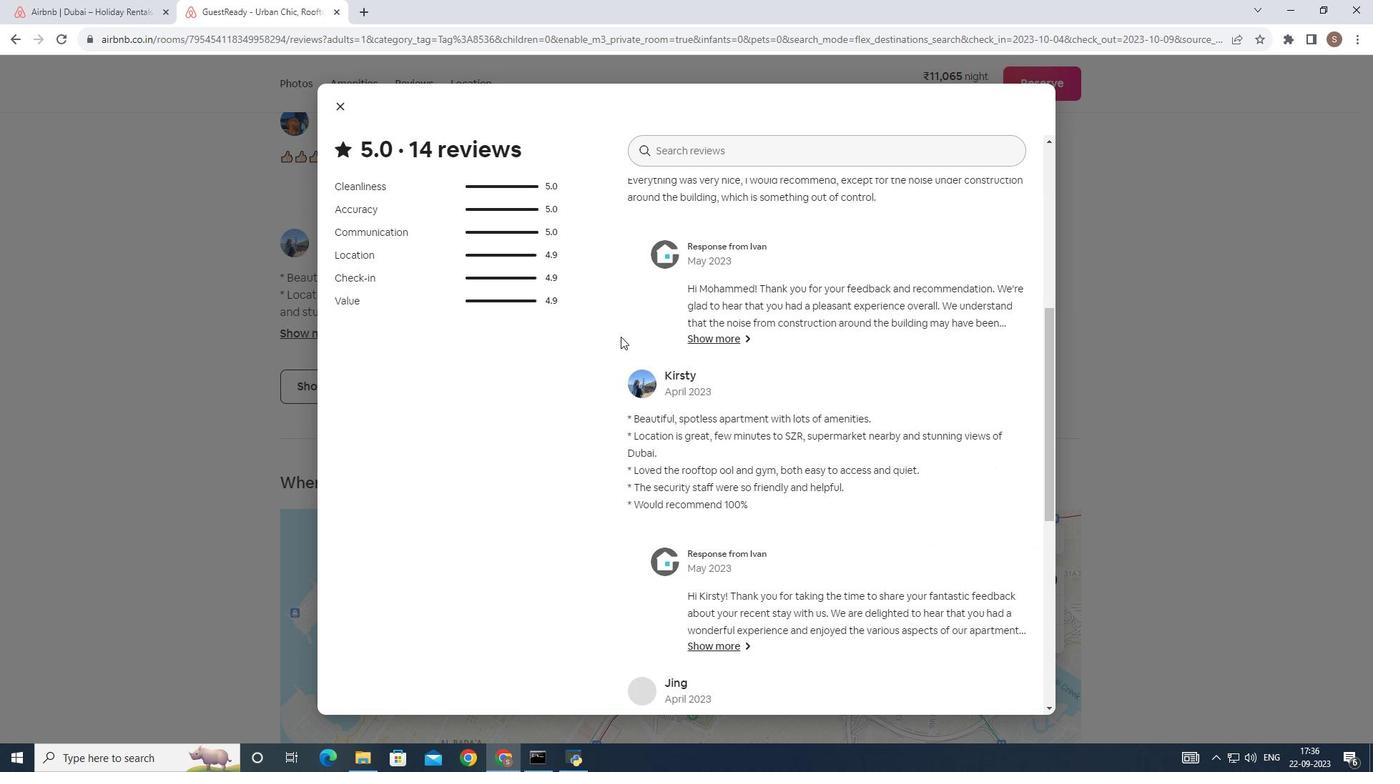 
Action: Mouse scrolled (620, 336) with delta (0, 0)
Screenshot: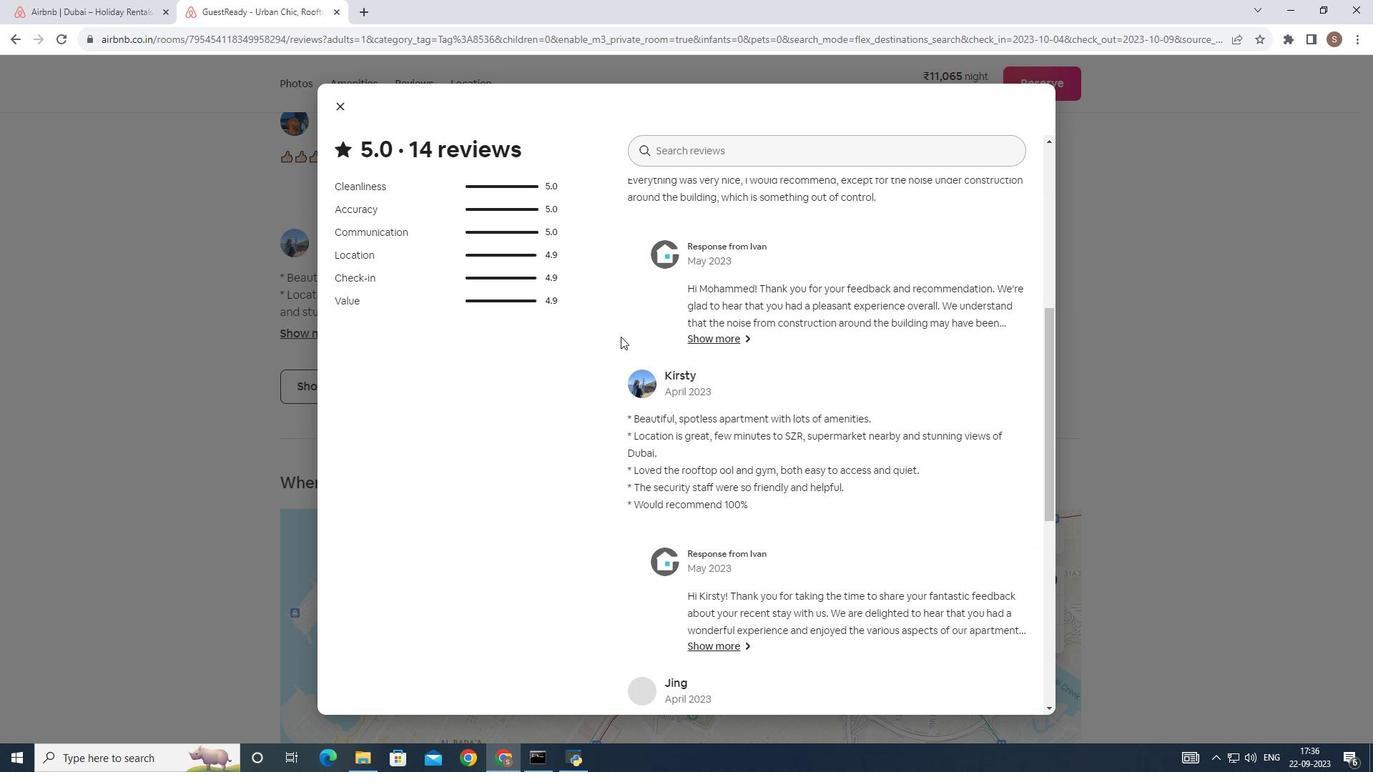
Action: Mouse scrolled (620, 336) with delta (0, 0)
Screenshot: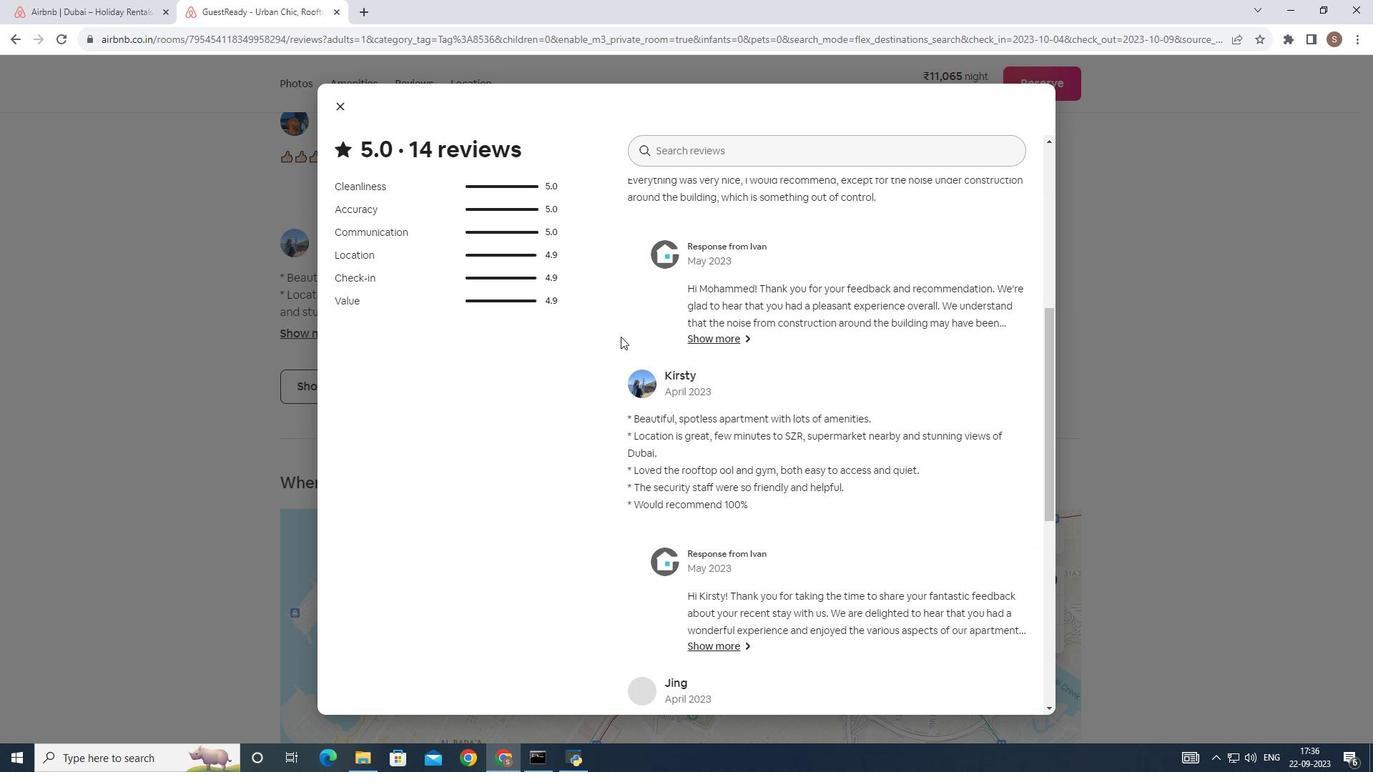 
Action: Mouse scrolled (620, 336) with delta (0, 0)
Screenshot: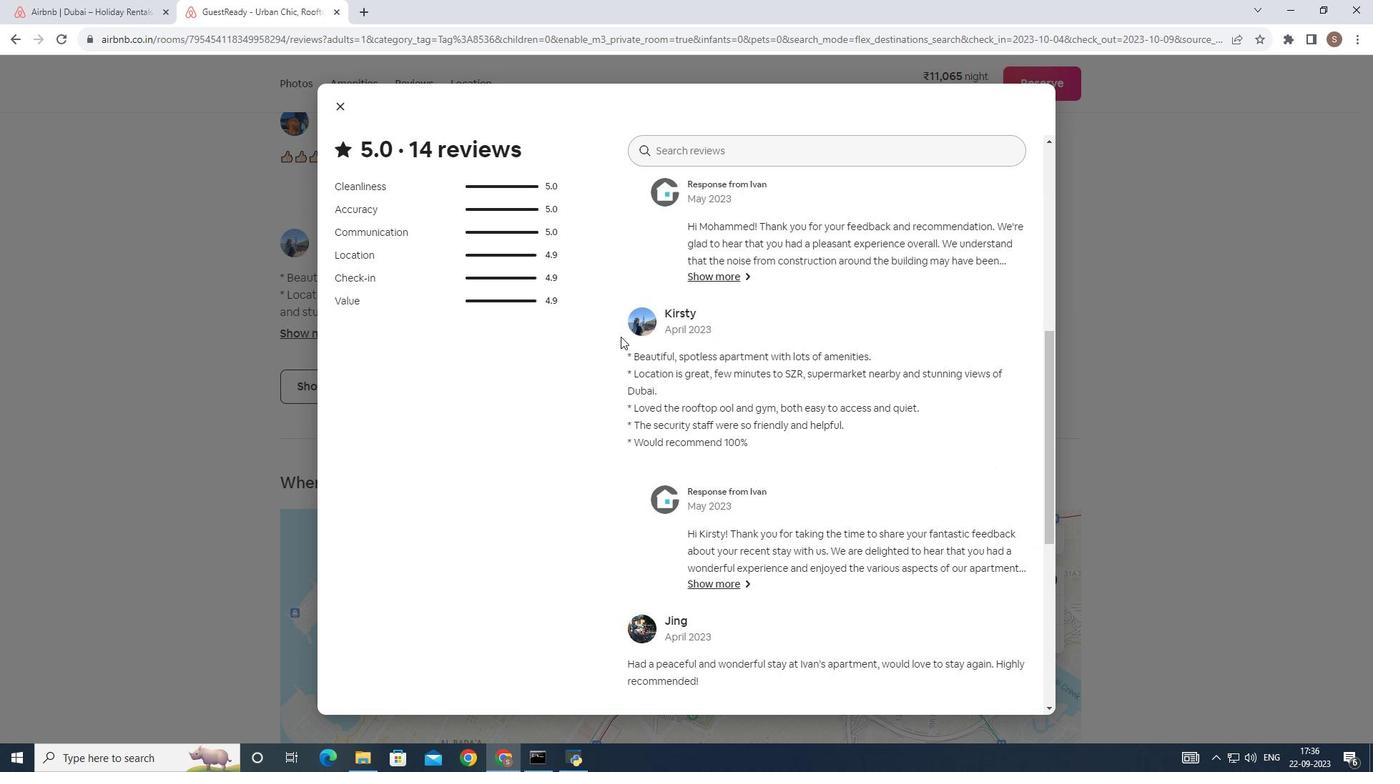 
Action: Mouse scrolled (620, 336) with delta (0, 0)
Screenshot: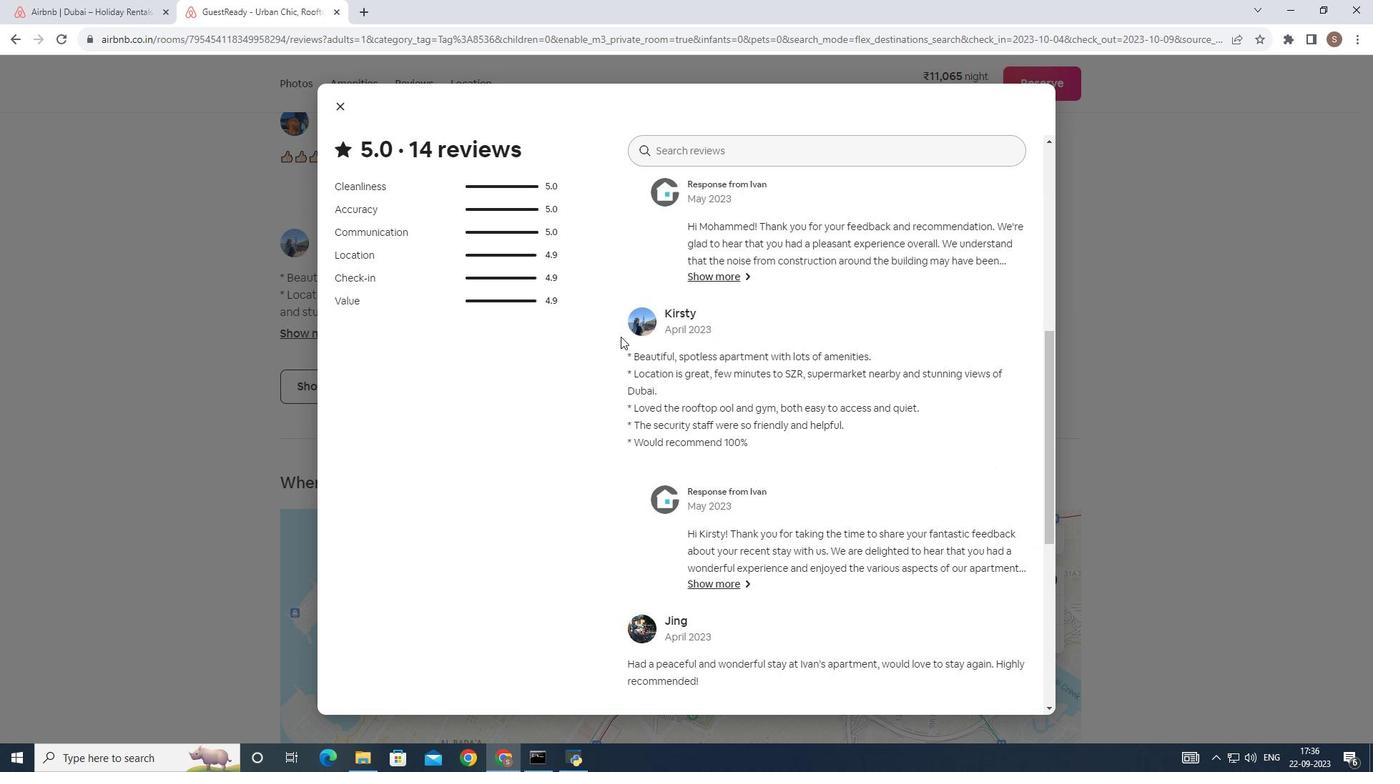 
Action: Mouse scrolled (620, 336) with delta (0, 0)
Screenshot: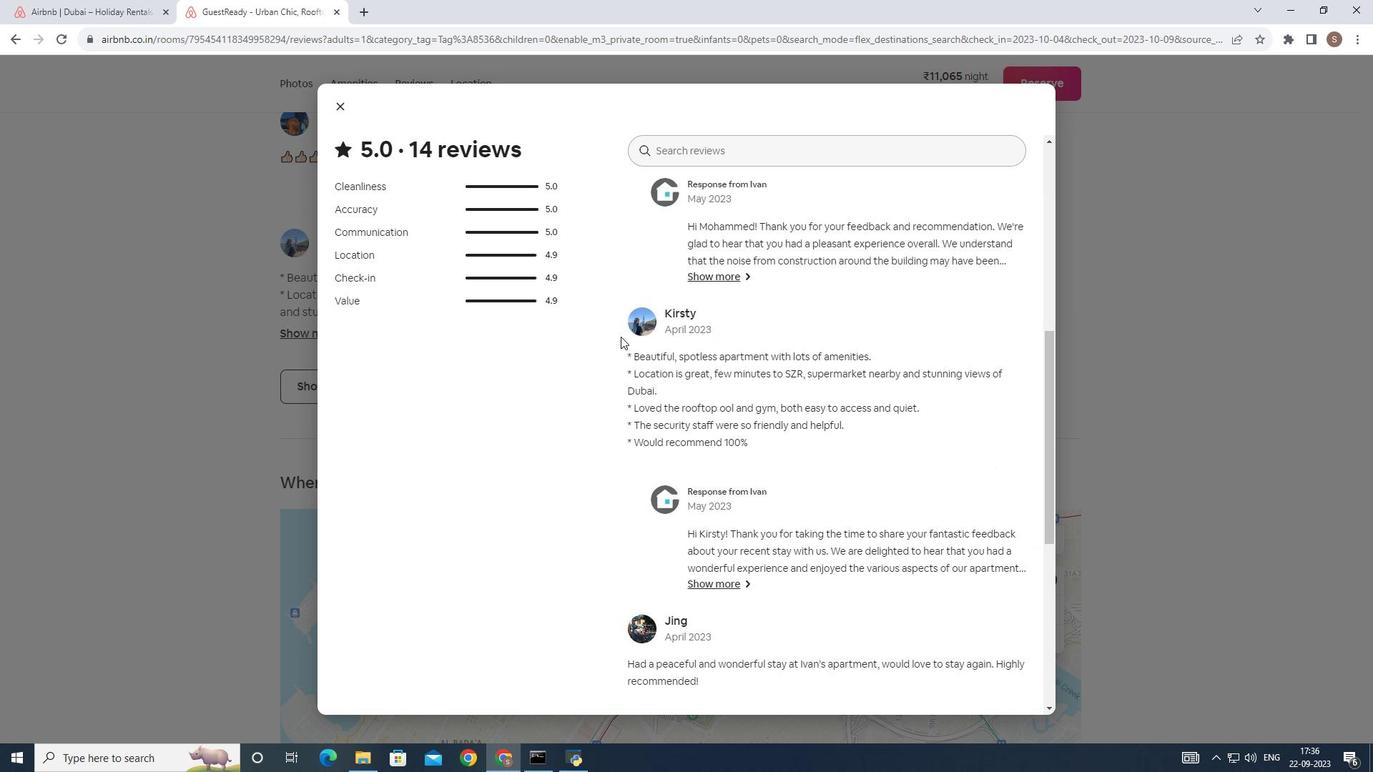 
Action: Mouse scrolled (620, 336) with delta (0, 0)
Screenshot: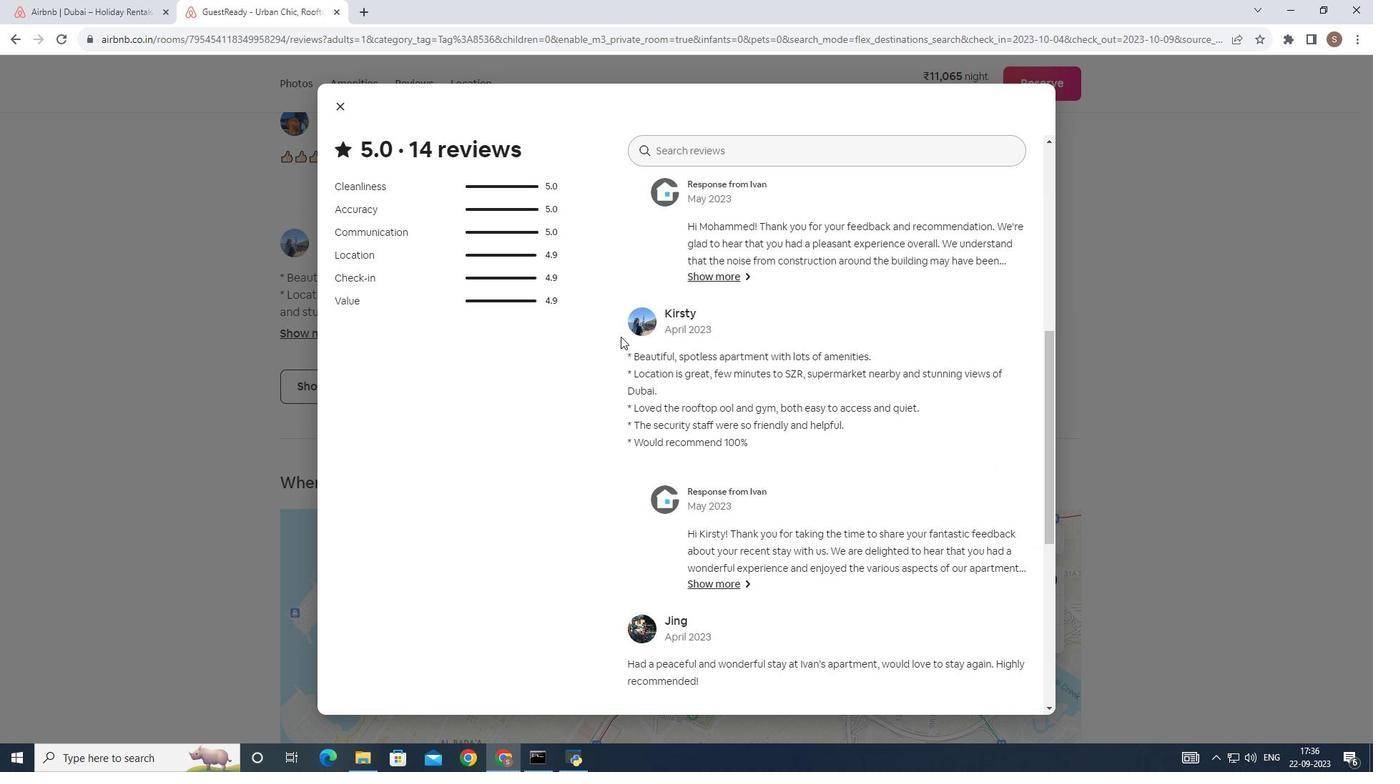 
Action: Mouse scrolled (620, 336) with delta (0, 0)
Screenshot: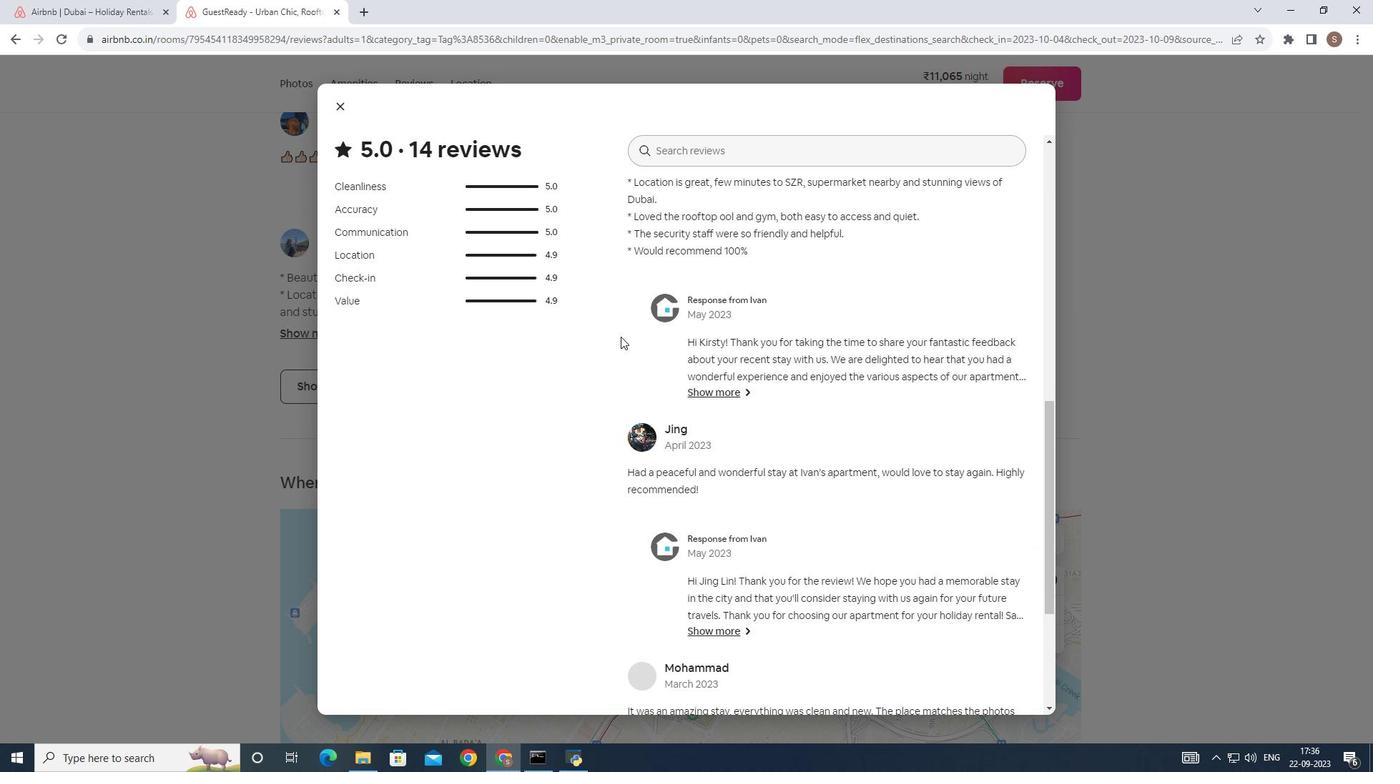 
Action: Mouse scrolled (620, 336) with delta (0, 0)
Screenshot: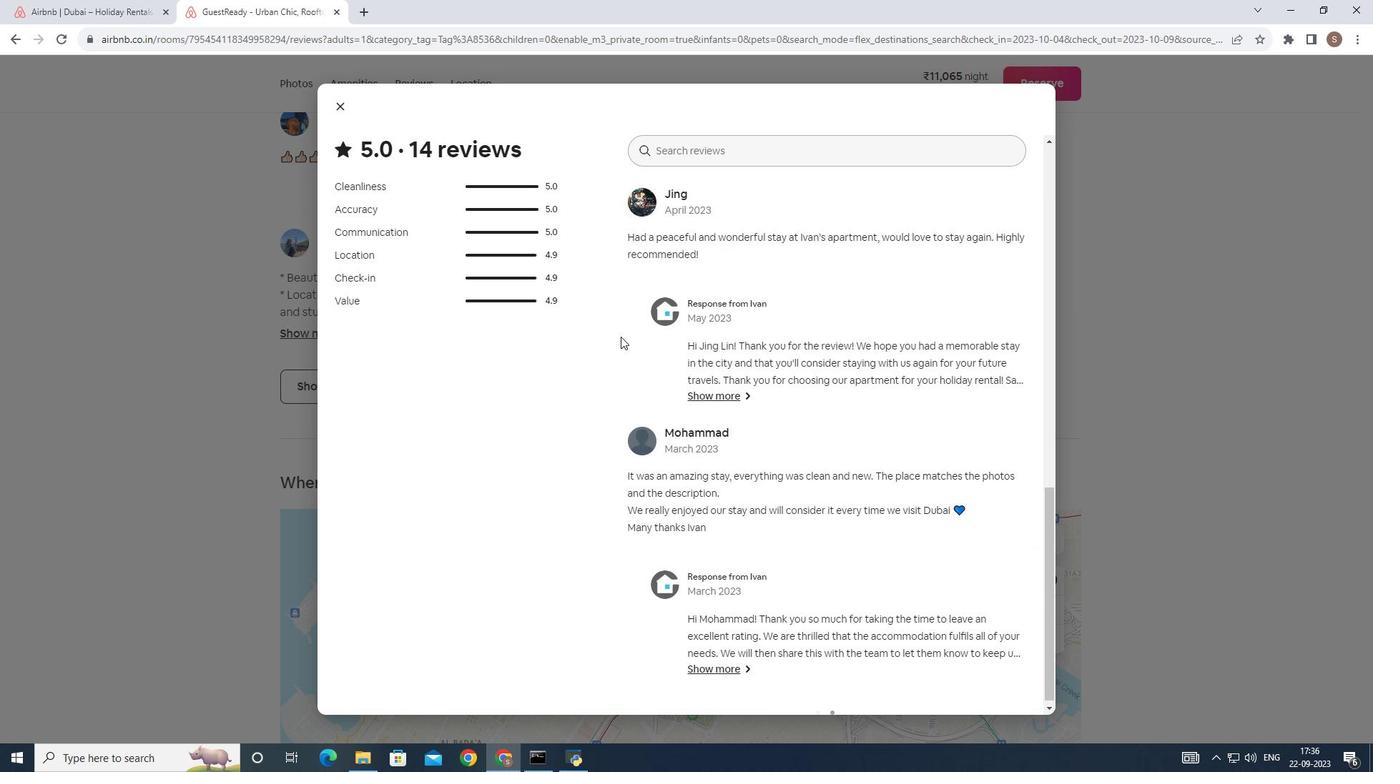 
Action: Mouse scrolled (620, 336) with delta (0, 0)
Screenshot: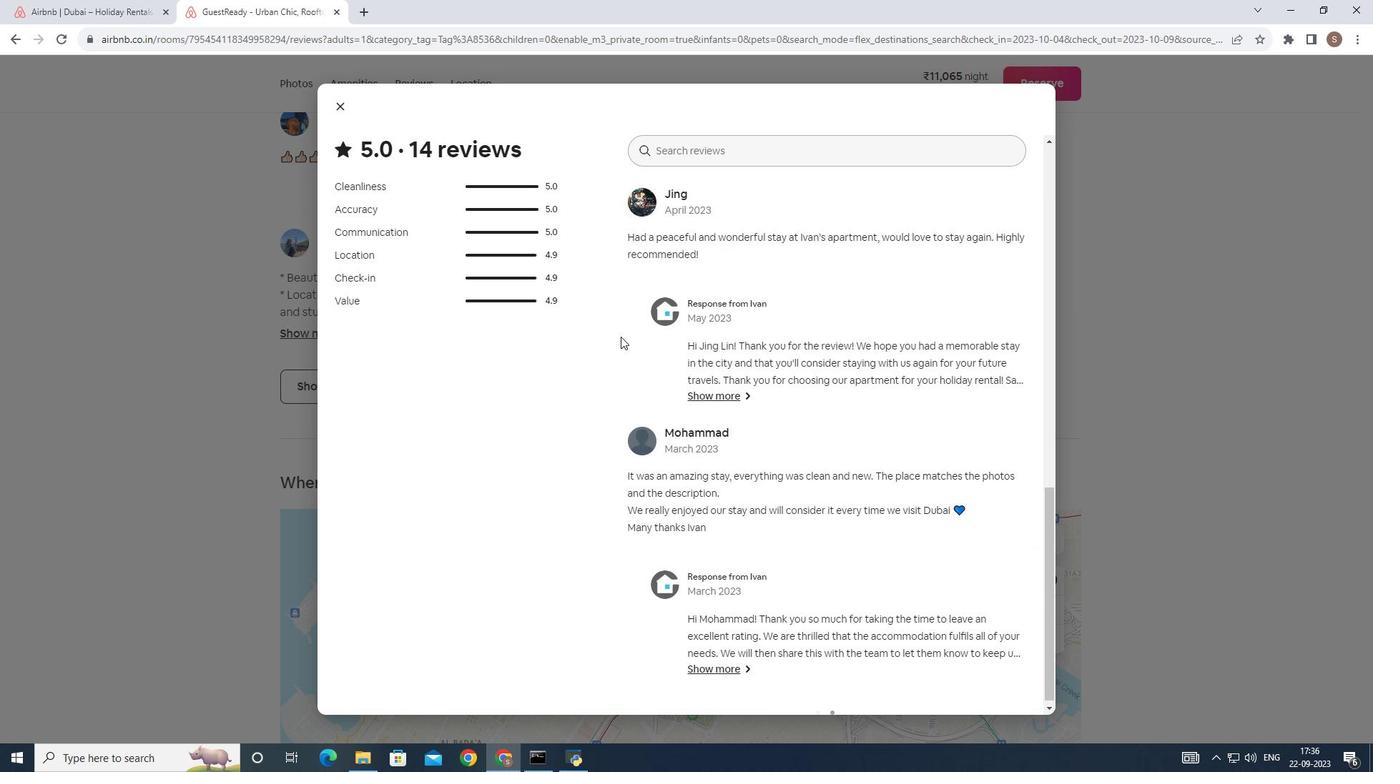 
Action: Mouse scrolled (620, 336) with delta (0, 0)
Screenshot: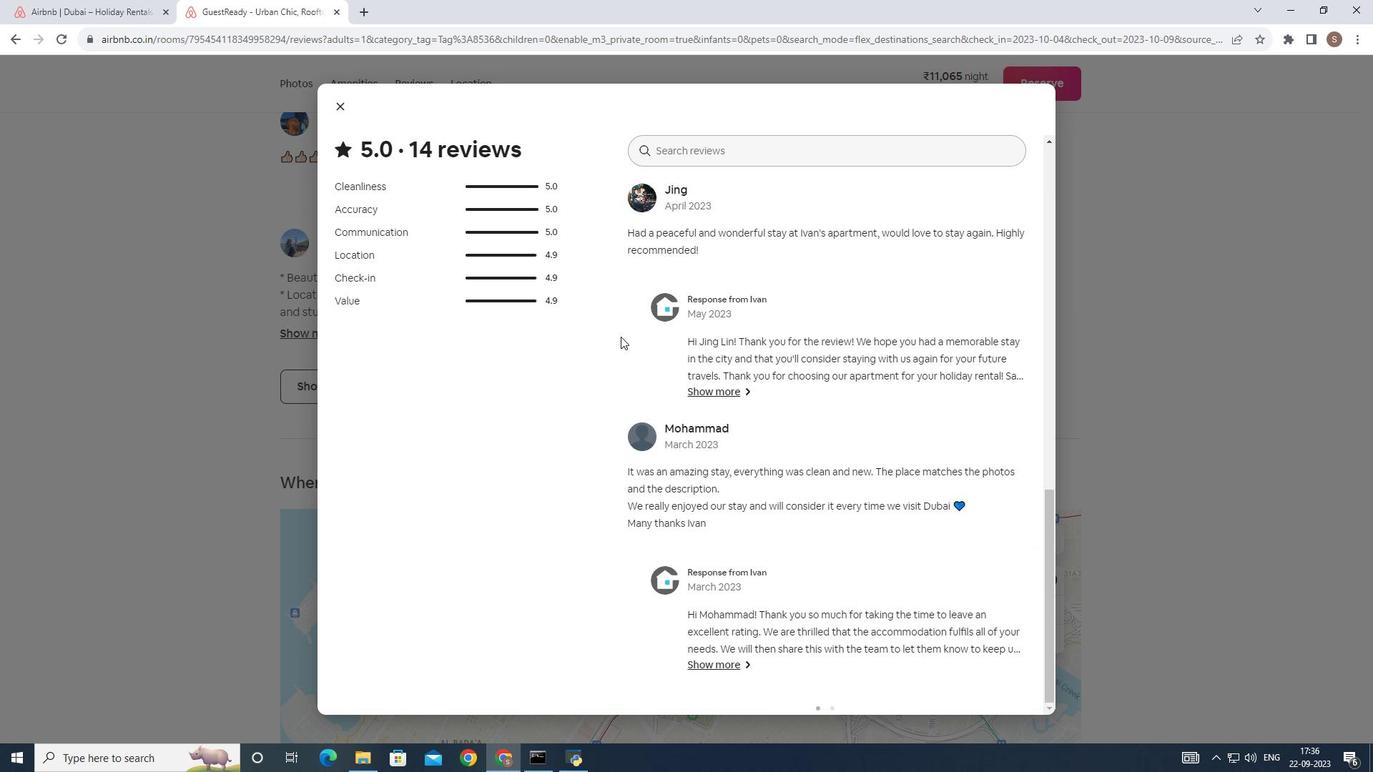 
Action: Mouse scrolled (620, 336) with delta (0, 0)
Screenshot: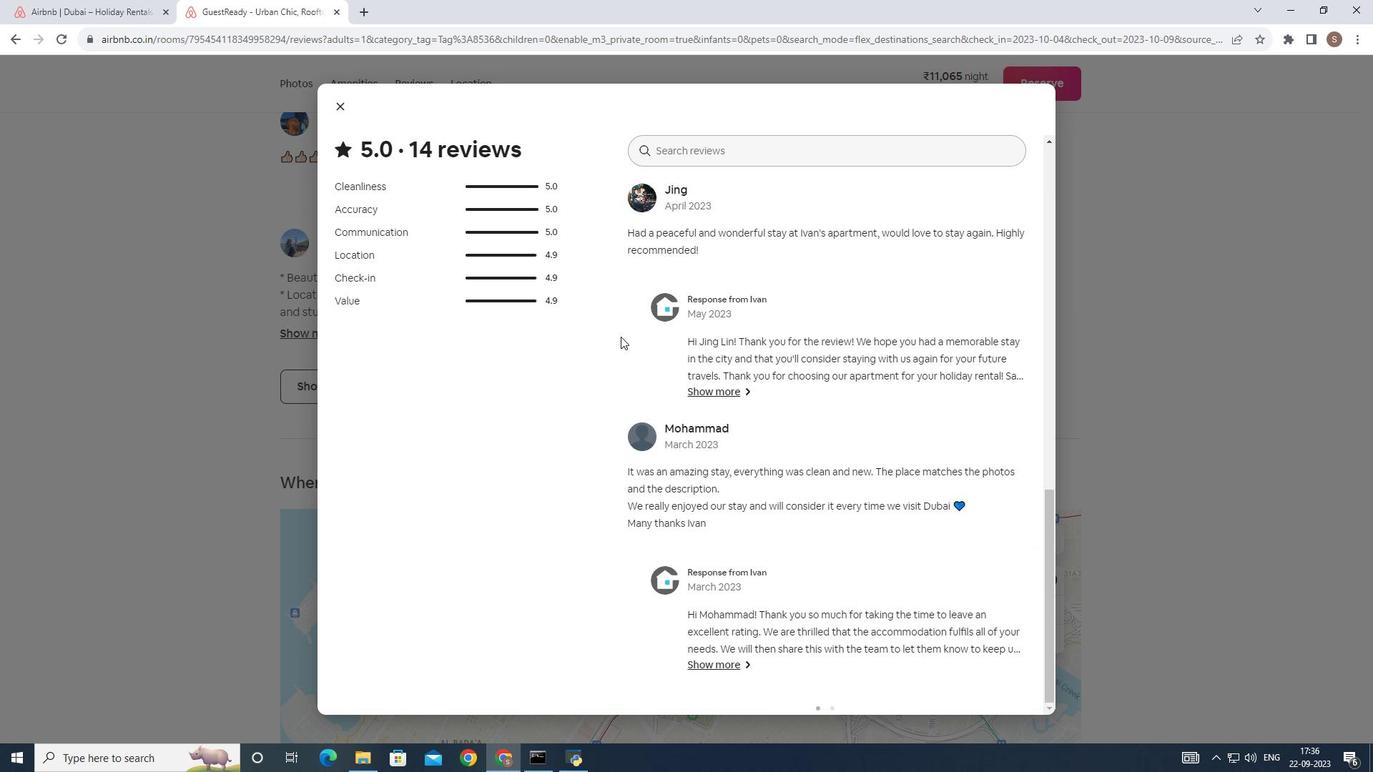 
Action: Mouse scrolled (620, 336) with delta (0, 0)
Screenshot: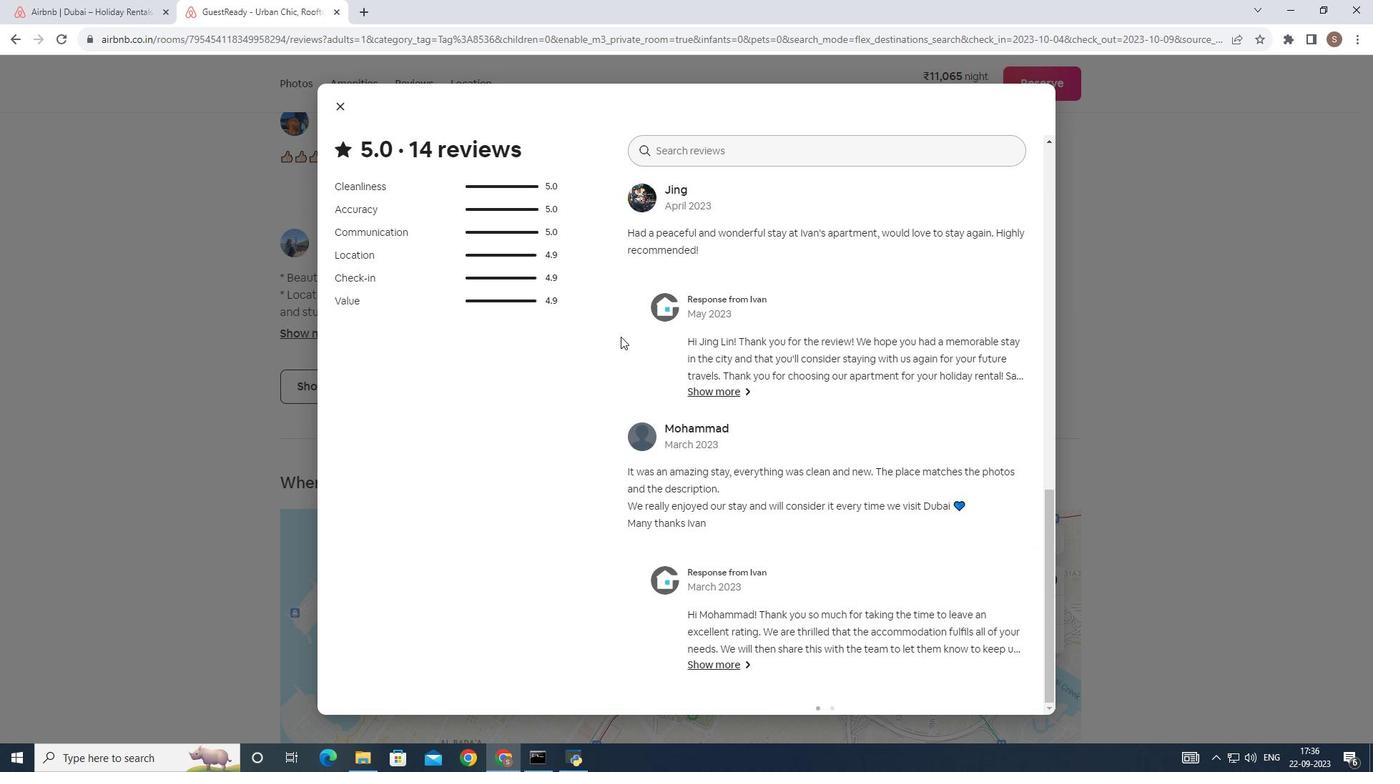 
Action: Mouse scrolled (620, 336) with delta (0, 0)
Screenshot: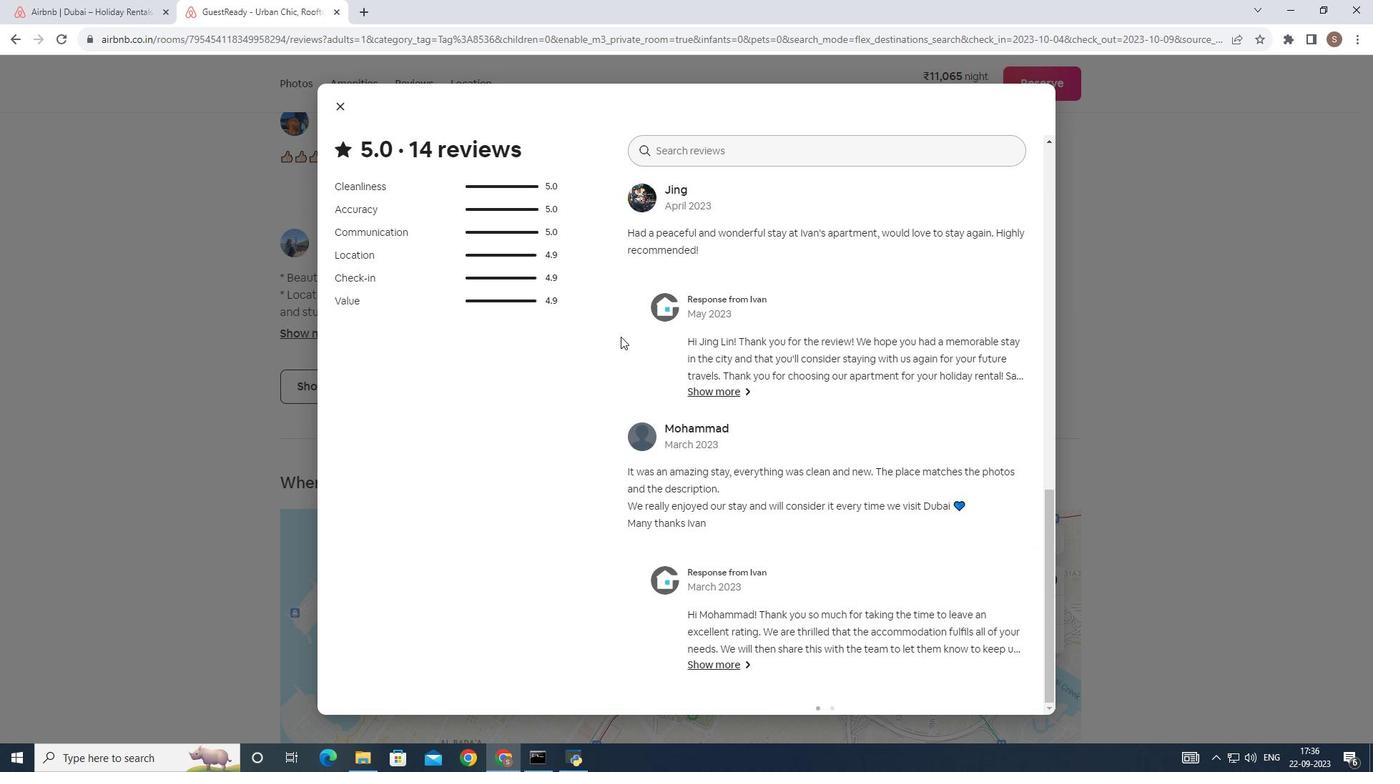 
Action: Mouse scrolled (620, 336) with delta (0, 0)
Screenshot: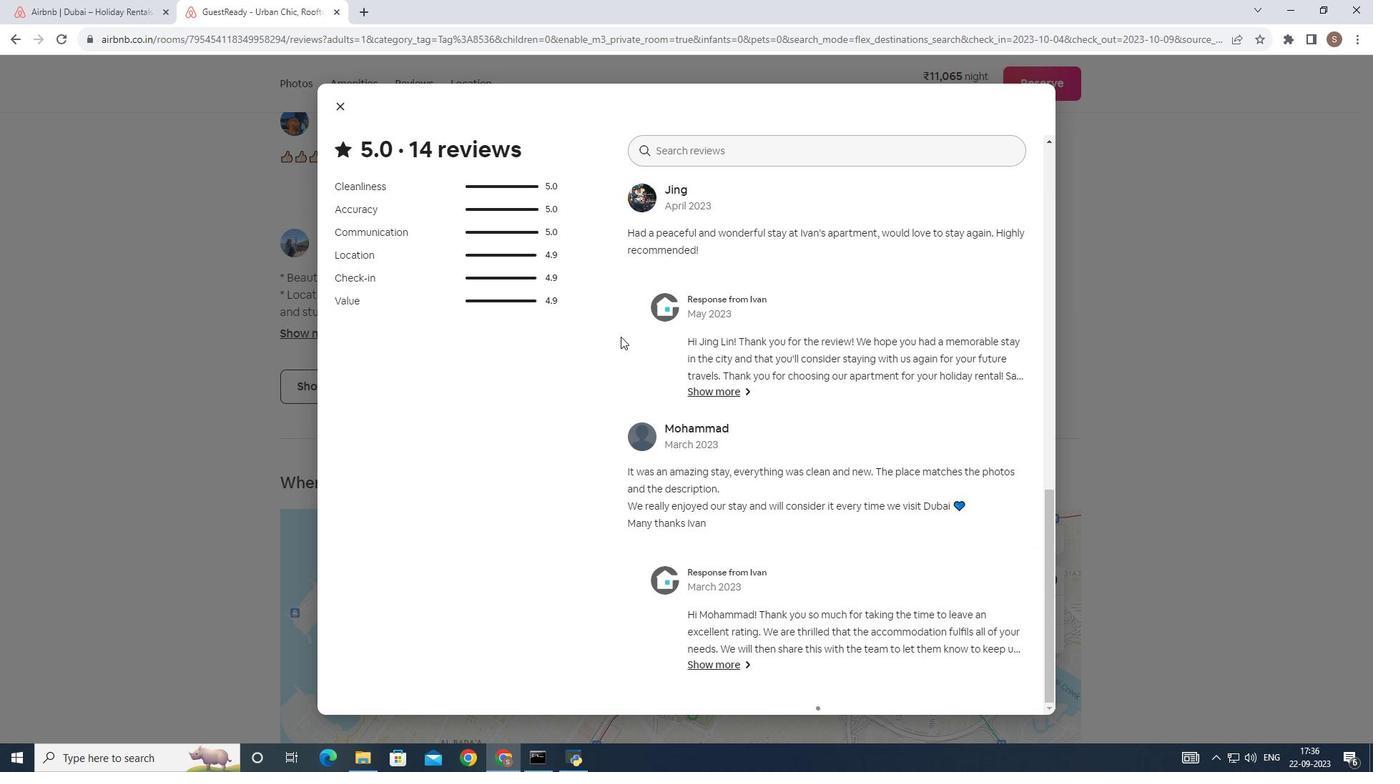 
Action: Mouse scrolled (620, 336) with delta (0, 0)
Screenshot: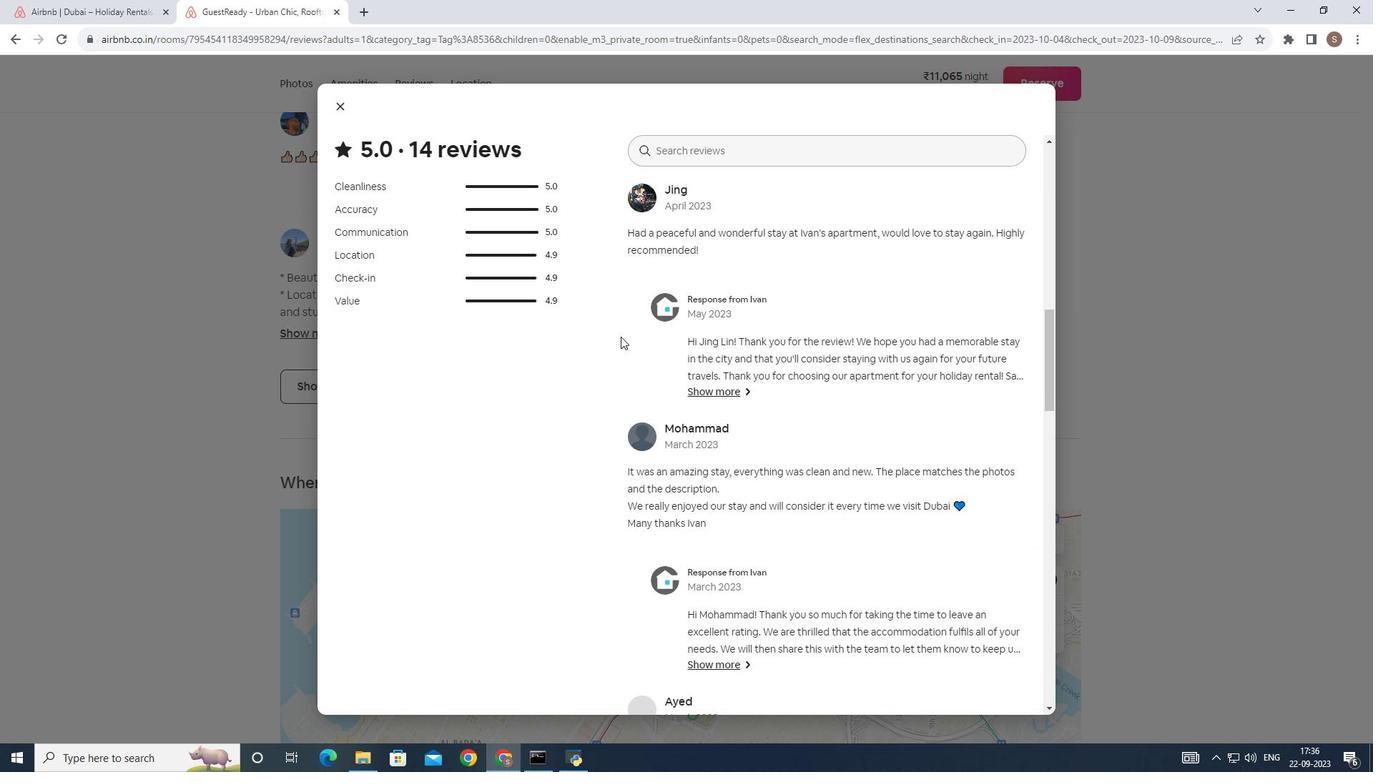 
Action: Mouse scrolled (620, 336) with delta (0, 0)
Screenshot: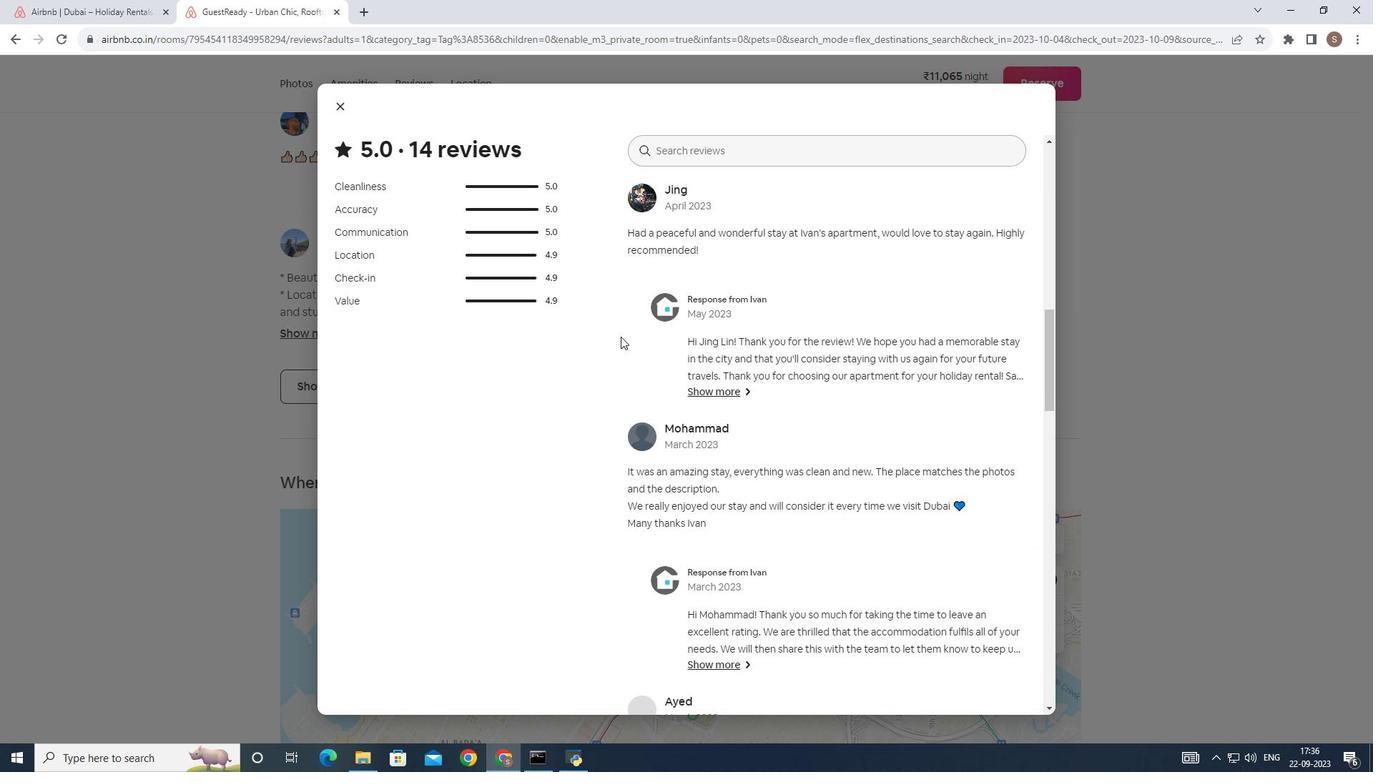 
Action: Mouse scrolled (620, 336) with delta (0, 0)
Screenshot: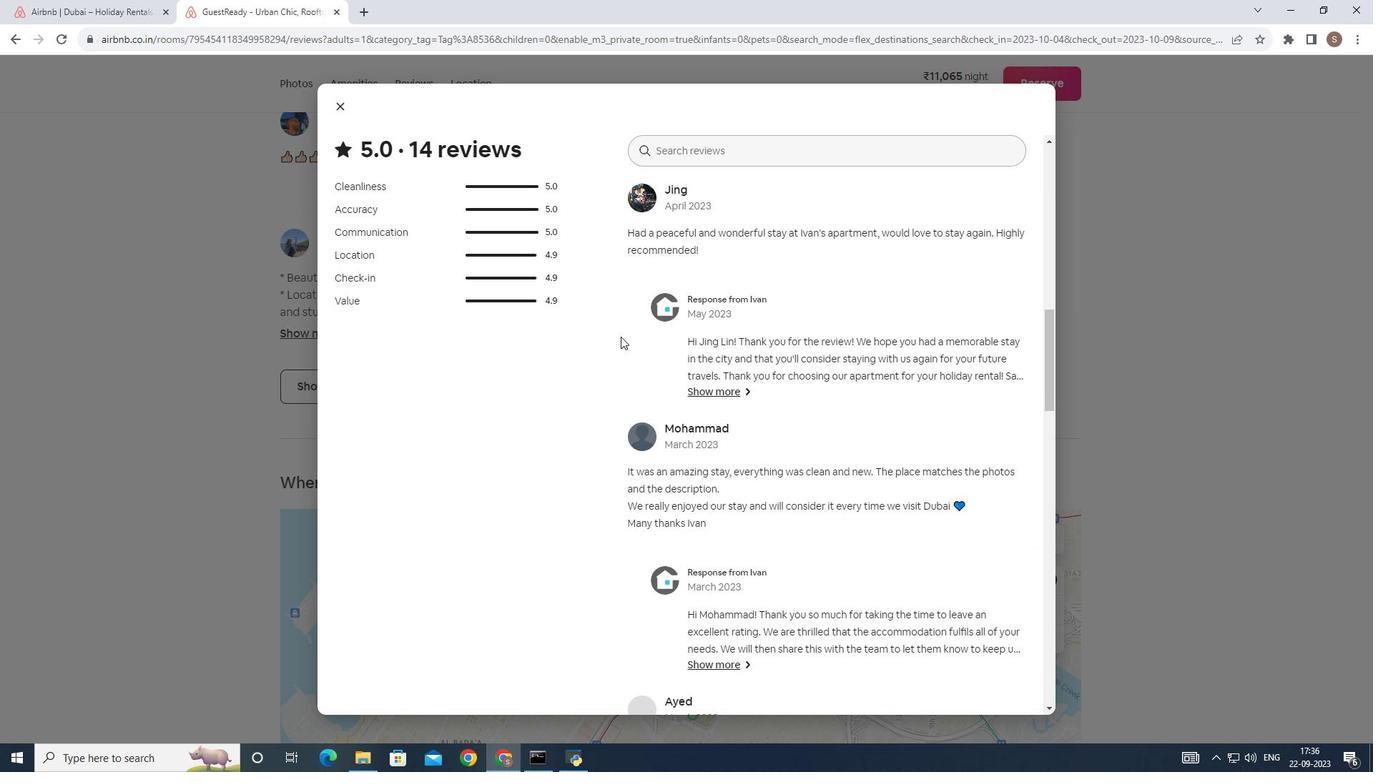 
Action: Mouse scrolled (620, 336) with delta (0, 0)
Screenshot: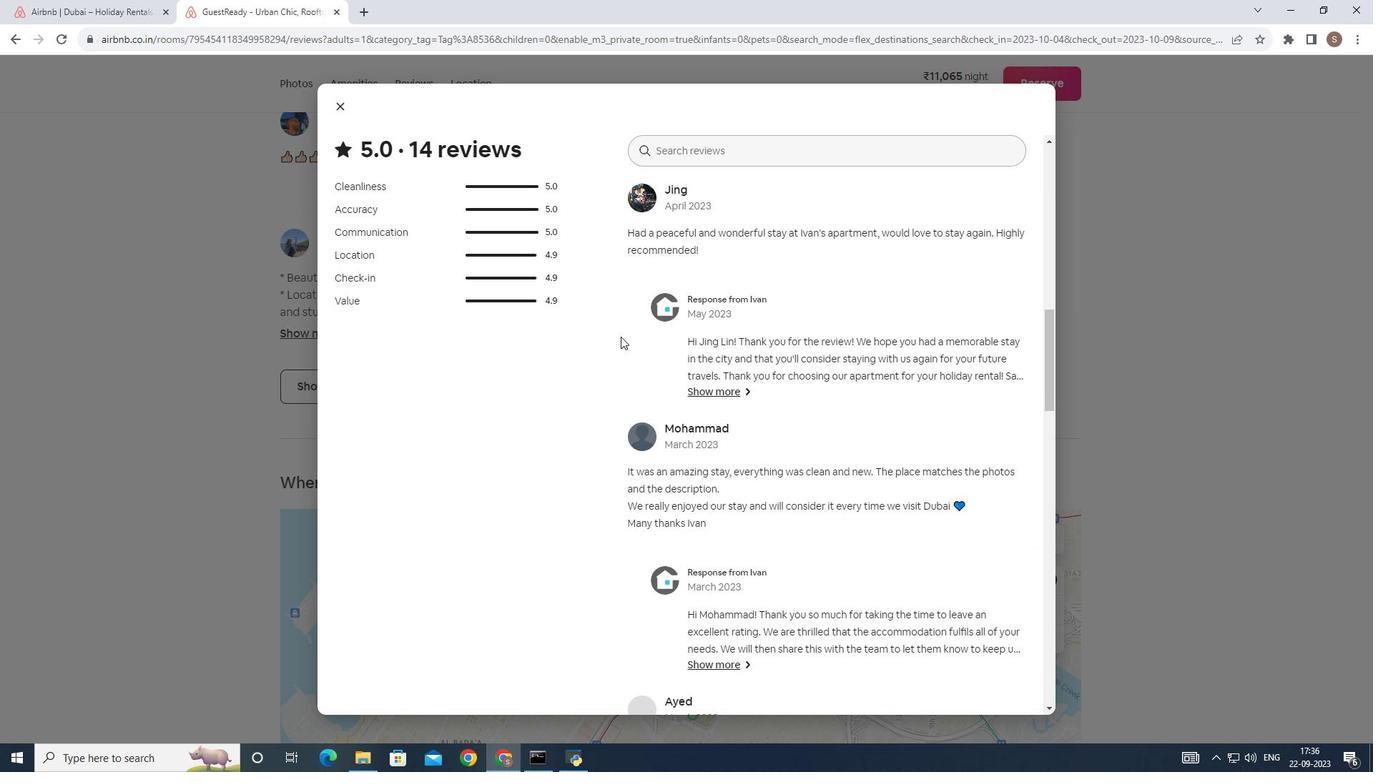 
Action: Mouse scrolled (620, 336) with delta (0, 0)
Screenshot: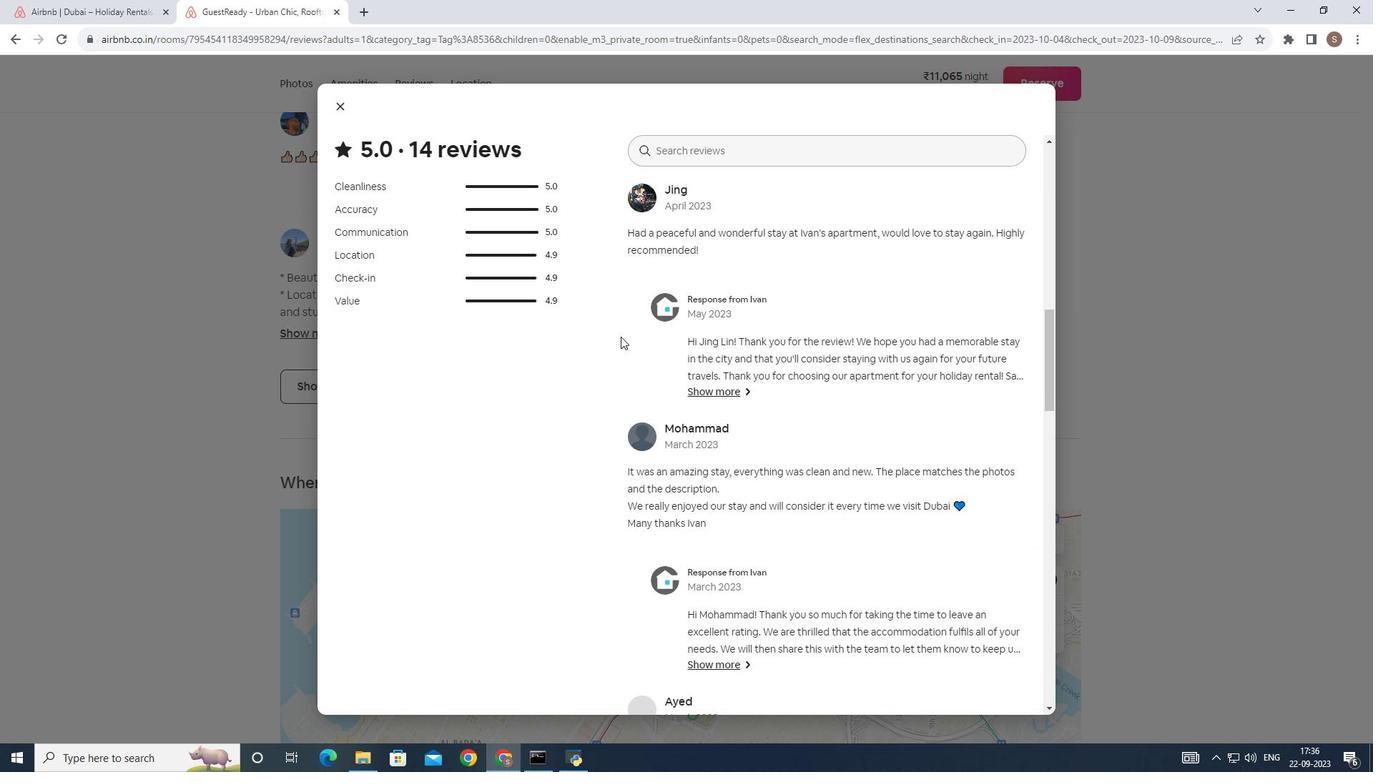 
Action: Mouse scrolled (620, 336) with delta (0, 0)
Screenshot: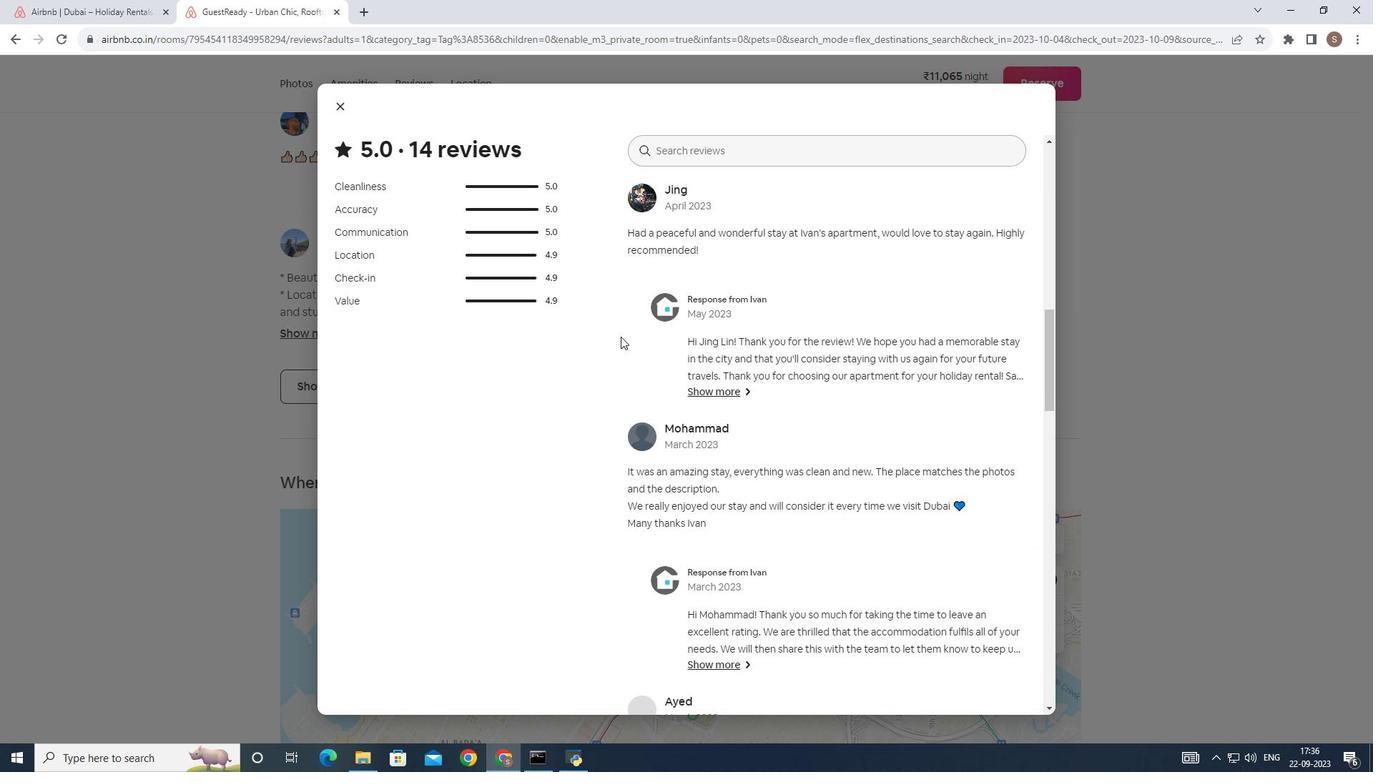 
Action: Mouse scrolled (620, 336) with delta (0, 0)
Screenshot: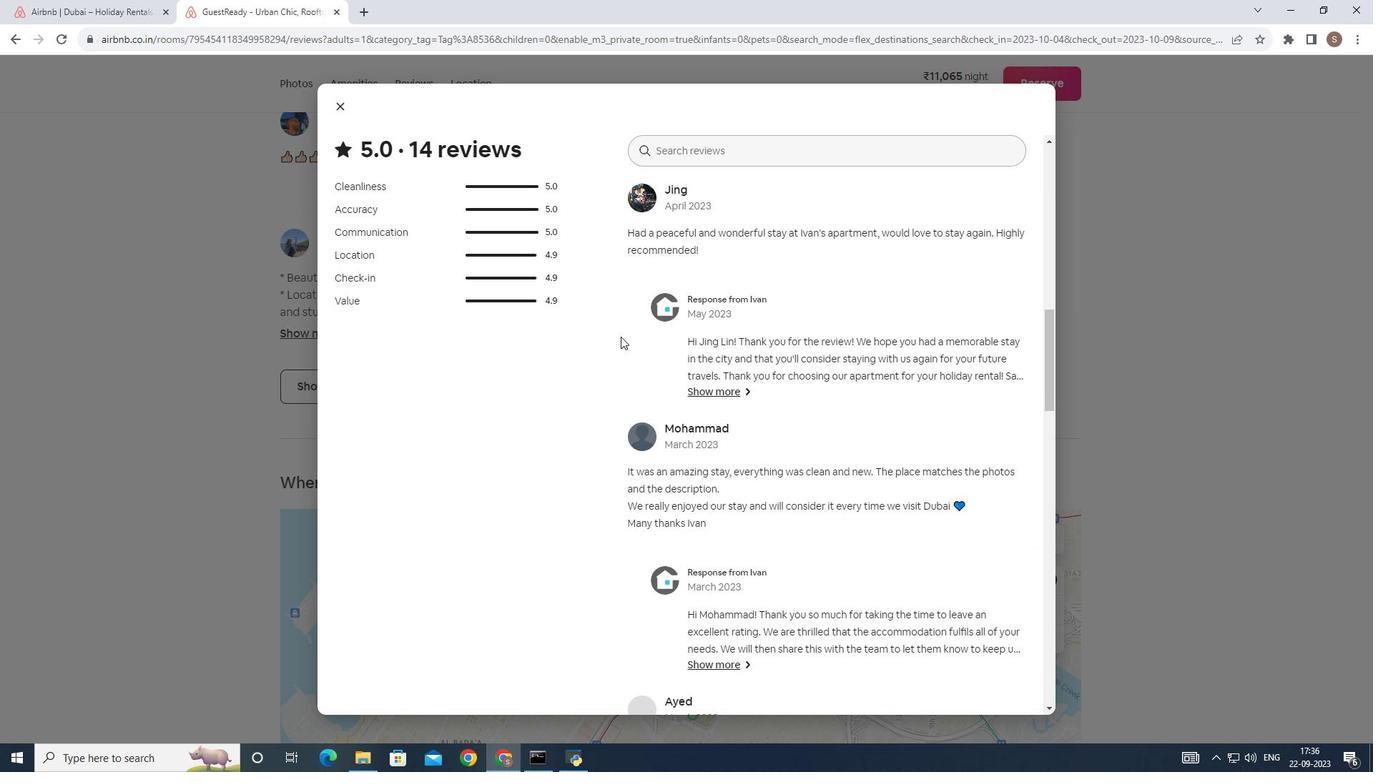 
Action: Mouse scrolled (620, 336) with delta (0, 0)
Screenshot: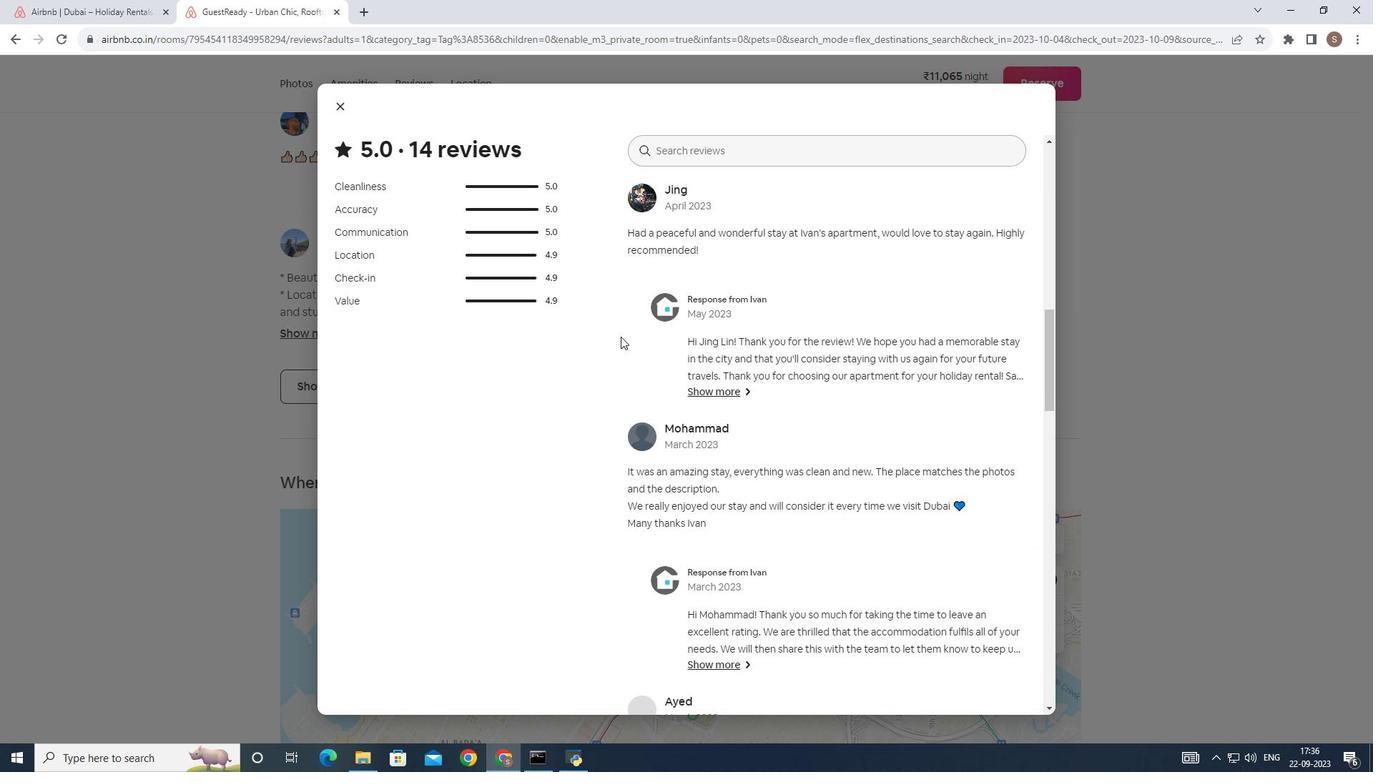 
Action: Mouse moved to (487, 223)
Screenshot: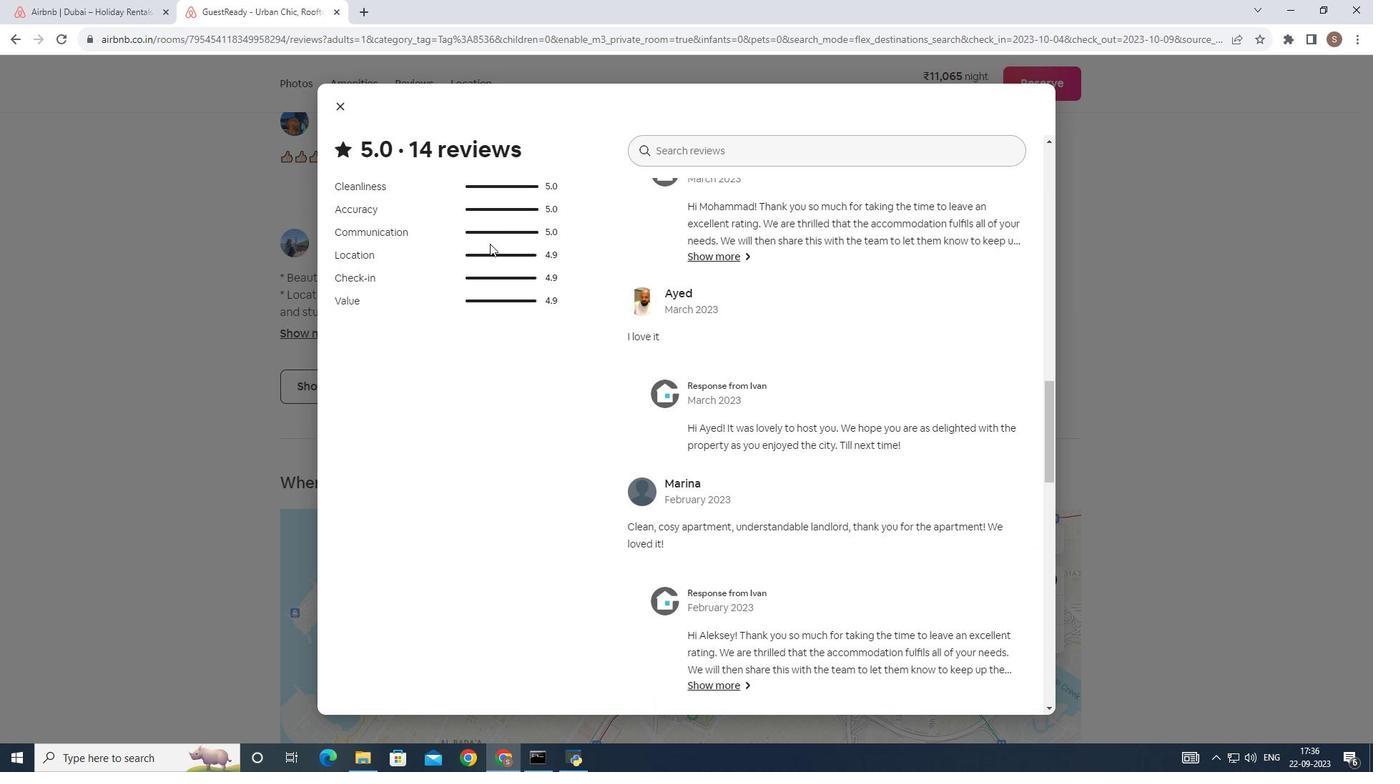 
Action: Mouse scrolled (487, 222) with delta (0, 0)
Screenshot: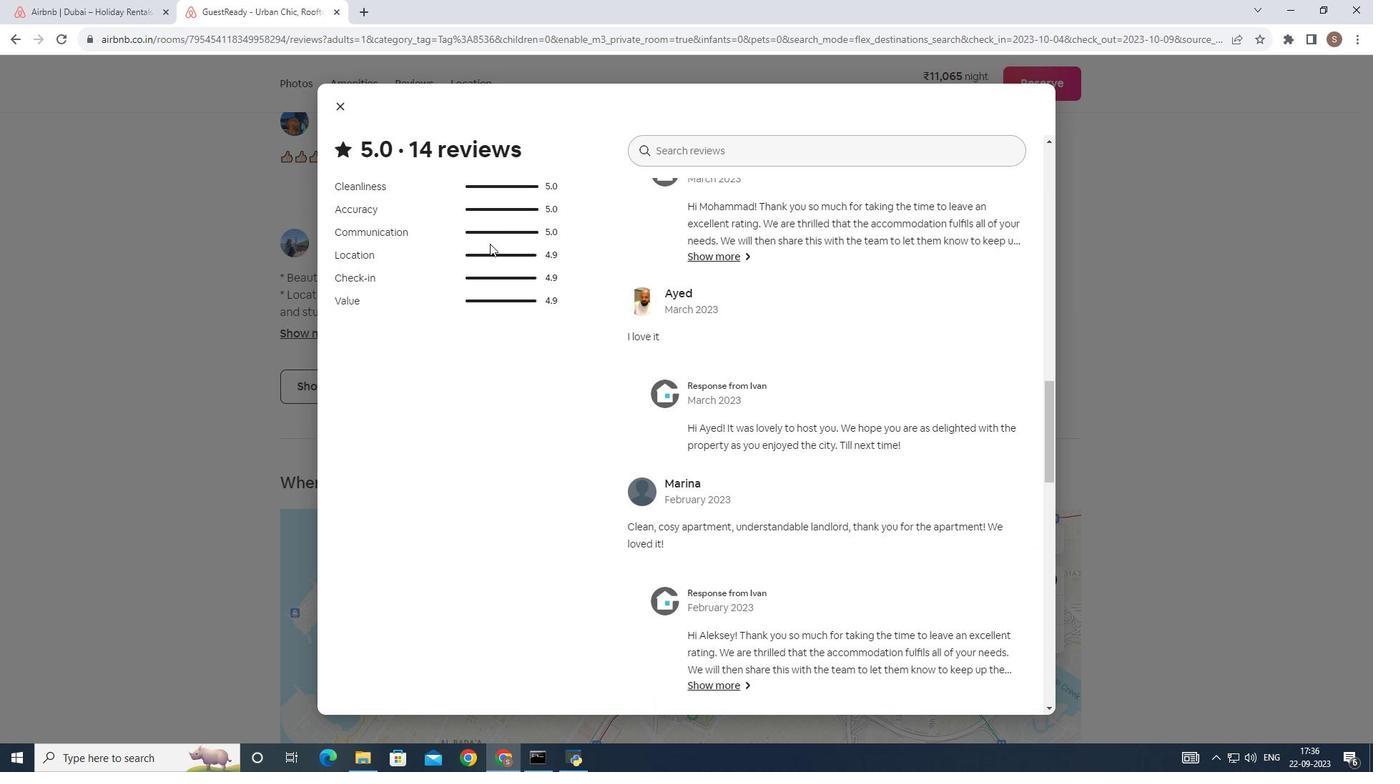 
Action: Mouse moved to (487, 231)
Screenshot: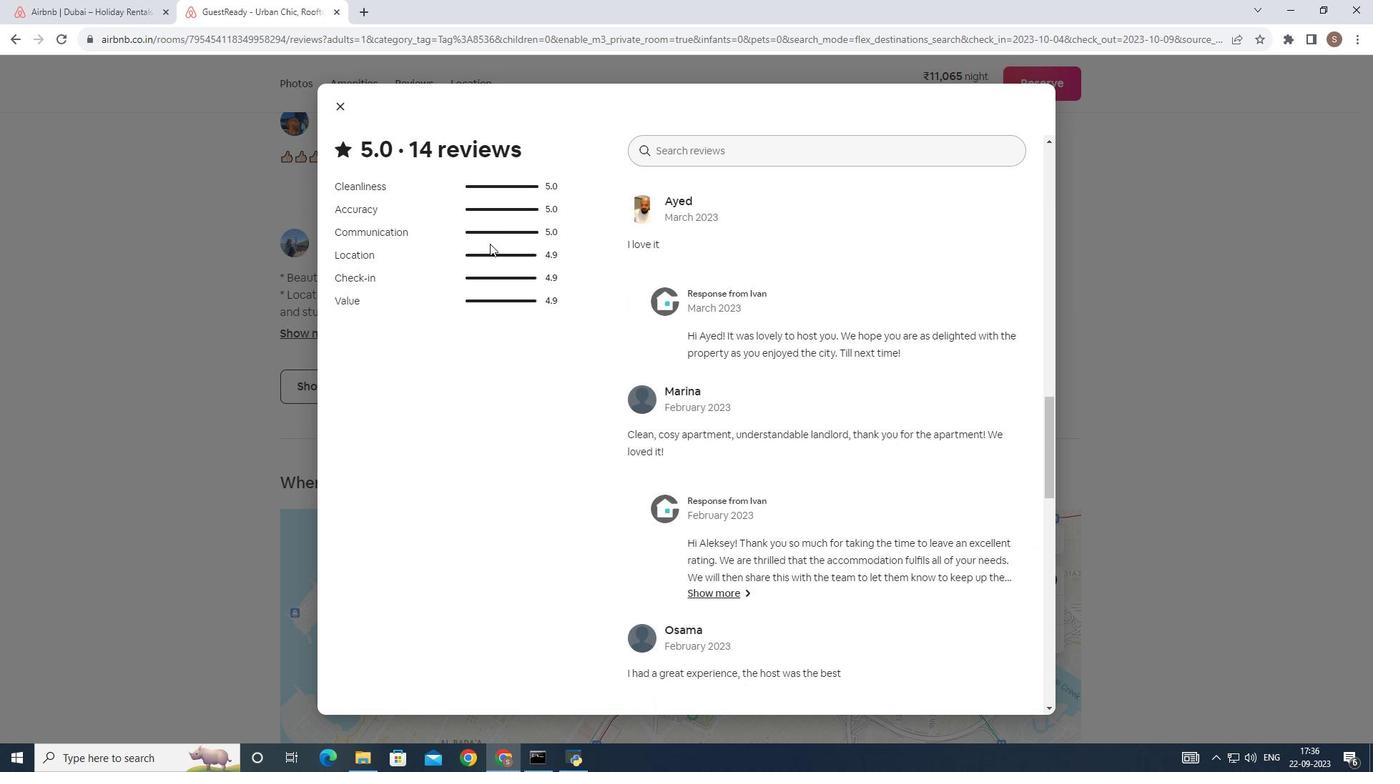 
Action: Mouse scrolled (487, 230) with delta (0, 0)
Screenshot: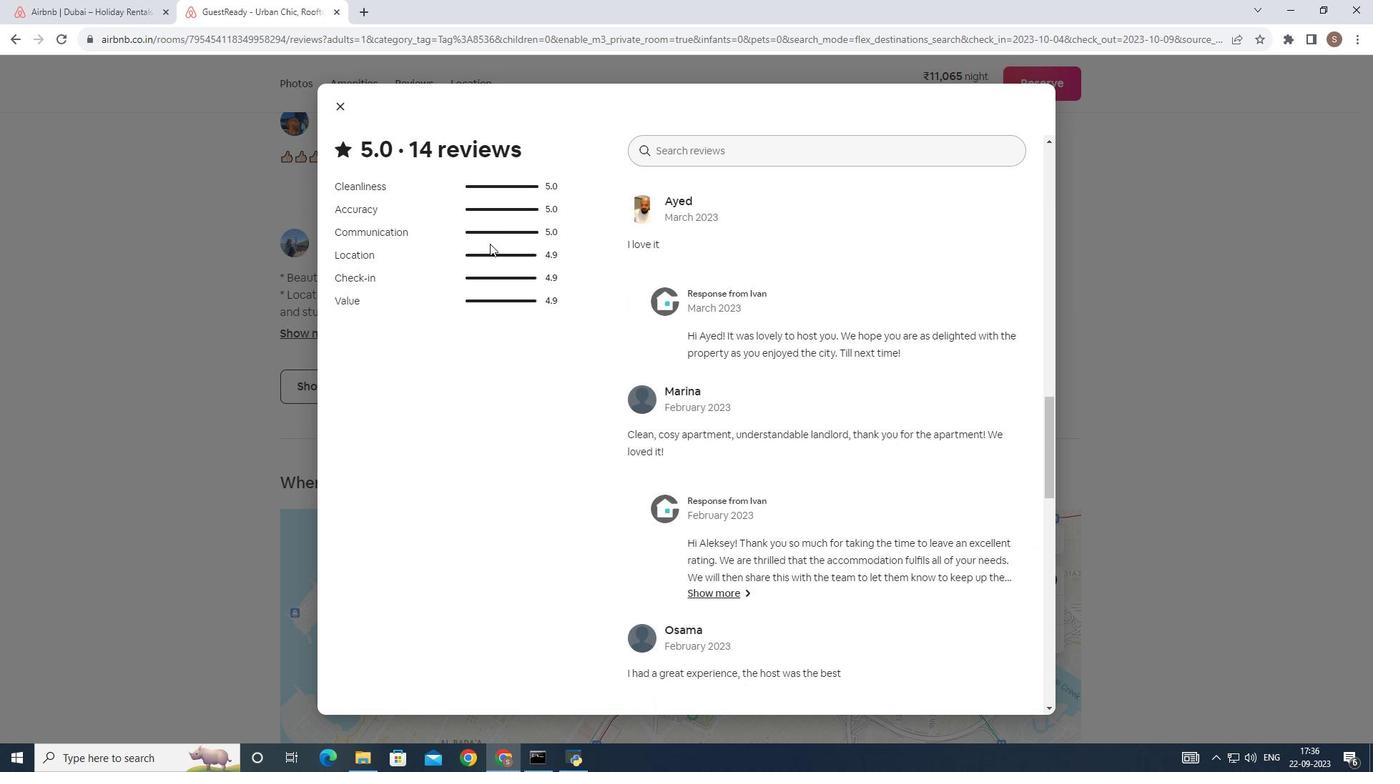 
Action: Mouse moved to (487, 234)
Screenshot: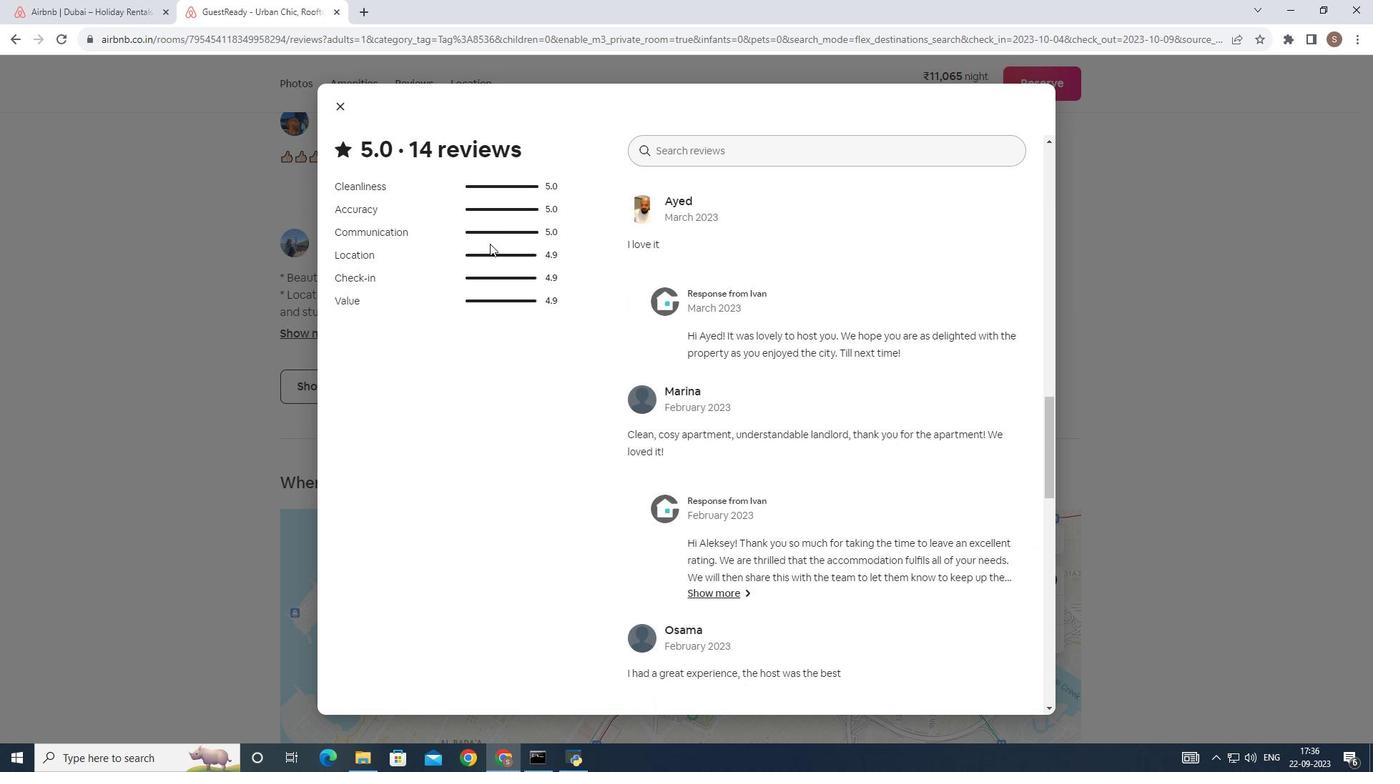 
Action: Mouse scrolled (487, 233) with delta (0, 0)
Screenshot: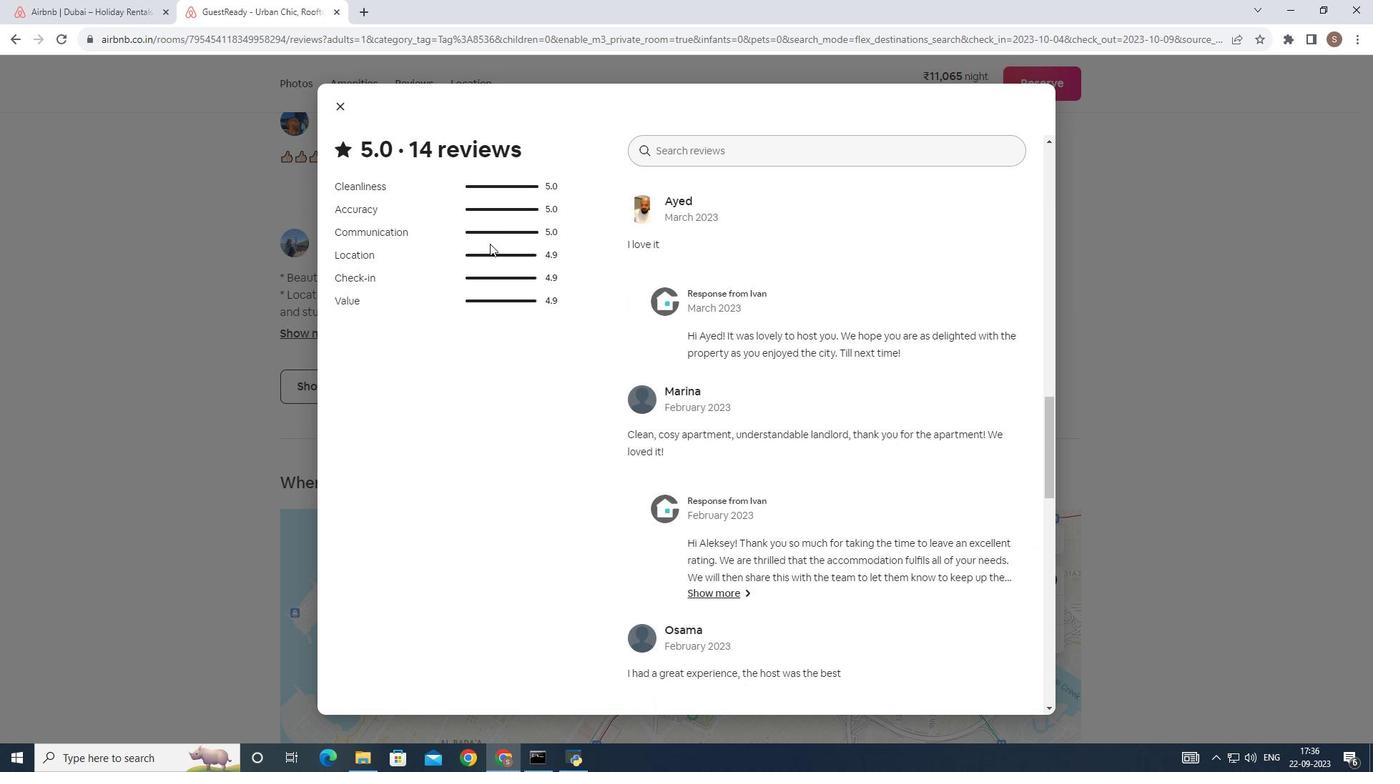 
Action: Mouse moved to (488, 236)
Screenshot: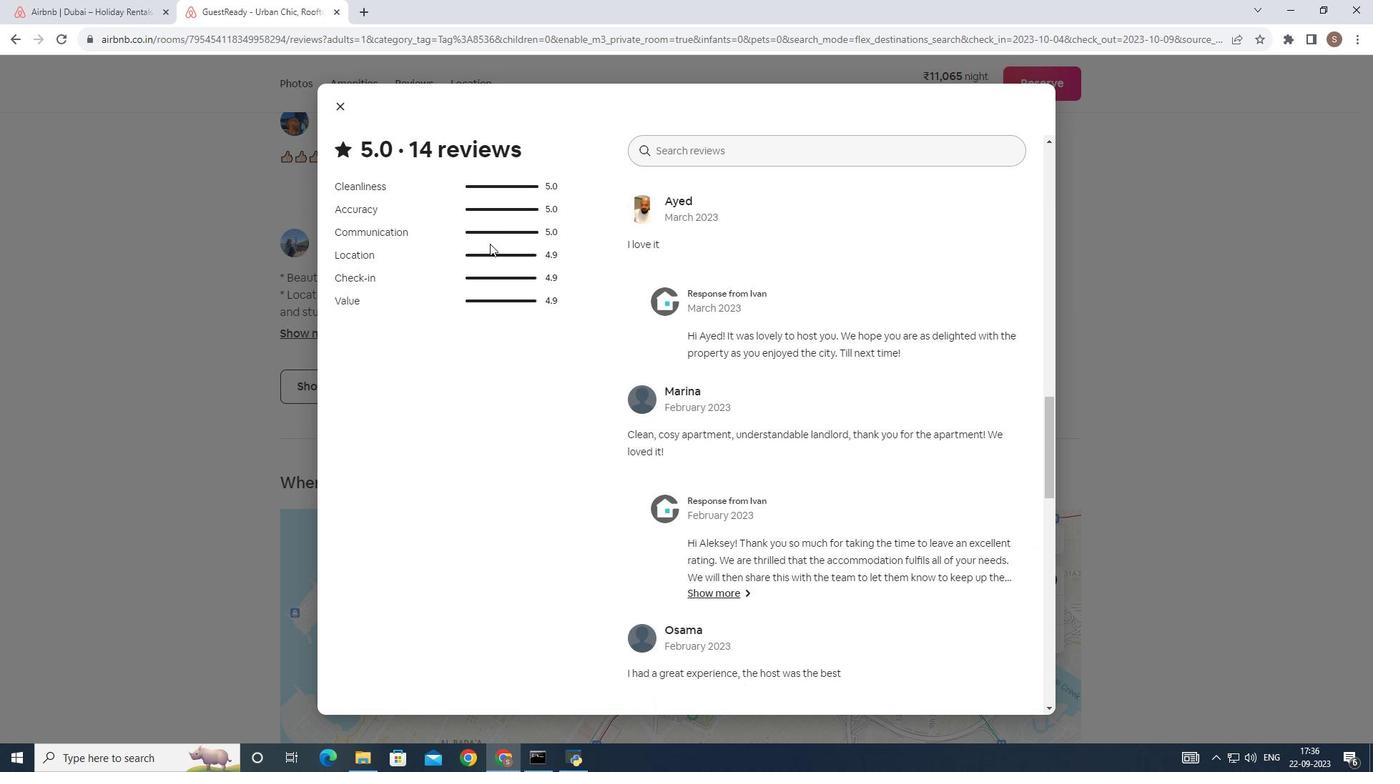 
Action: Mouse scrolled (488, 236) with delta (0, 0)
Screenshot: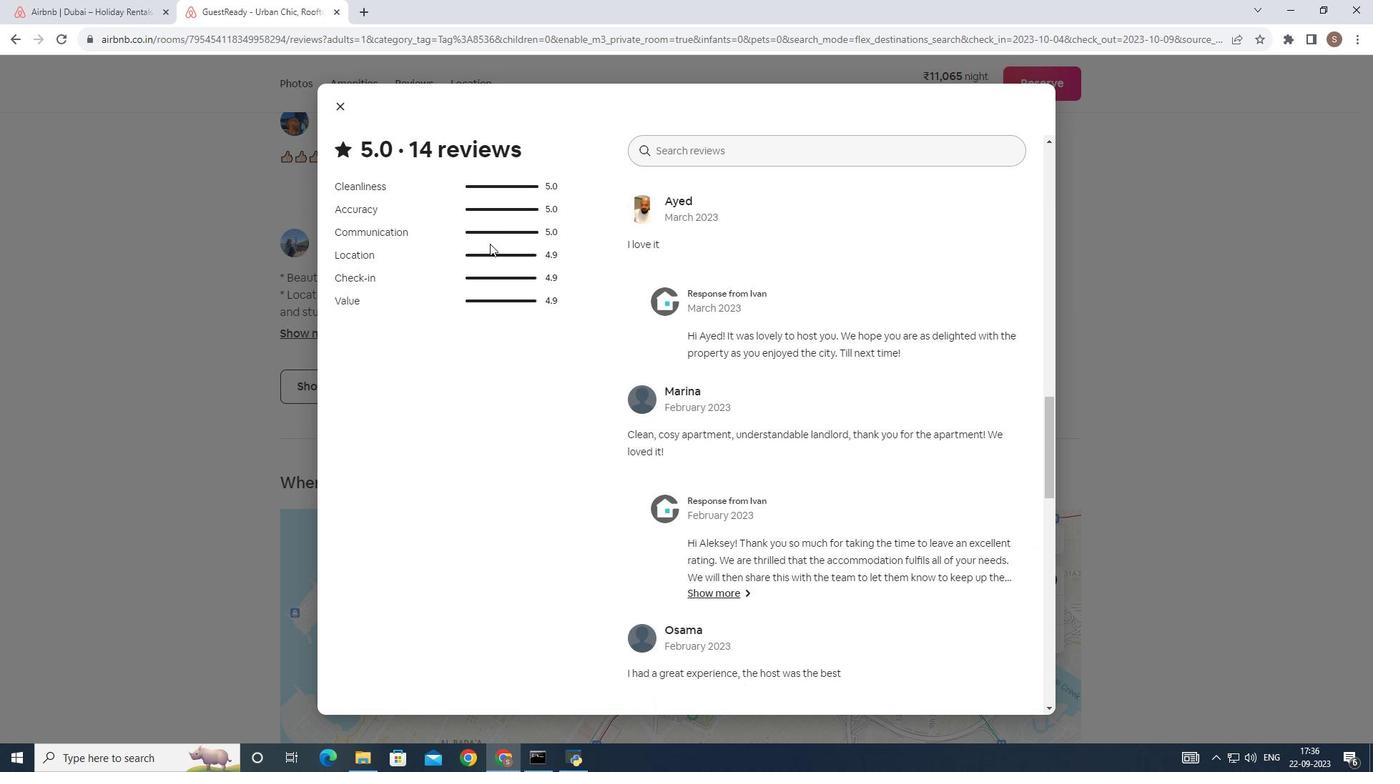 
Action: Mouse moved to (488, 239)
Screenshot: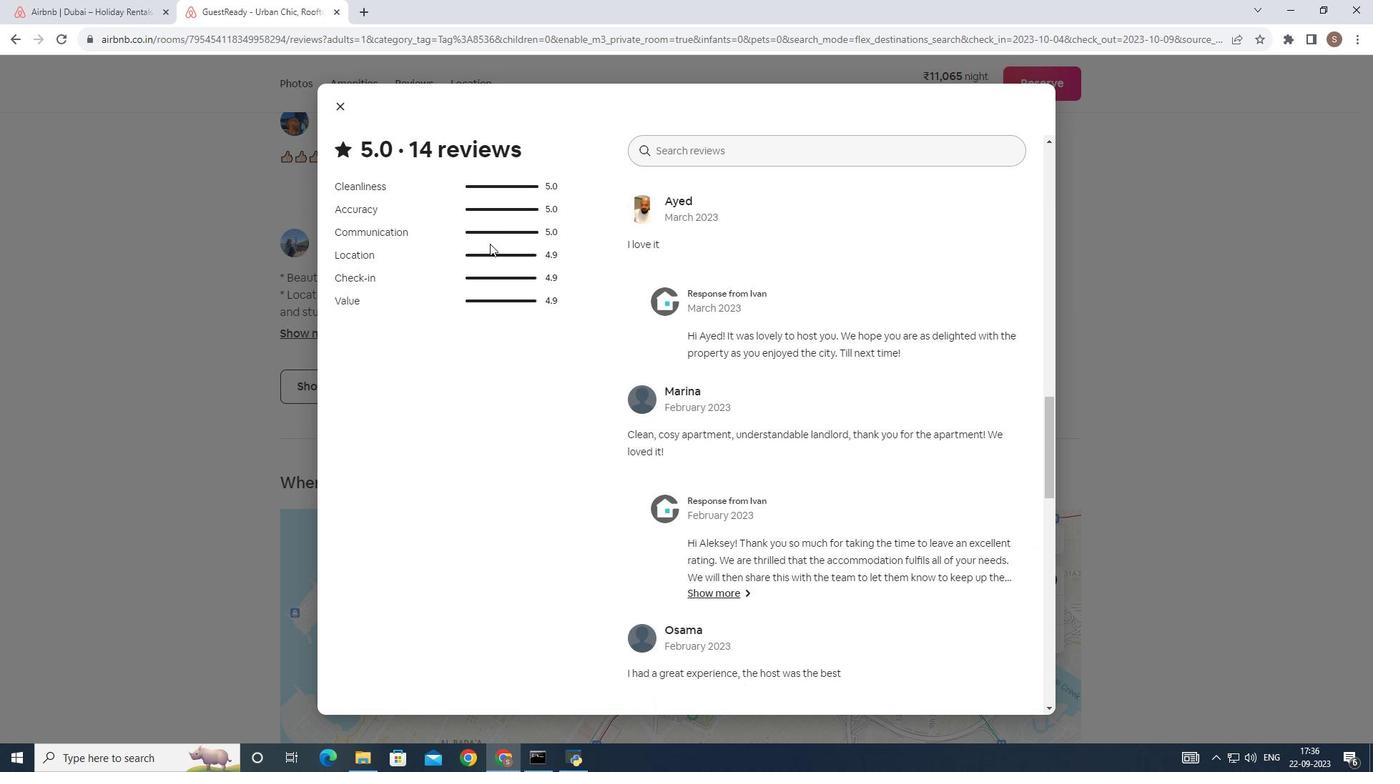 
Action: Mouse scrolled (488, 238) with delta (0, 0)
Screenshot: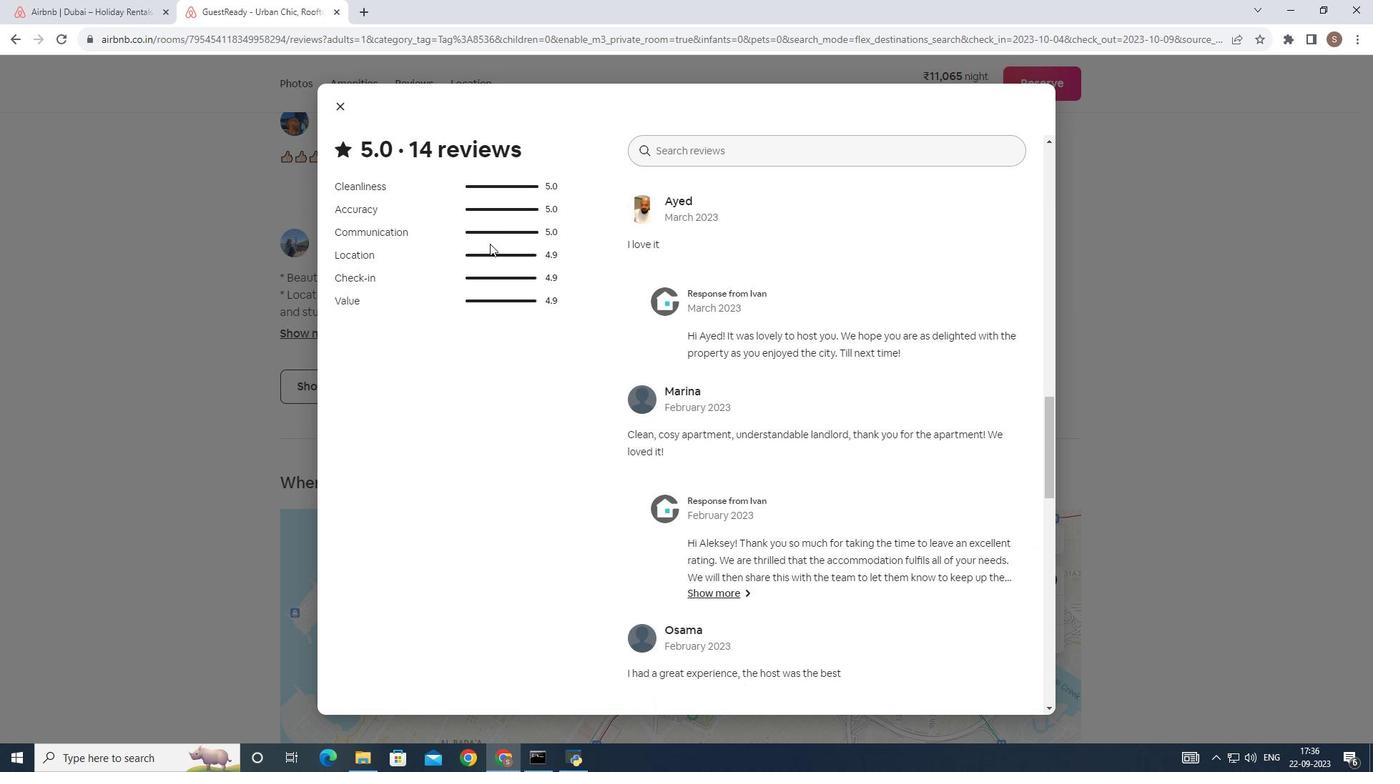 
Action: Mouse moved to (489, 243)
Screenshot: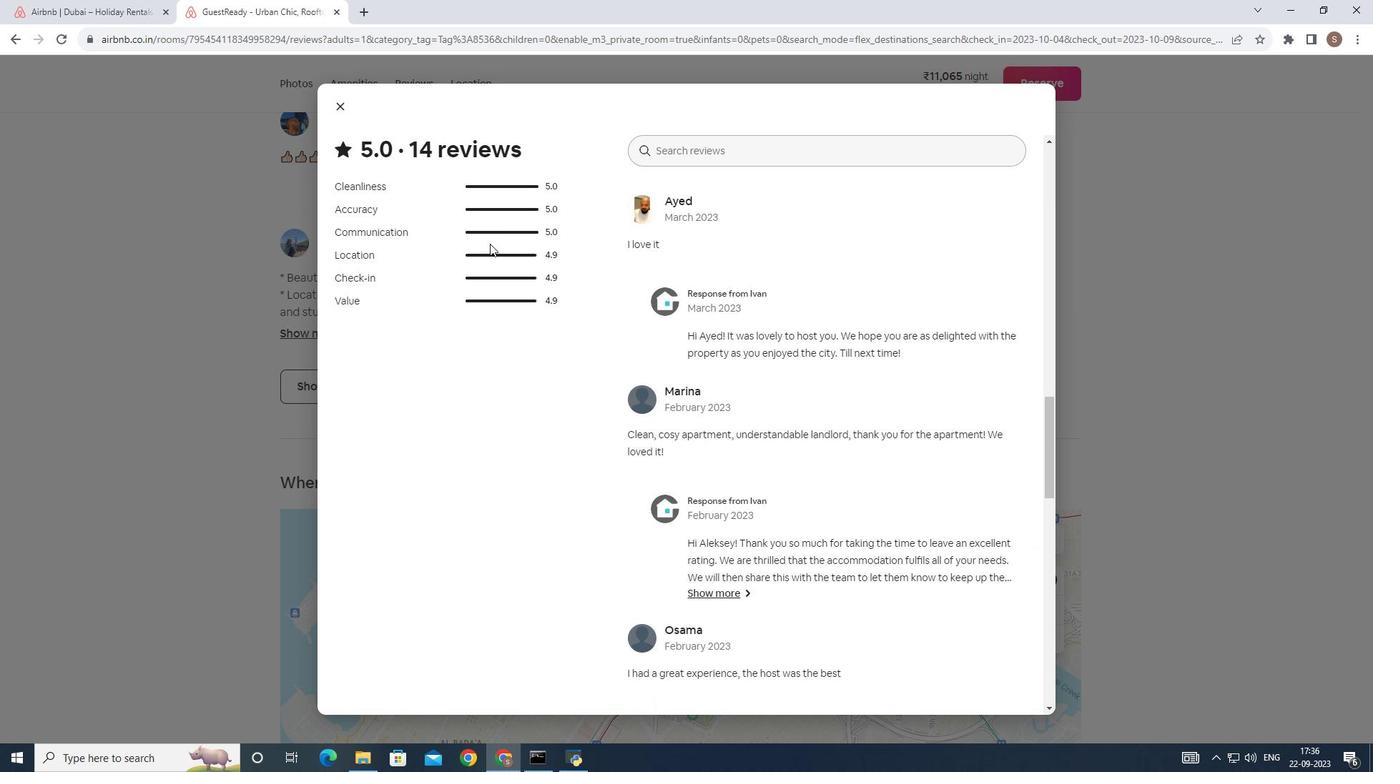 
Action: Mouse scrolled (489, 243) with delta (0, 0)
Screenshot: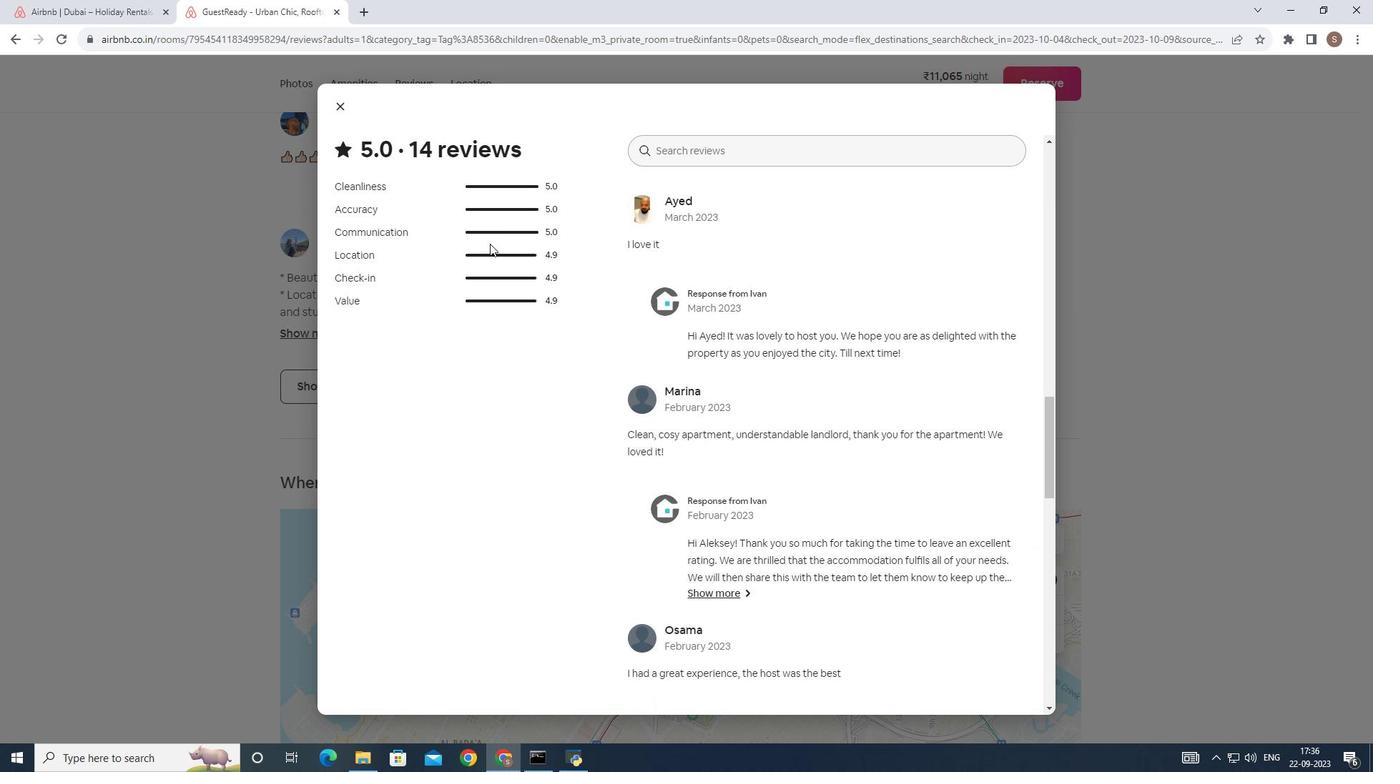 
Action: Mouse moved to (489, 243)
Screenshot: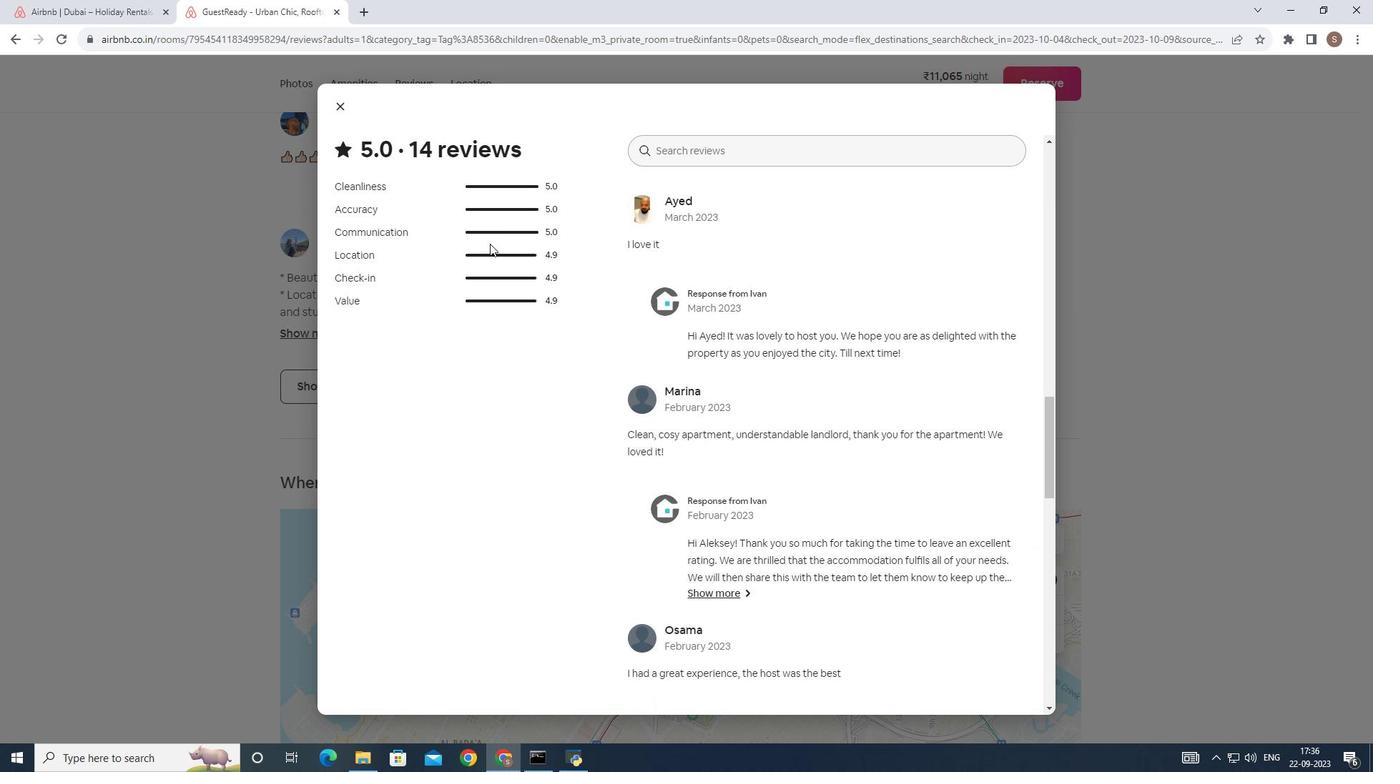 
Action: Mouse scrolled (489, 243) with delta (0, 0)
Screenshot: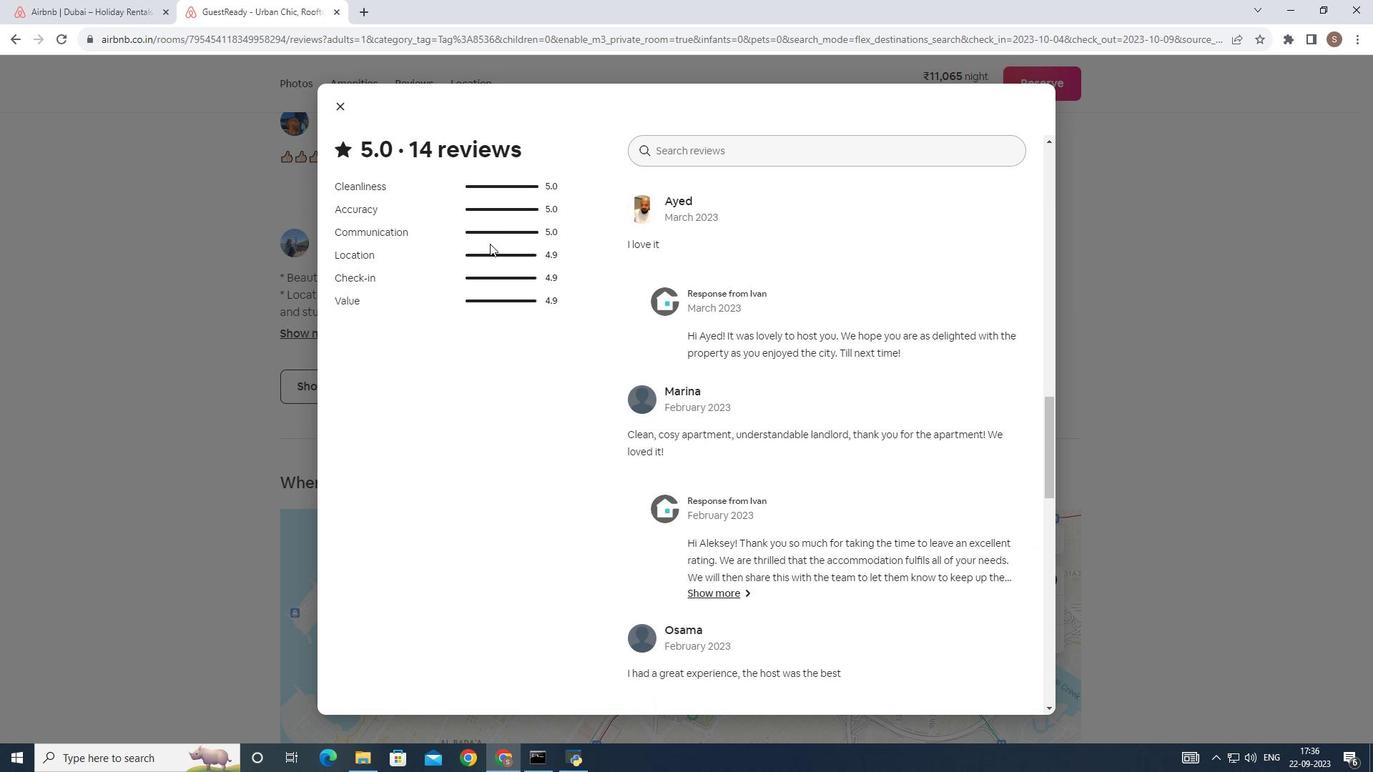 
Action: Mouse scrolled (489, 243) with delta (0, 0)
Screenshot: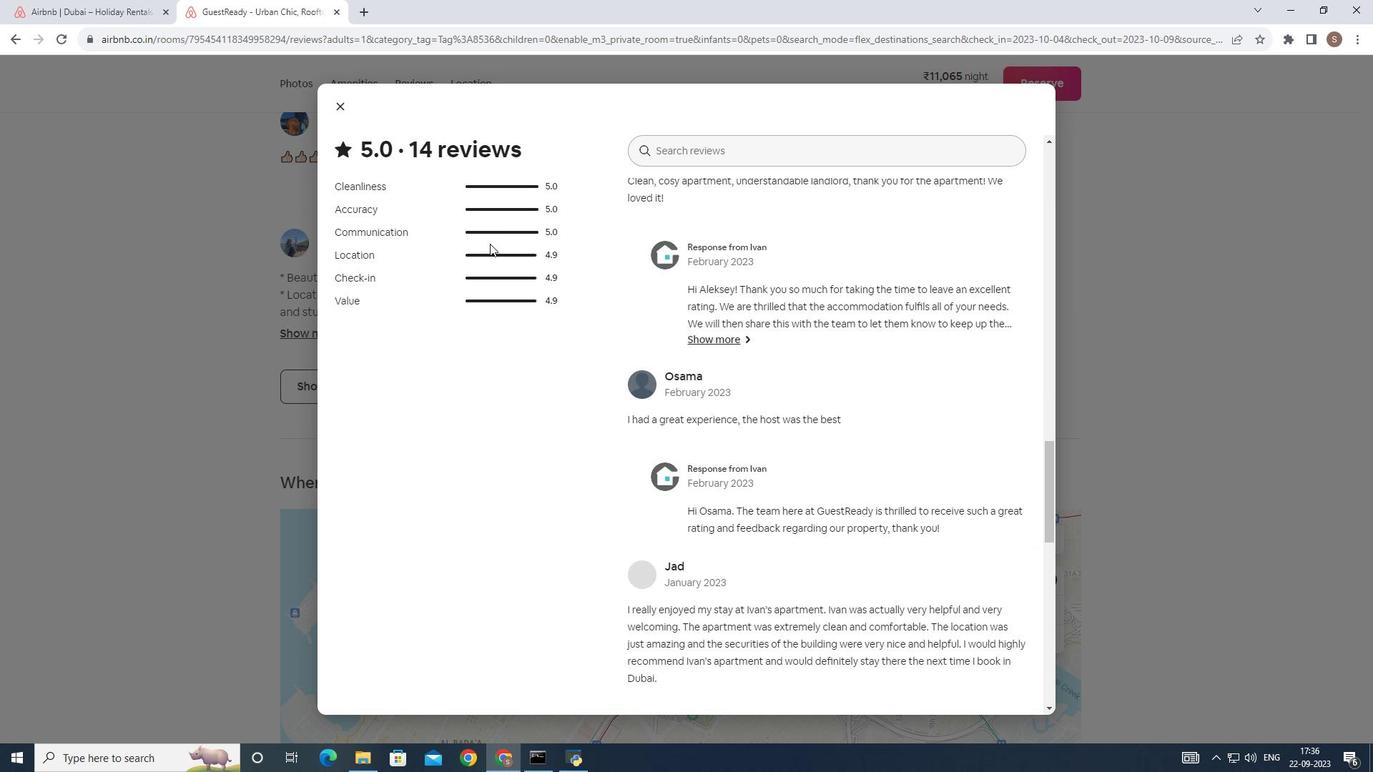 
Action: Mouse scrolled (489, 243) with delta (0, 0)
Screenshot: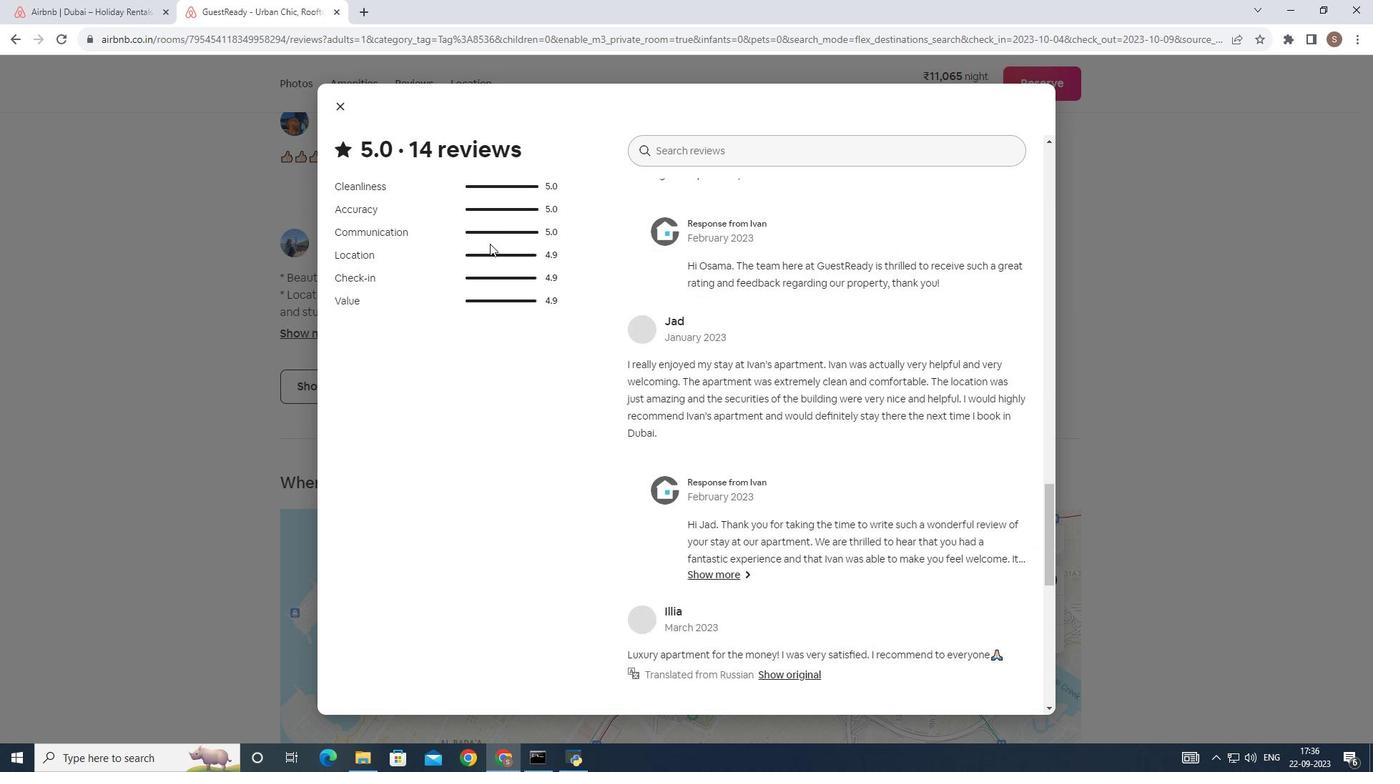 
Action: Mouse scrolled (489, 243) with delta (0, 0)
Screenshot: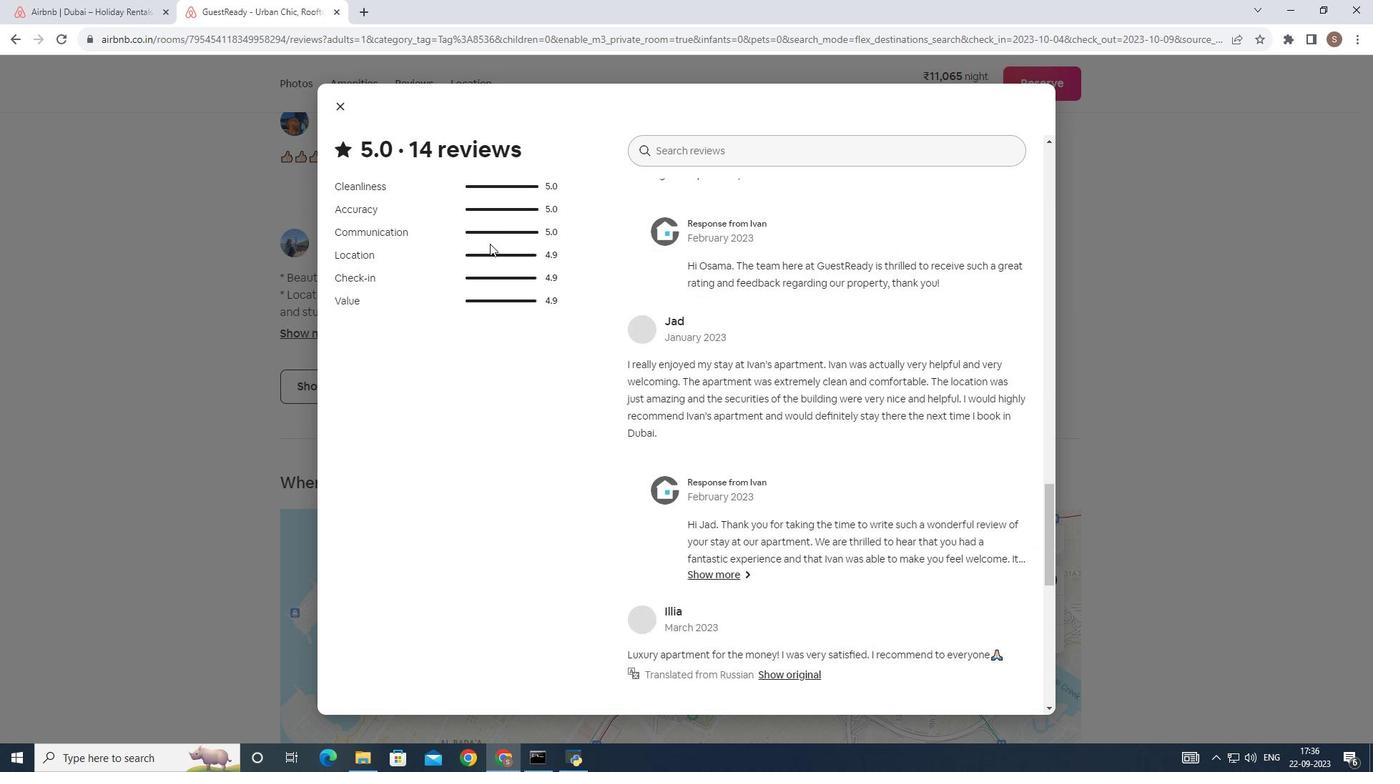 
Action: Mouse scrolled (489, 243) with delta (0, 0)
Screenshot: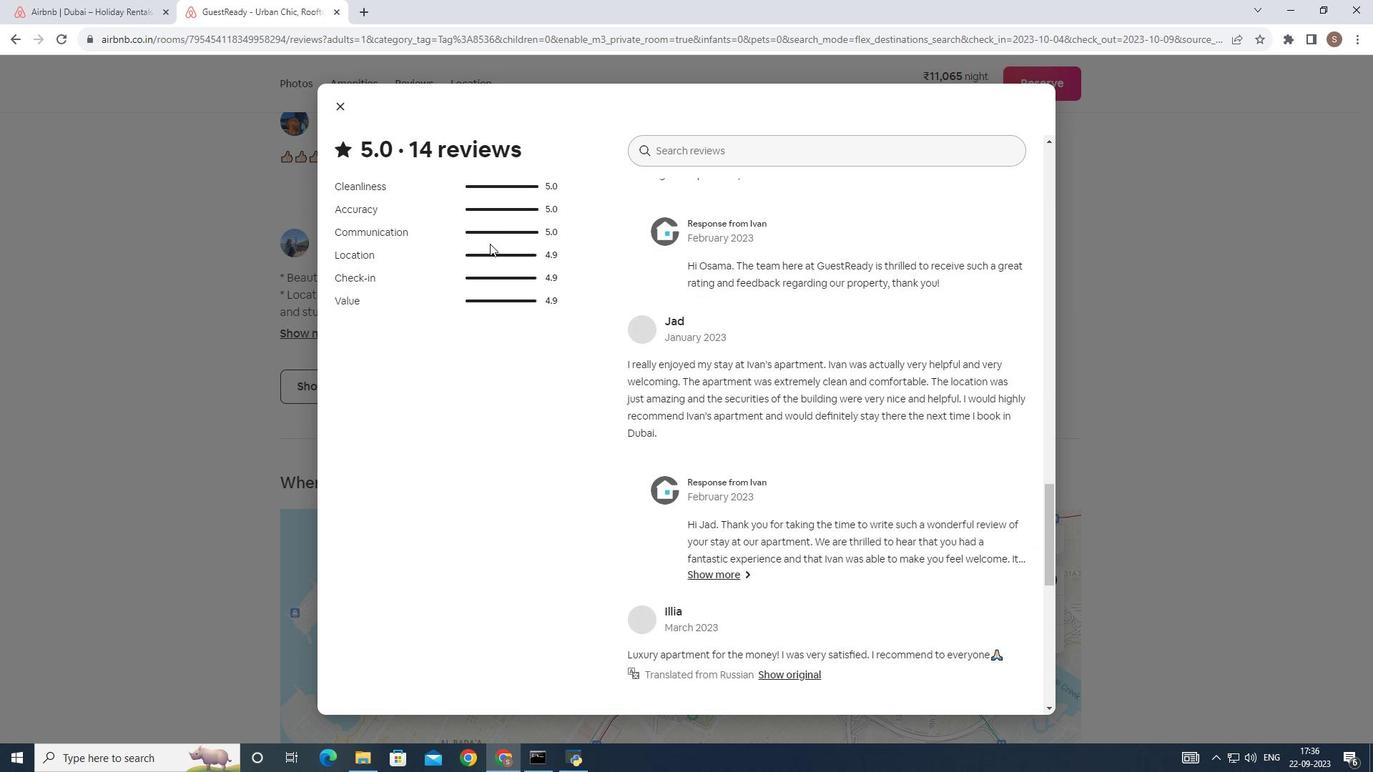 
Action: Mouse scrolled (489, 243) with delta (0, 0)
Screenshot: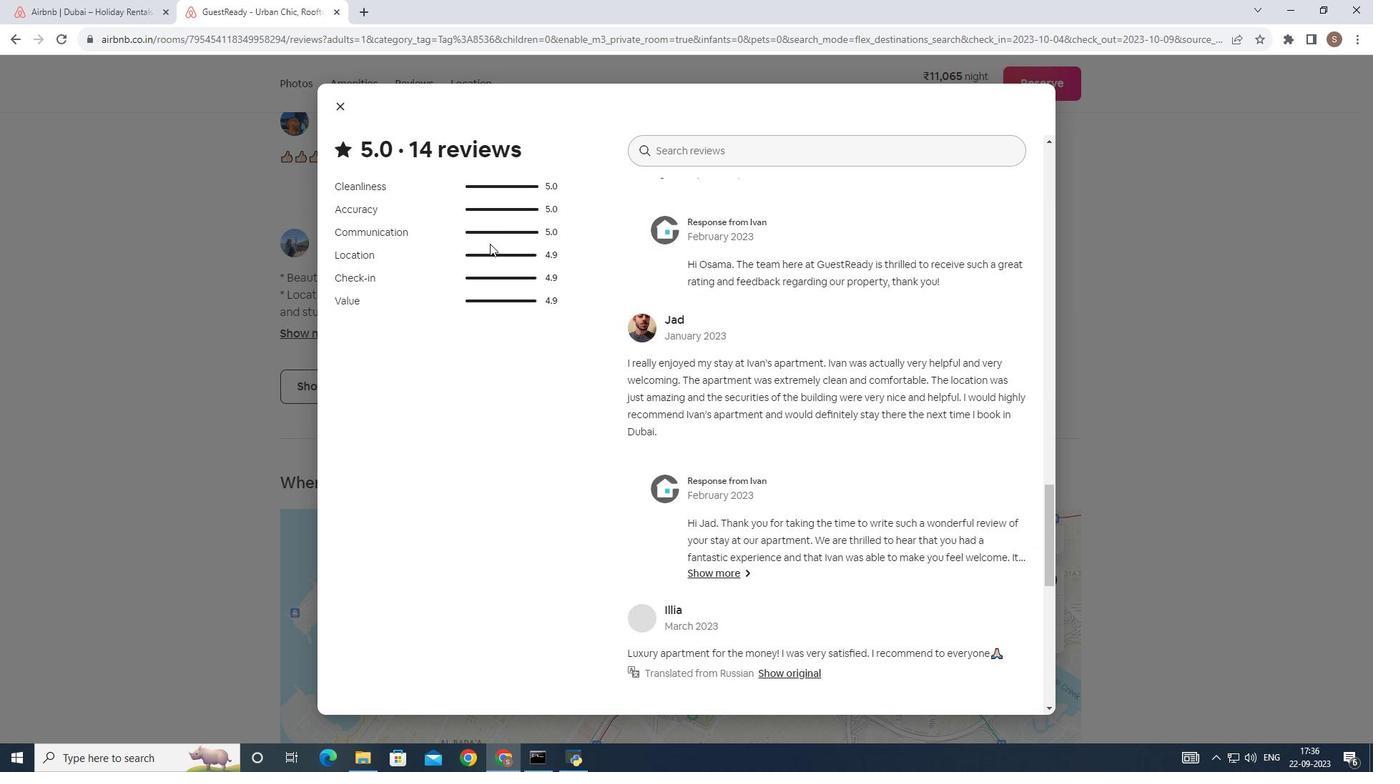 
Action: Mouse scrolled (489, 243) with delta (0, 0)
Screenshot: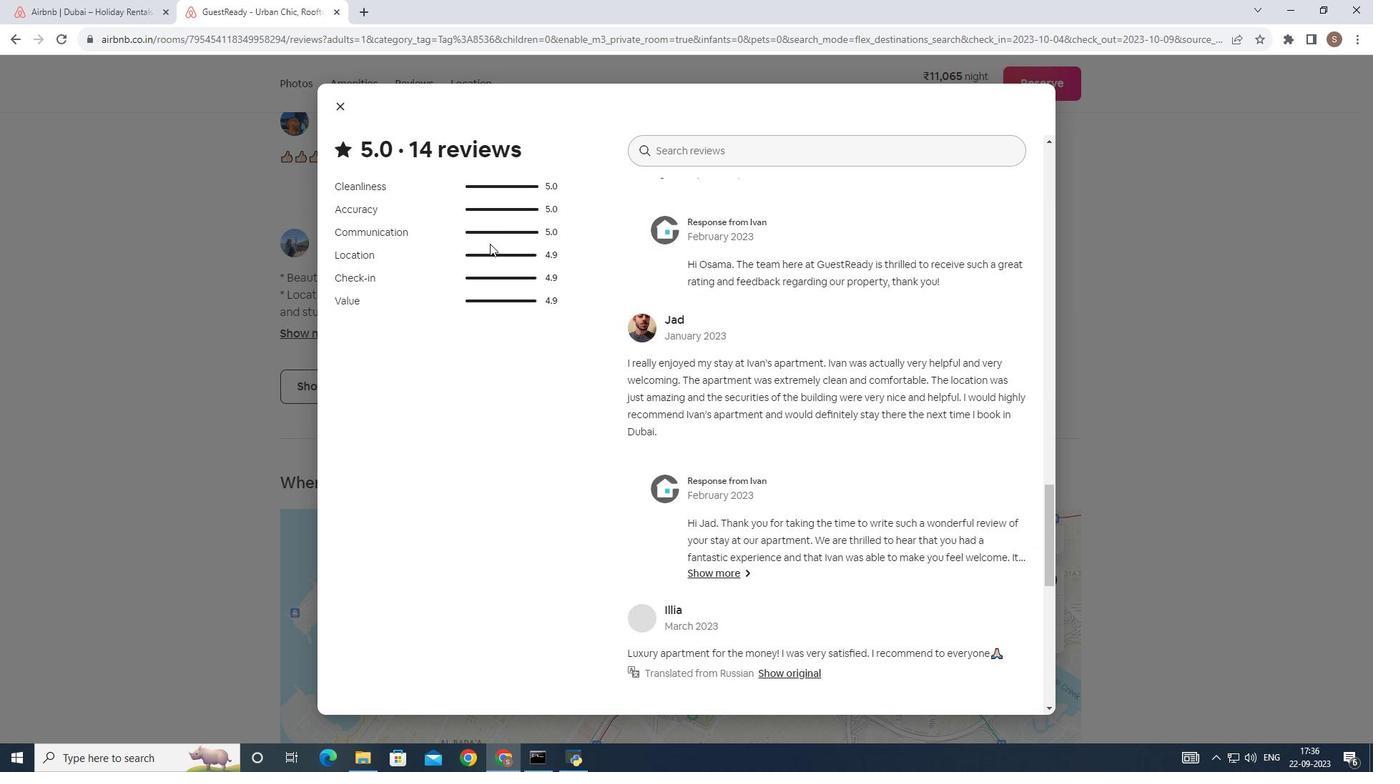 
Action: Mouse scrolled (489, 243) with delta (0, 0)
Screenshot: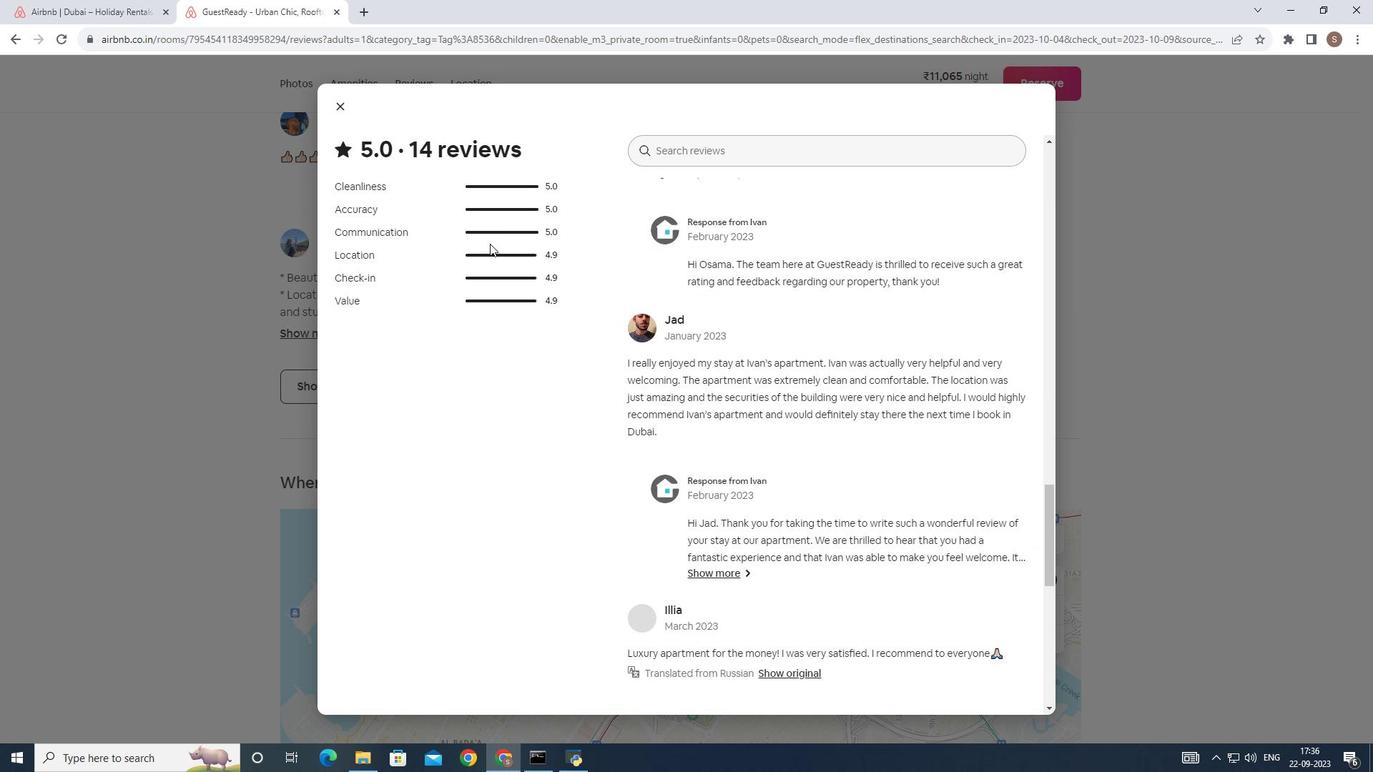 
Action: Mouse moved to (345, 105)
Screenshot: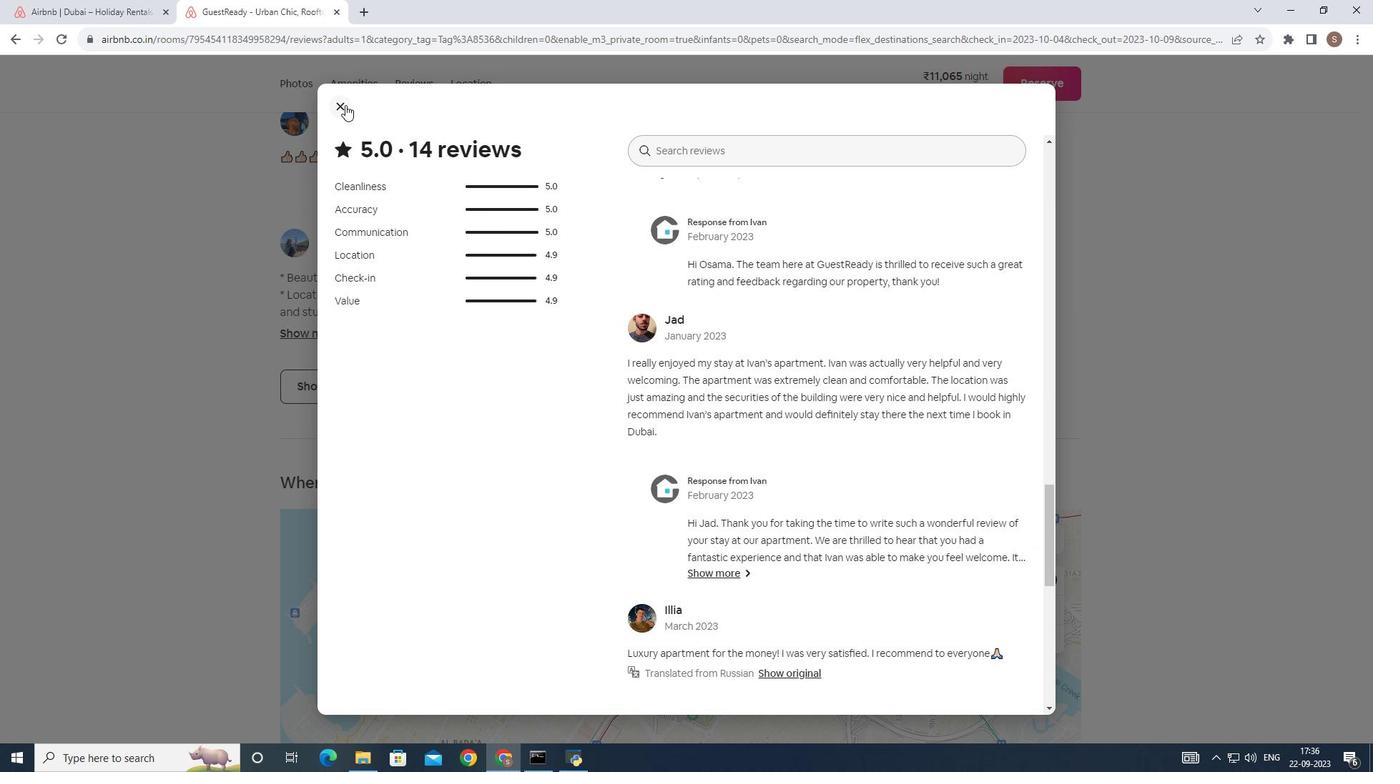 
Action: Mouse pressed left at (345, 105)
Screenshot: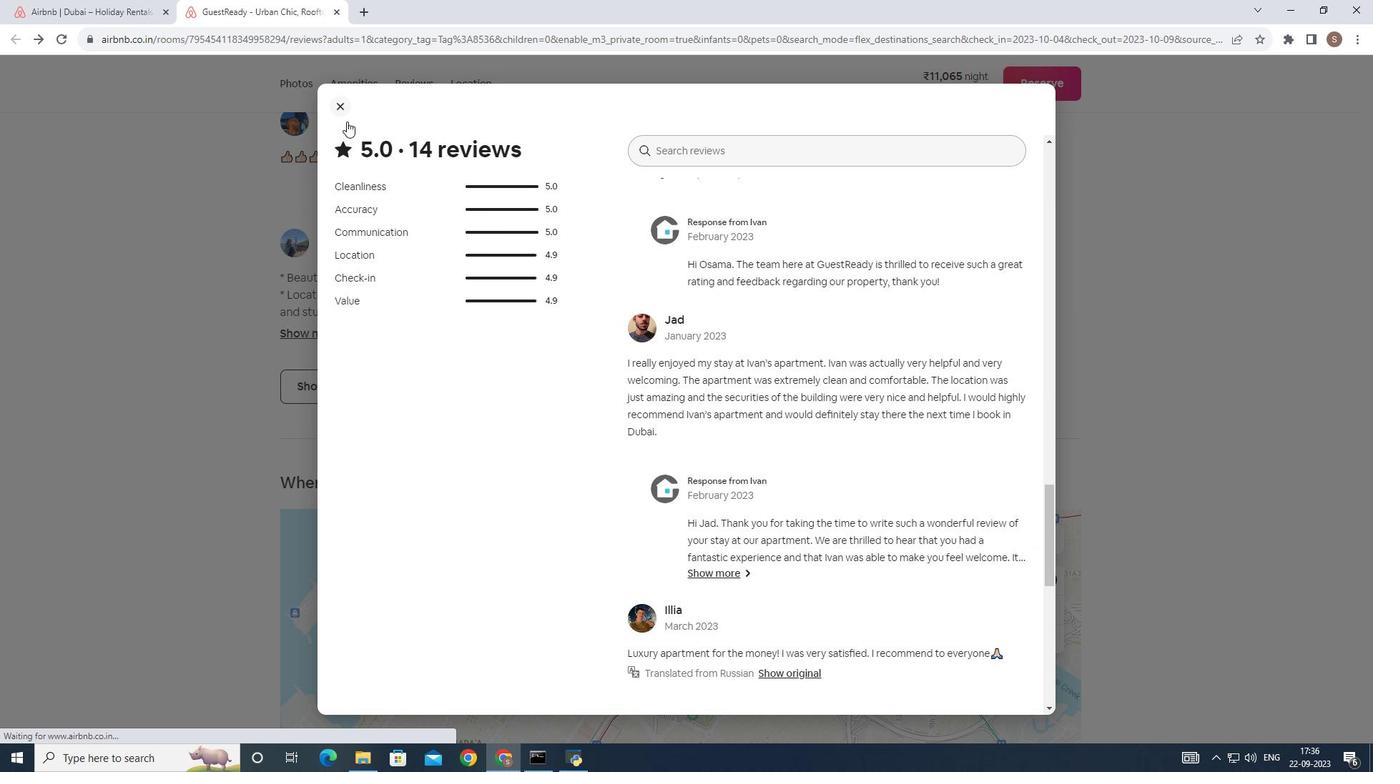 
Action: Mouse moved to (460, 285)
Screenshot: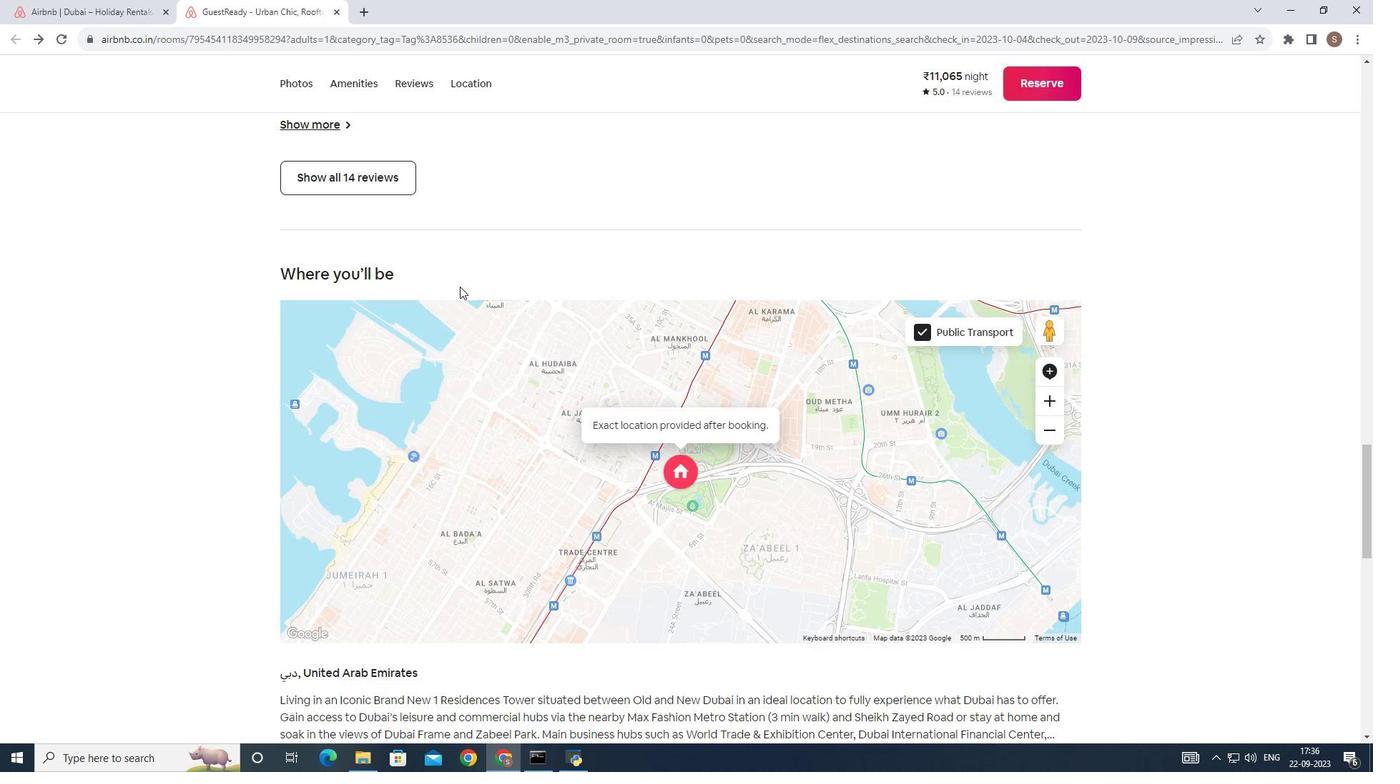 
Action: Mouse scrolled (460, 284) with delta (0, 0)
Screenshot: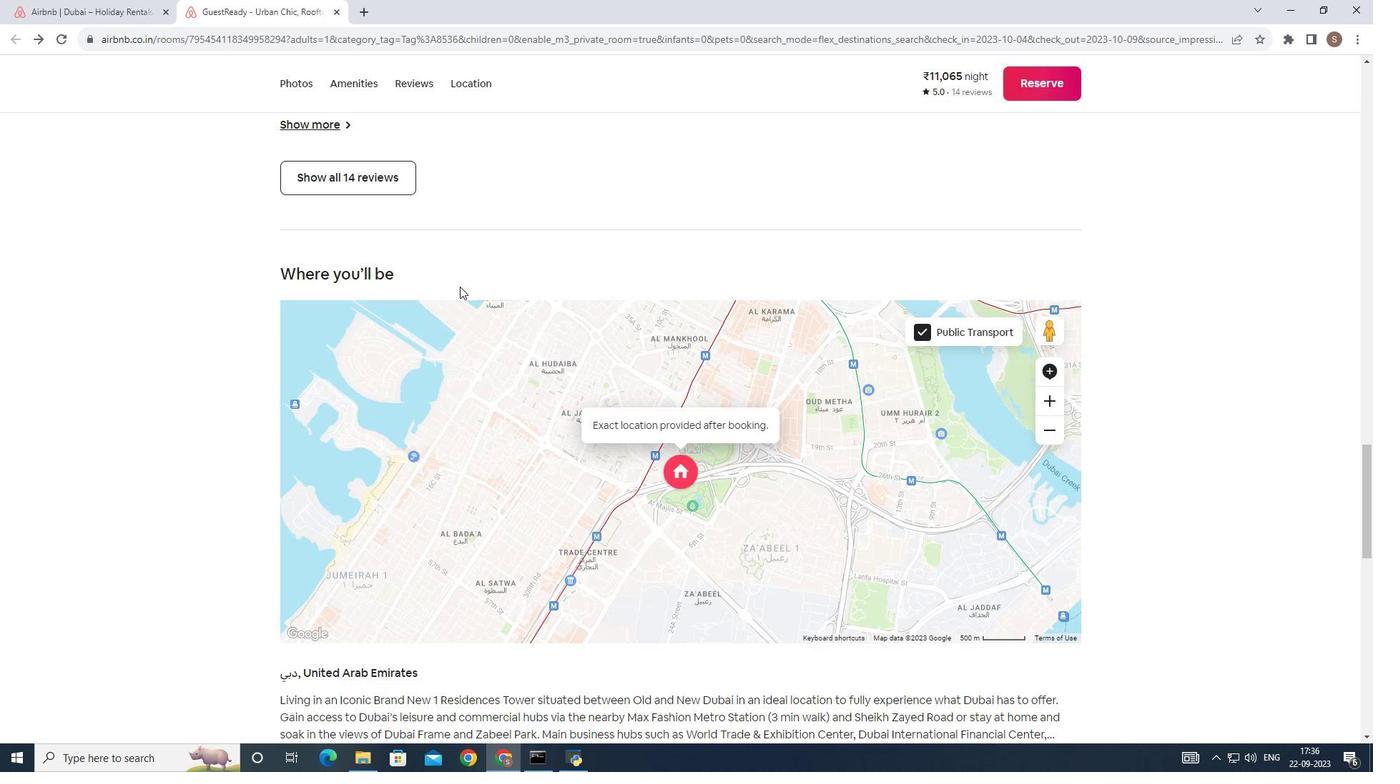 
Action: Mouse moved to (460, 286)
Screenshot: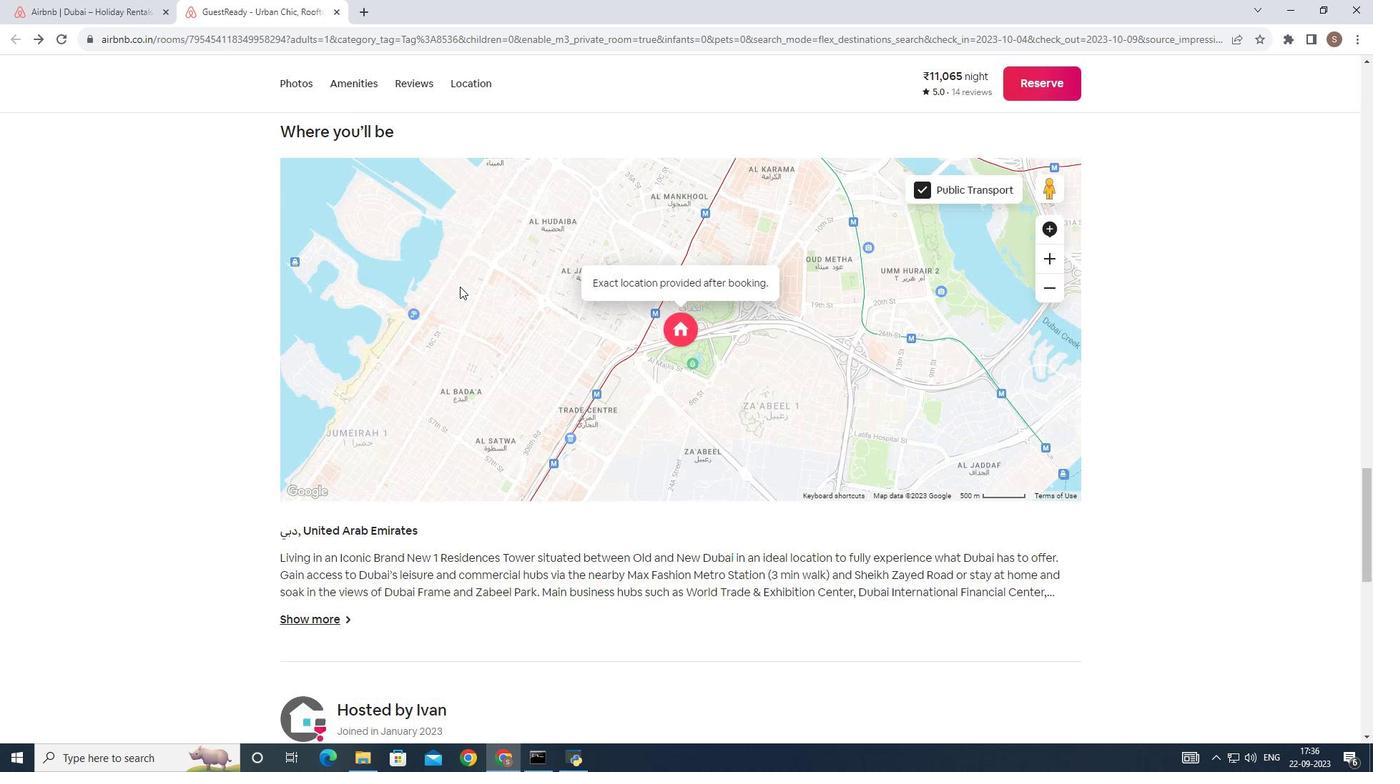 
Action: Mouse scrolled (460, 285) with delta (0, 0)
Screenshot: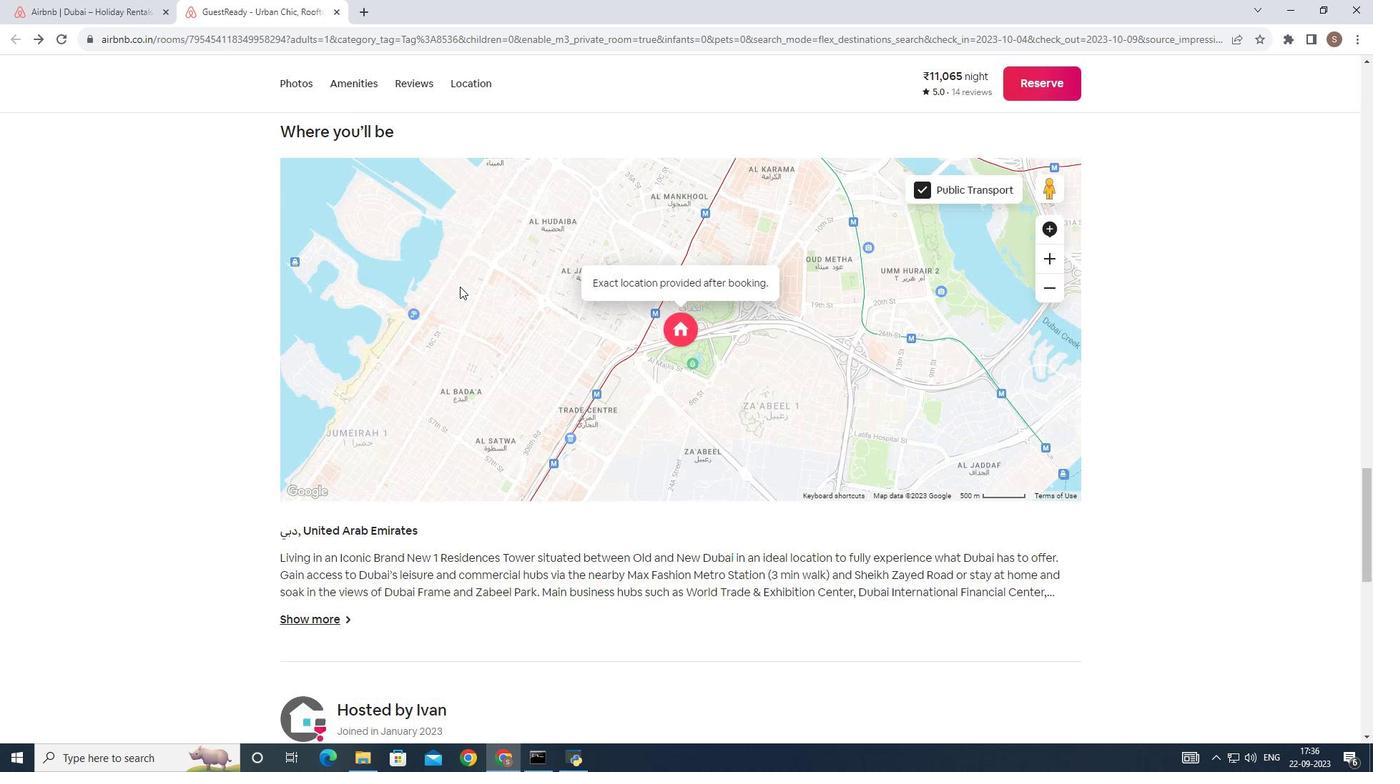 
Action: Mouse moved to (459, 286)
Screenshot: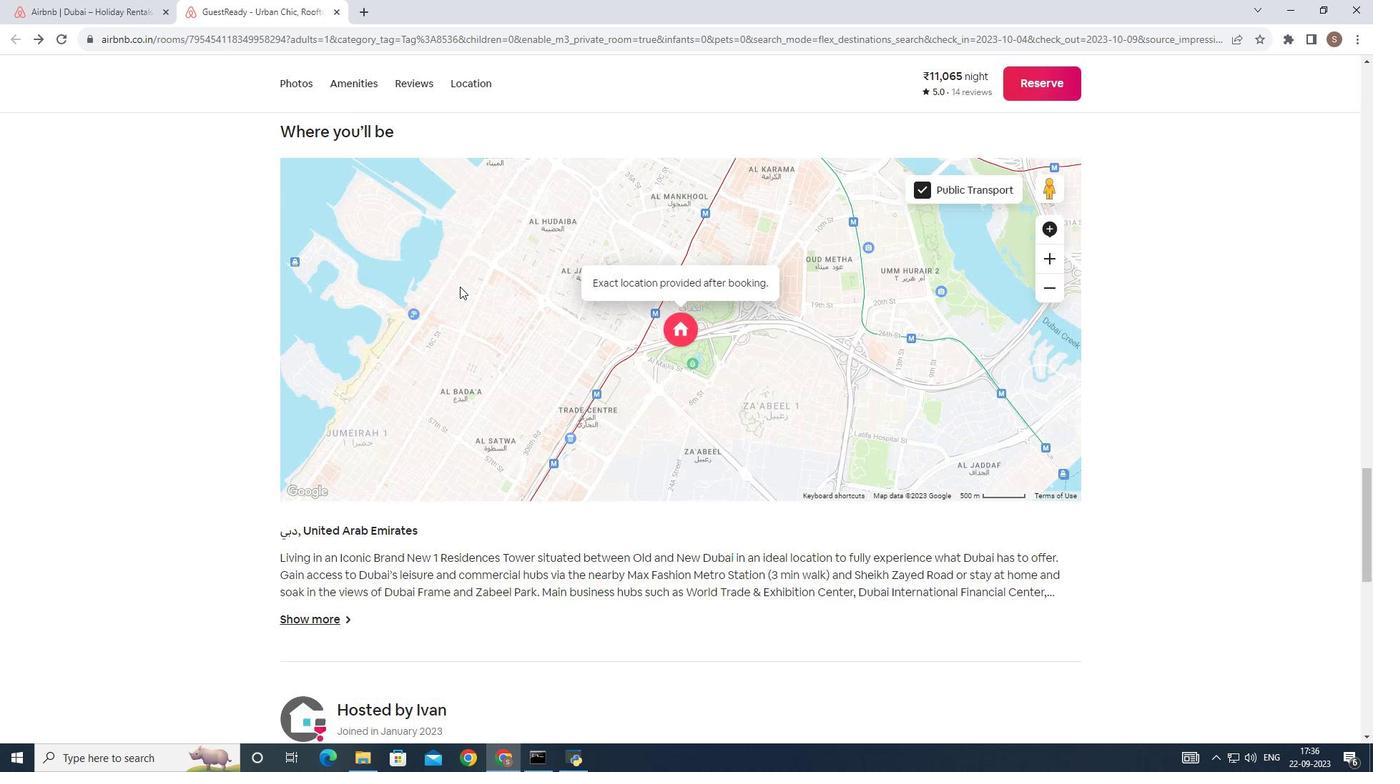 
Action: Mouse scrolled (459, 286) with delta (0, 0)
Screenshot: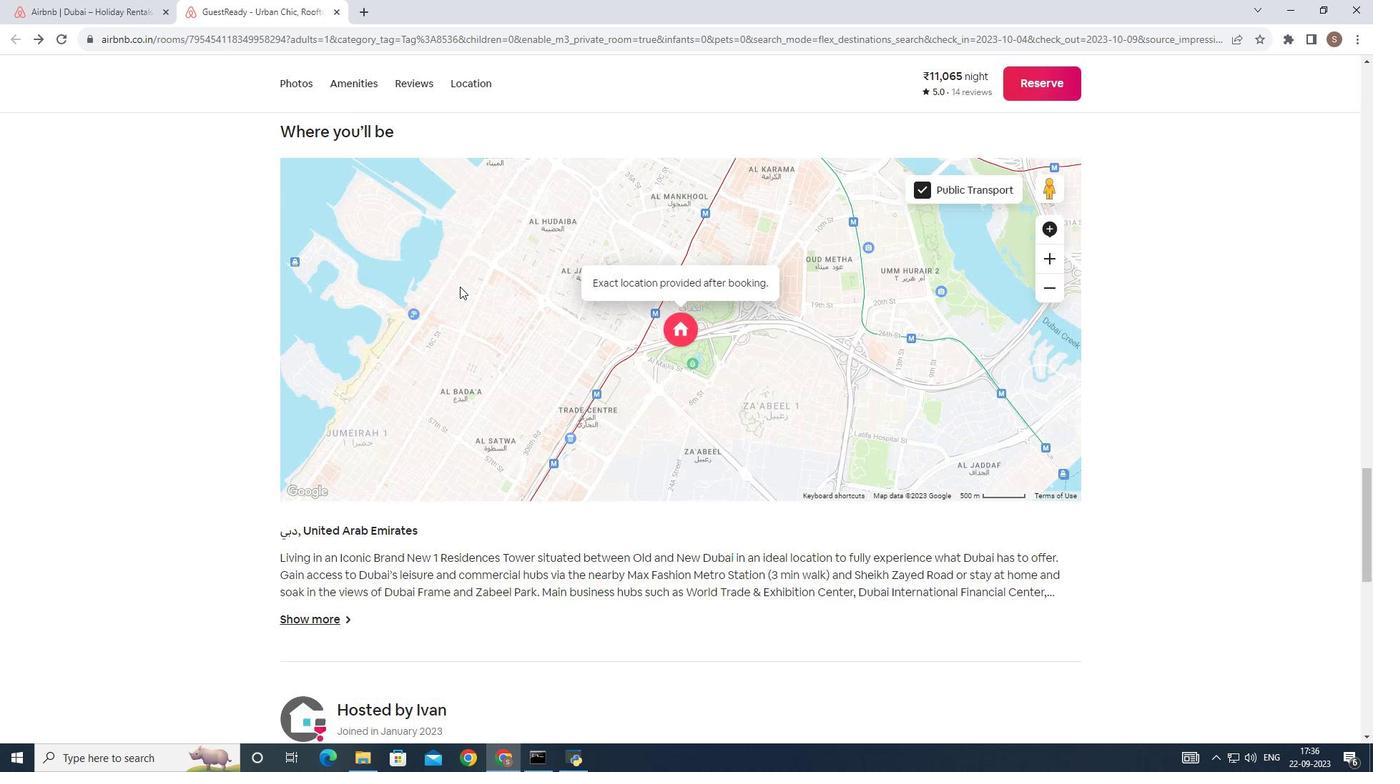 
Action: Mouse scrolled (459, 286) with delta (0, 0)
Screenshot: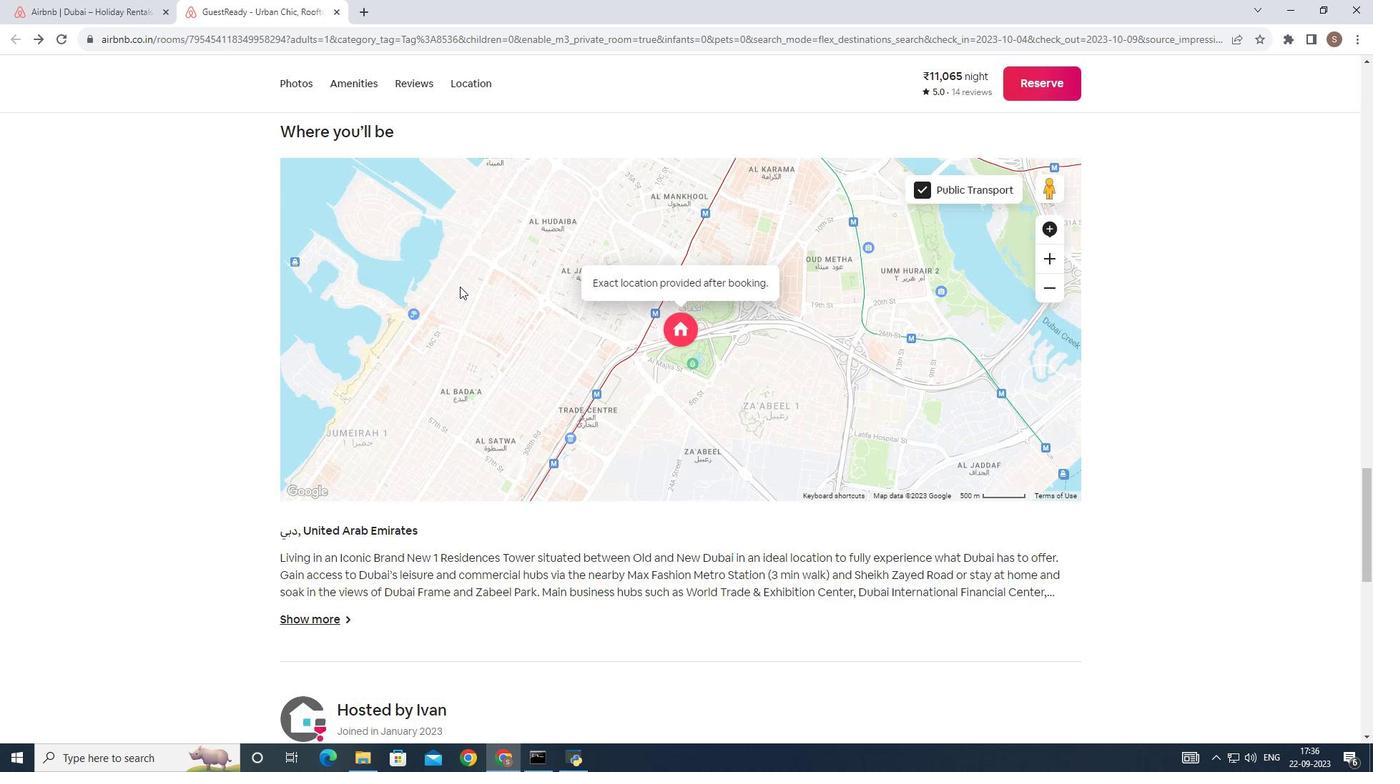 
Action: Mouse scrolled (459, 286) with delta (0, 0)
Screenshot: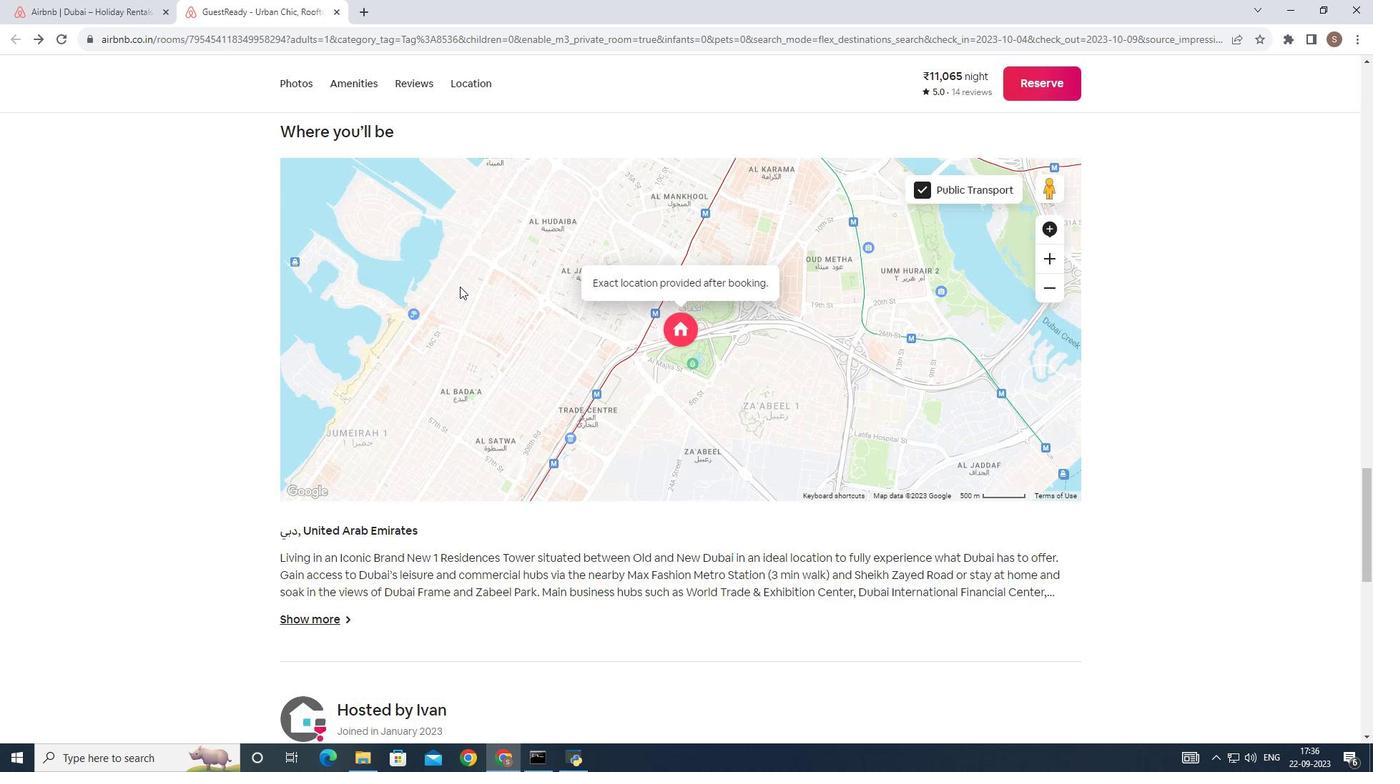 
Action: Mouse scrolled (459, 286) with delta (0, 0)
Screenshot: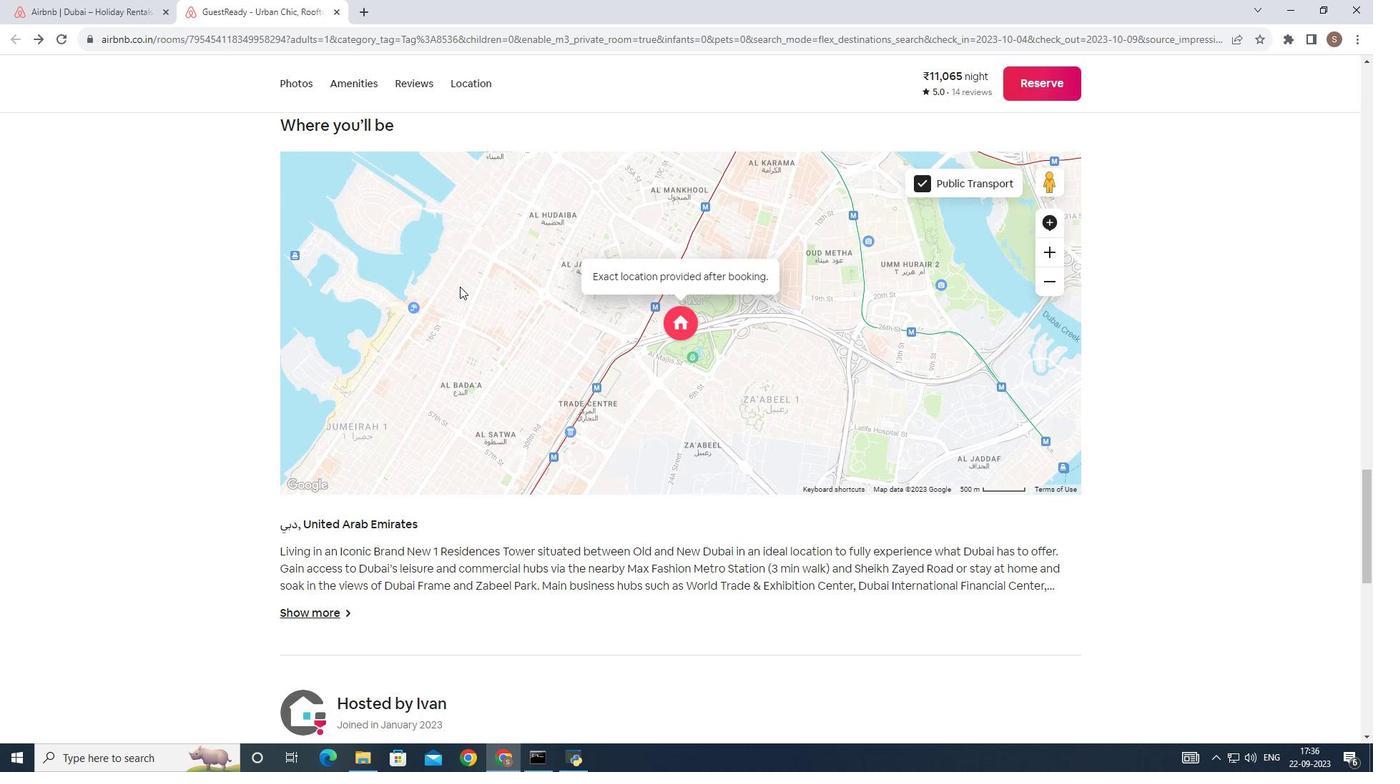 
Action: Mouse scrolled (459, 286) with delta (0, 0)
Screenshot: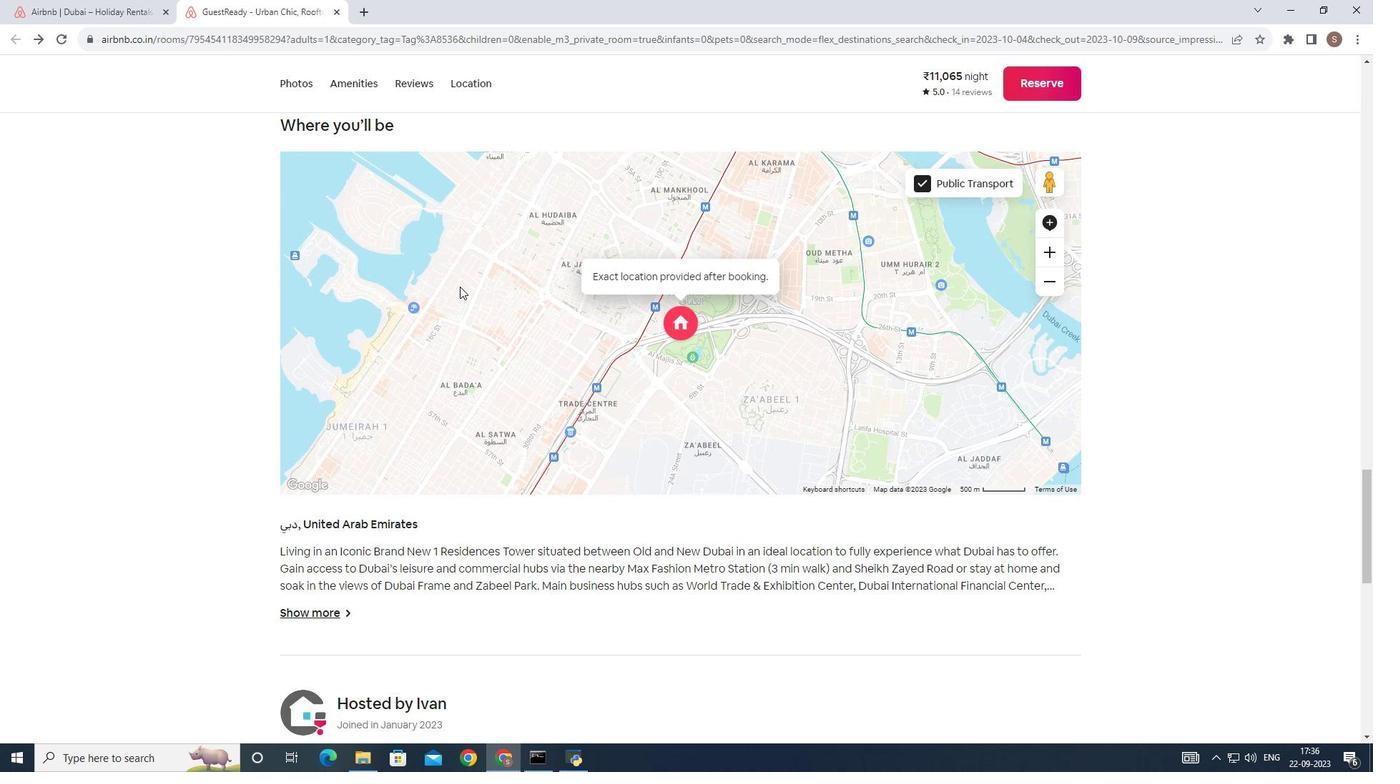 
Action: Mouse scrolled (459, 286) with delta (0, 0)
Screenshot: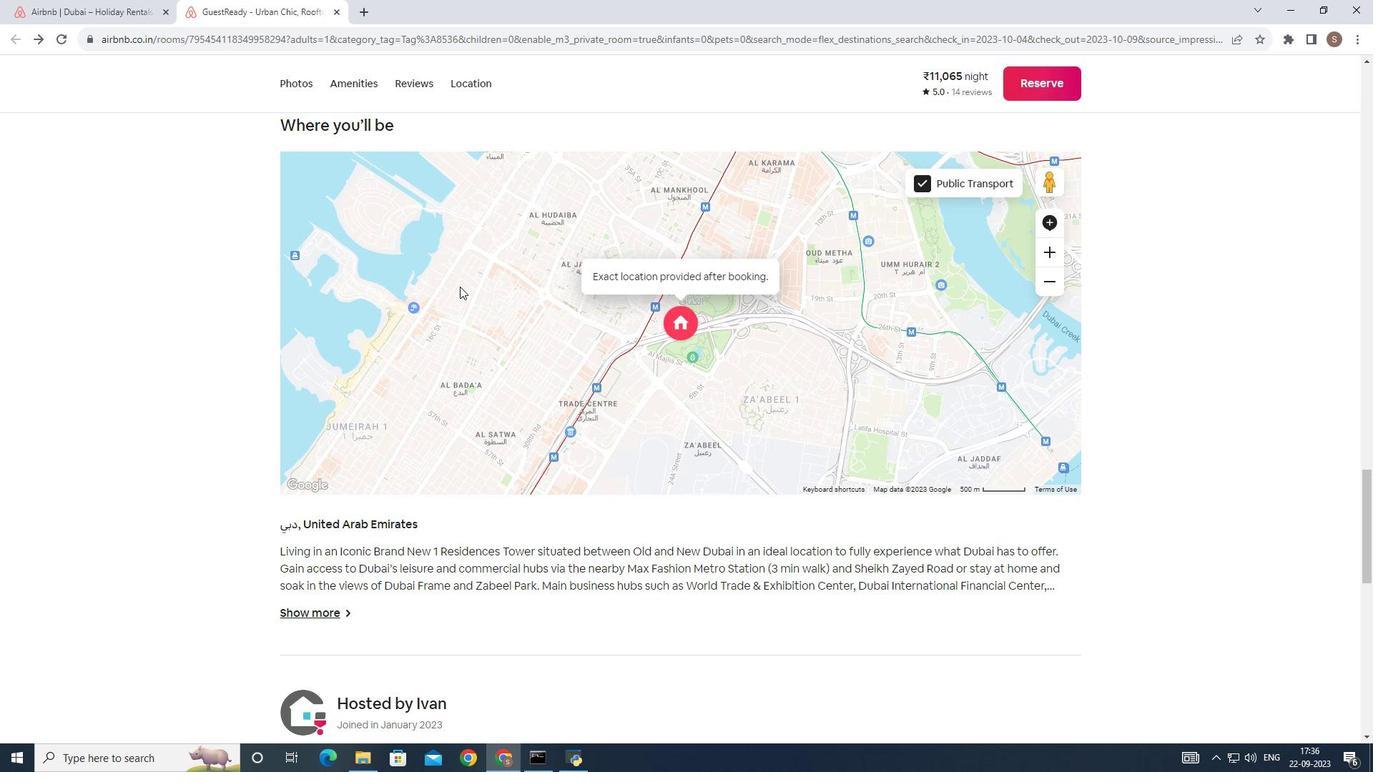 
Action: Mouse scrolled (459, 286) with delta (0, 0)
Screenshot: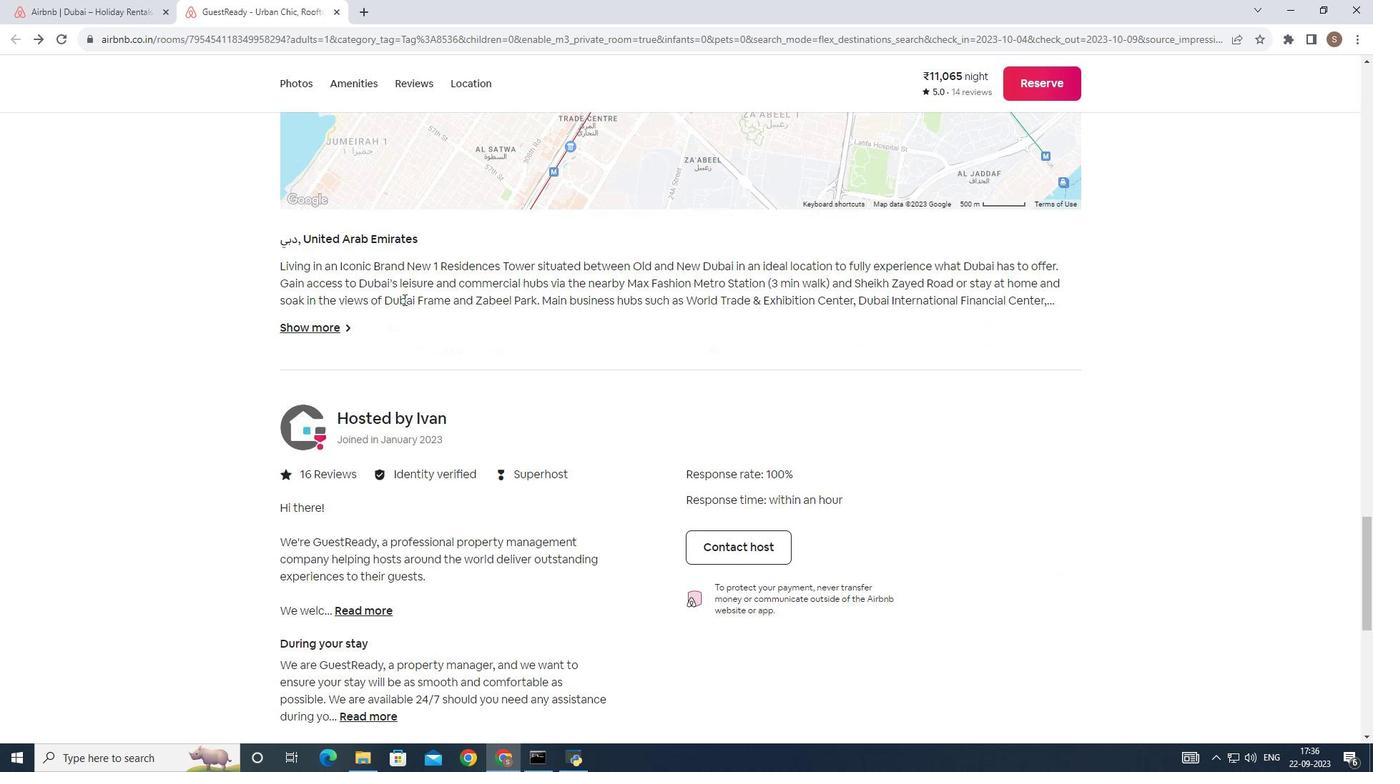 
Action: Mouse scrolled (459, 286) with delta (0, 0)
Screenshot: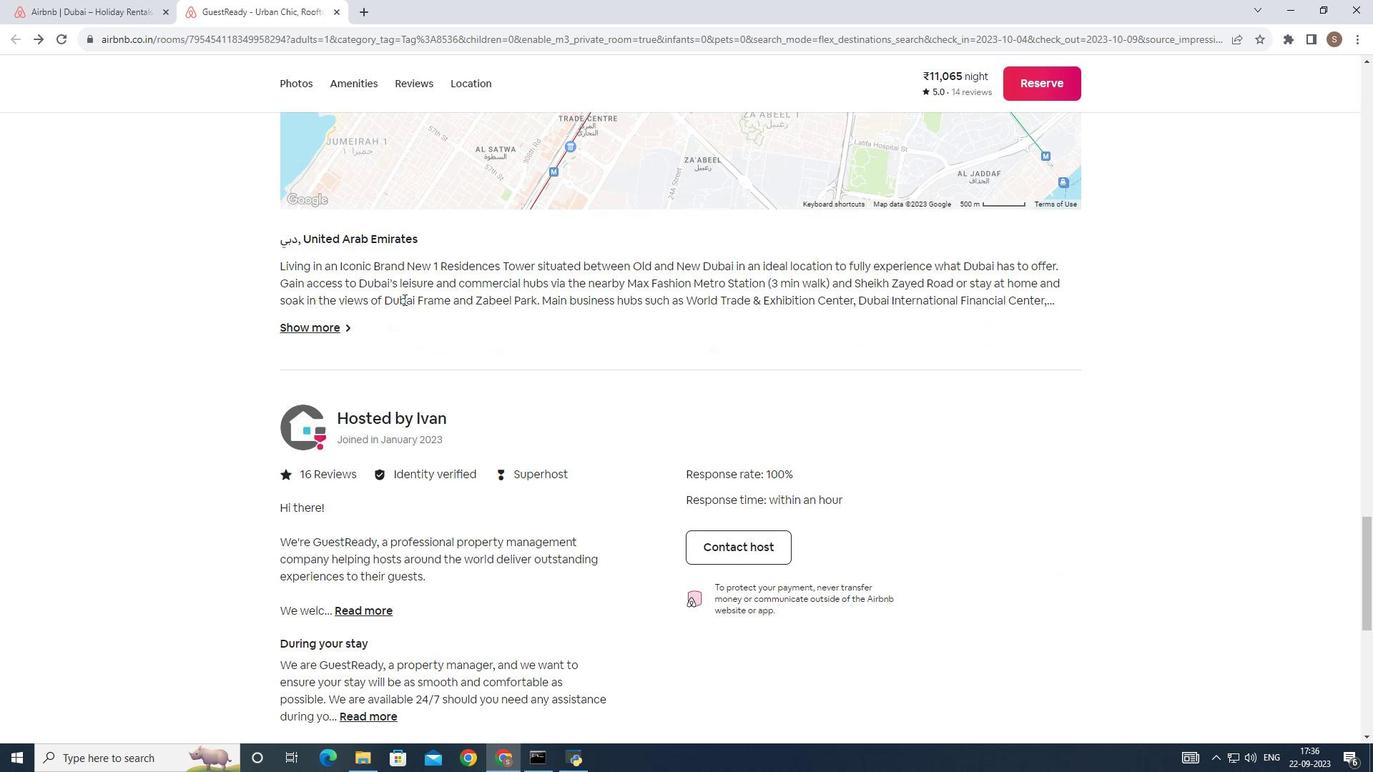 
Action: Mouse scrolled (459, 286) with delta (0, 0)
Screenshot: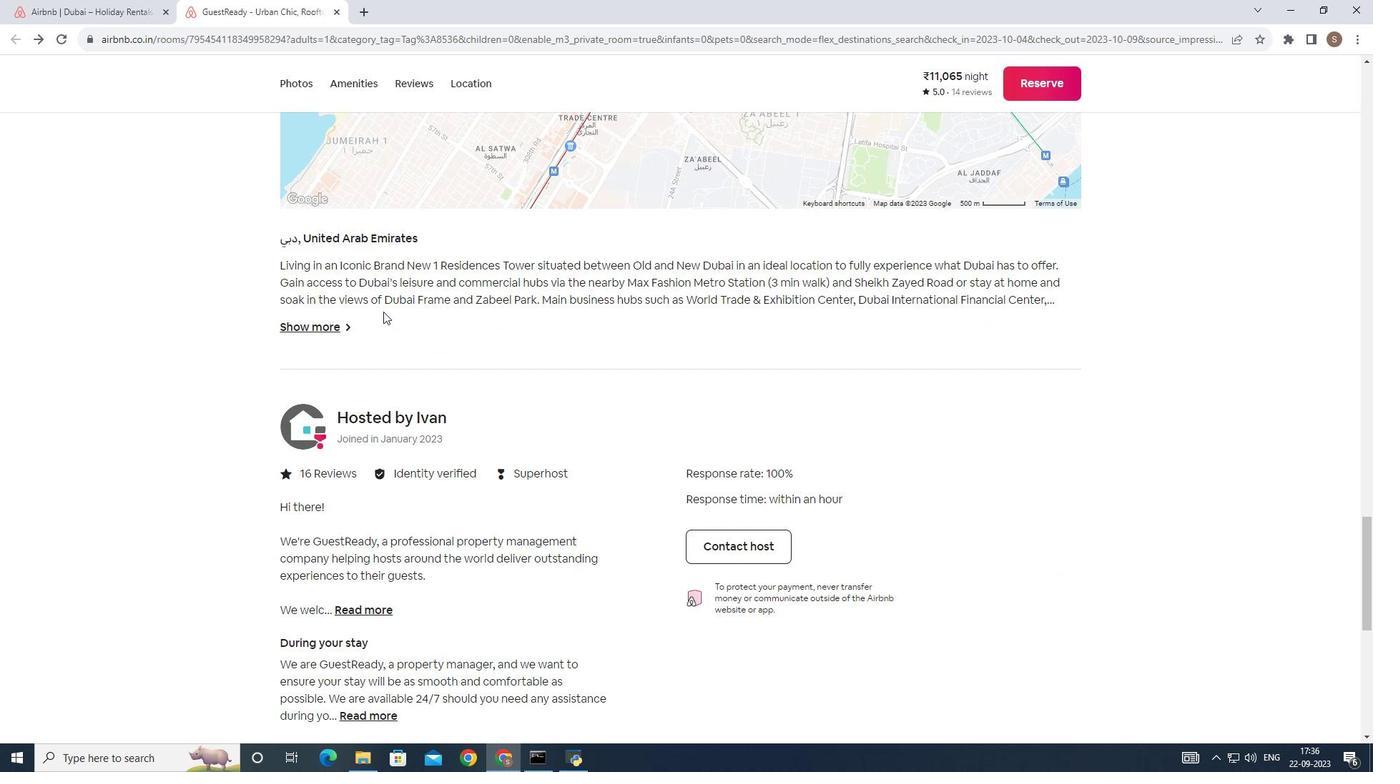 
Action: Mouse scrolled (459, 286) with delta (0, 0)
Screenshot: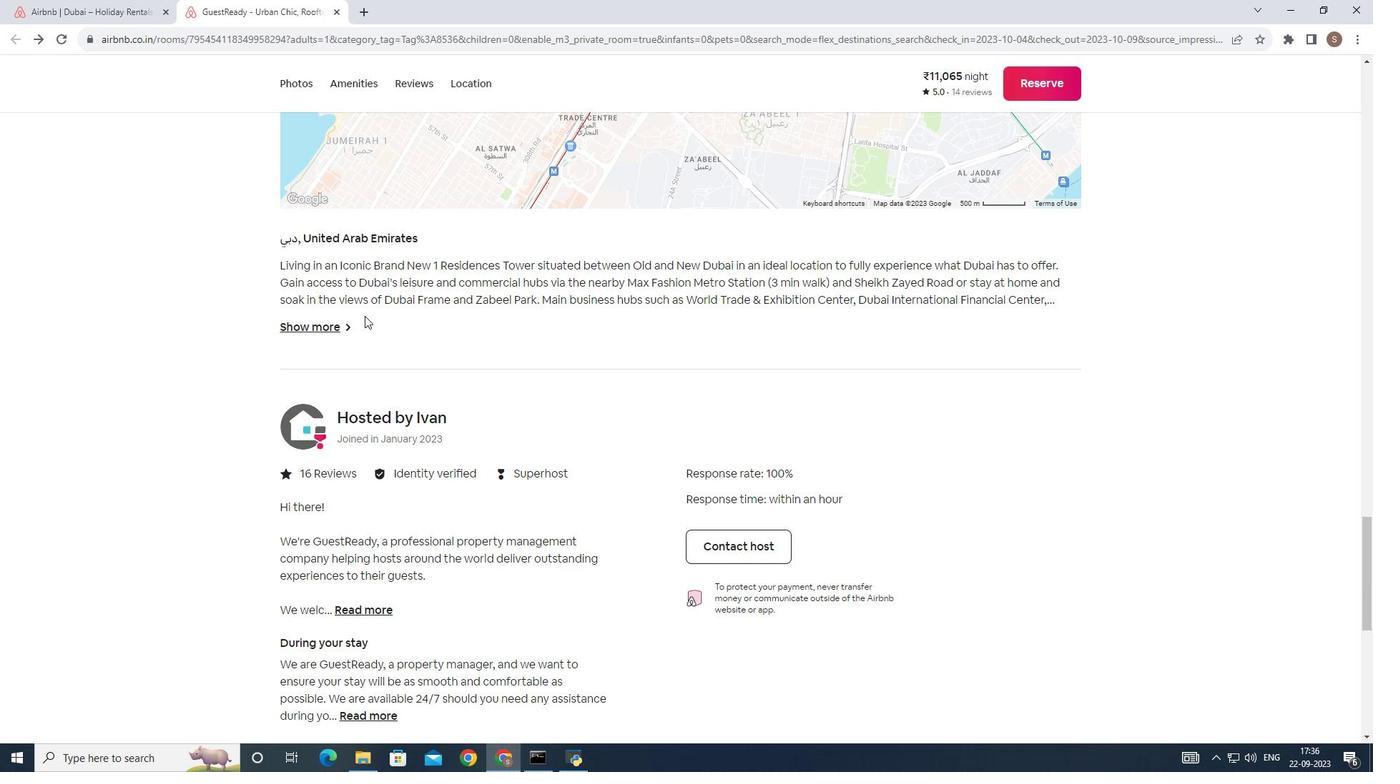 
Action: Mouse moved to (301, 336)
Screenshot: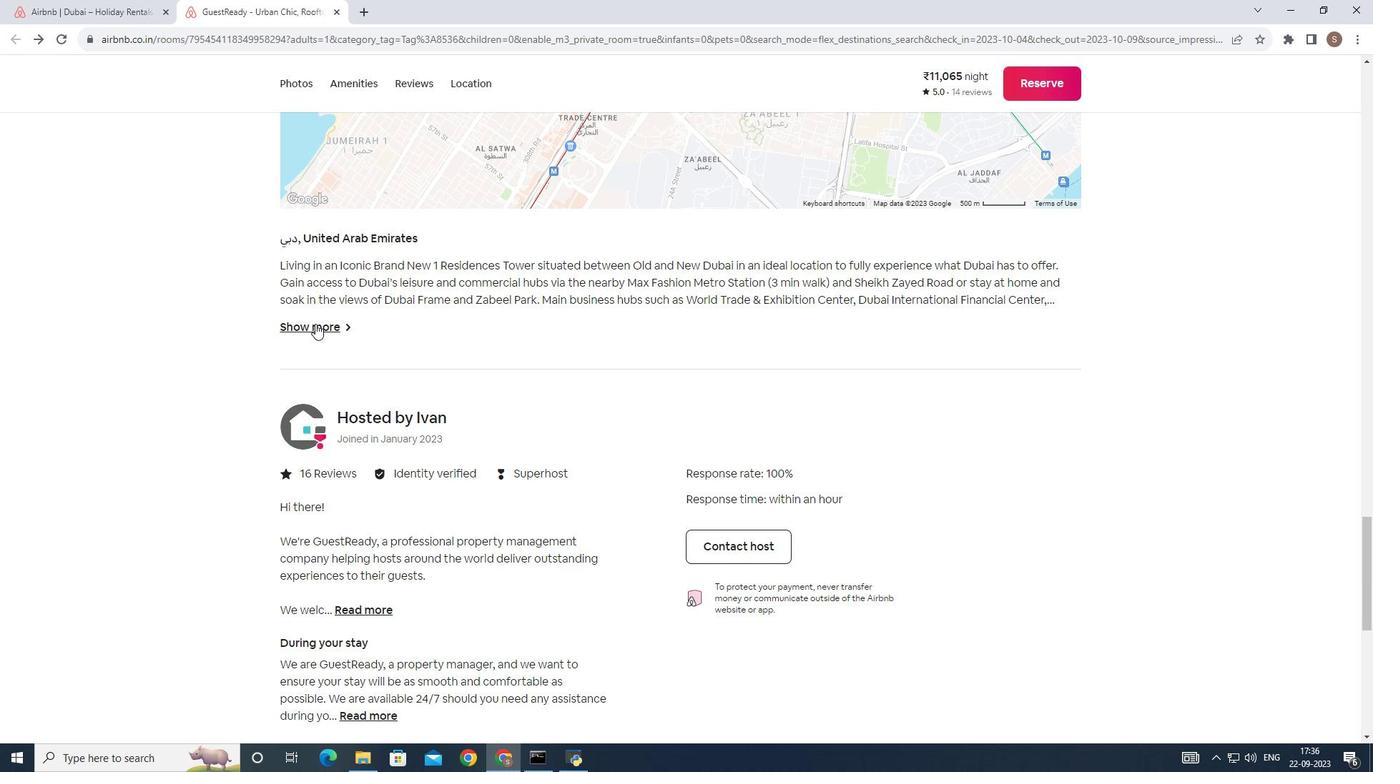 
Action: Mouse pressed left at (301, 336)
Screenshot: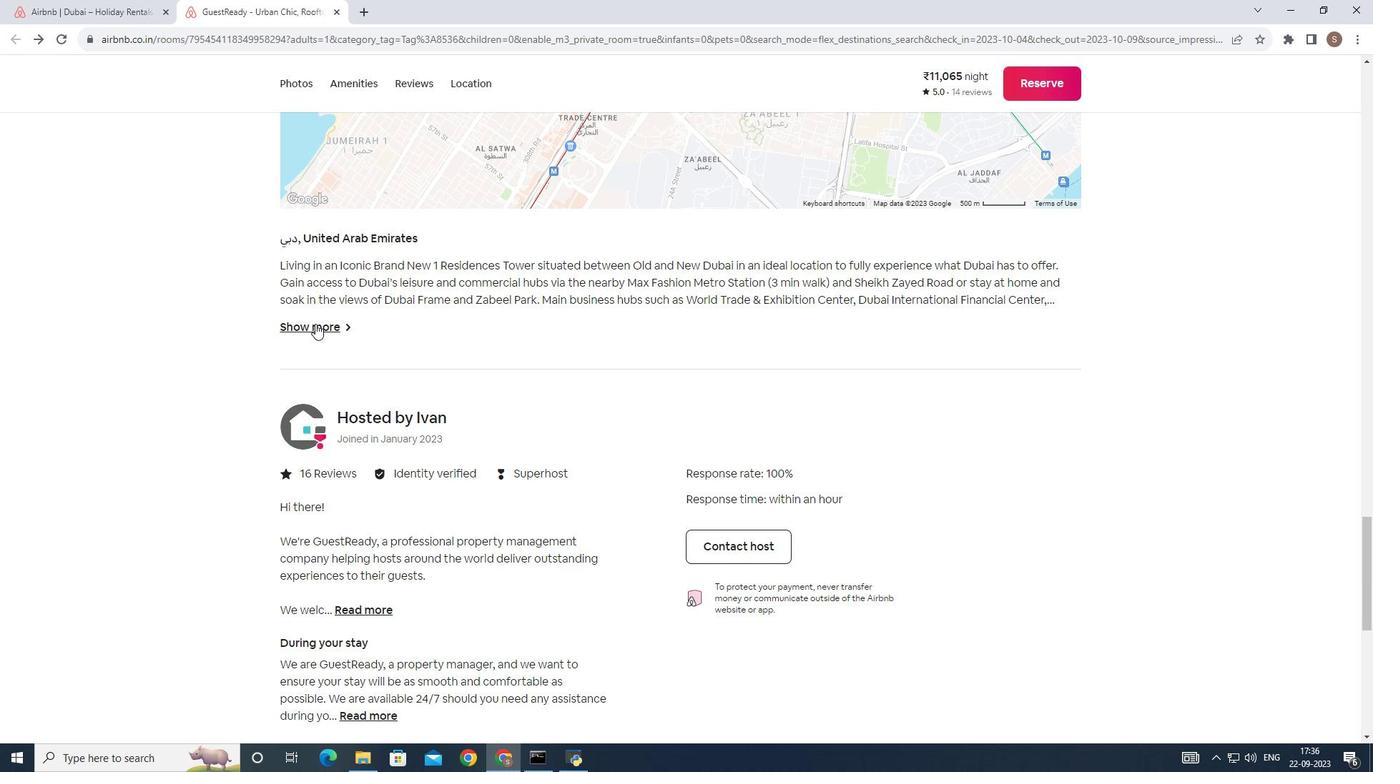 
Action: Mouse moved to (316, 322)
Screenshot: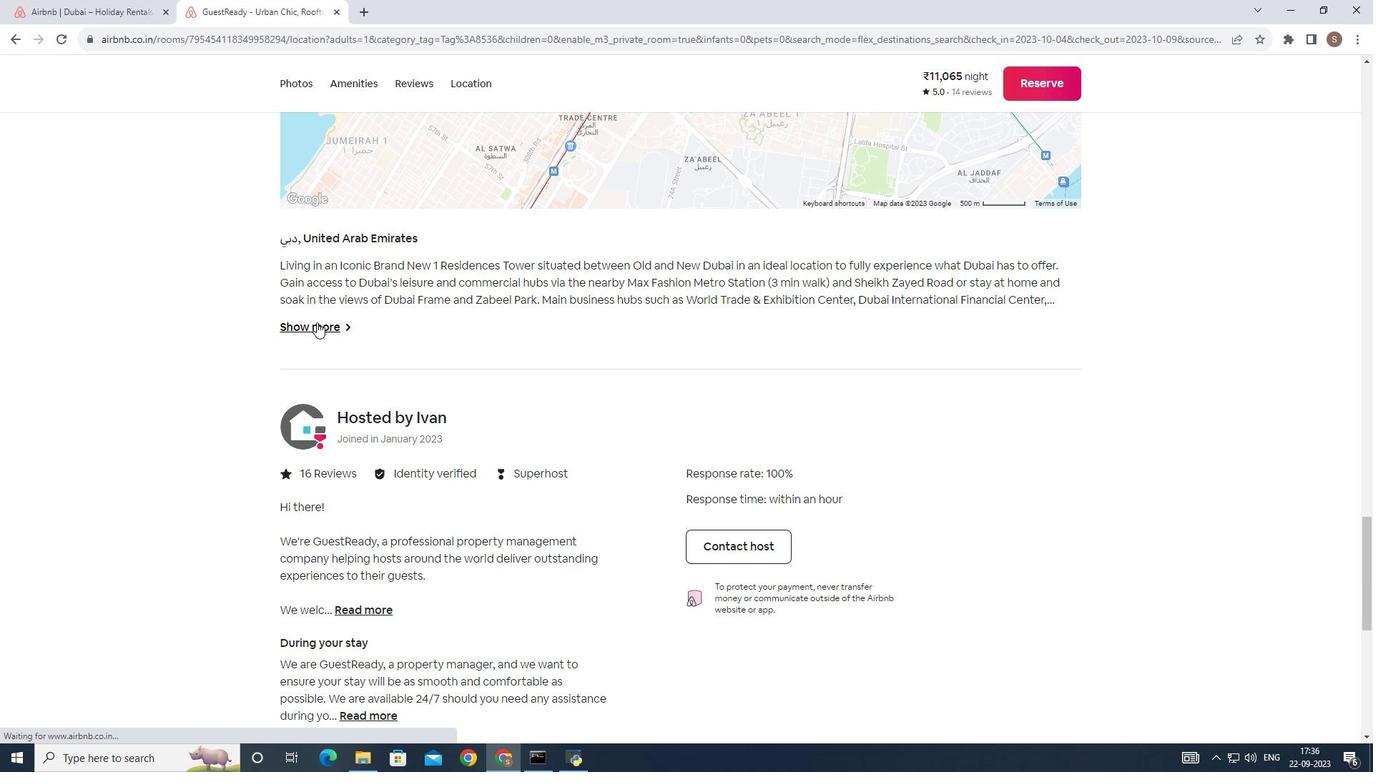
Action: Mouse pressed left at (316, 322)
Screenshot: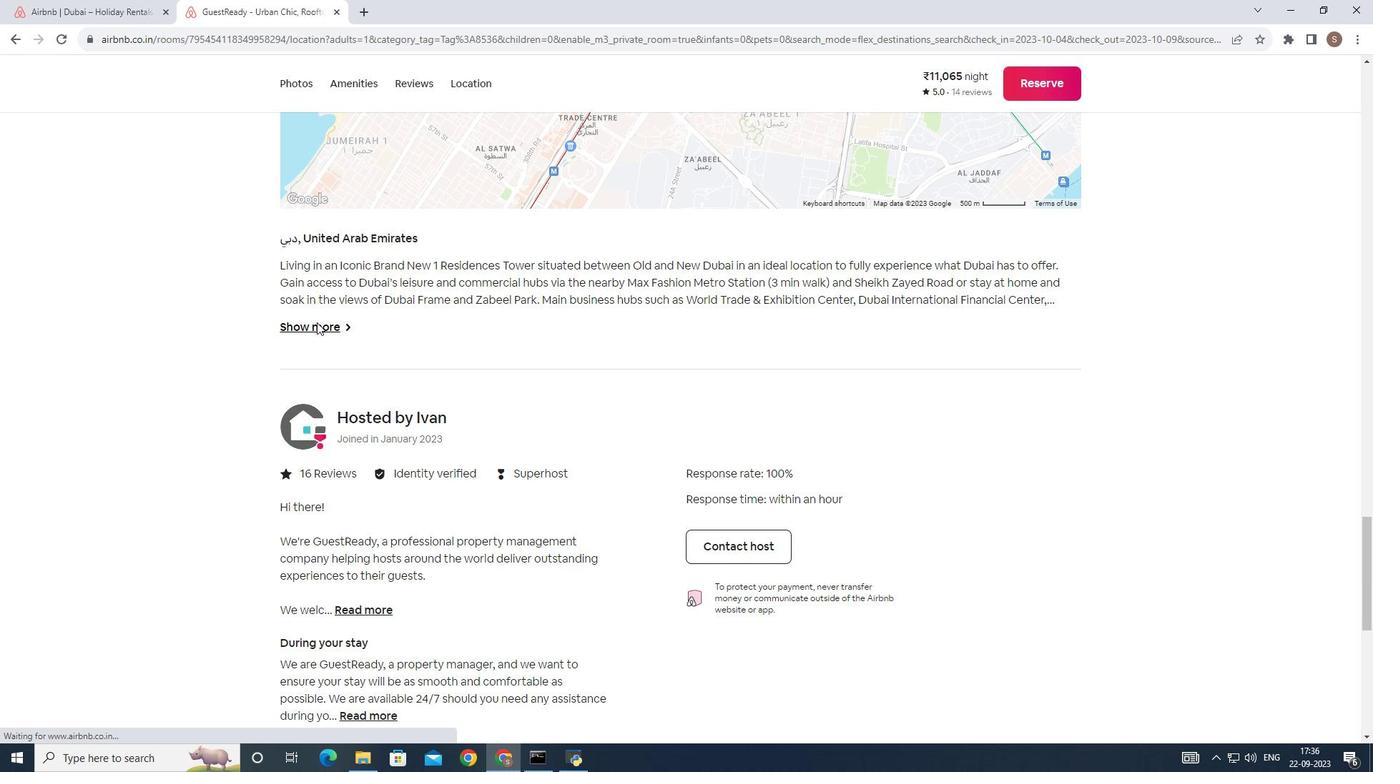 
Action: Mouse moved to (55, 242)
Screenshot: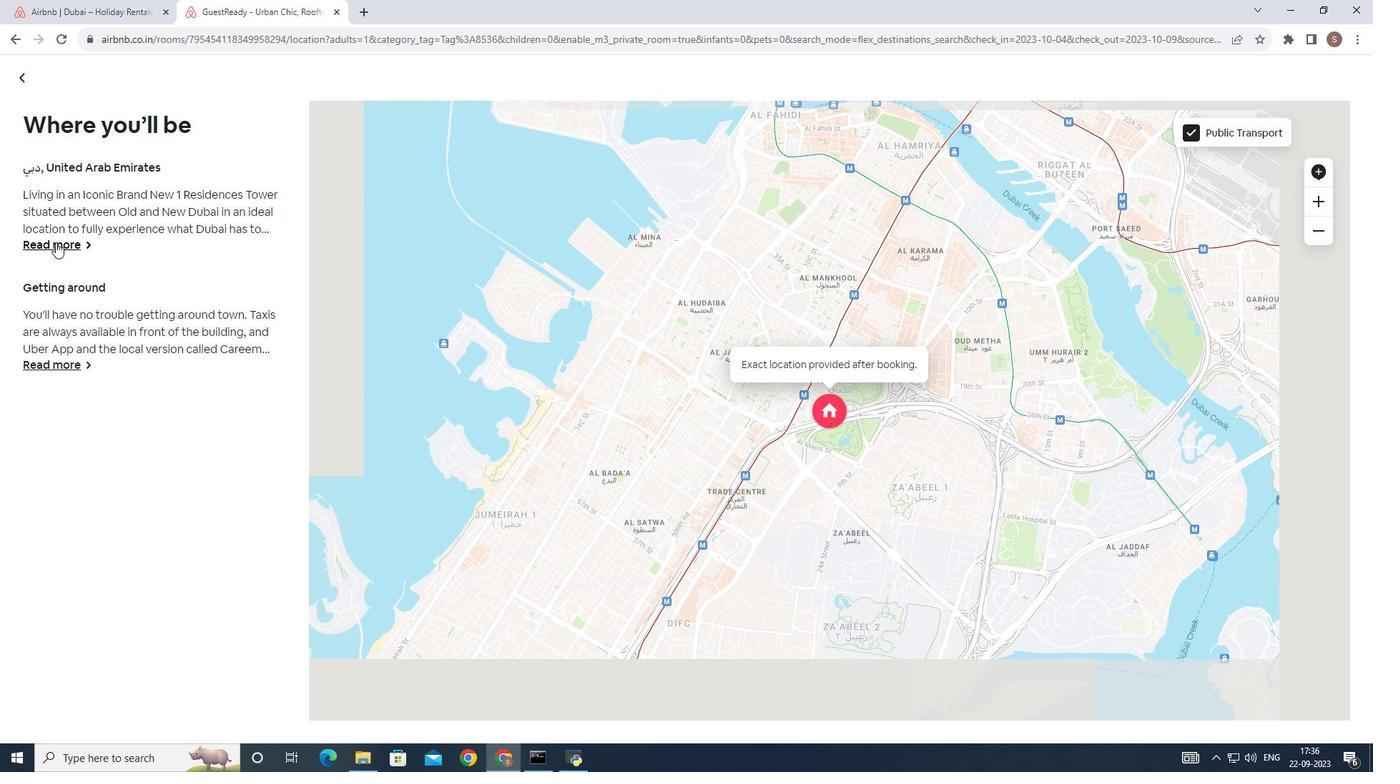 
Action: Mouse pressed left at (55, 242)
Screenshot: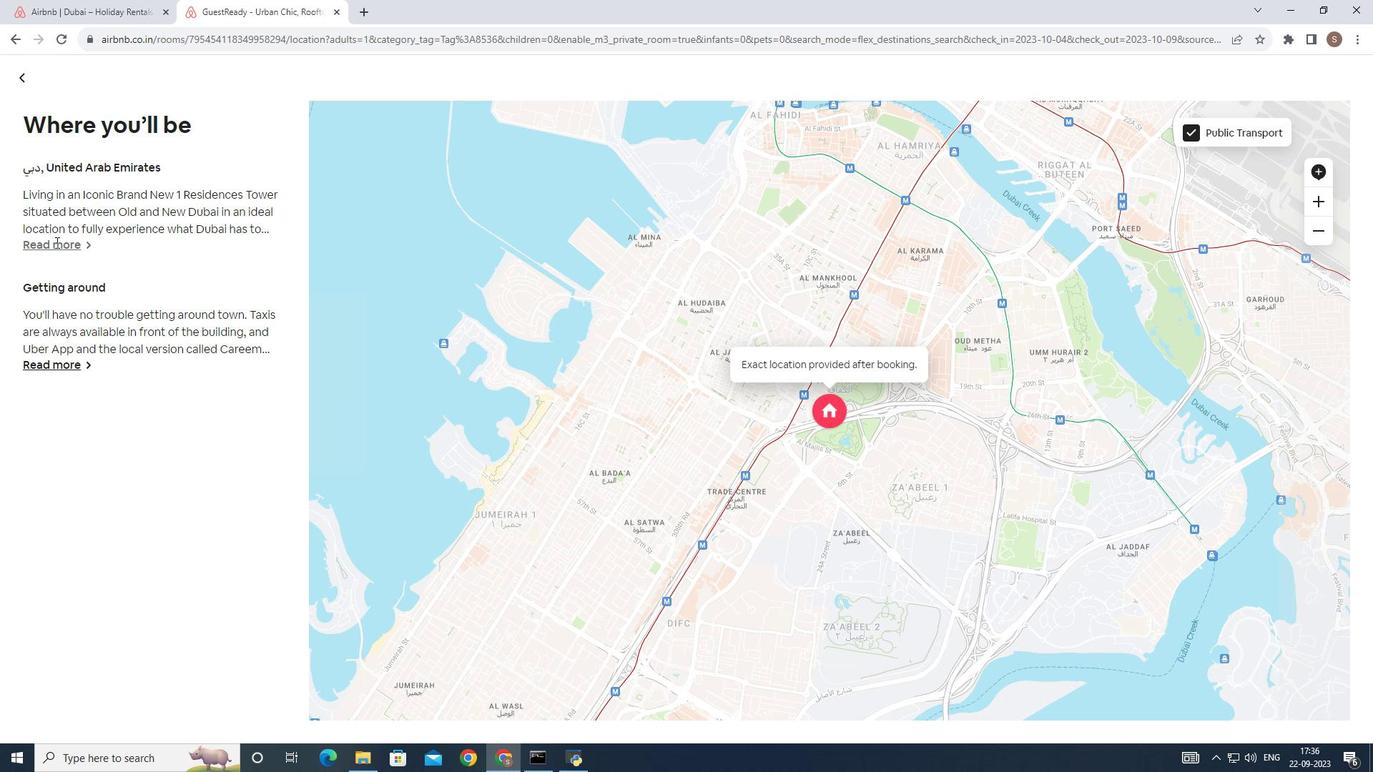 
Action: Mouse moved to (66, 276)
Screenshot: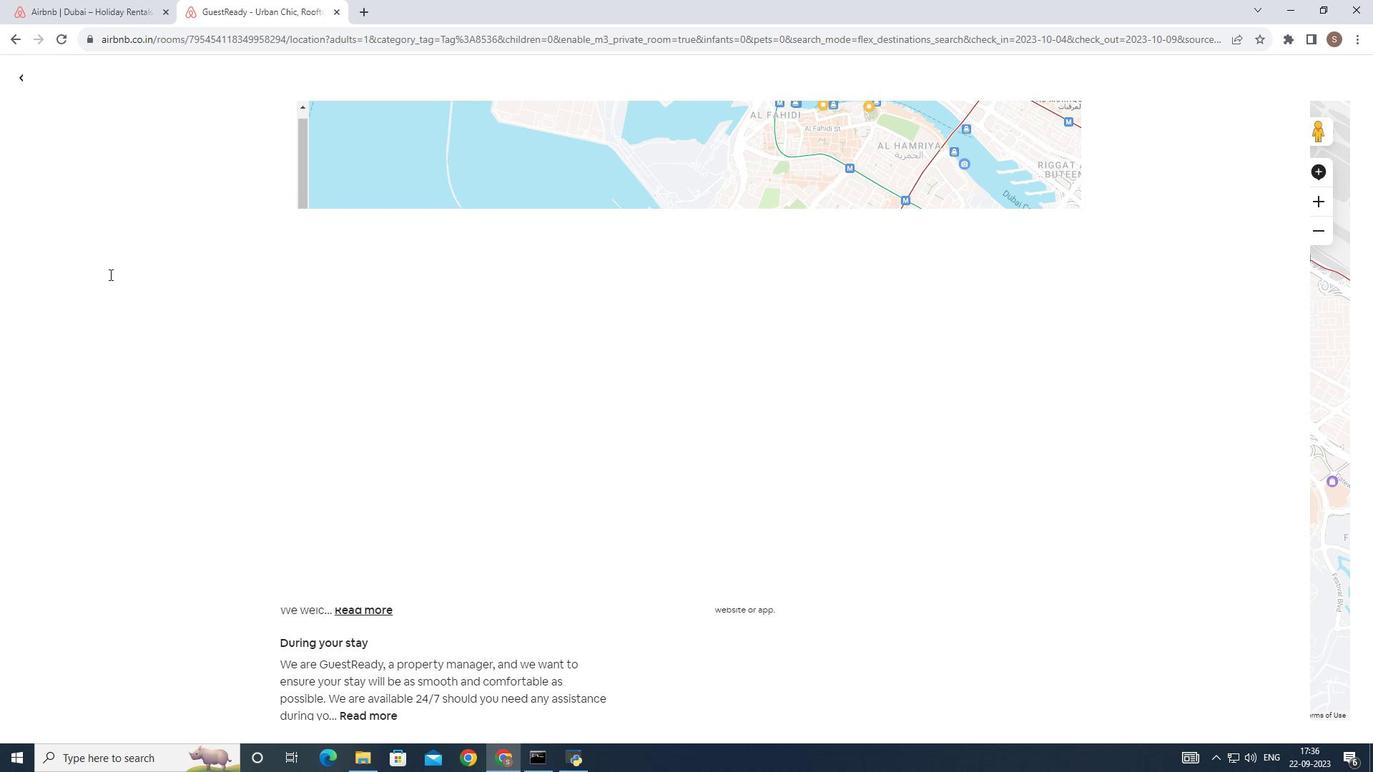 
Action: Mouse scrolled (66, 276) with delta (0, 0)
Screenshot: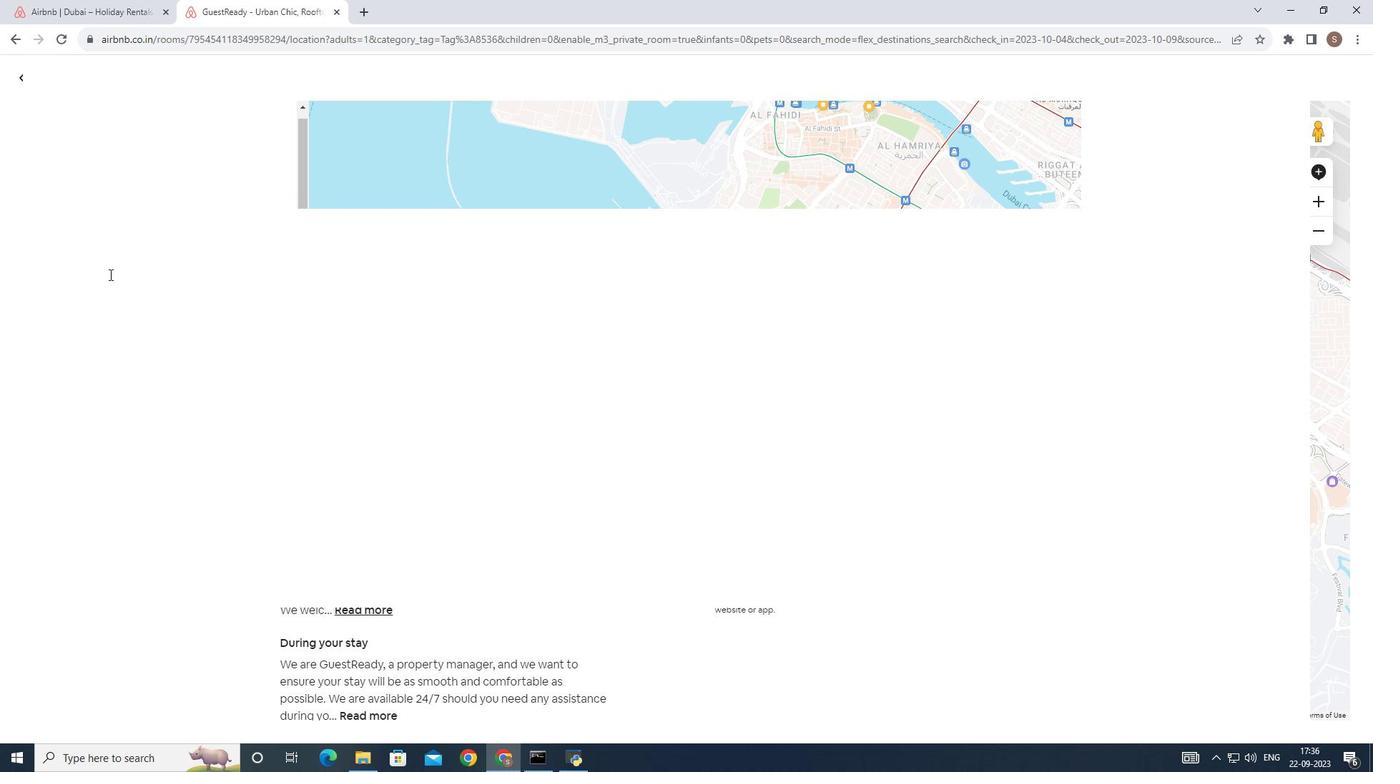 
Action: Mouse moved to (109, 274)
Screenshot: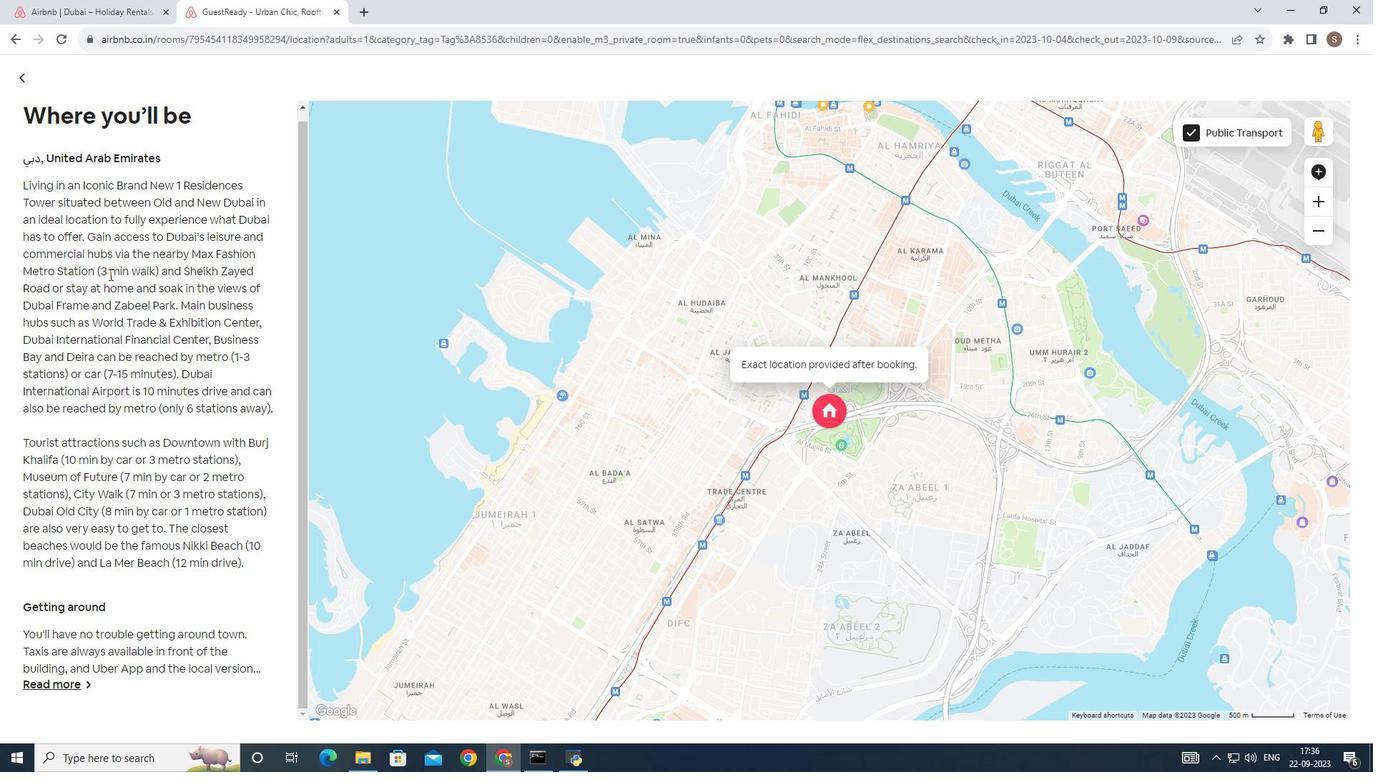 
Action: Mouse scrolled (109, 273) with delta (0, 0)
Screenshot: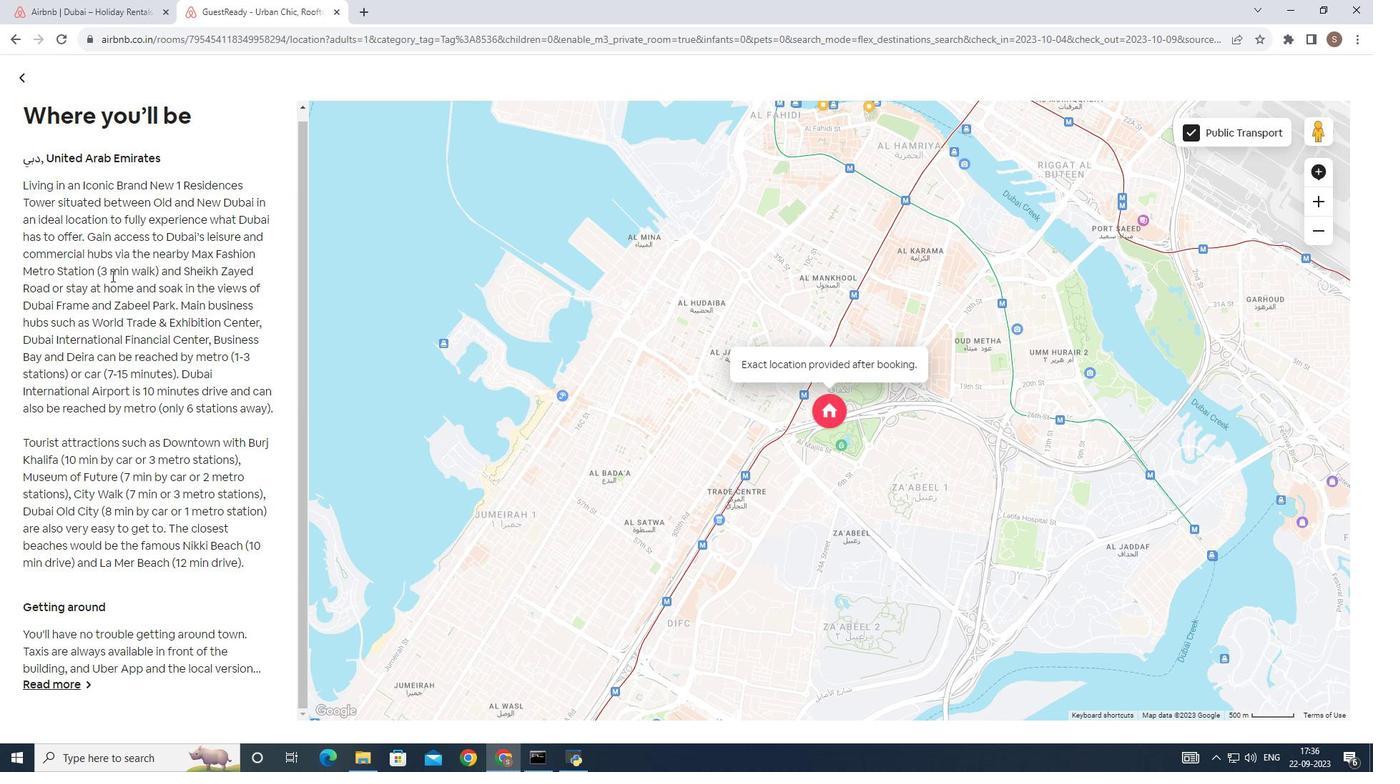 
Action: Mouse scrolled (109, 273) with delta (0, 0)
Screenshot: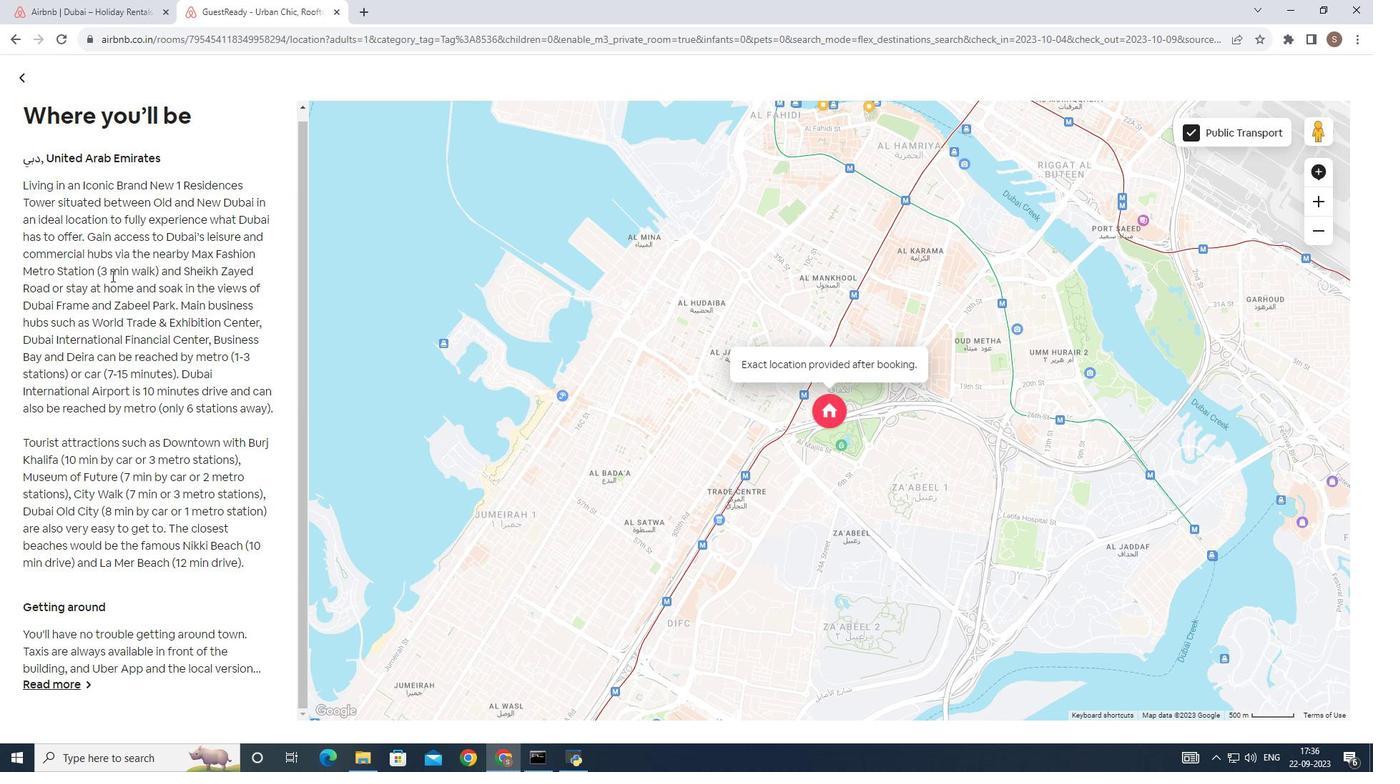 
Action: Mouse scrolled (109, 273) with delta (0, 0)
Screenshot: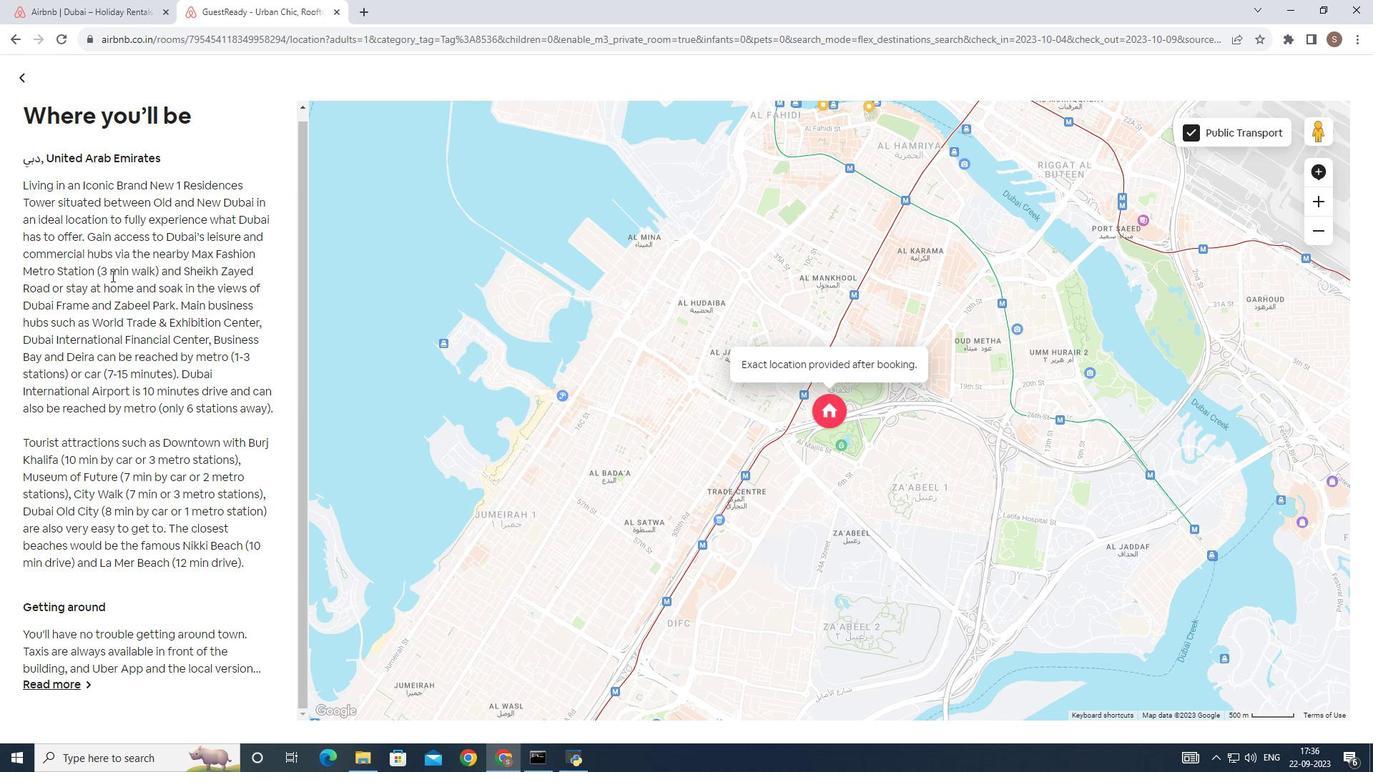 
Action: Mouse scrolled (109, 273) with delta (0, 0)
Screenshot: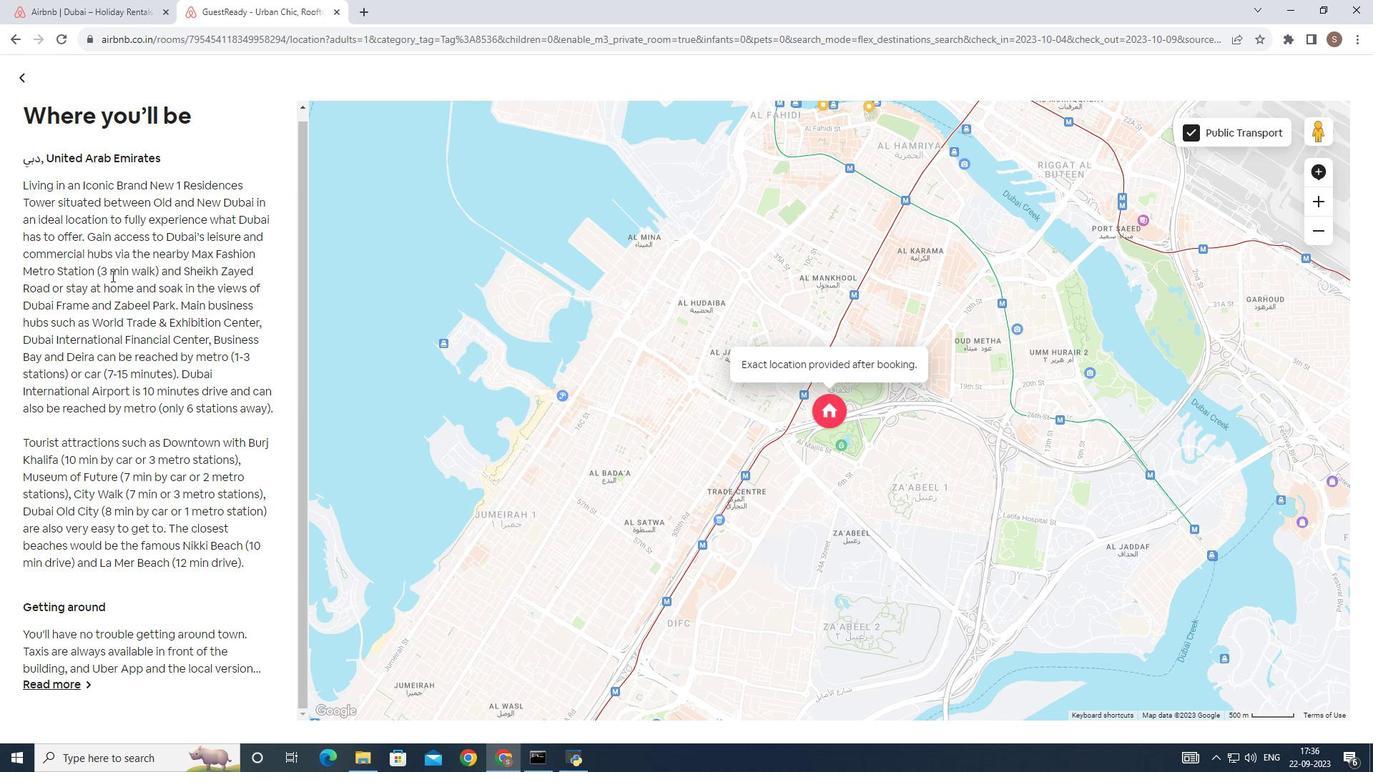 
Action: Mouse scrolled (109, 273) with delta (0, 0)
Screenshot: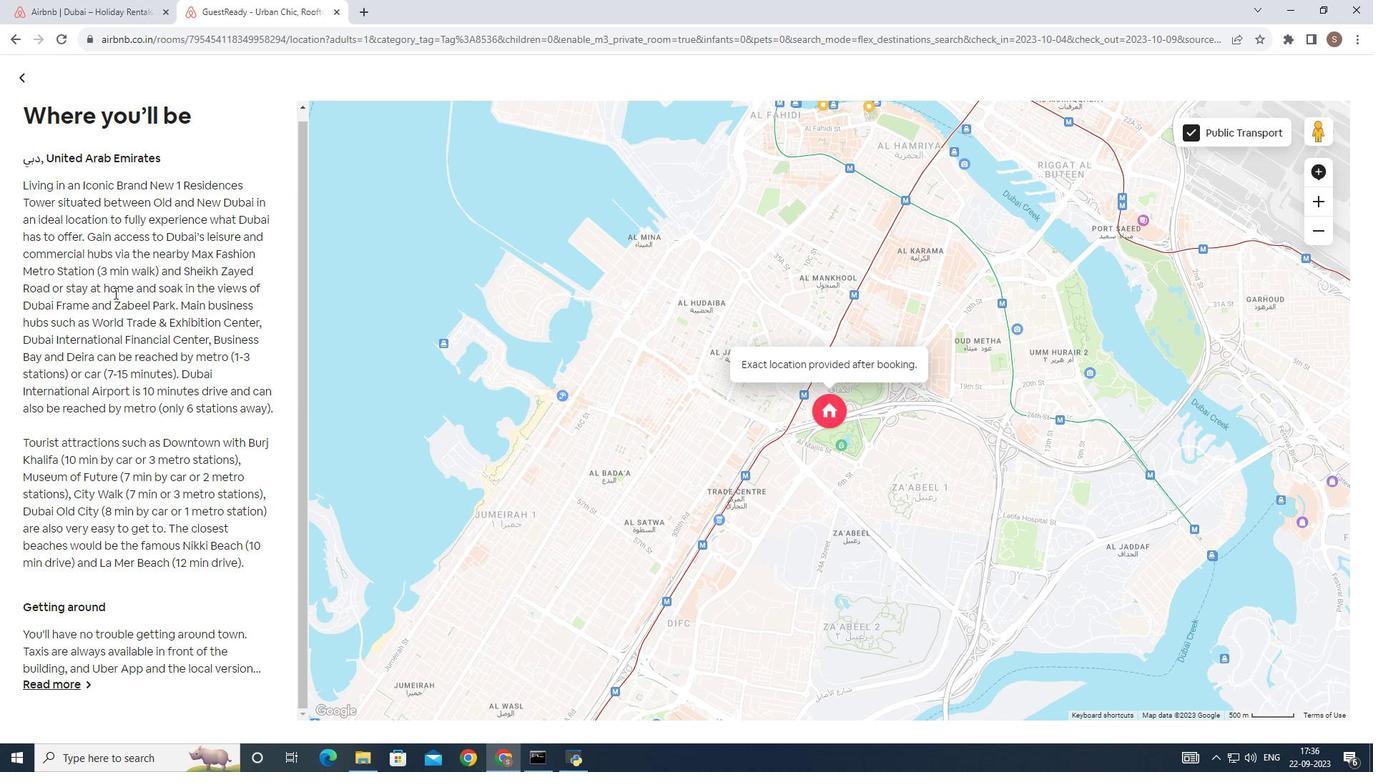 
Action: Mouse moved to (47, 684)
Screenshot: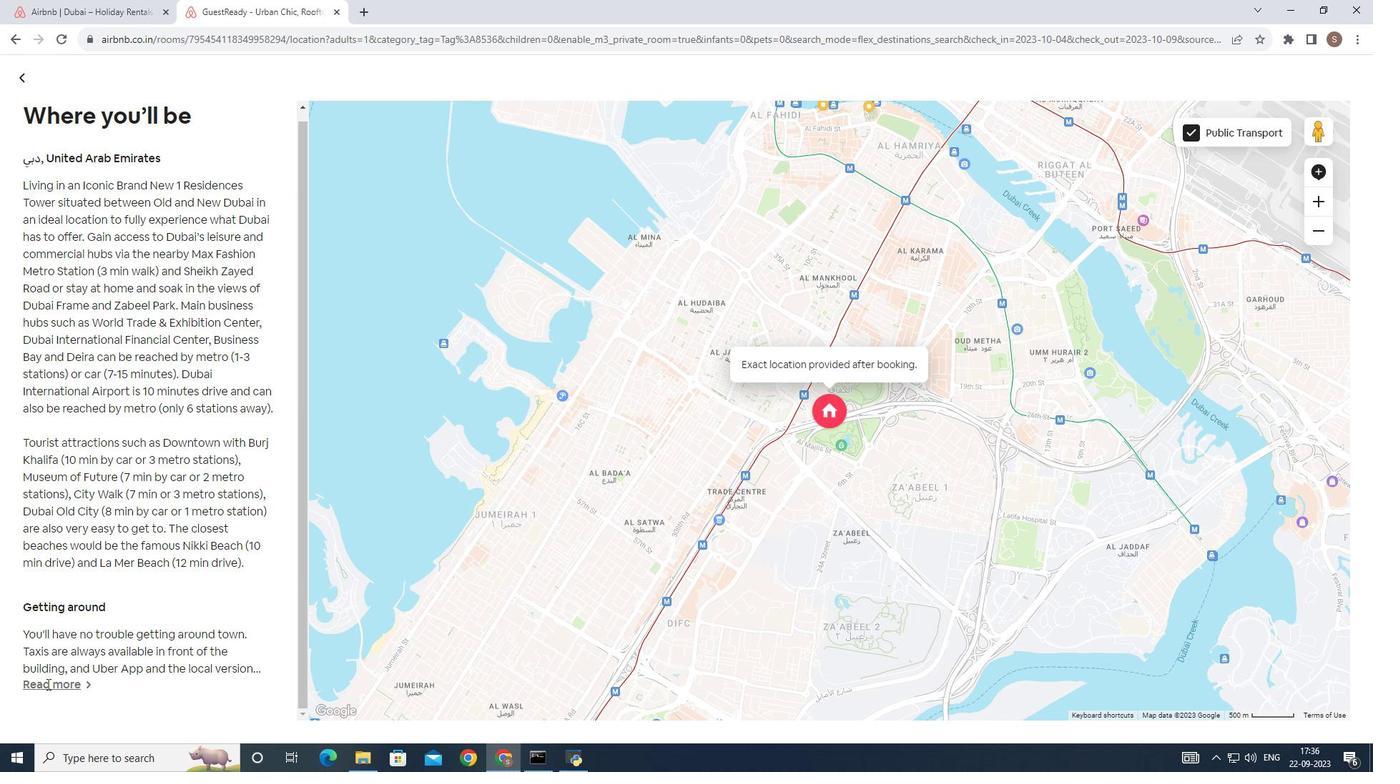 
Action: Mouse pressed left at (47, 684)
Screenshot: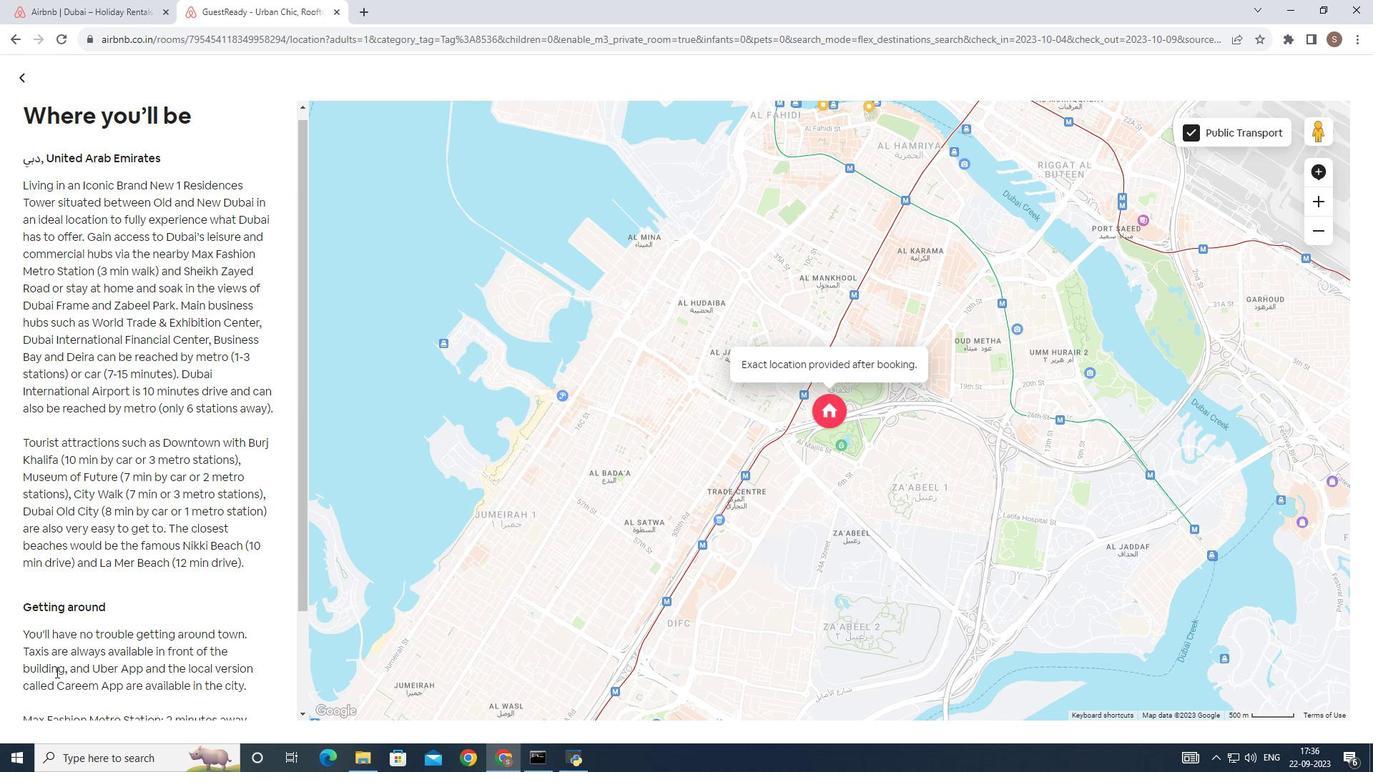 
Action: Mouse moved to (95, 577)
Screenshot: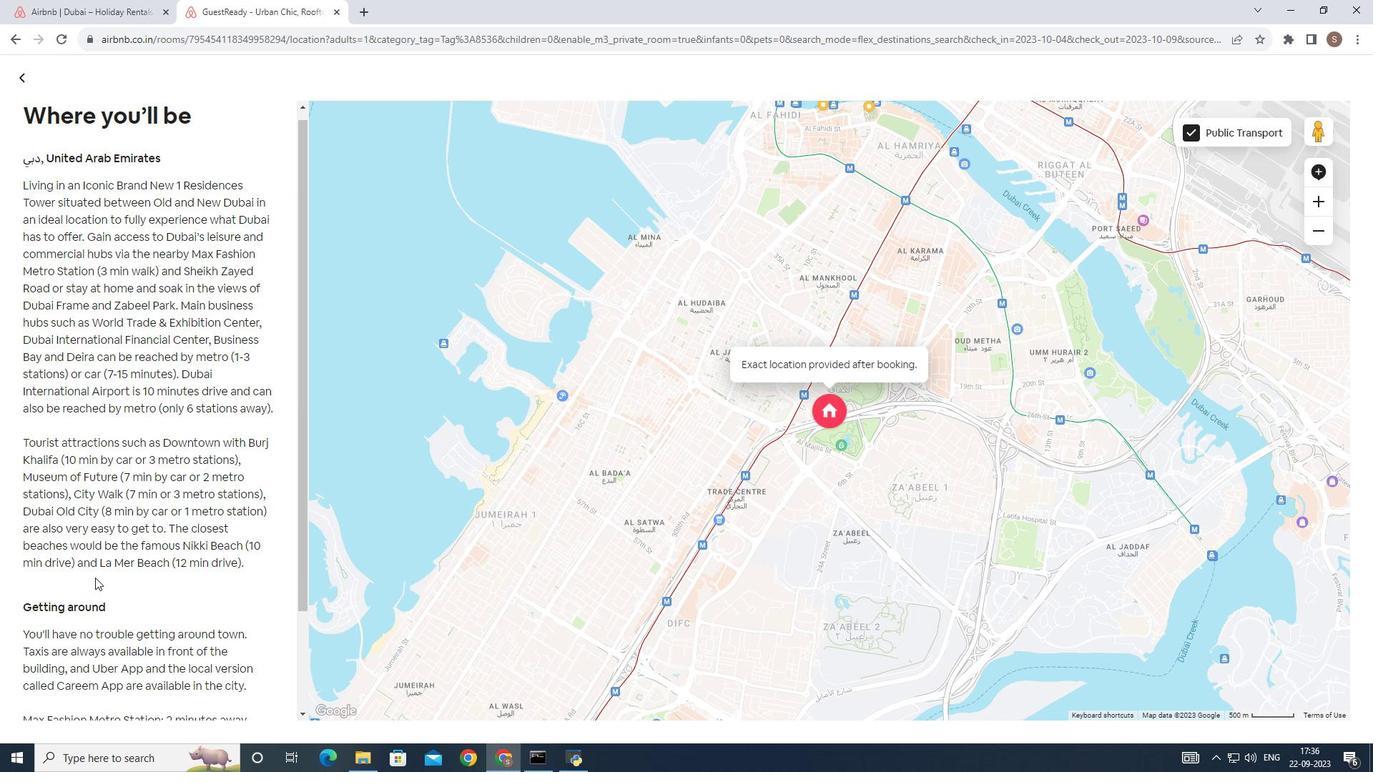
Action: Mouse scrolled (95, 577) with delta (0, 0)
Screenshot: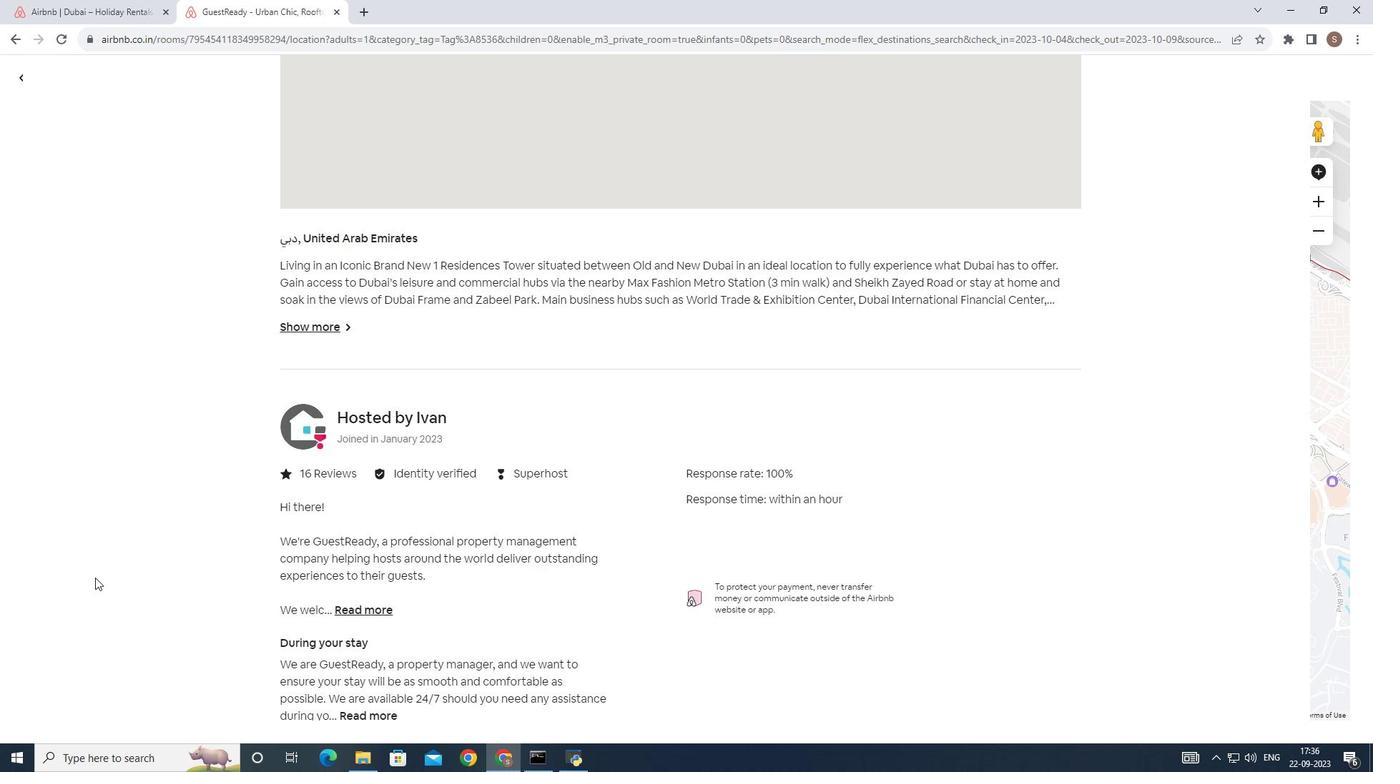 
Action: Mouse scrolled (95, 577) with delta (0, 0)
Screenshot: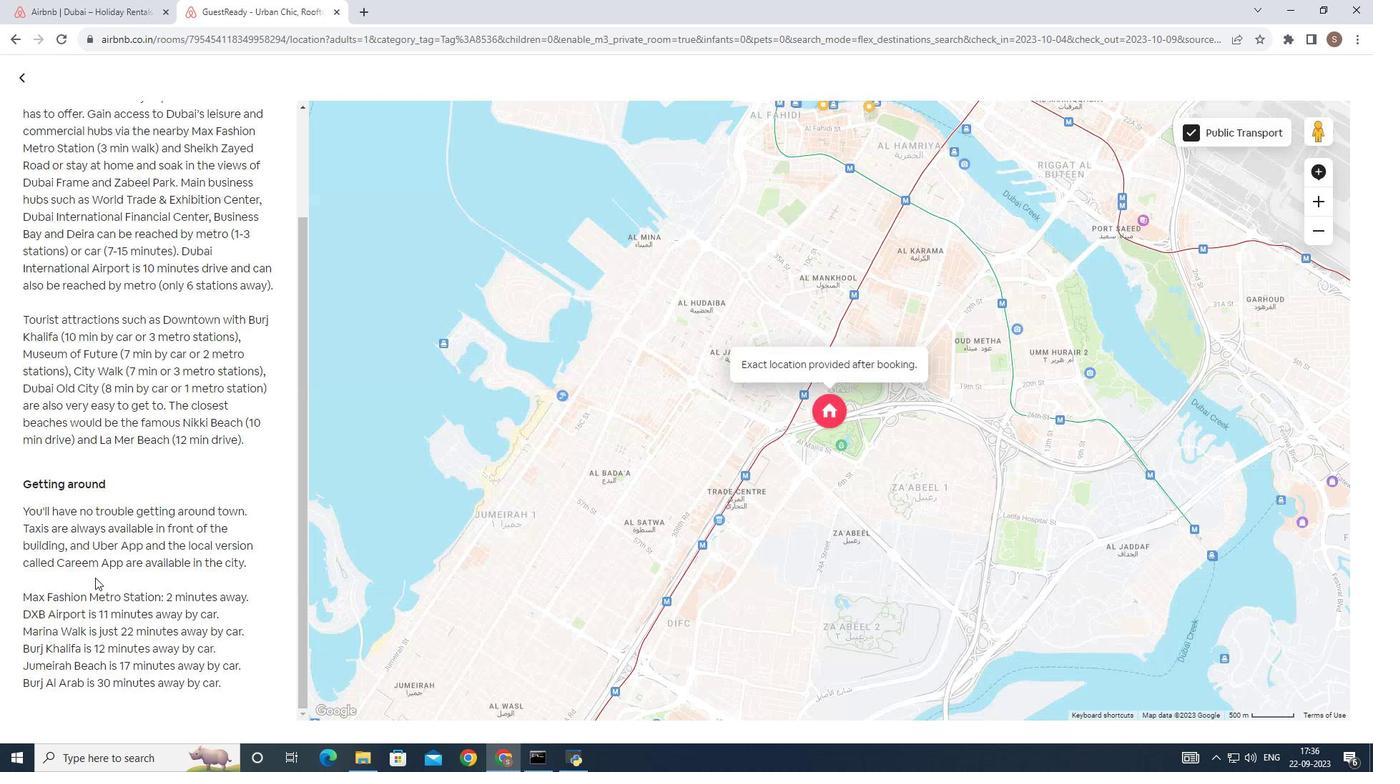 
Action: Mouse scrolled (95, 577) with delta (0, 0)
Screenshot: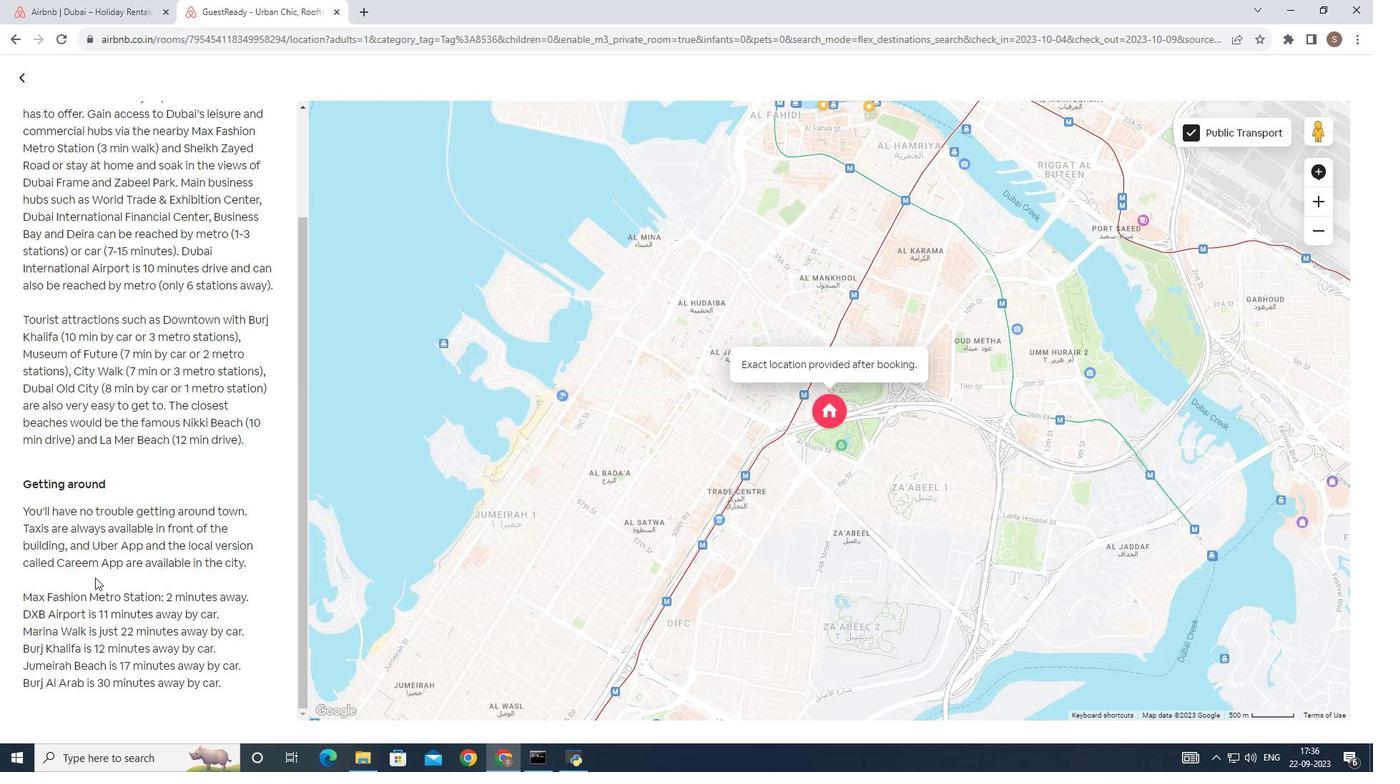 
Action: Mouse scrolled (95, 577) with delta (0, 0)
Screenshot: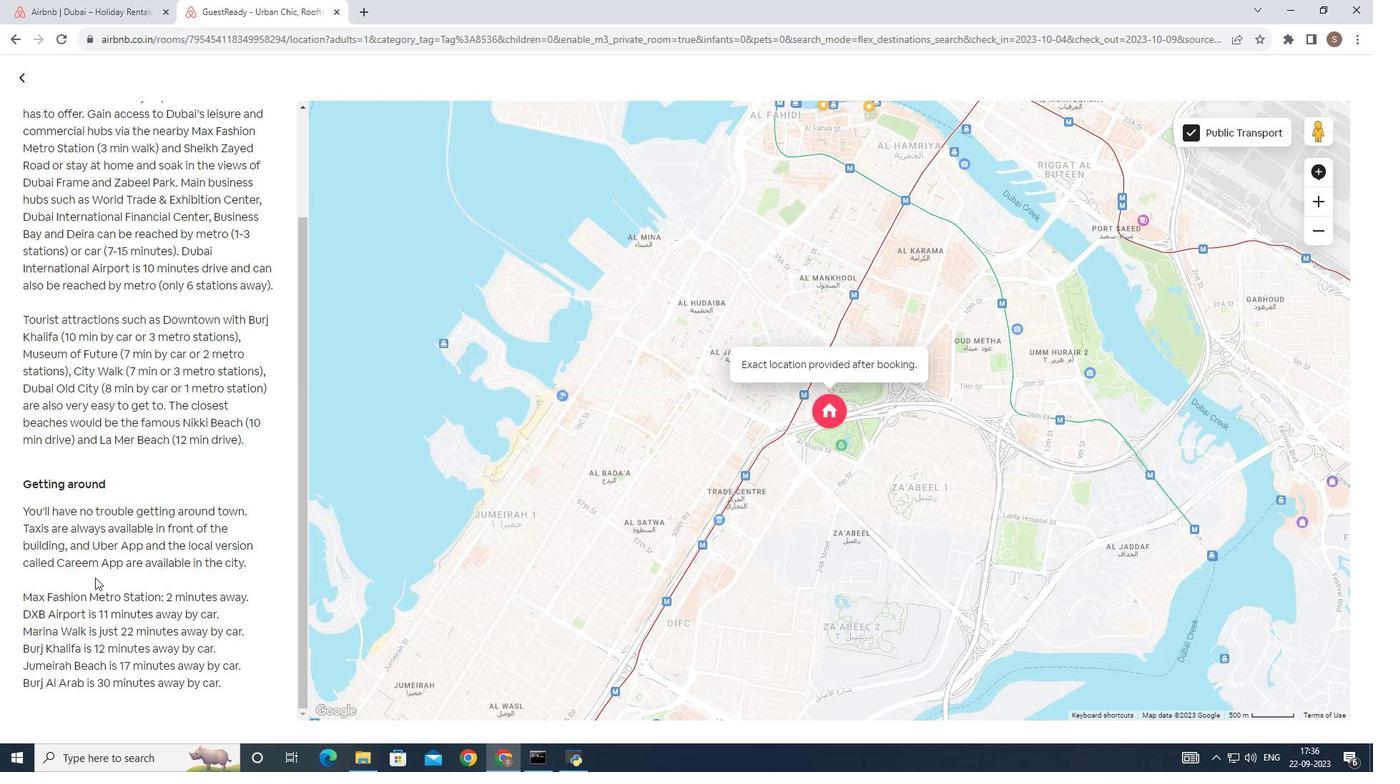 
Action: Mouse scrolled (95, 577) with delta (0, 0)
Screenshot: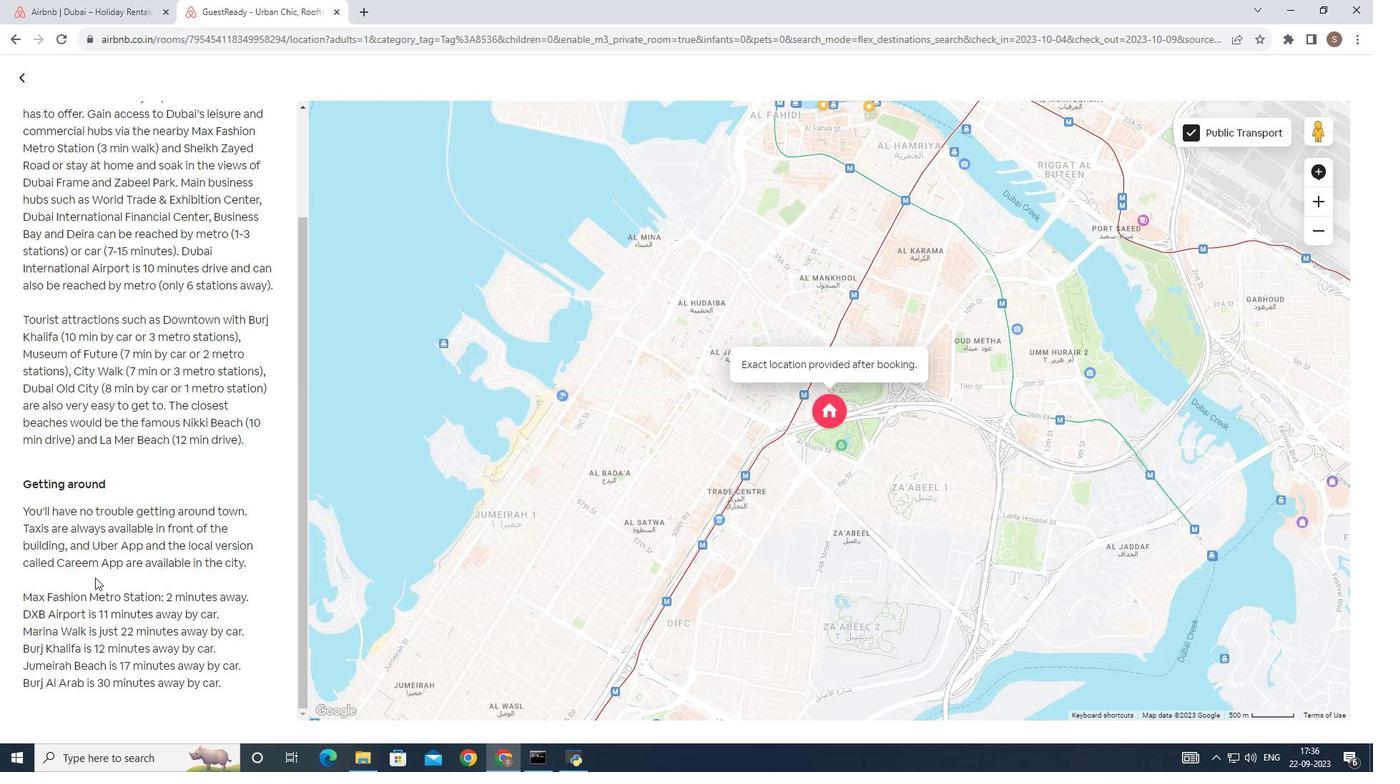 
Action: Mouse scrolled (95, 577) with delta (0, 0)
Screenshot: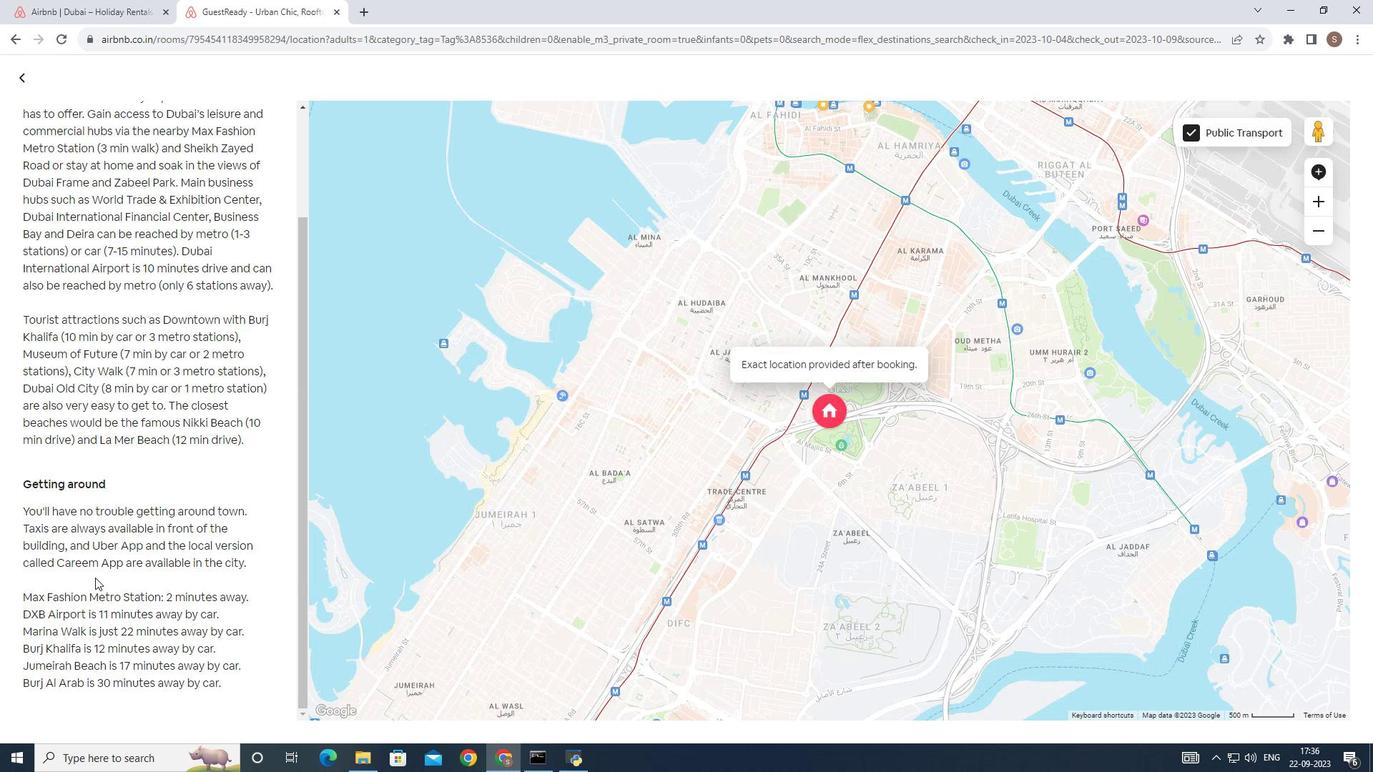 
Action: Mouse scrolled (95, 577) with delta (0, 0)
Screenshot: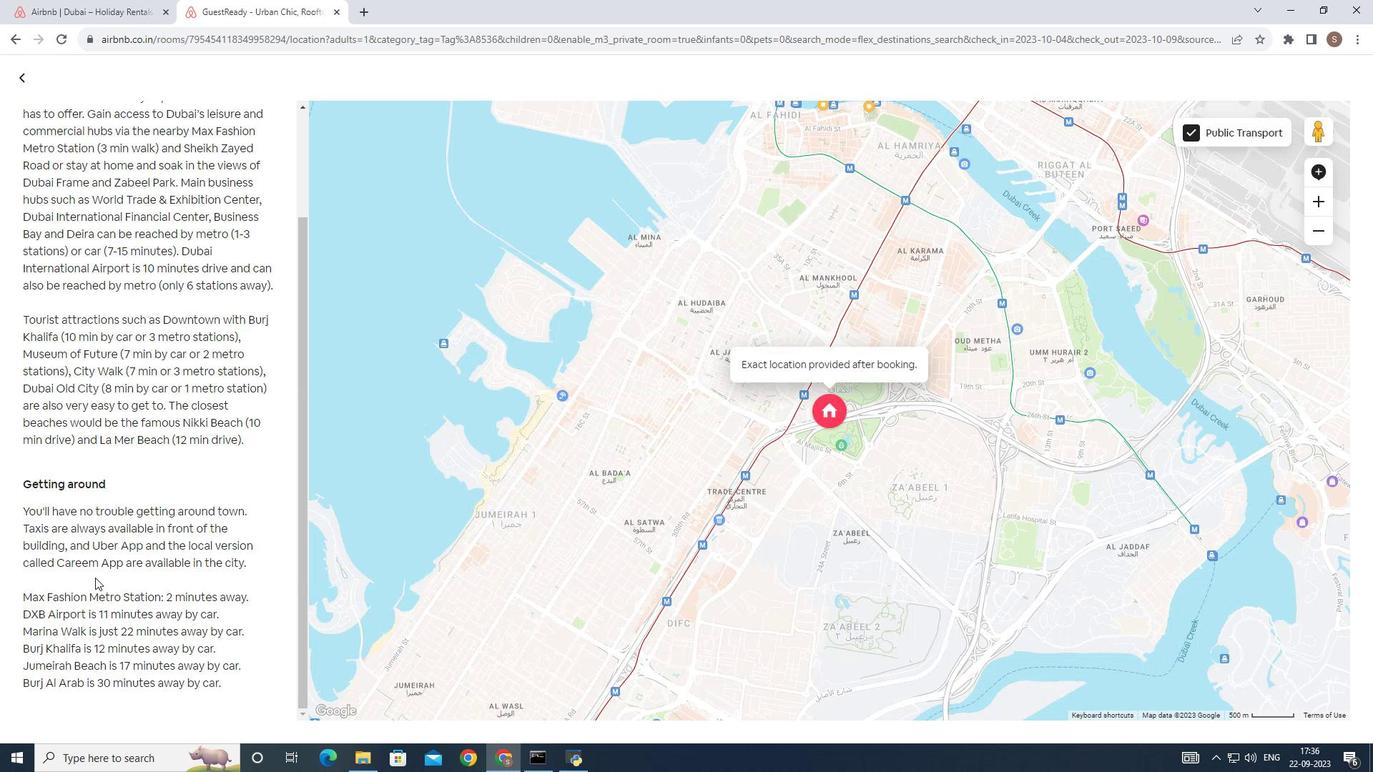 
Action: Mouse scrolled (95, 577) with delta (0, 0)
Screenshot: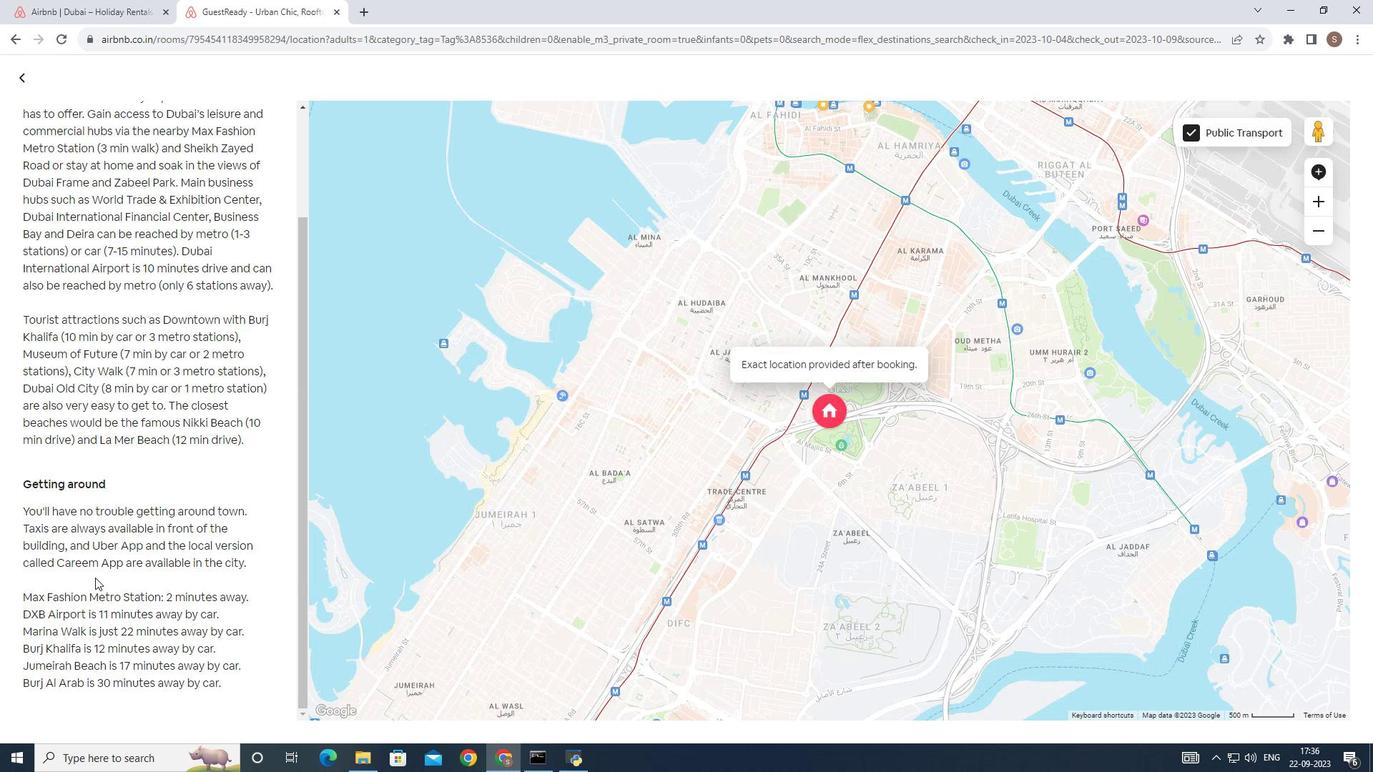 
Action: Mouse moved to (99, 150)
Screenshot: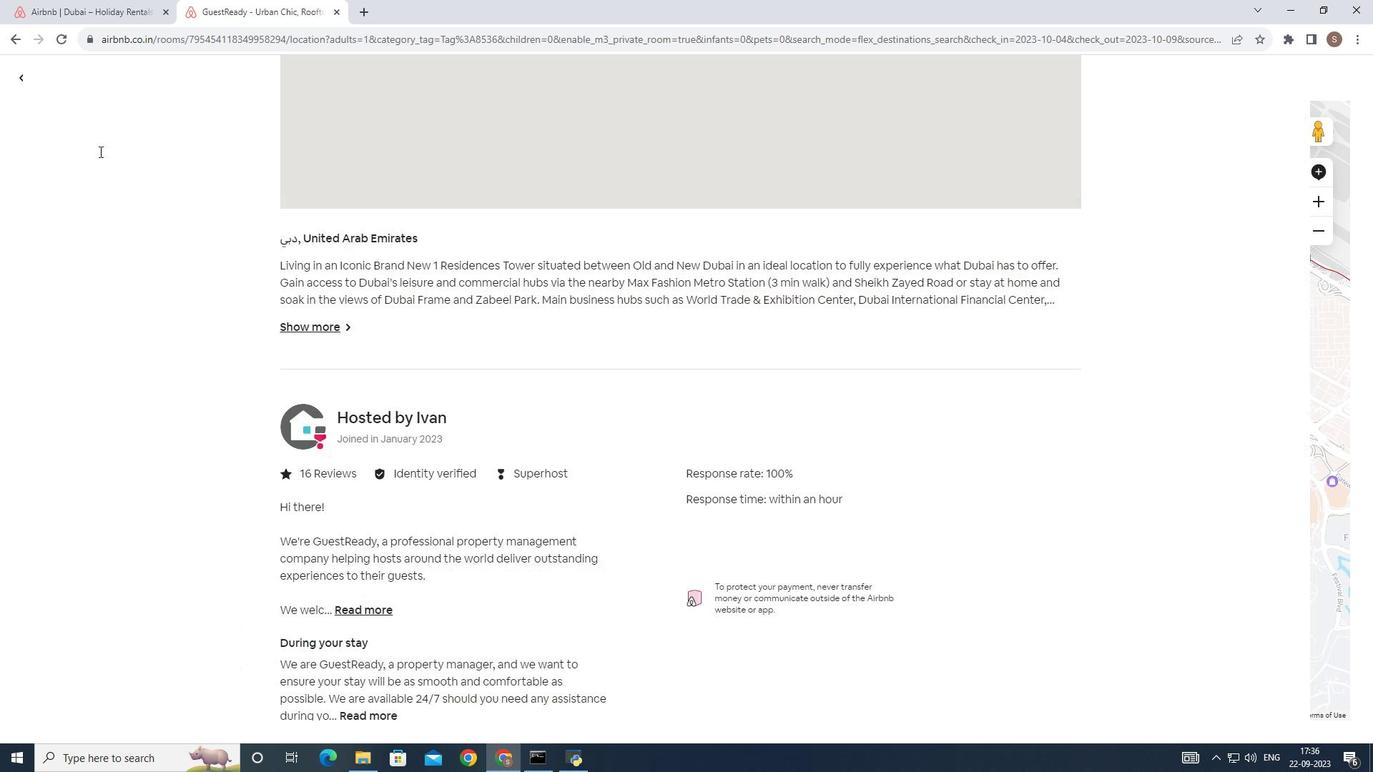 
Action: Mouse scrolled (99, 151) with delta (0, 0)
Screenshot: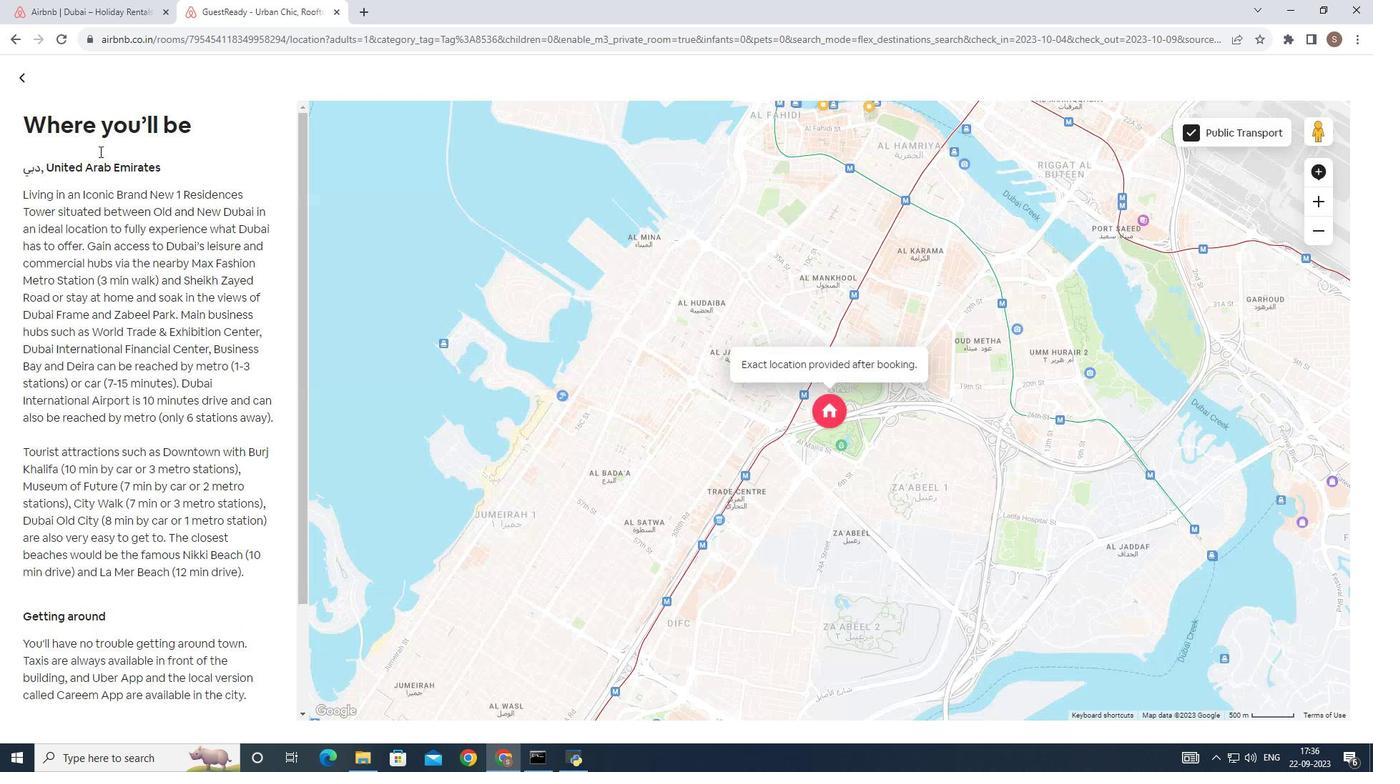 
Action: Mouse scrolled (99, 151) with delta (0, 0)
Screenshot: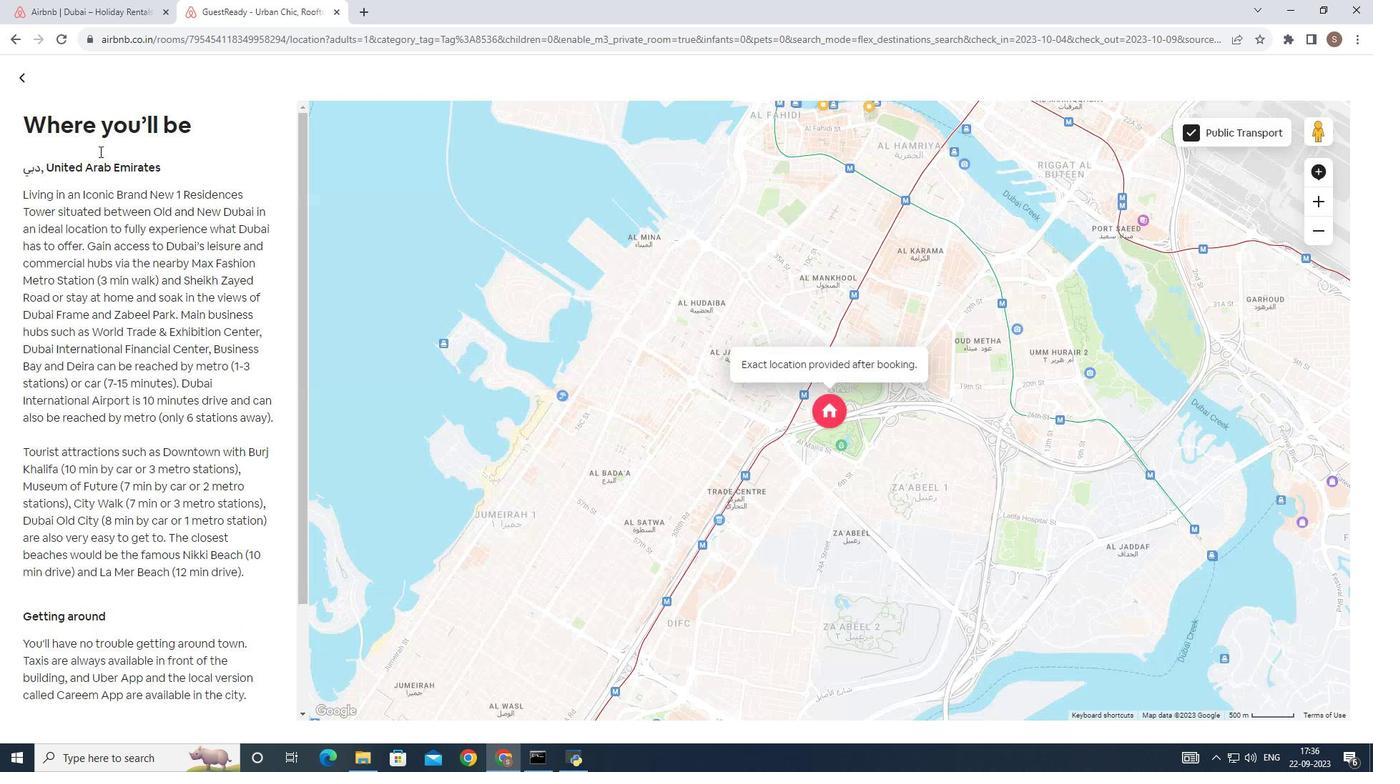 
Action: Mouse moved to (99, 151)
Screenshot: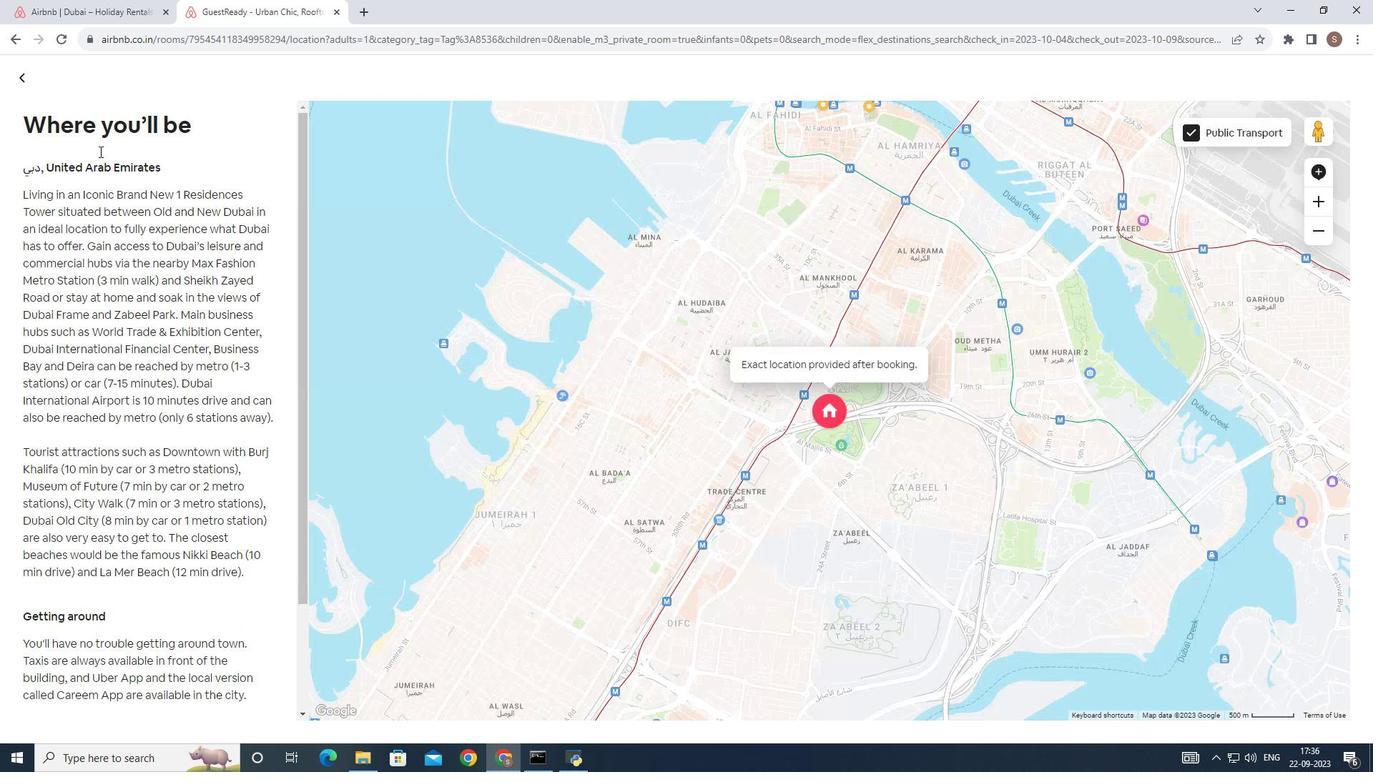 
Action: Mouse scrolled (99, 152) with delta (0, 0)
Screenshot: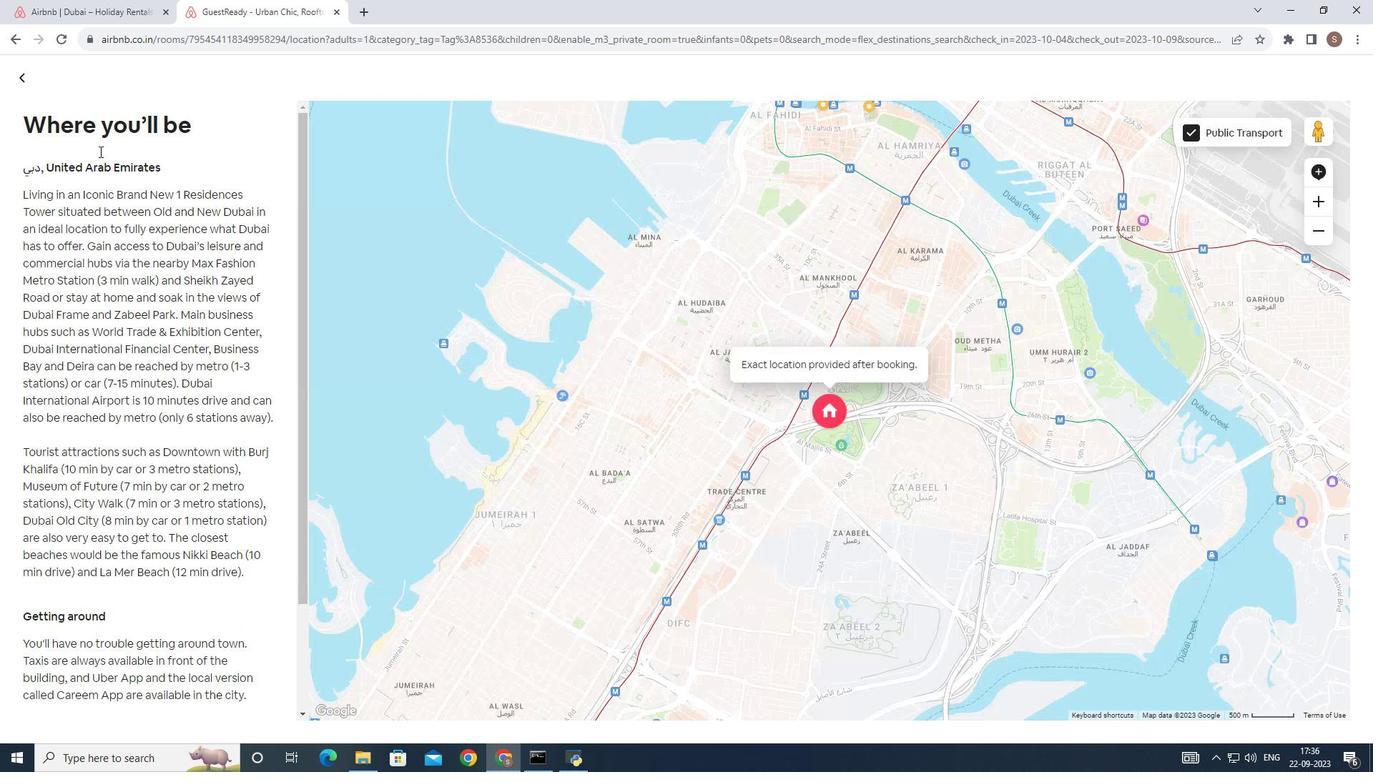 
Action: Mouse scrolled (99, 152) with delta (0, 0)
Screenshot: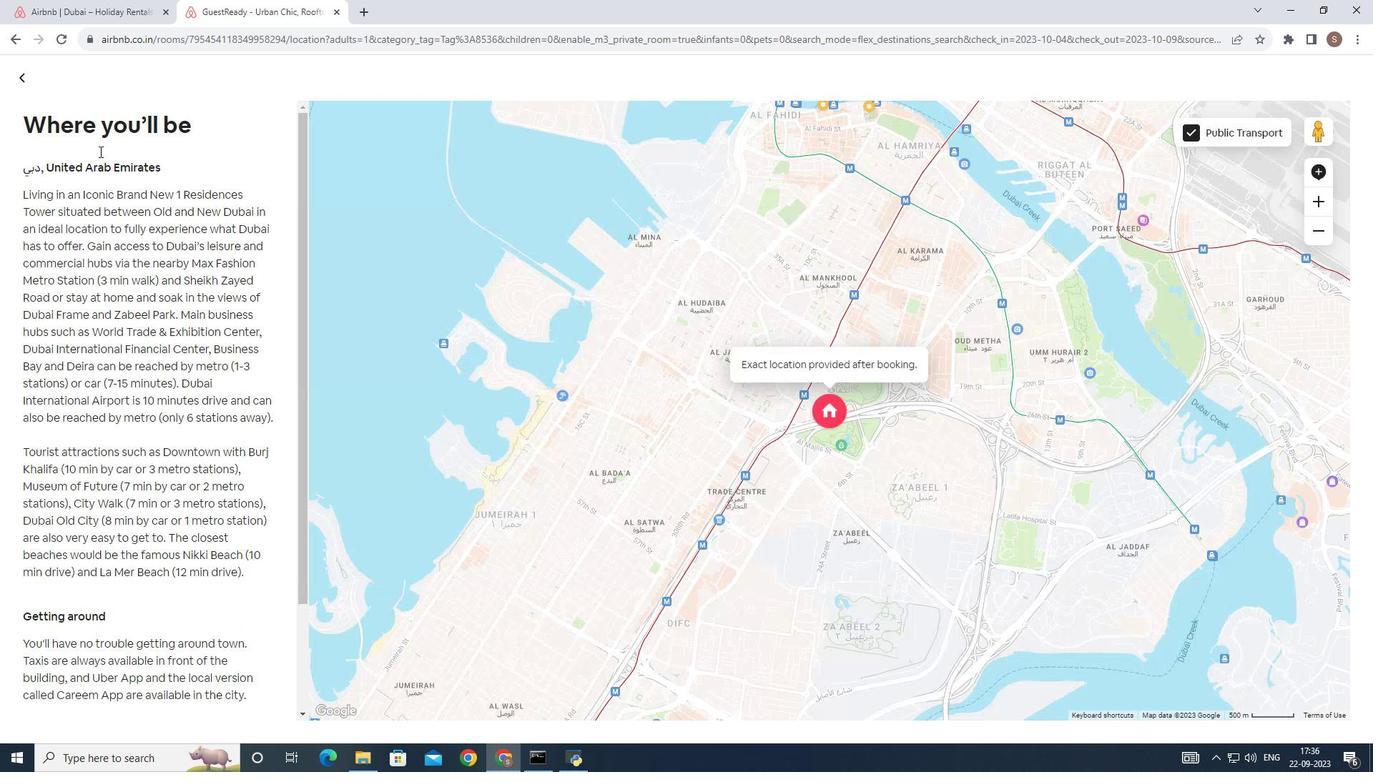
Action: Mouse scrolled (99, 152) with delta (0, 0)
Screenshot: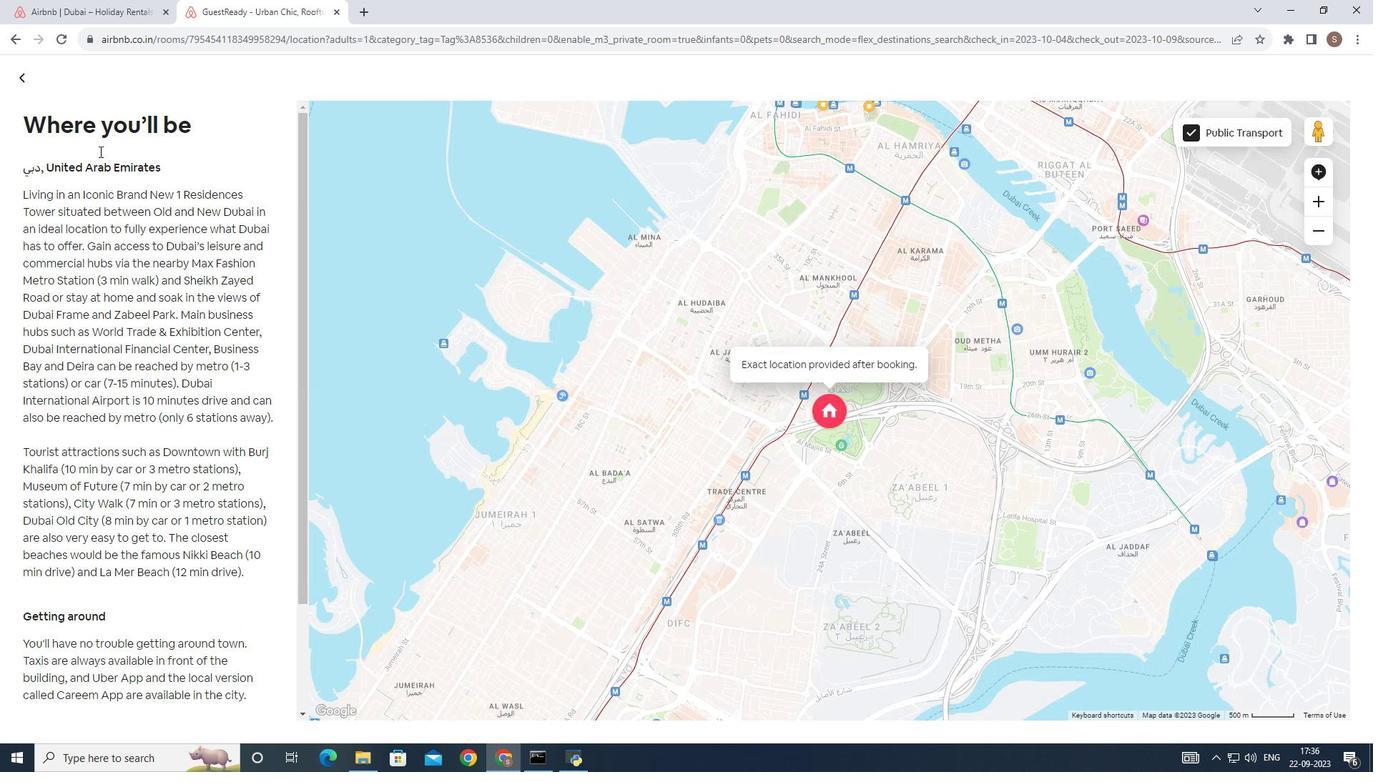 
Action: Mouse scrolled (99, 152) with delta (0, 0)
Screenshot: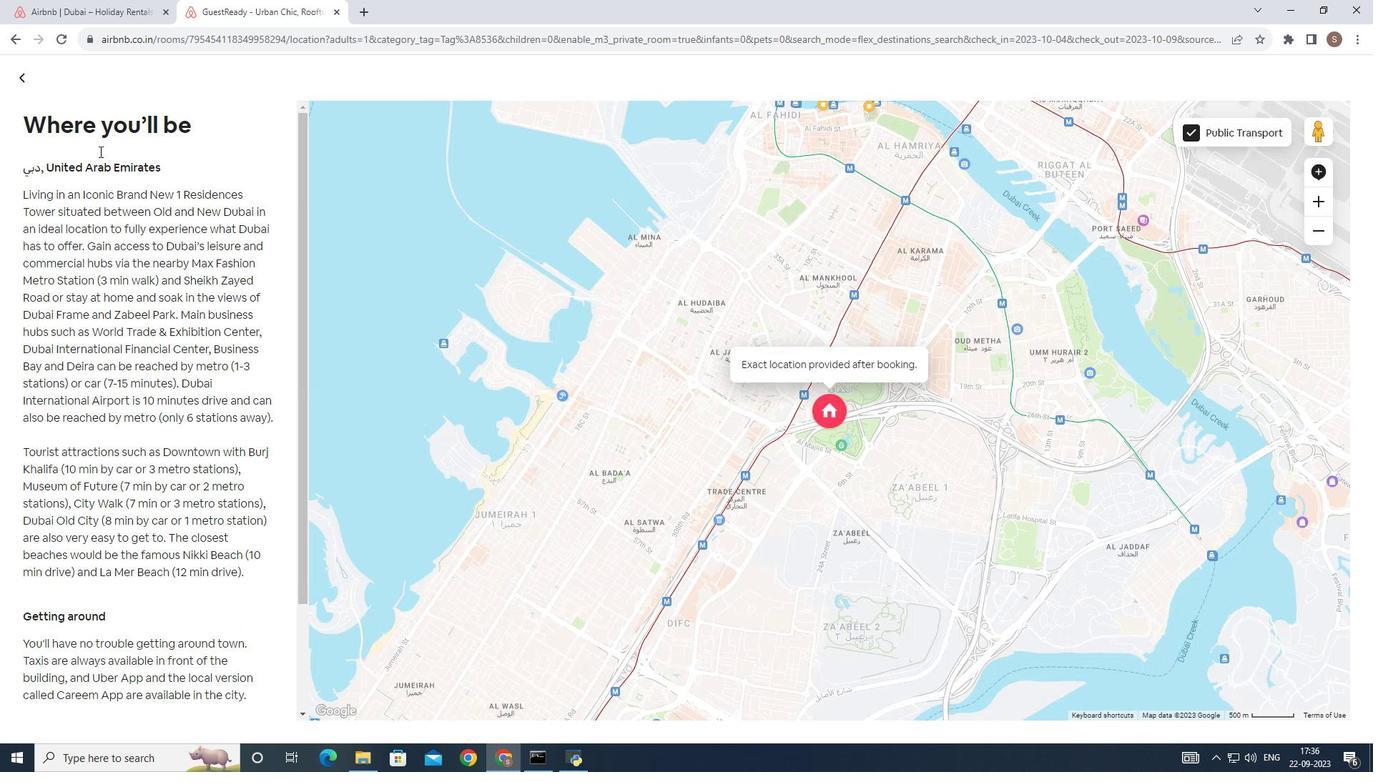
Action: Mouse scrolled (99, 152) with delta (0, 0)
Screenshot: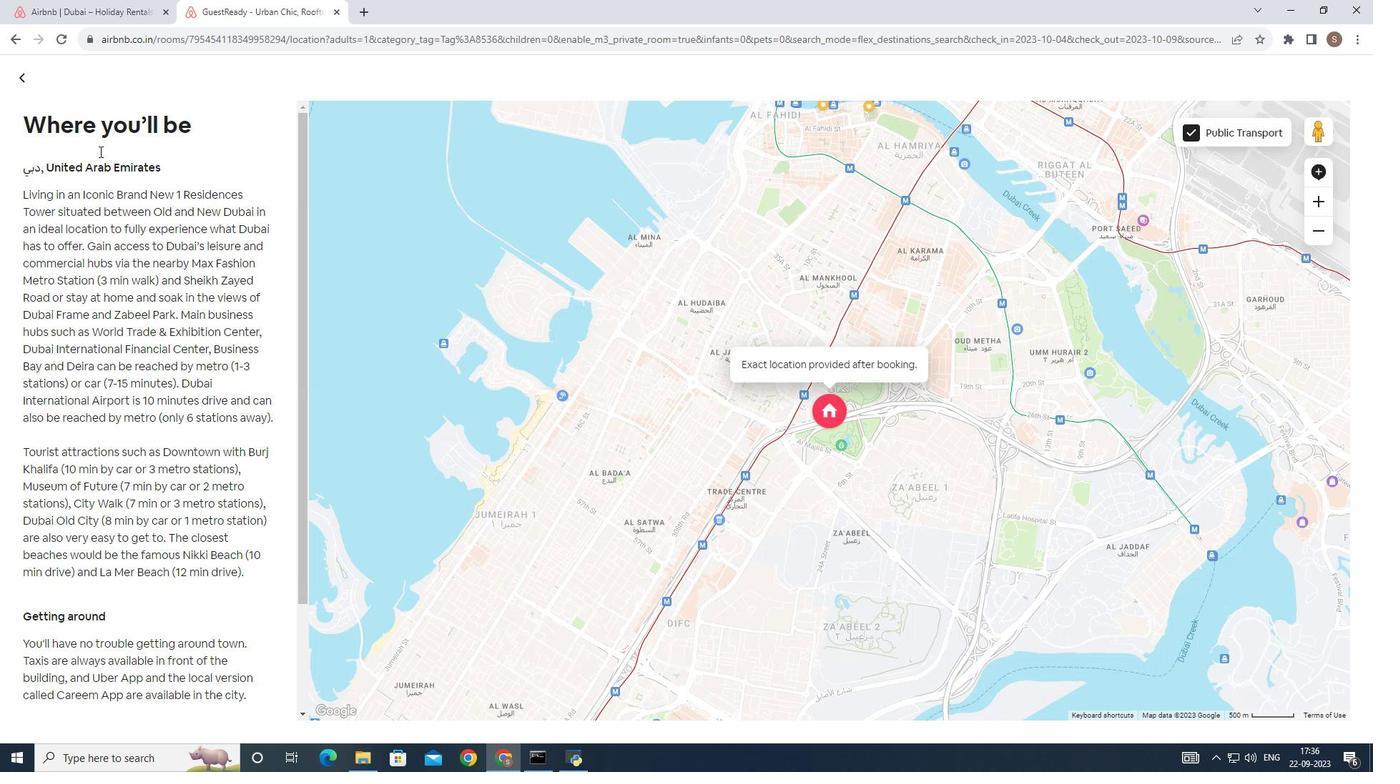 
Action: Mouse moved to (17, 85)
Screenshot: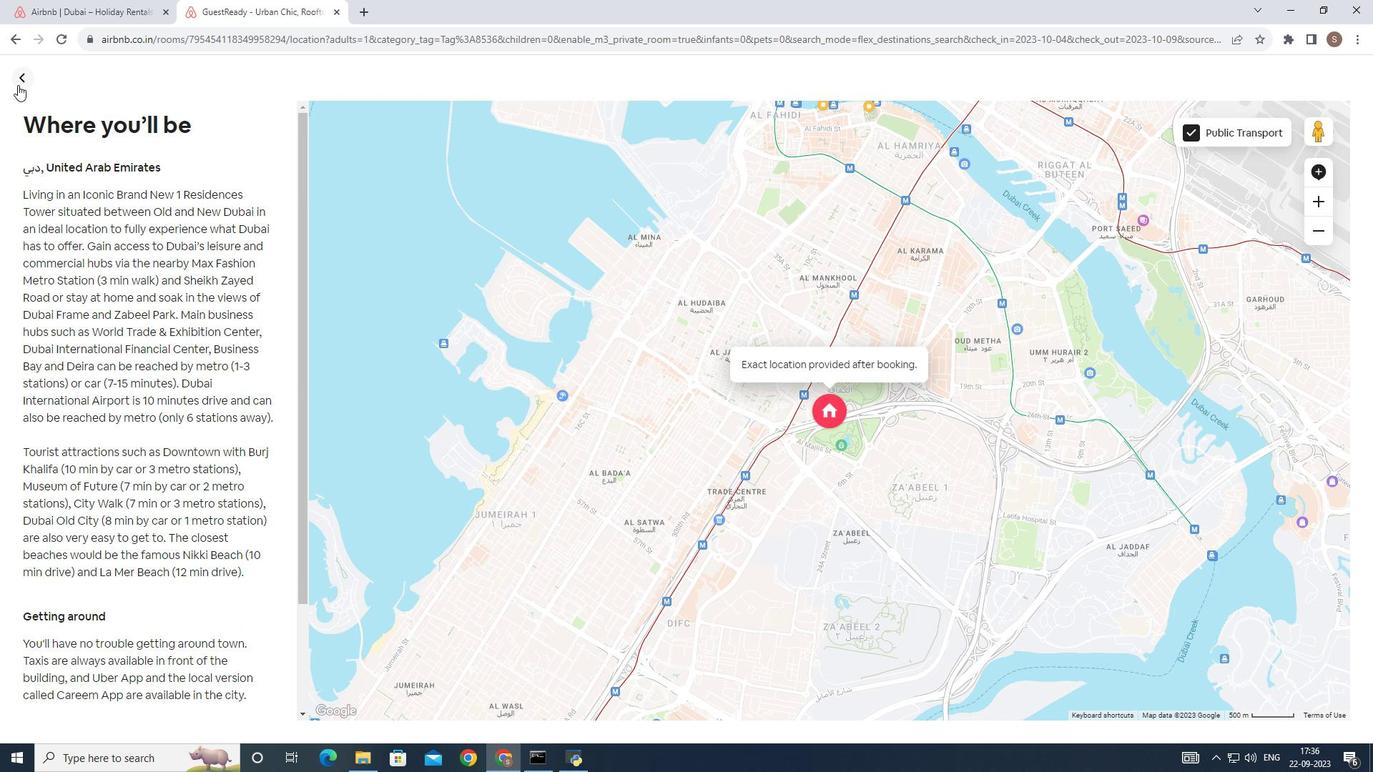 
Action: Mouse pressed left at (17, 85)
Screenshot: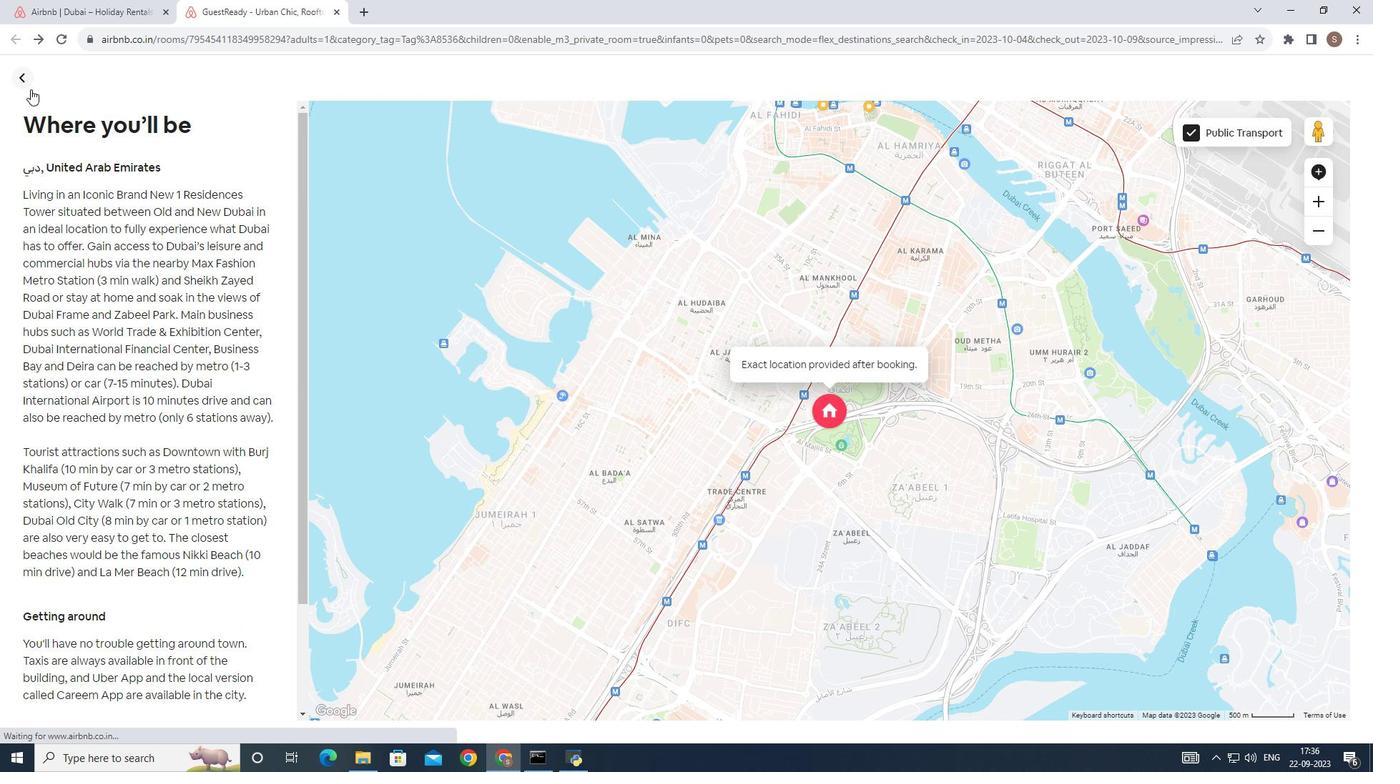 
Action: Mouse moved to (580, 324)
Screenshot: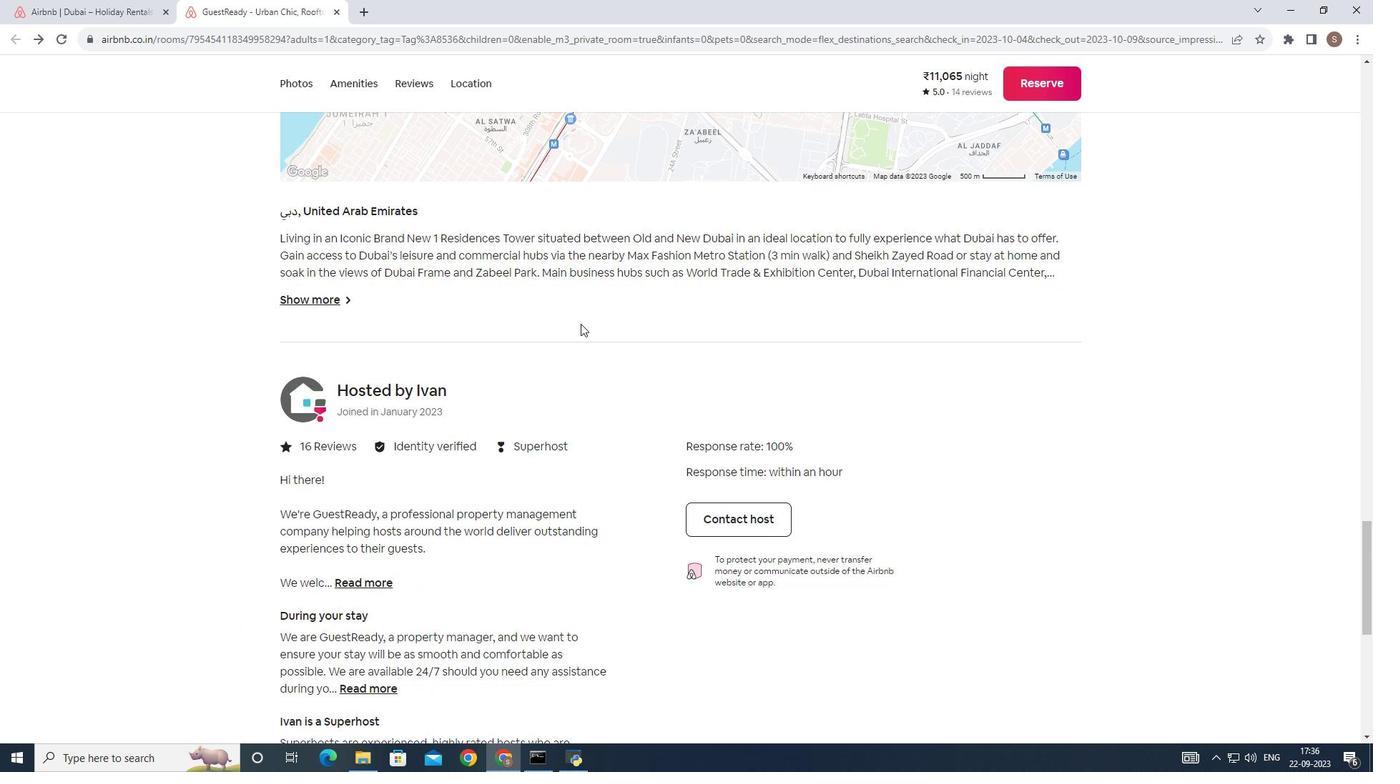 
Action: Mouse scrolled (580, 323) with delta (0, 0)
Screenshot: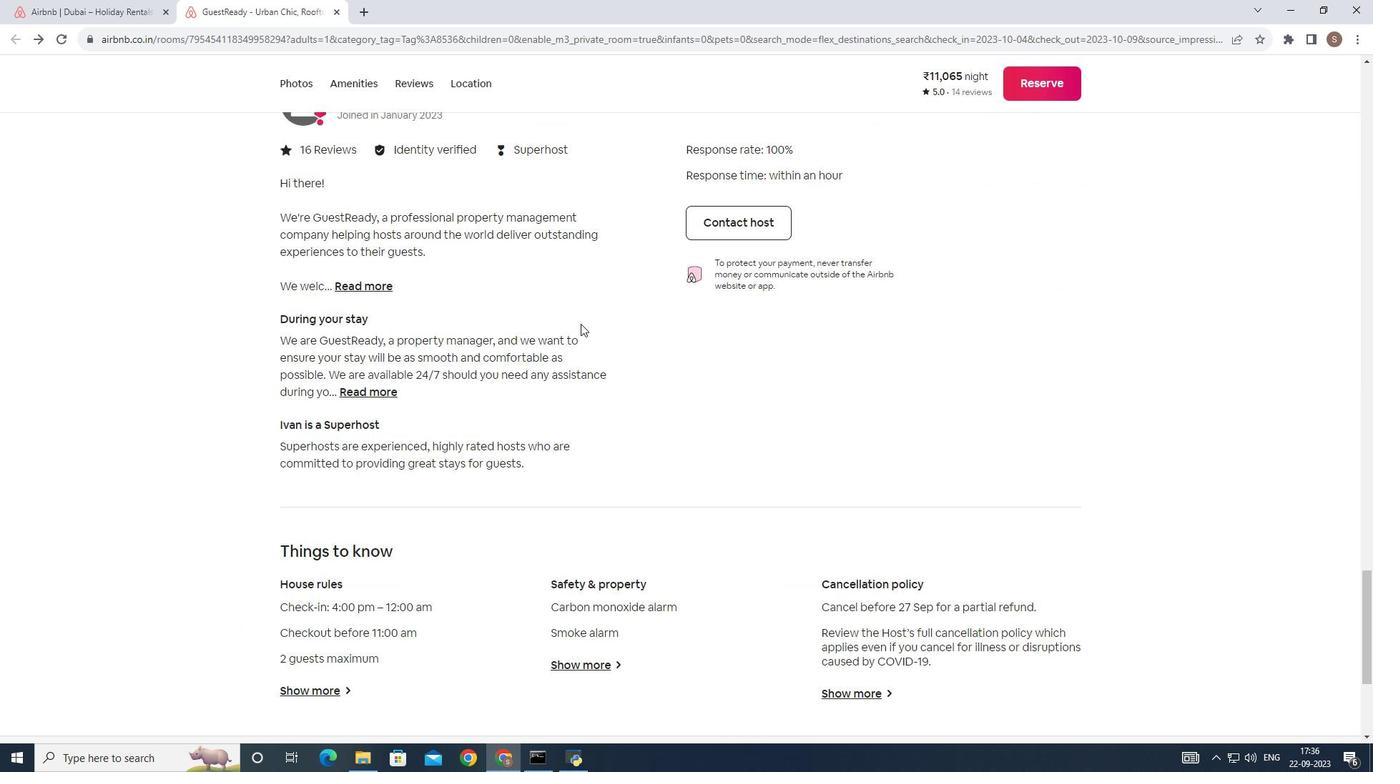 
Action: Mouse scrolled (580, 323) with delta (0, 0)
Screenshot: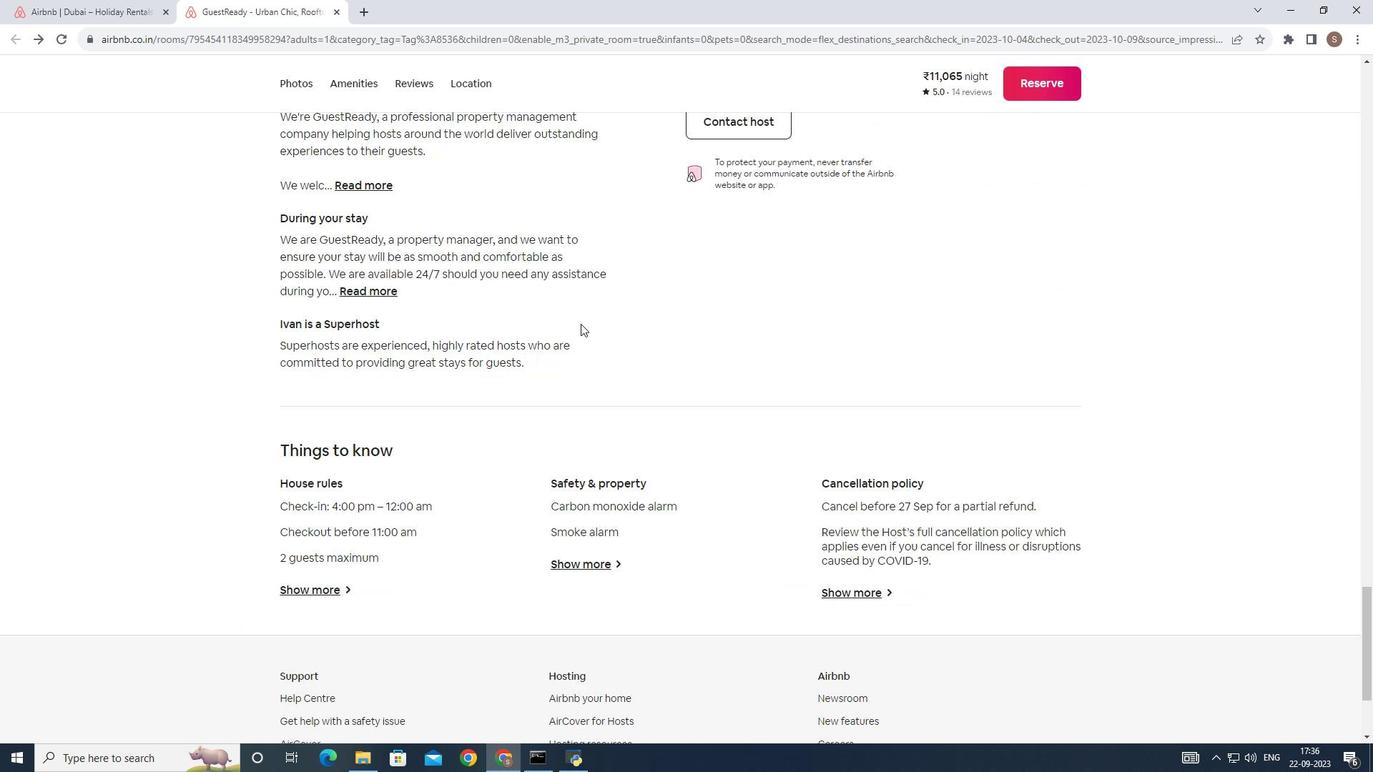 
Action: Mouse scrolled (580, 323) with delta (0, 0)
Screenshot: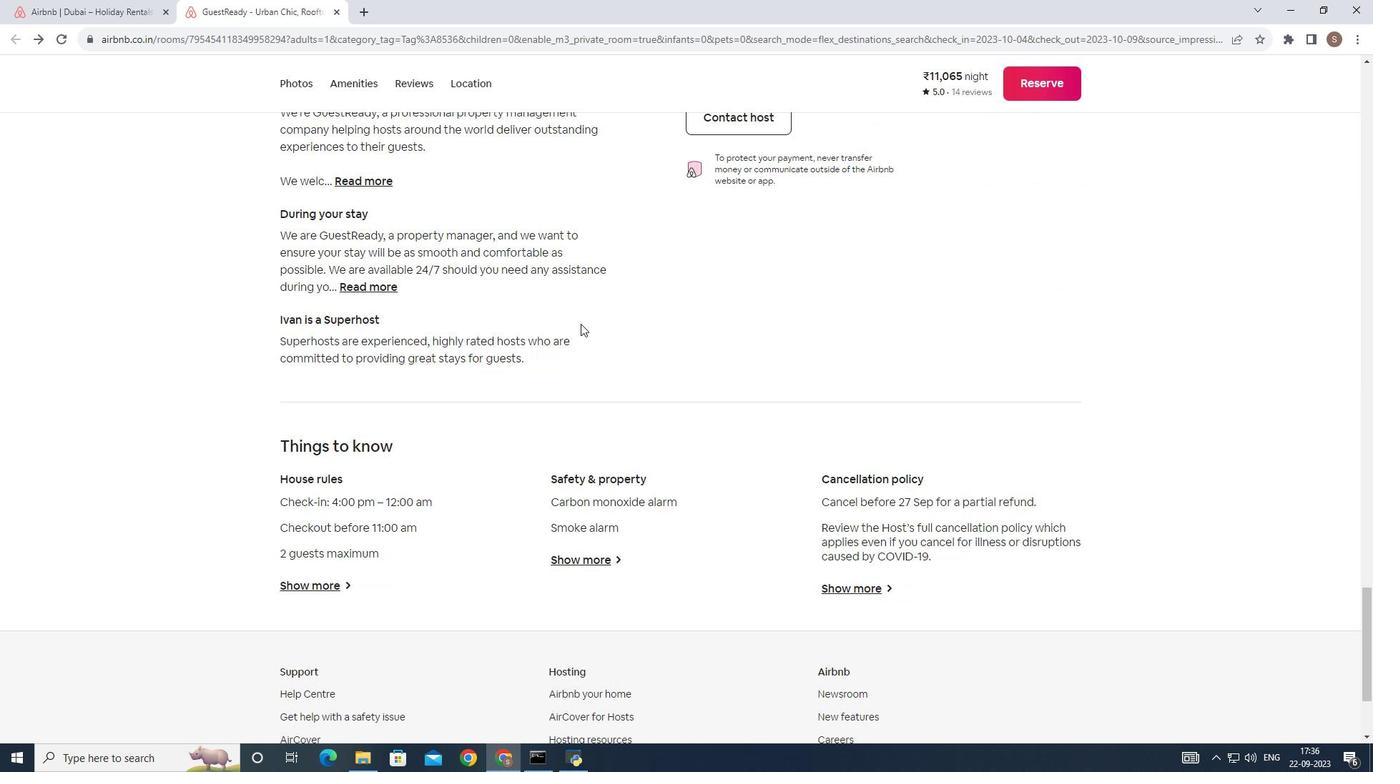 
Action: Mouse scrolled (580, 323) with delta (0, 0)
Screenshot: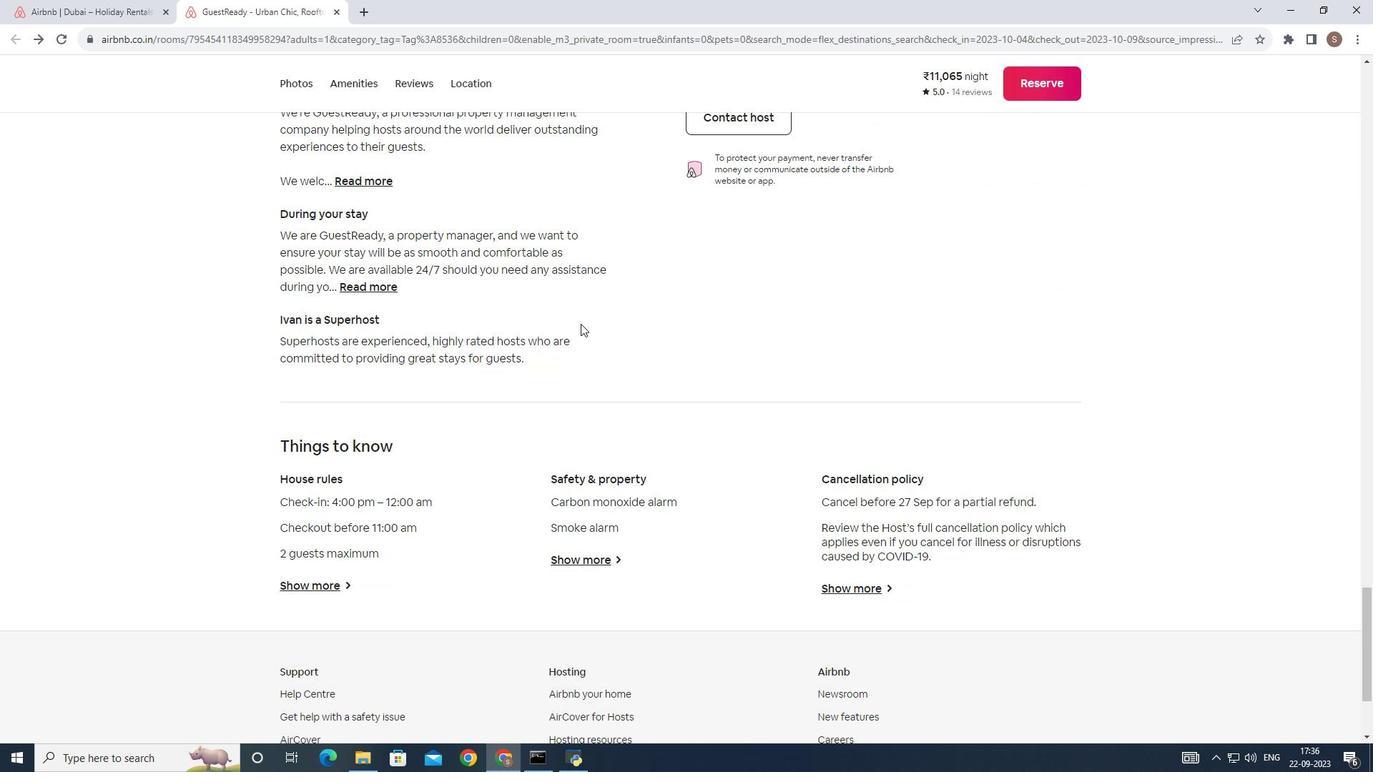 
Action: Mouse scrolled (580, 323) with delta (0, 0)
Screenshot: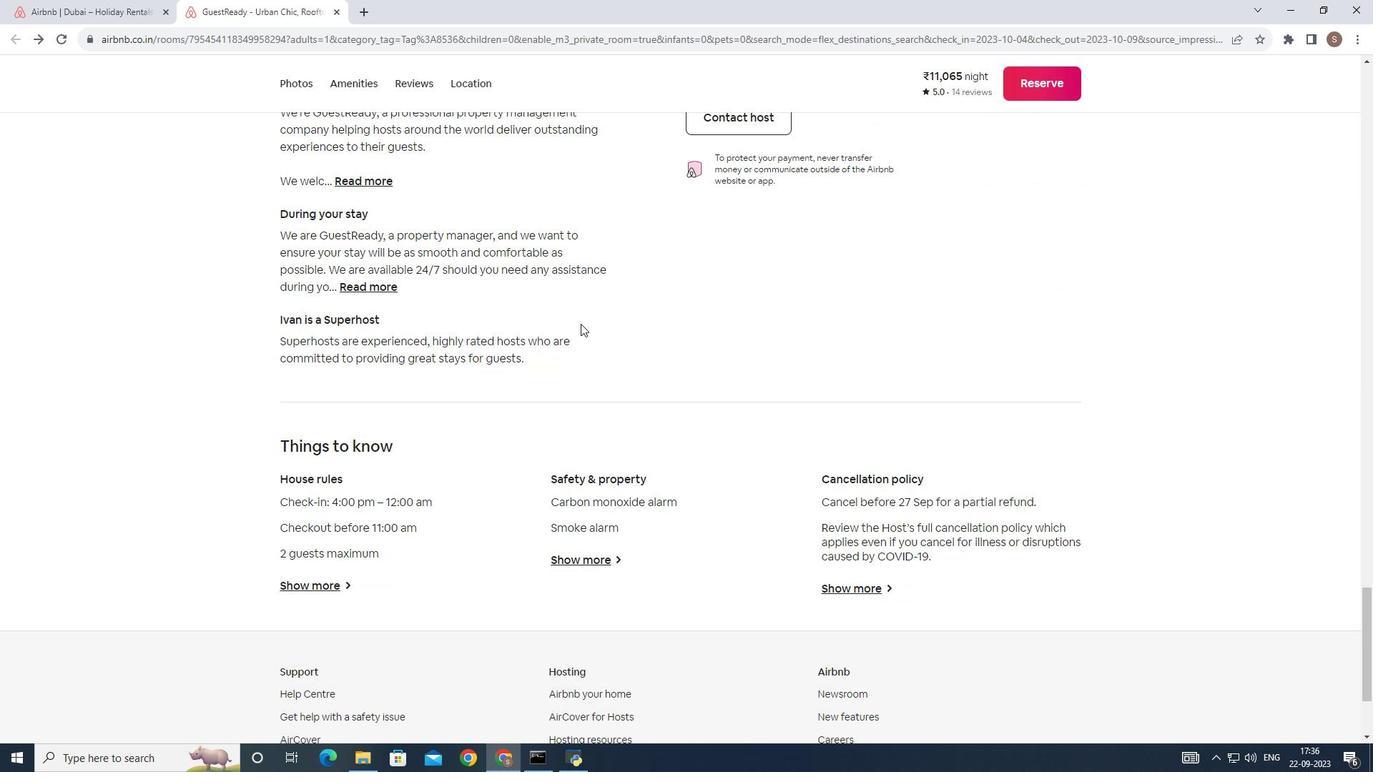 
Action: Mouse scrolled (580, 323) with delta (0, 0)
Screenshot: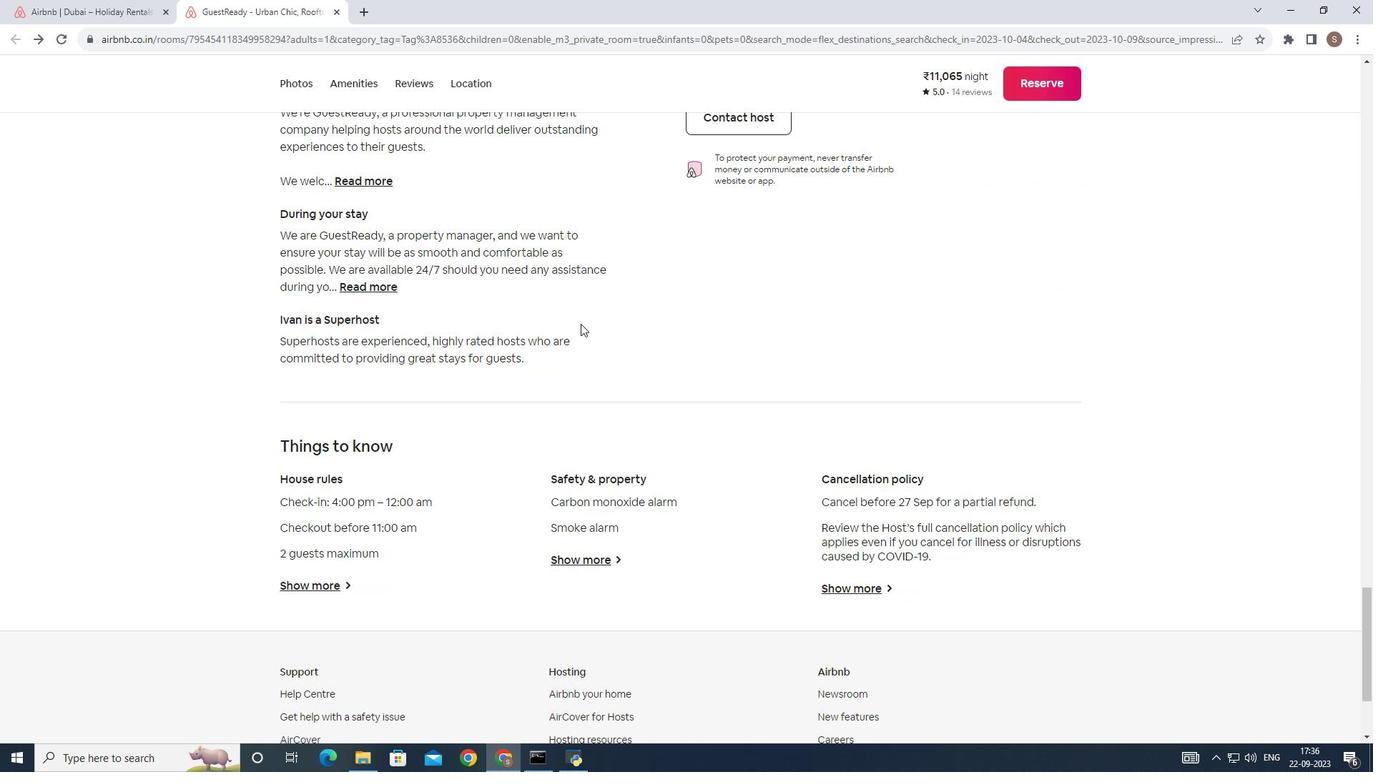 
Action: Mouse moved to (357, 281)
Screenshot: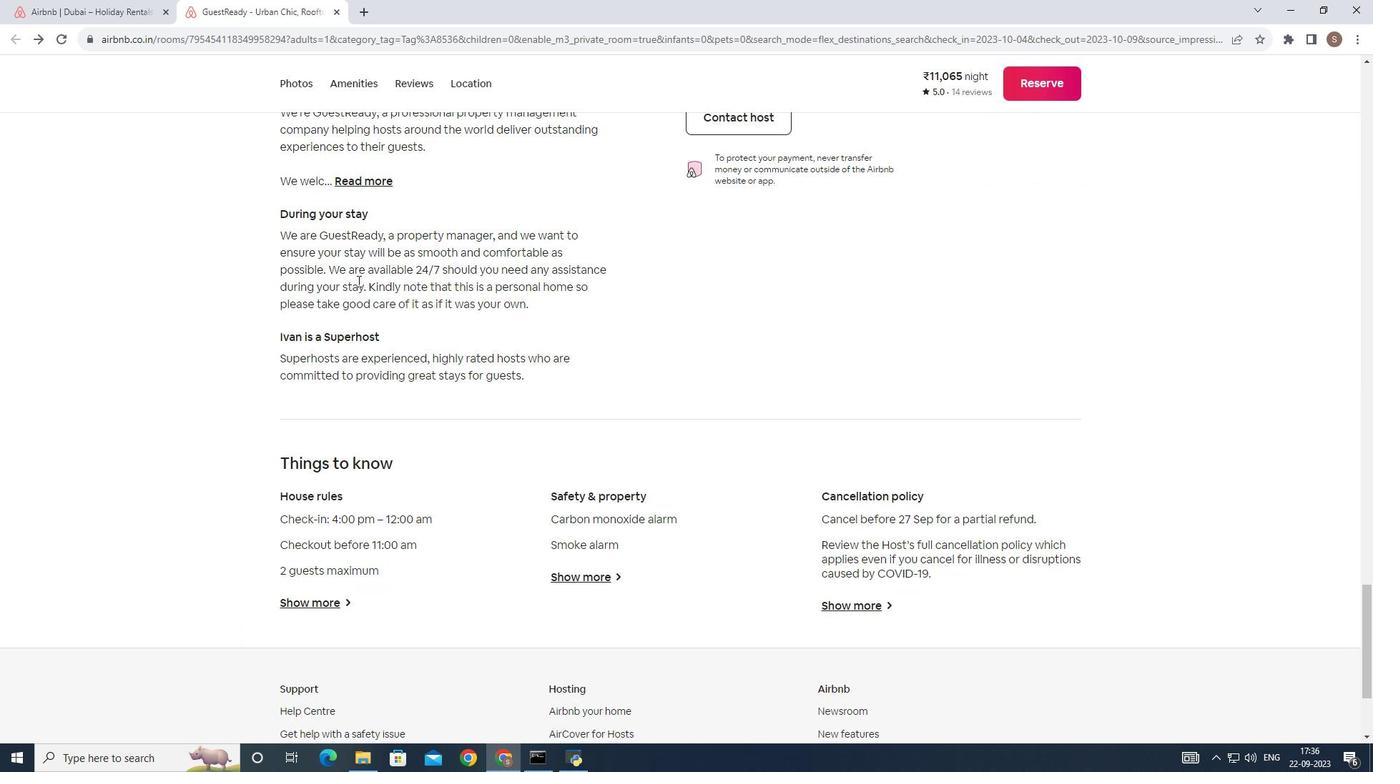 
Action: Mouse pressed left at (357, 281)
Screenshot: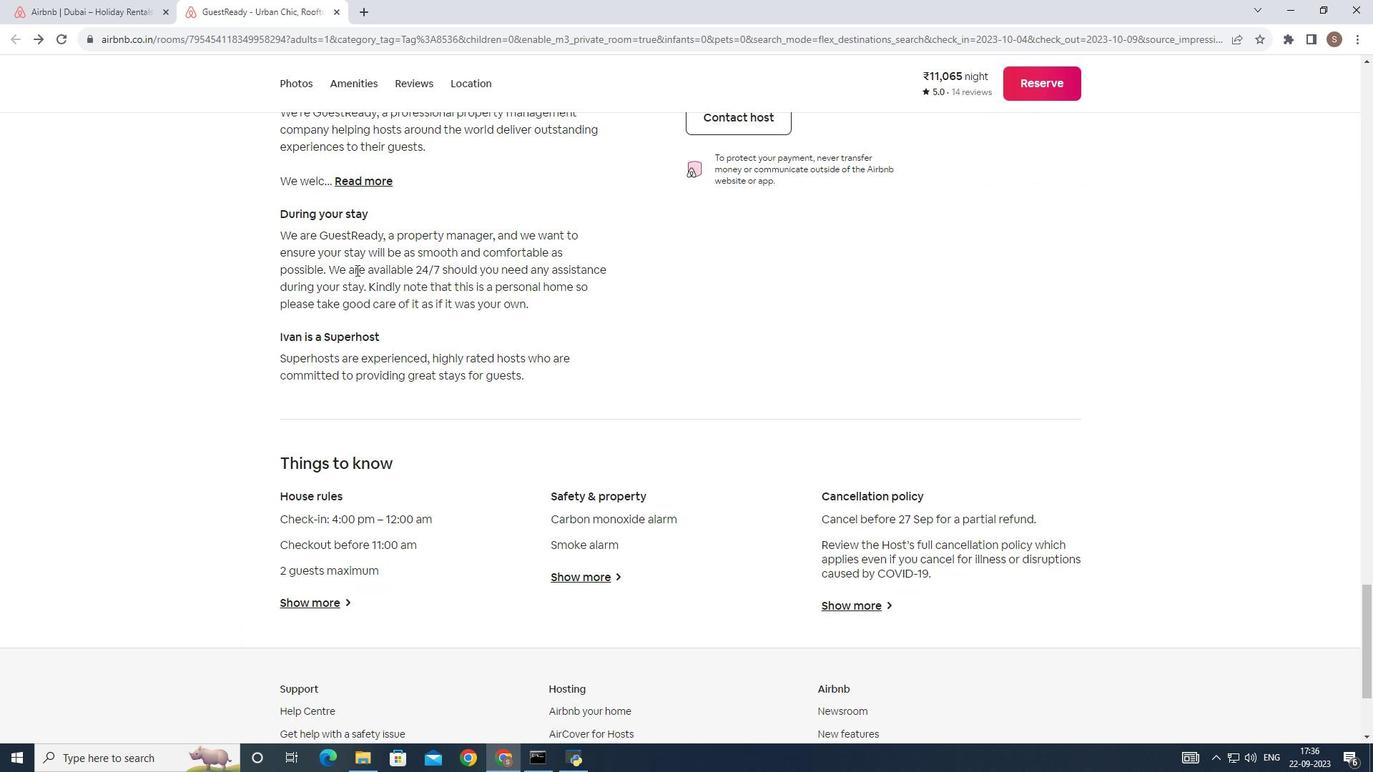 
Action: Mouse moved to (372, 190)
Screenshot: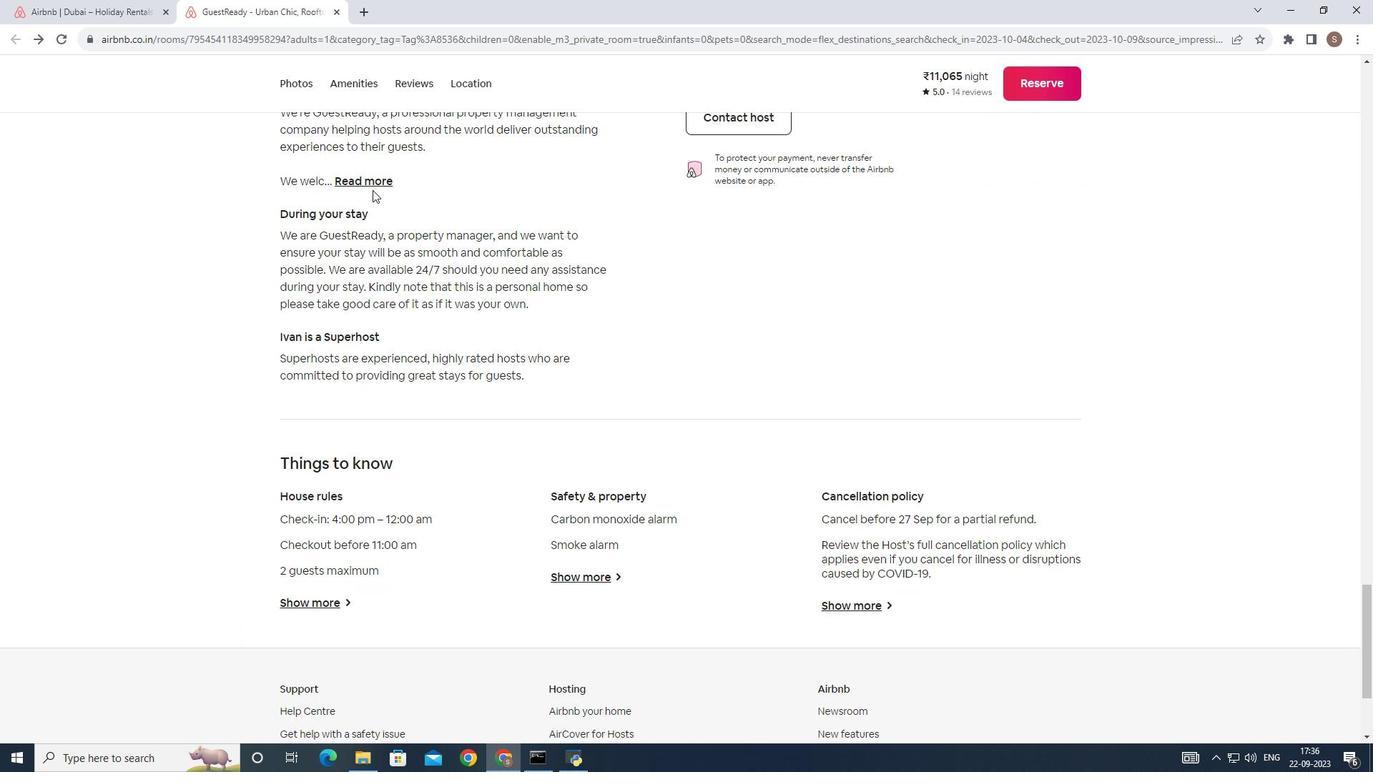 
Action: Mouse pressed left at (372, 190)
Screenshot: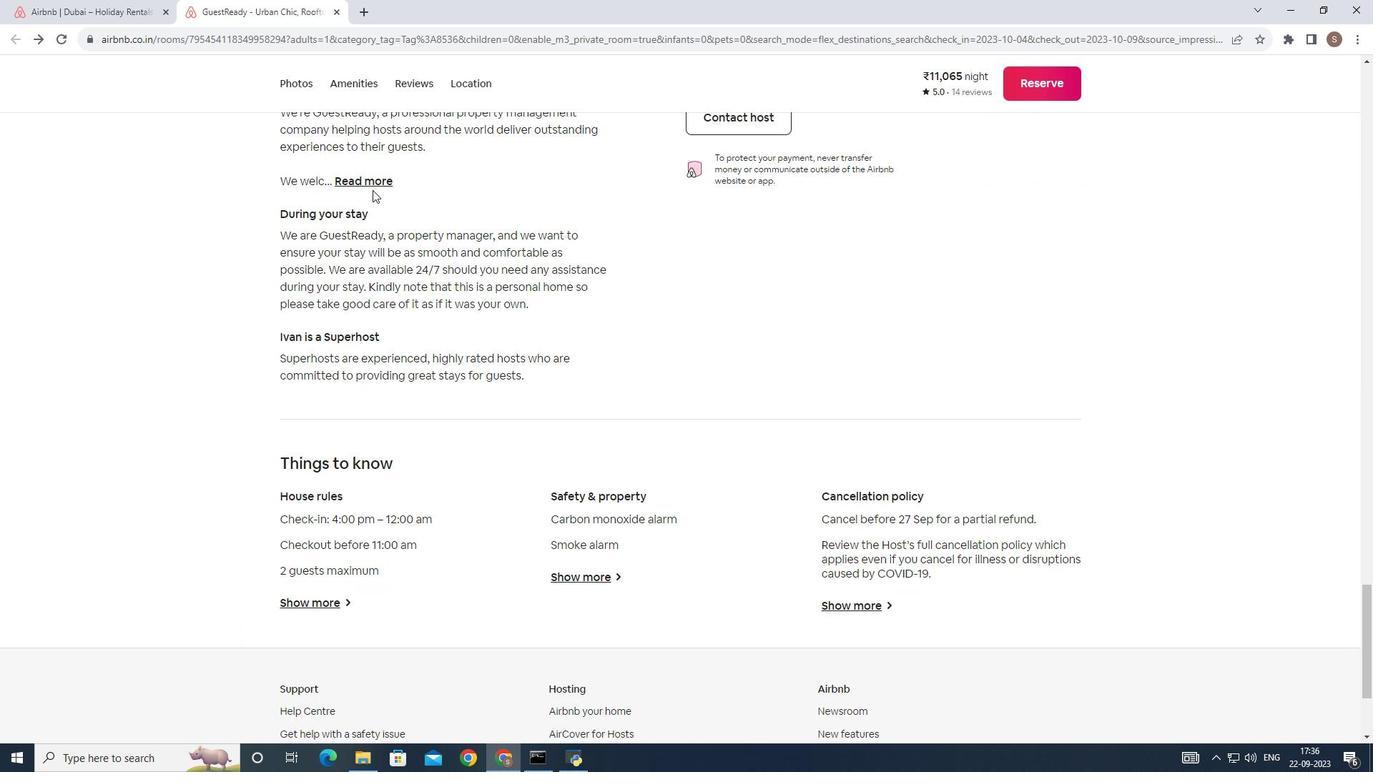 
Action: Mouse moved to (383, 188)
Screenshot: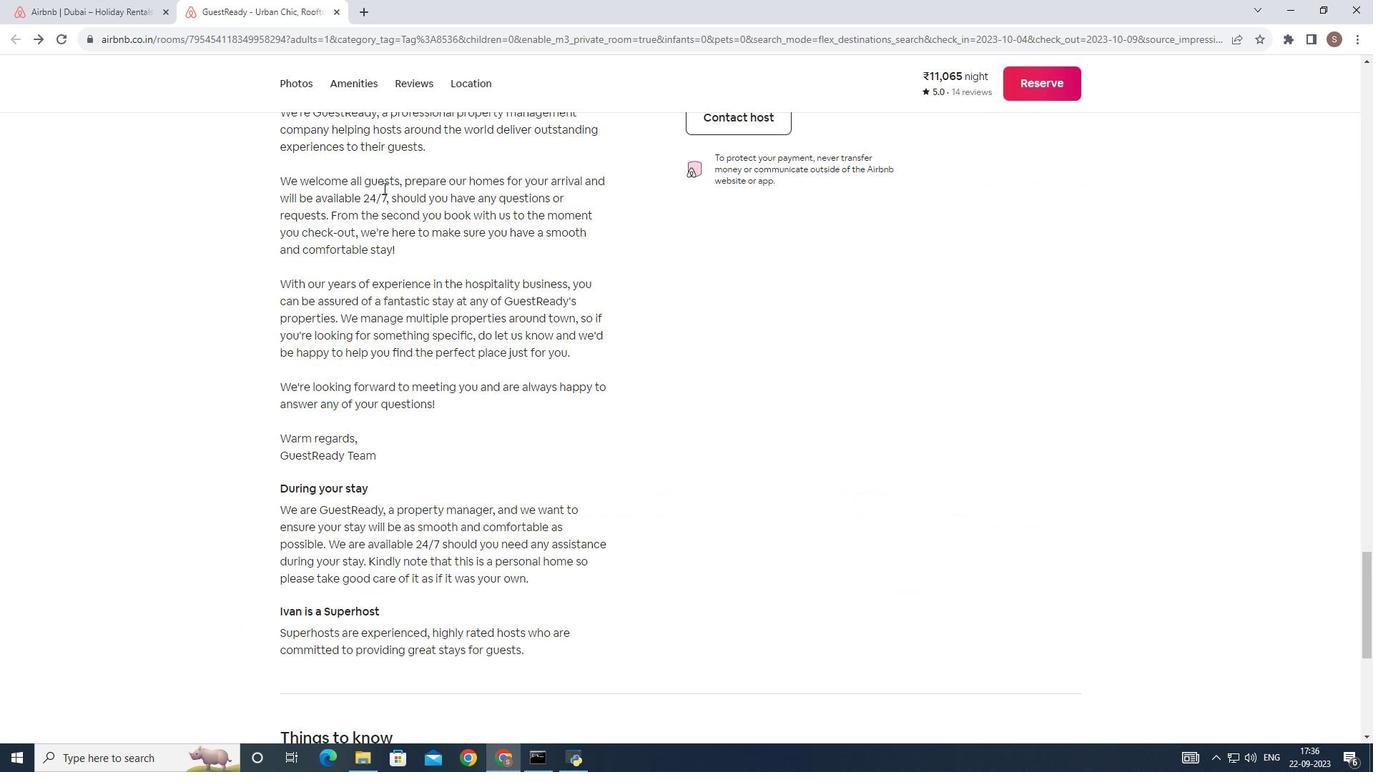 
Action: Mouse pressed left at (383, 188)
Screenshot: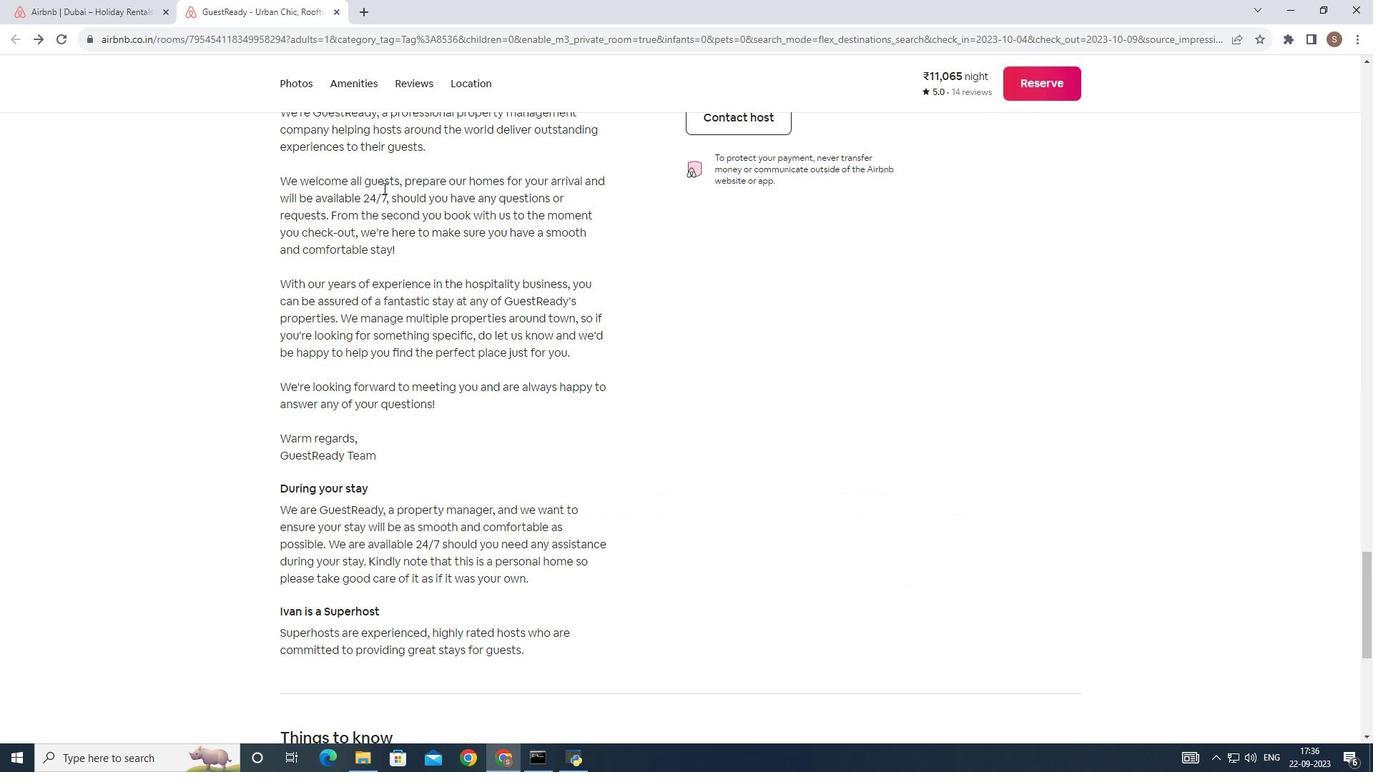 
Action: Mouse moved to (386, 243)
Screenshot: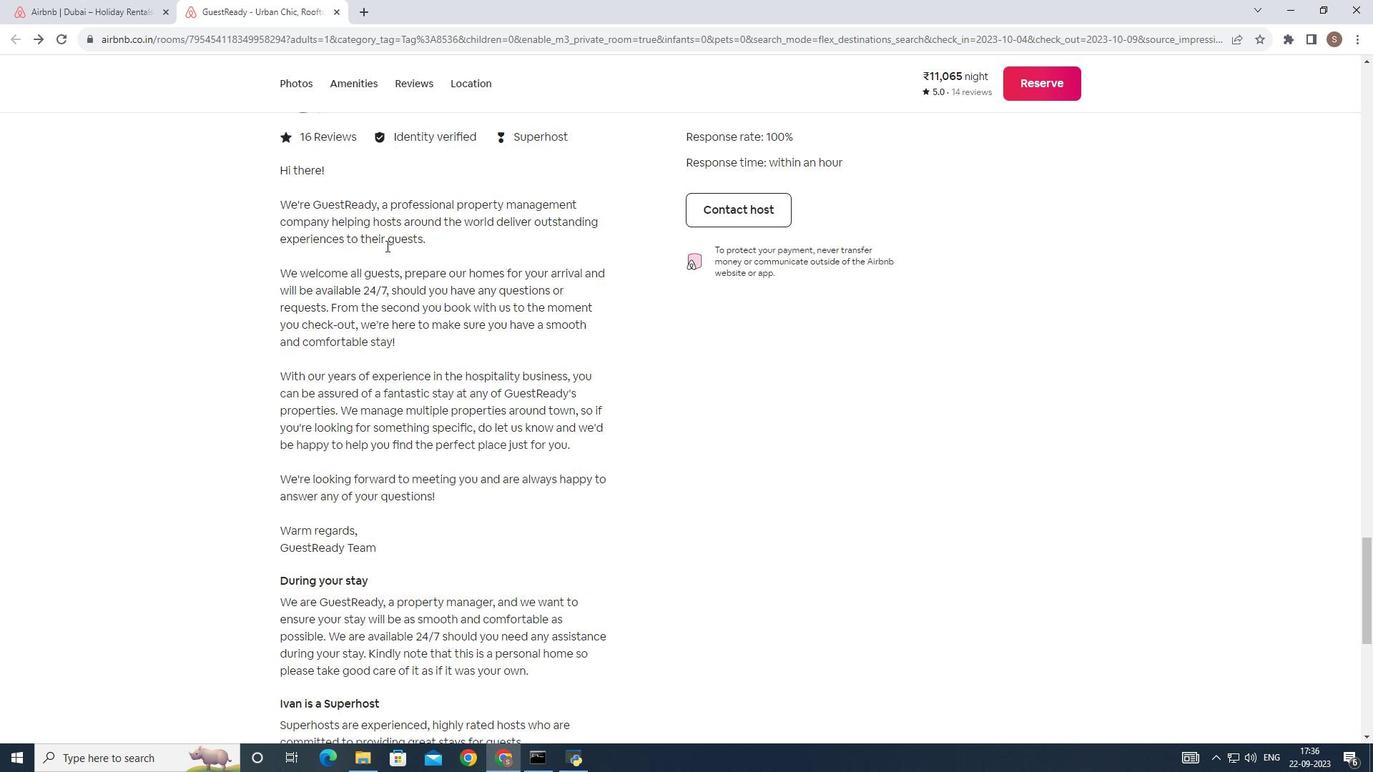 
Action: Mouse scrolled (386, 244) with delta (0, 0)
Screenshot: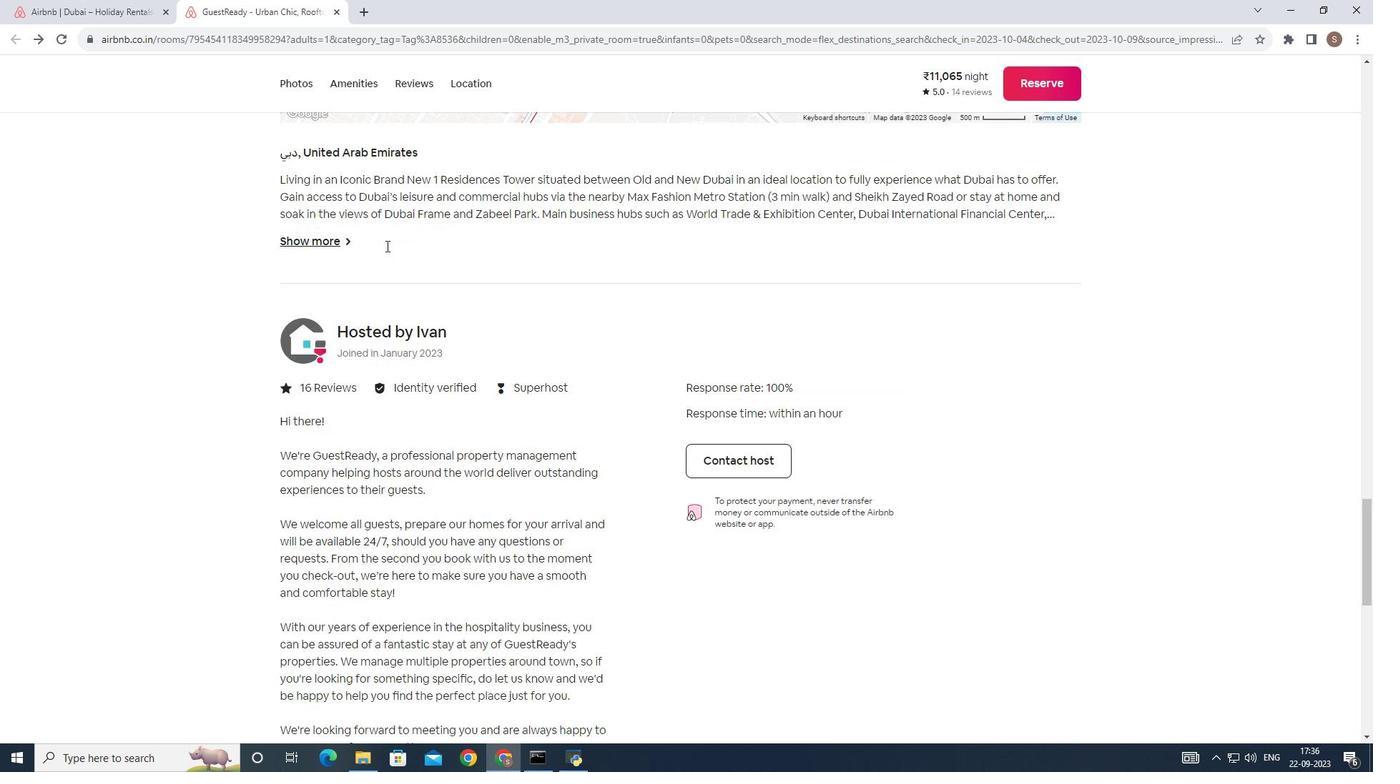 
Action: Mouse scrolled (386, 244) with delta (0, 0)
Screenshot: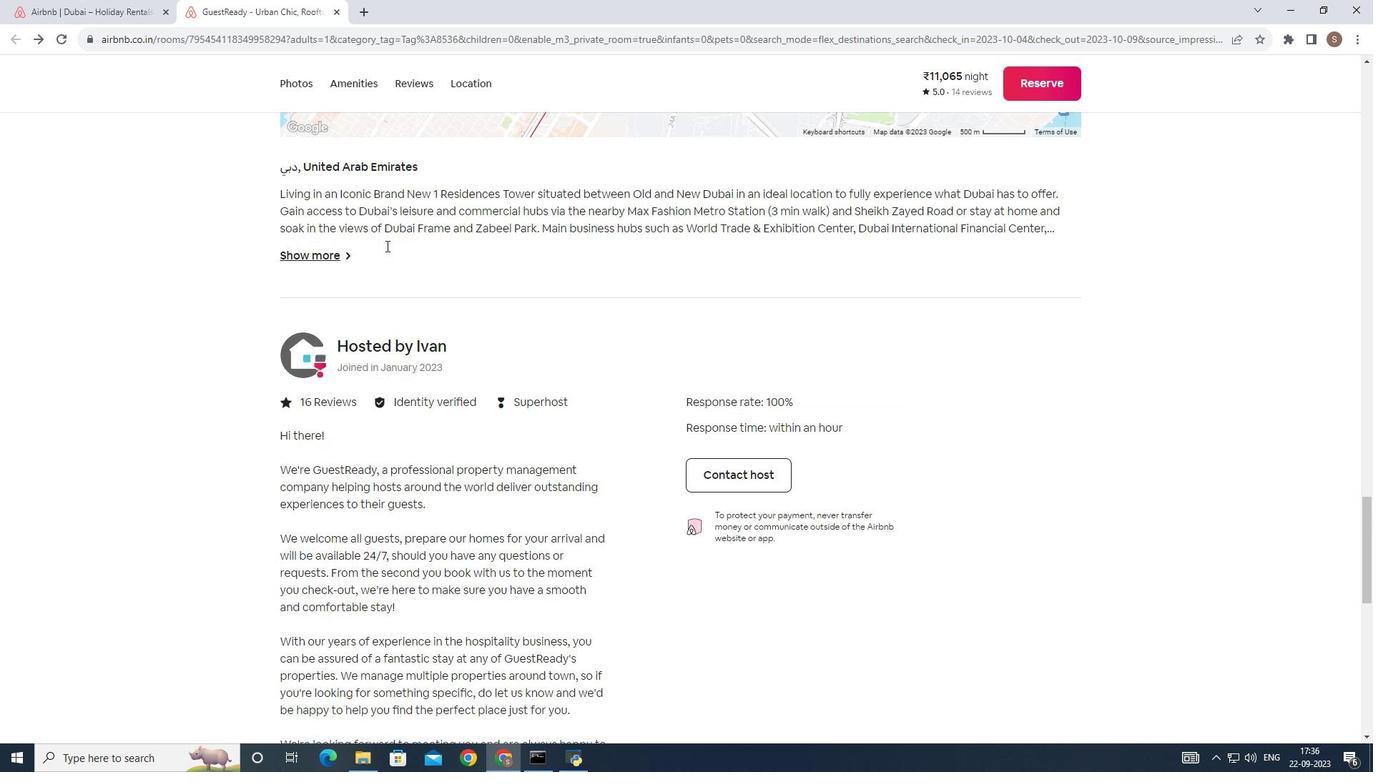 
Action: Mouse scrolled (386, 244) with delta (0, 0)
Screenshot: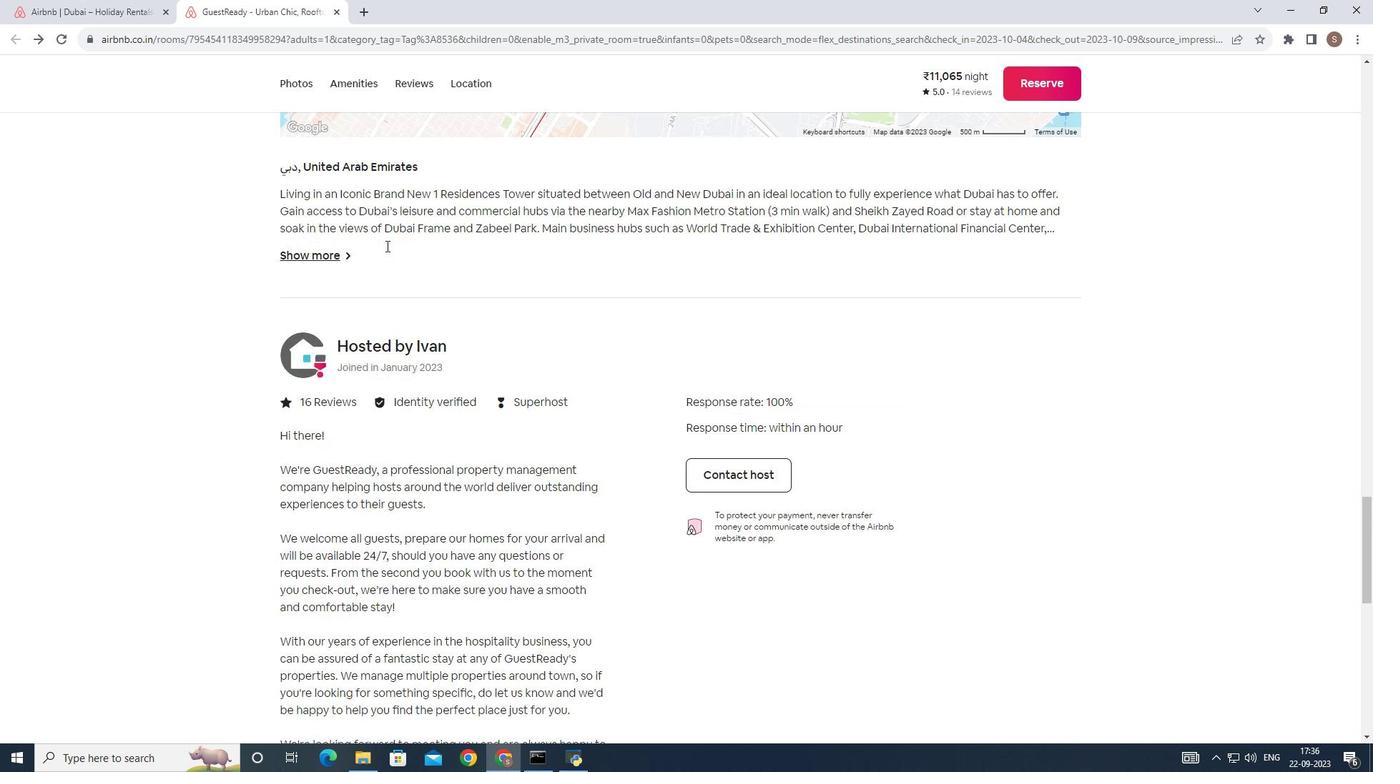 
Action: Mouse moved to (386, 243)
Screenshot: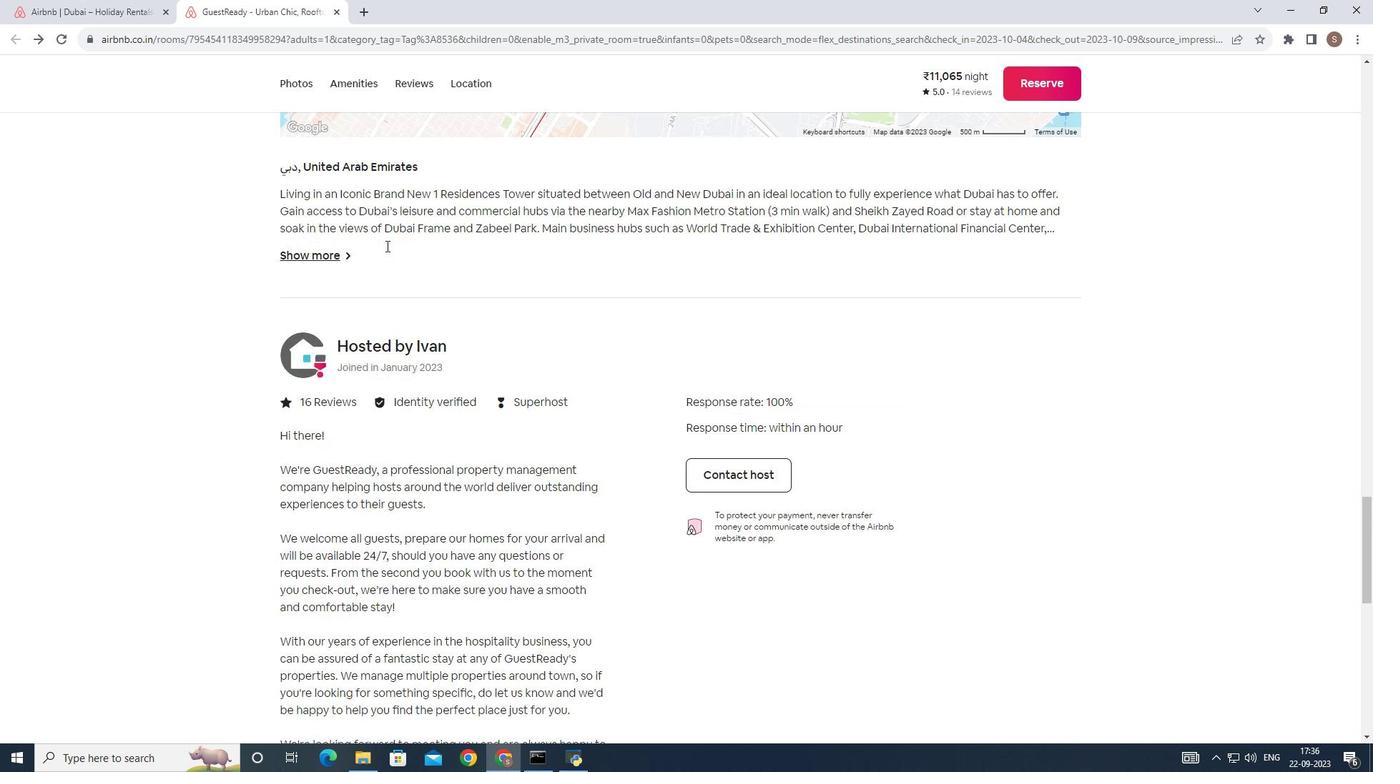
Action: Mouse scrolled (386, 244) with delta (0, 0)
Screenshot: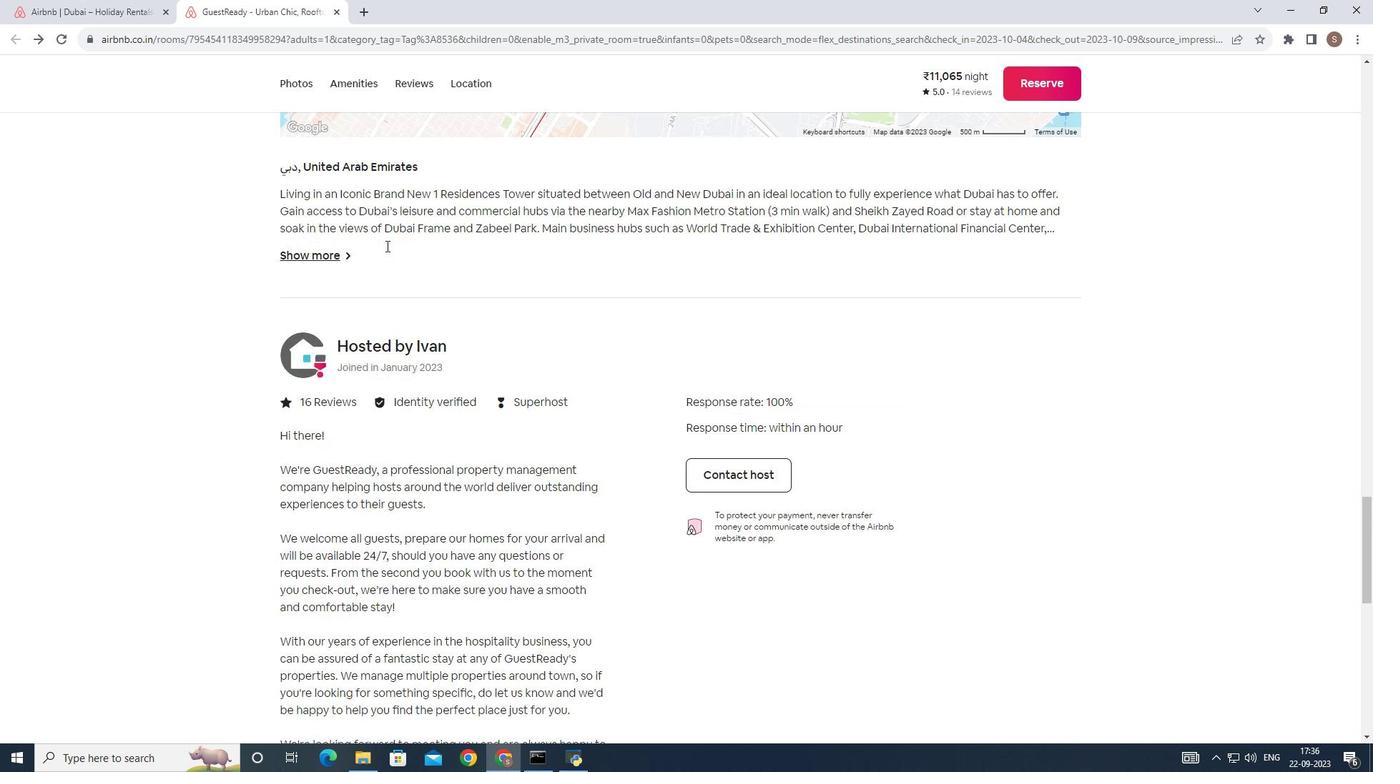 
Action: Mouse moved to (386, 246)
Screenshot: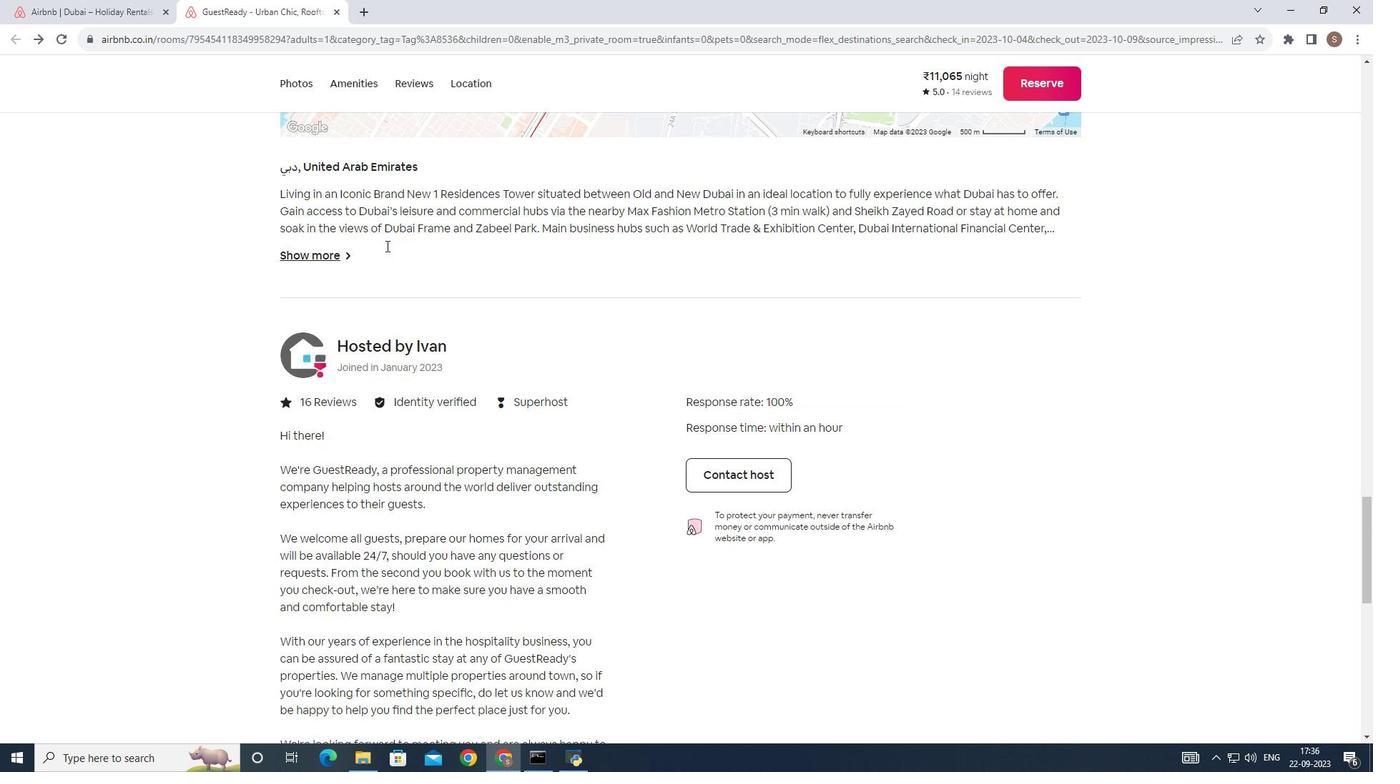 
Action: Mouse scrolled (386, 246) with delta (0, 0)
Screenshot: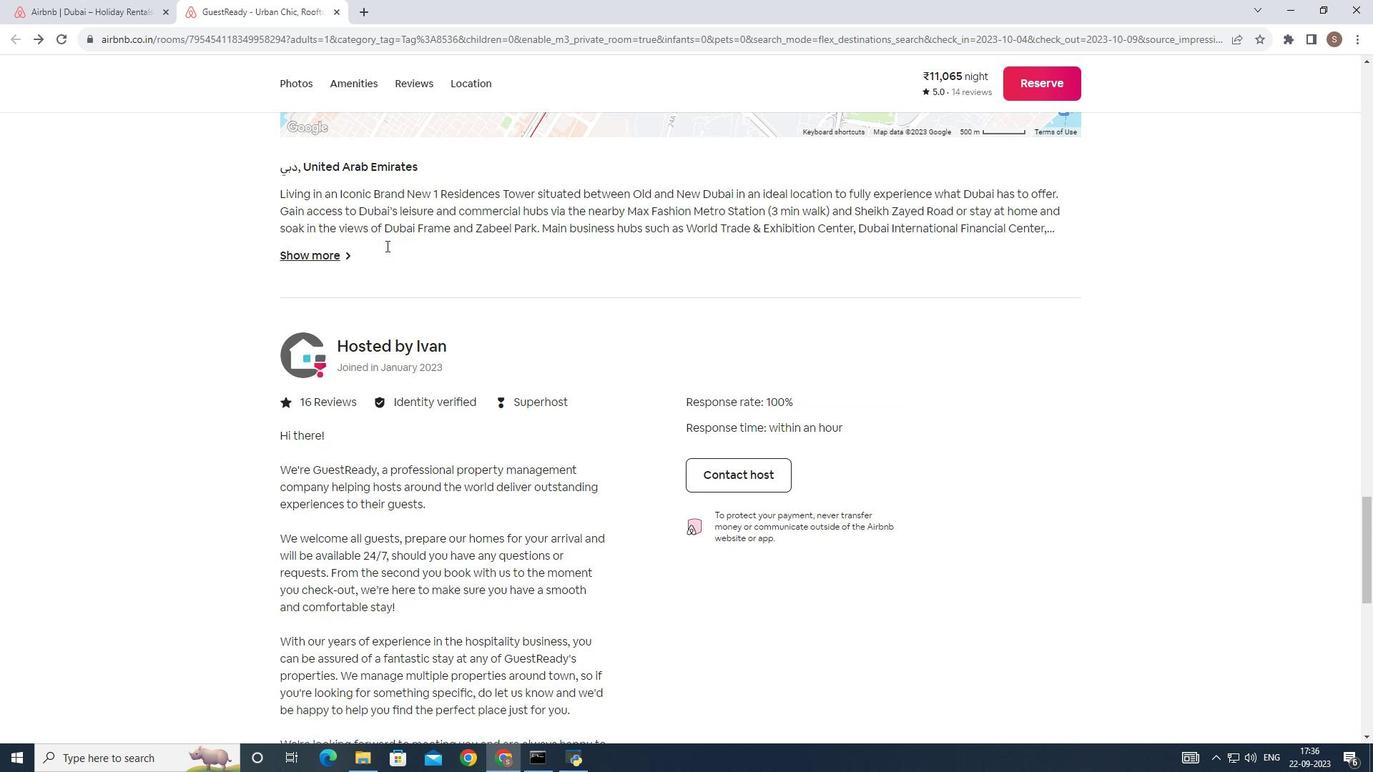 
Action: Mouse scrolled (386, 245) with delta (0, 0)
Screenshot: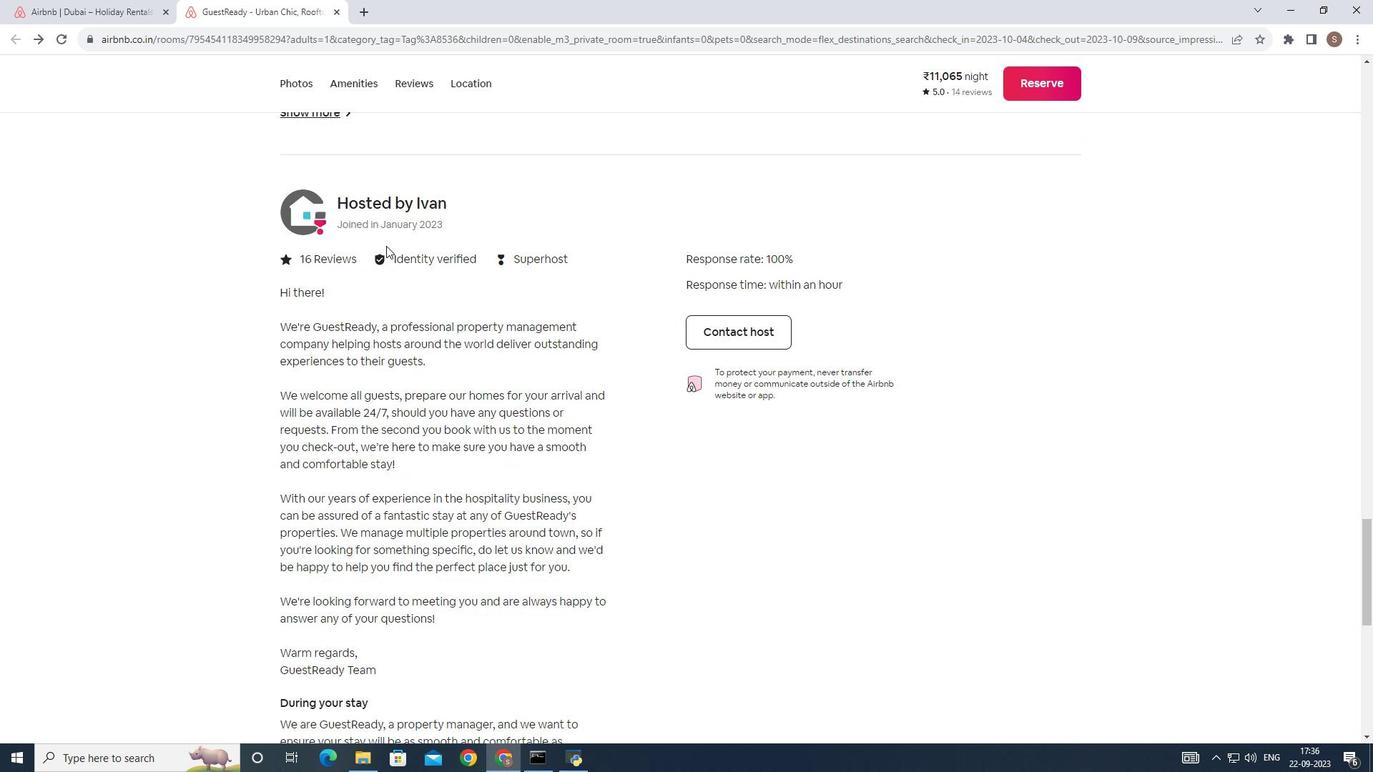 
Action: Mouse scrolled (386, 245) with delta (0, 0)
Screenshot: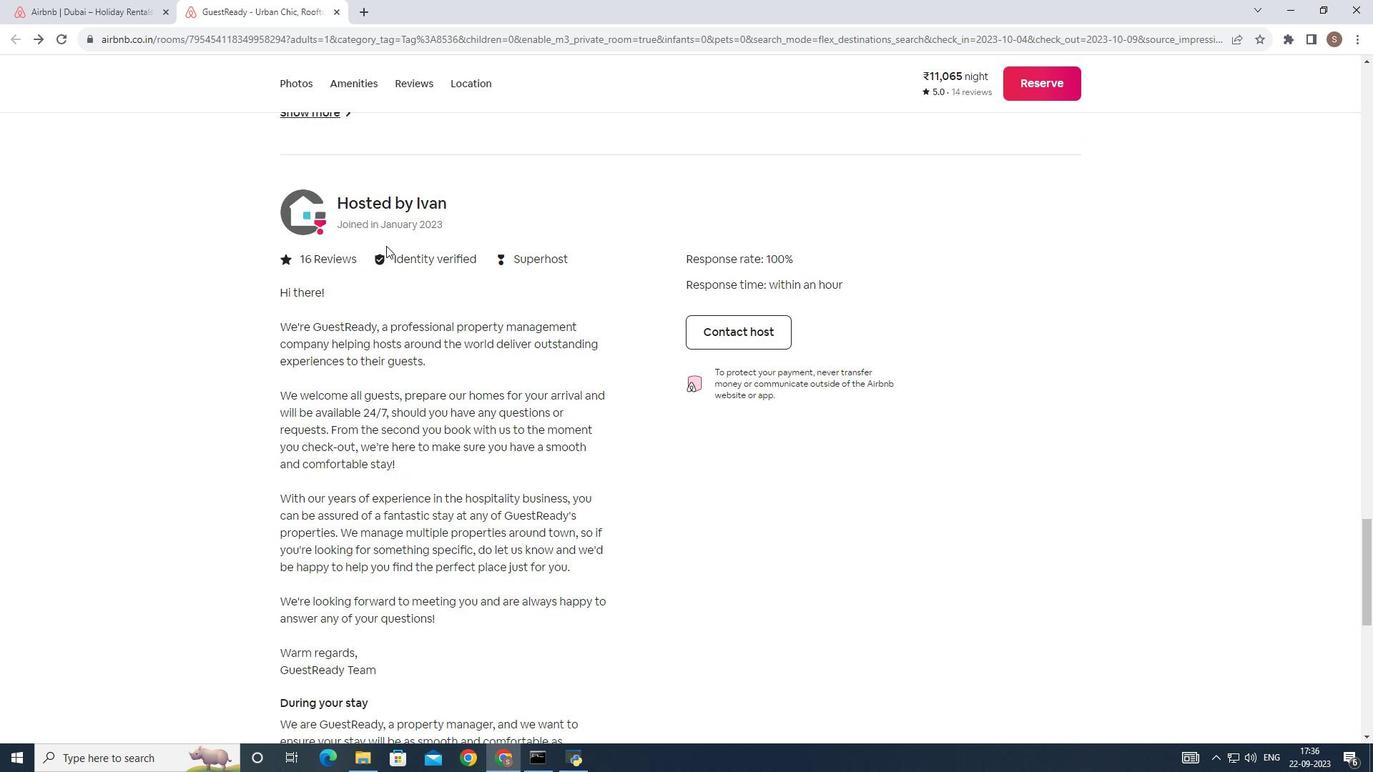 
Action: Mouse scrolled (386, 246) with delta (0, 0)
Screenshot: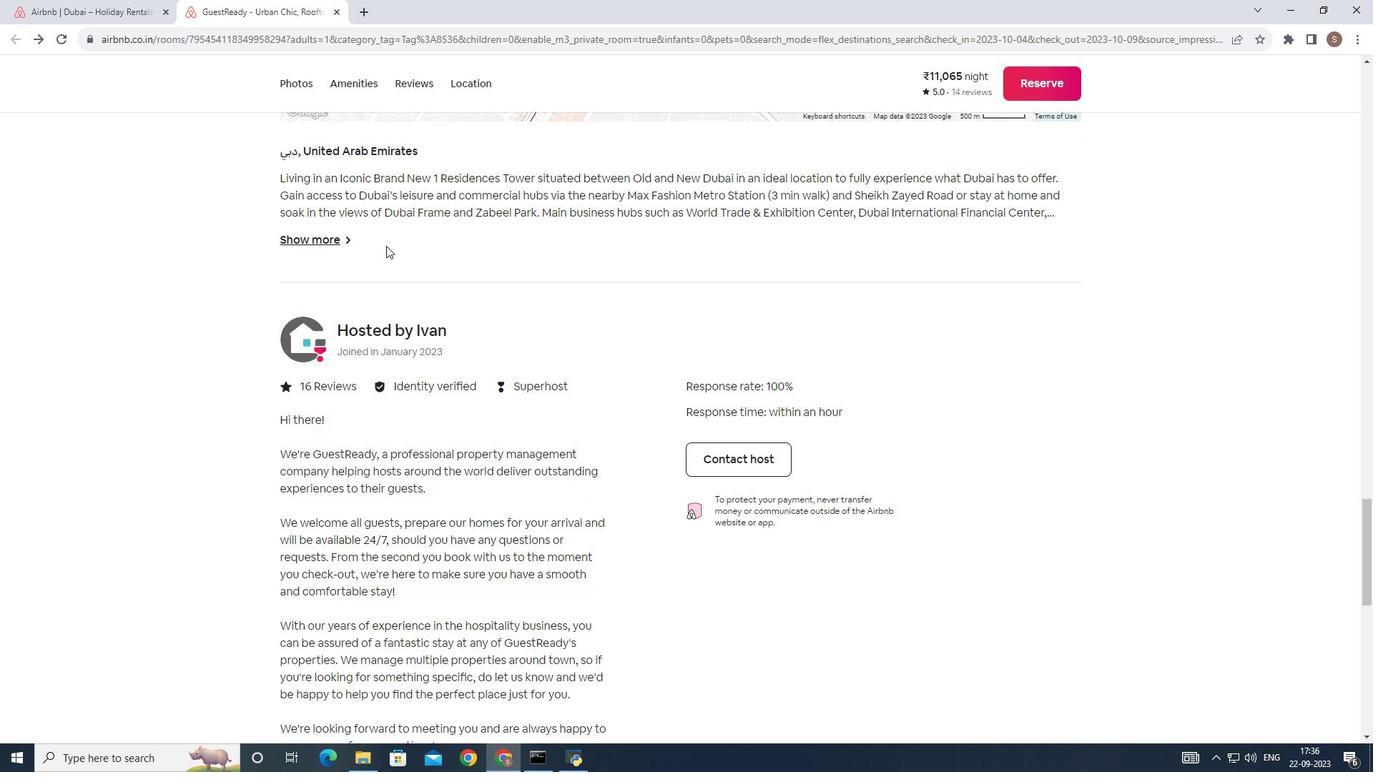 
Action: Mouse scrolled (386, 246) with delta (0, 0)
Screenshot: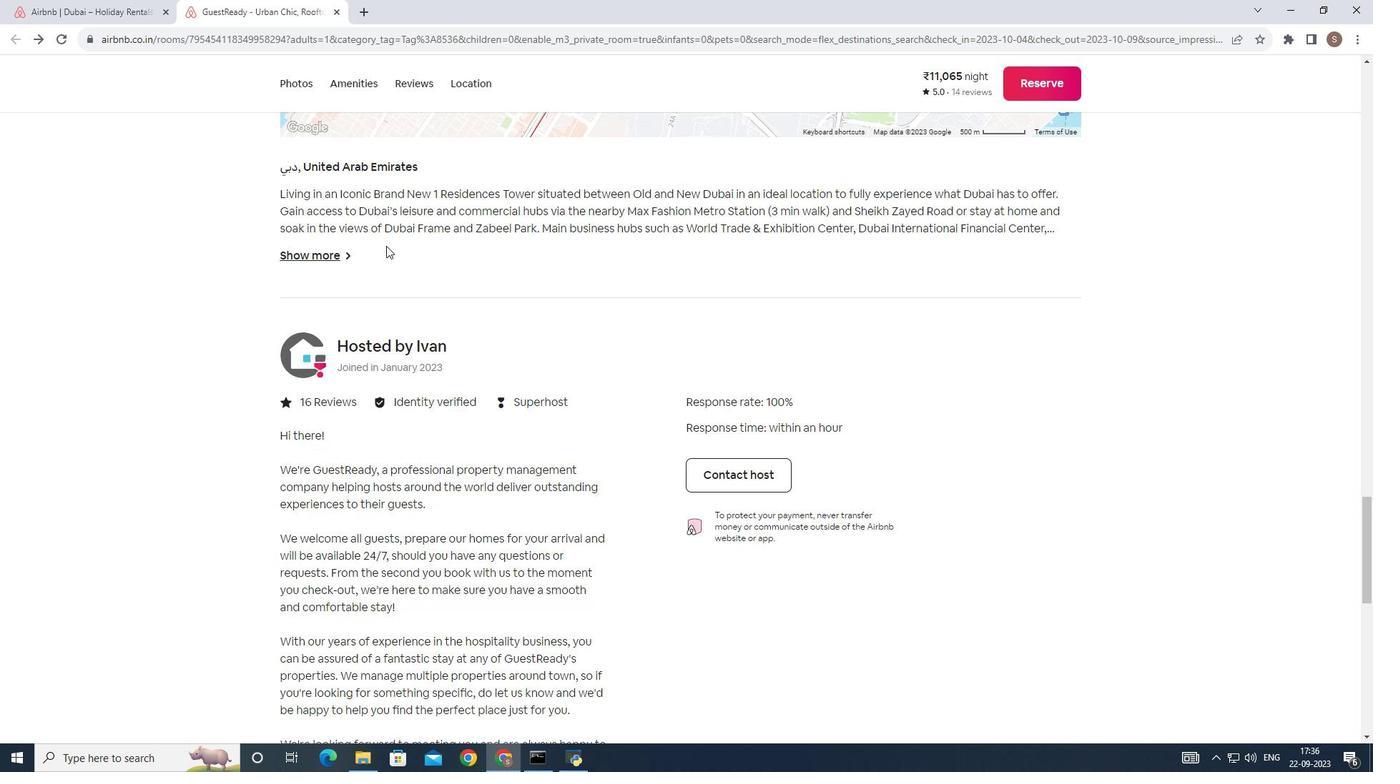 
Action: Mouse scrolled (386, 246) with delta (0, 0)
Screenshot: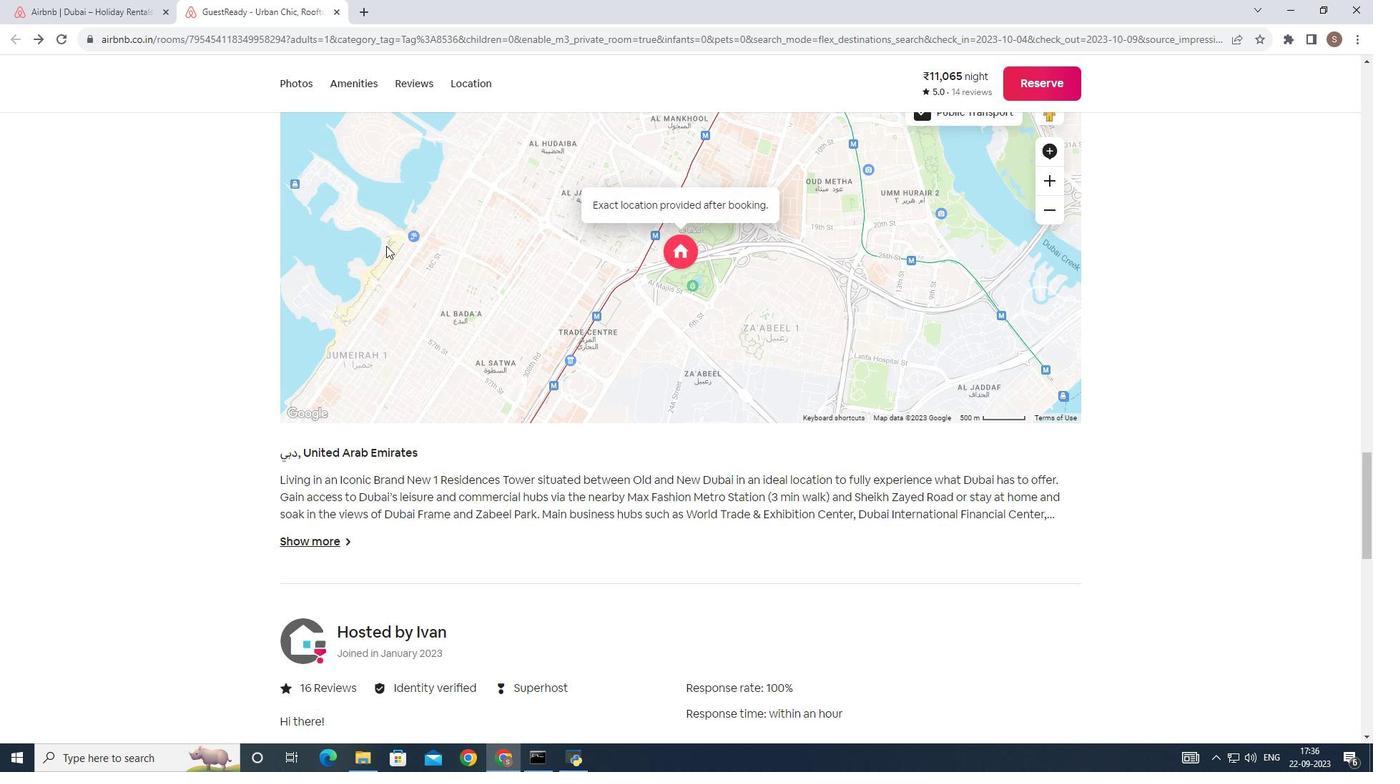 
Action: Mouse scrolled (386, 246) with delta (0, 0)
Screenshot: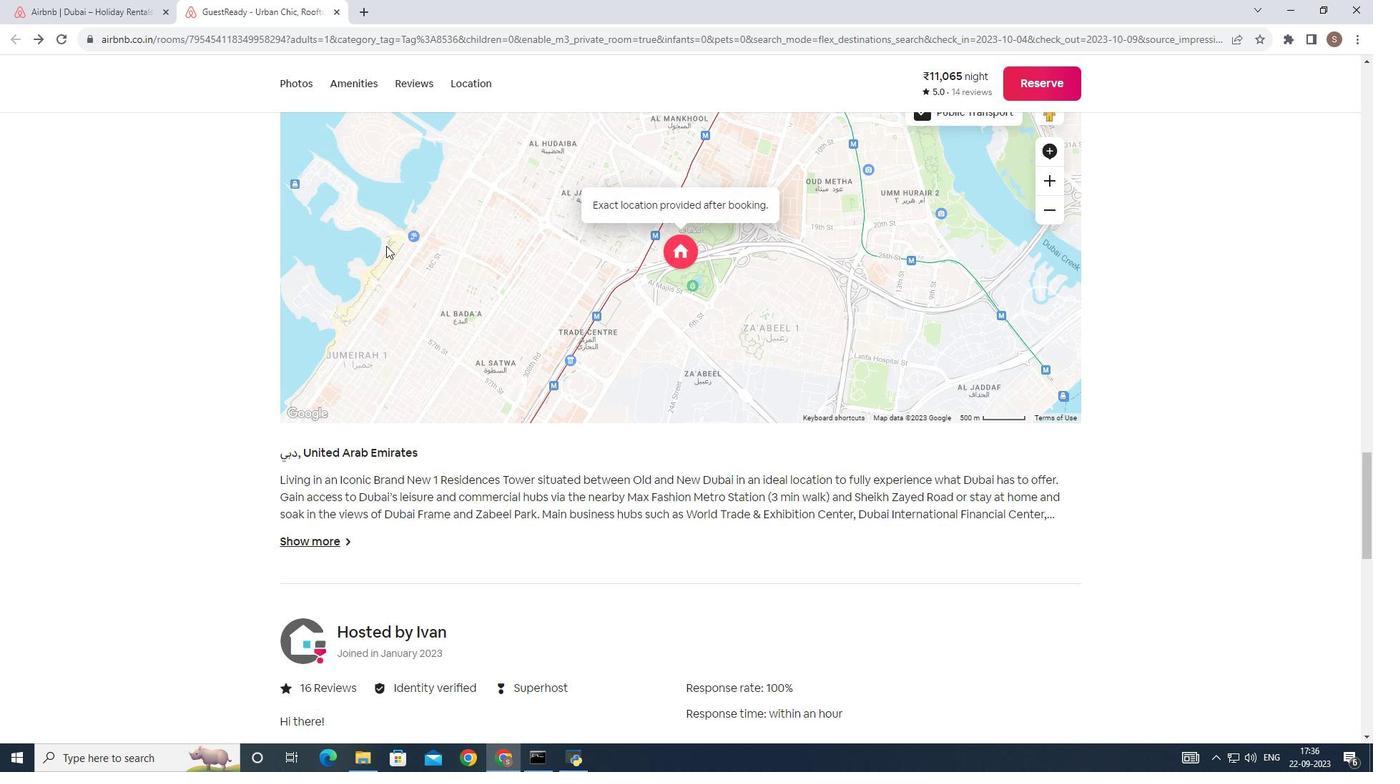 
Action: Mouse scrolled (386, 246) with delta (0, 0)
